 Task: Install themes from the Chrome Web Store to change the overall appearance of Chrome.
Action: Mouse moved to (1064, 27)
Screenshot: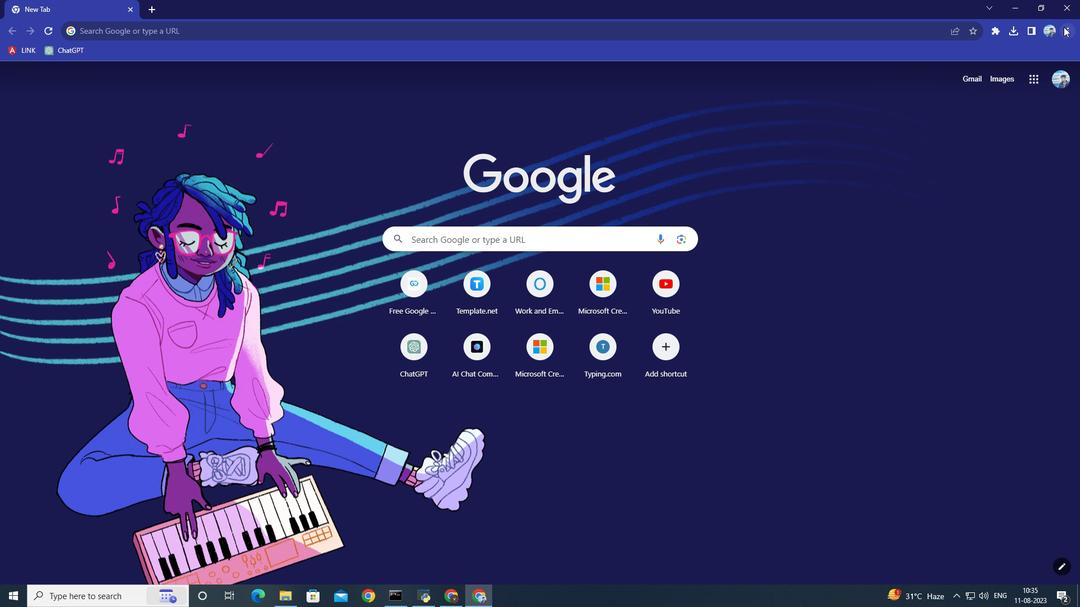 
Action: Mouse pressed left at (1064, 27)
Screenshot: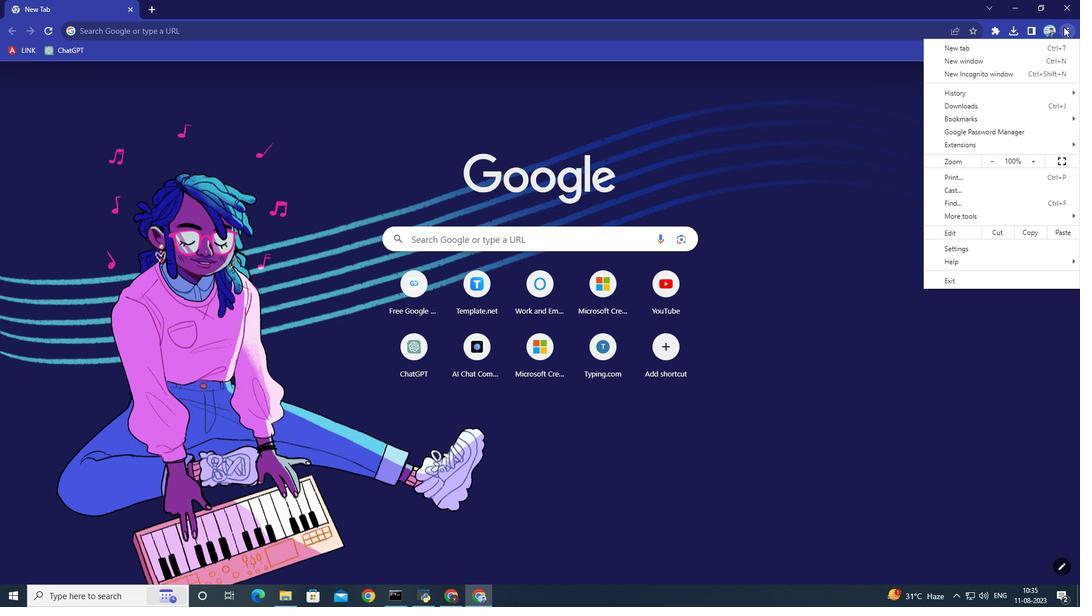 
Action: Mouse moved to (1005, 246)
Screenshot: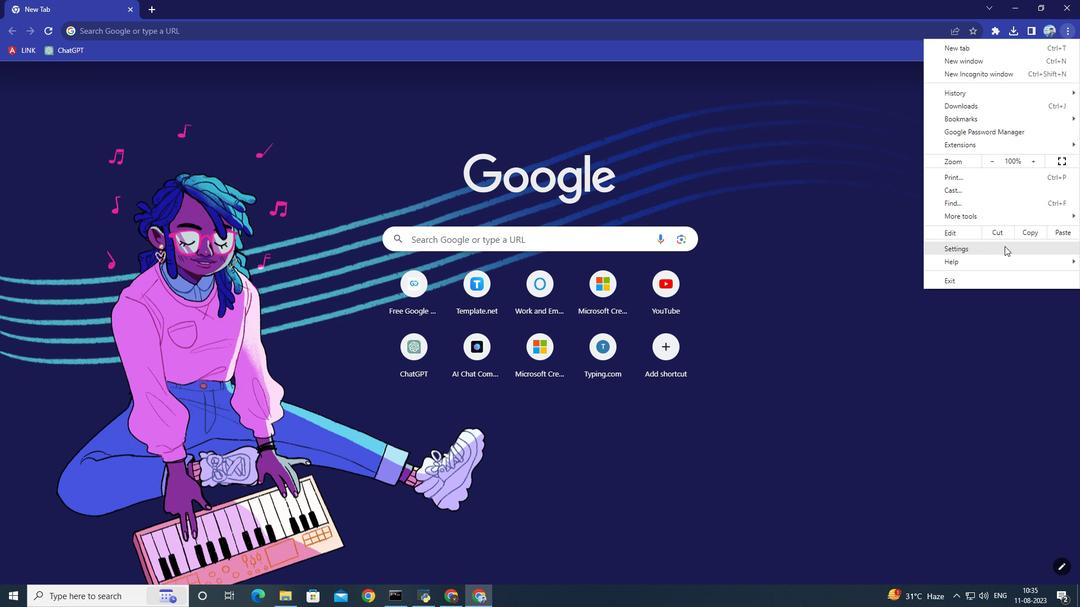
Action: Mouse pressed left at (1005, 246)
Screenshot: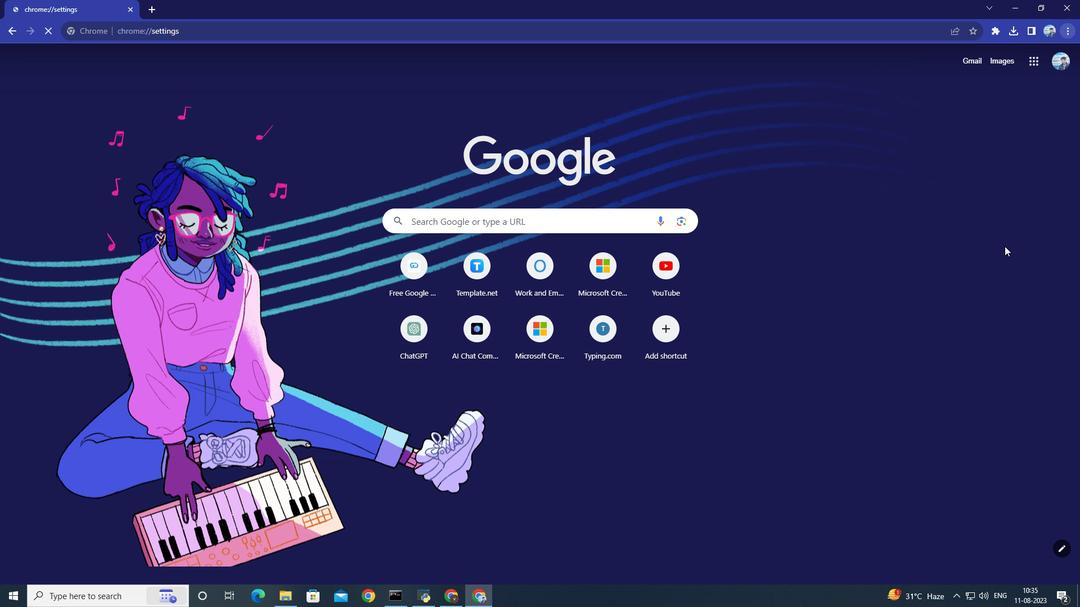 
Action: Mouse moved to (41, 180)
Screenshot: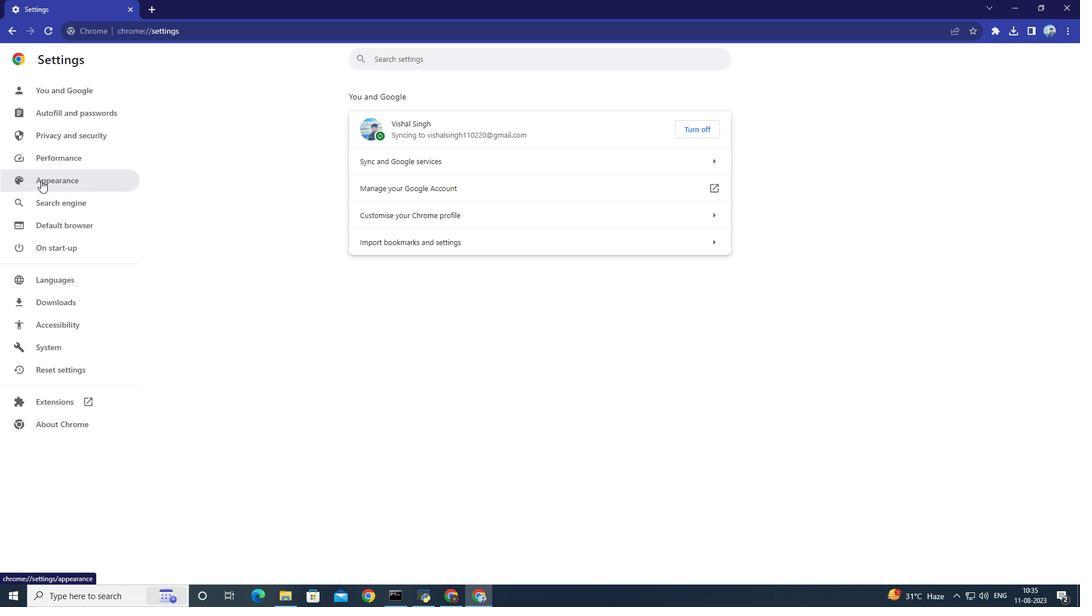 
Action: Mouse pressed left at (41, 180)
Screenshot: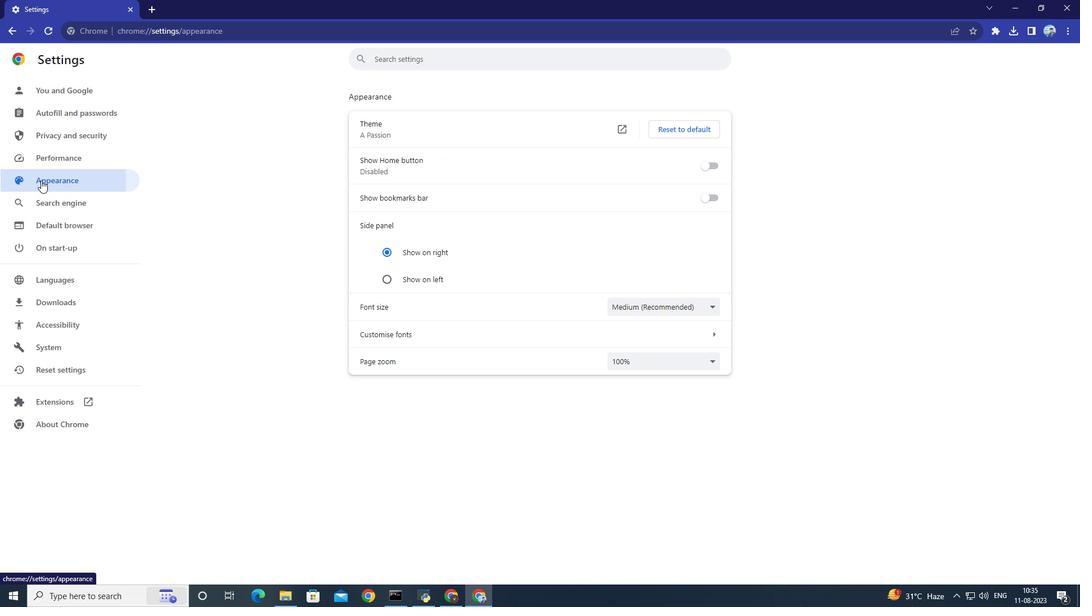 
Action: Mouse moved to (623, 123)
Screenshot: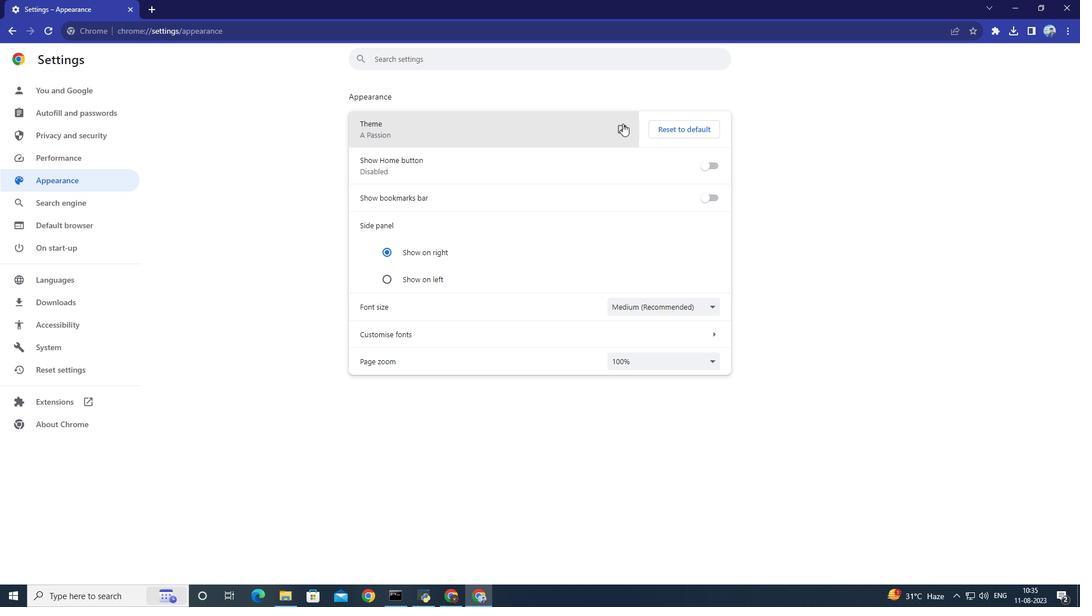 
Action: Mouse pressed left at (623, 123)
Screenshot: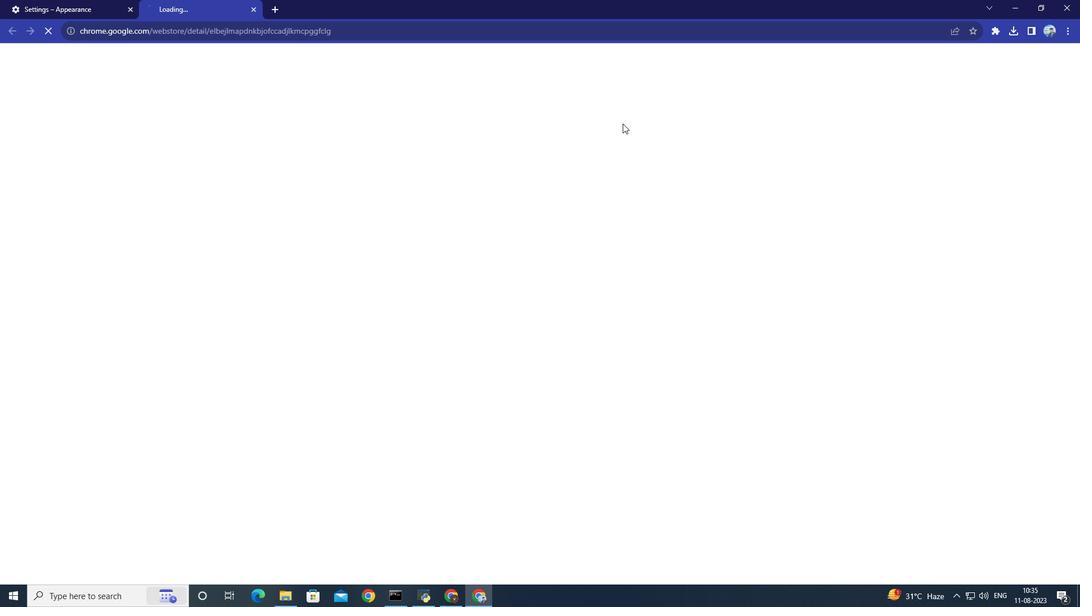 
Action: Mouse moved to (314, 100)
Screenshot: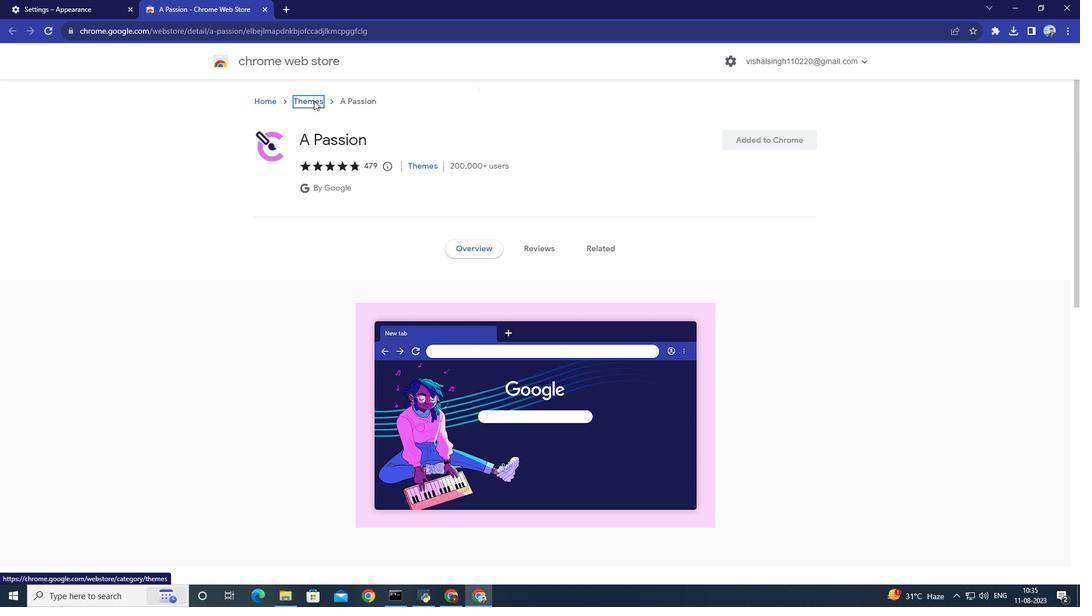 
Action: Mouse pressed left at (314, 100)
Screenshot: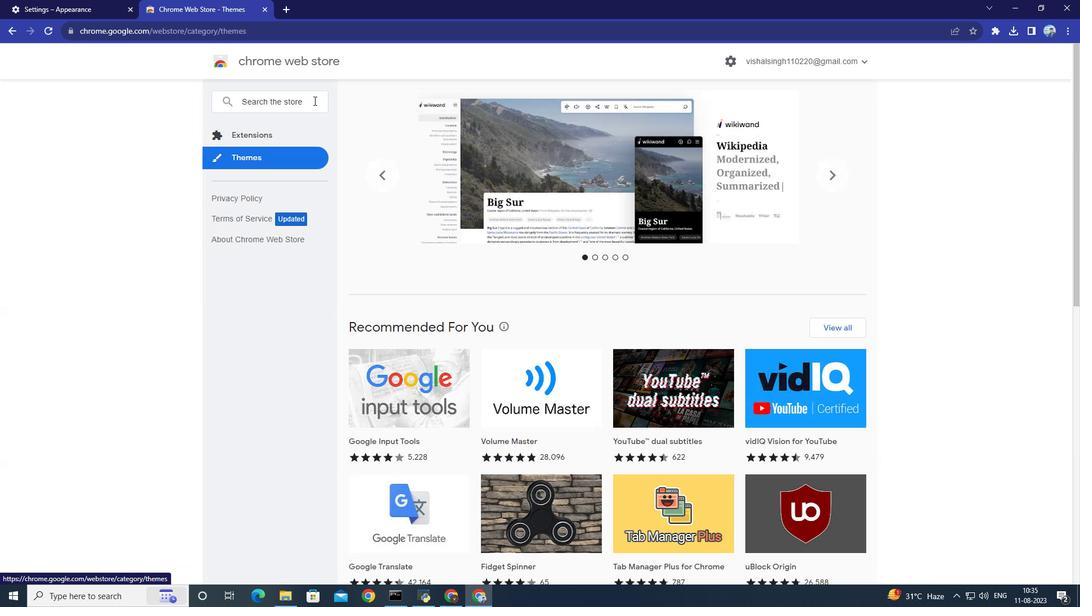 
Action: Mouse moved to (475, 243)
Screenshot: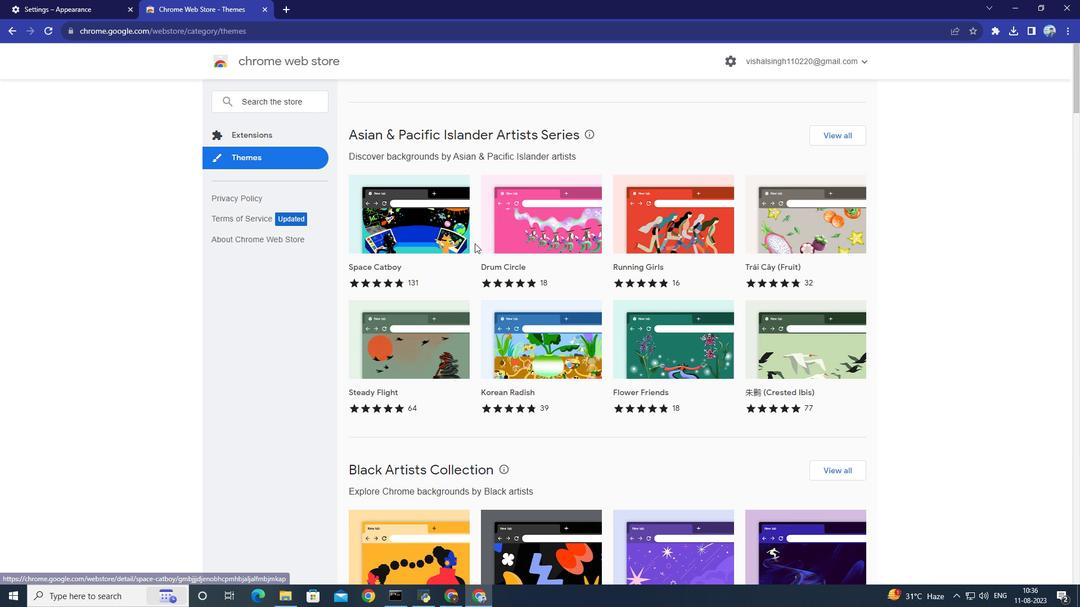 
Action: Mouse scrolled (475, 243) with delta (0, 0)
Screenshot: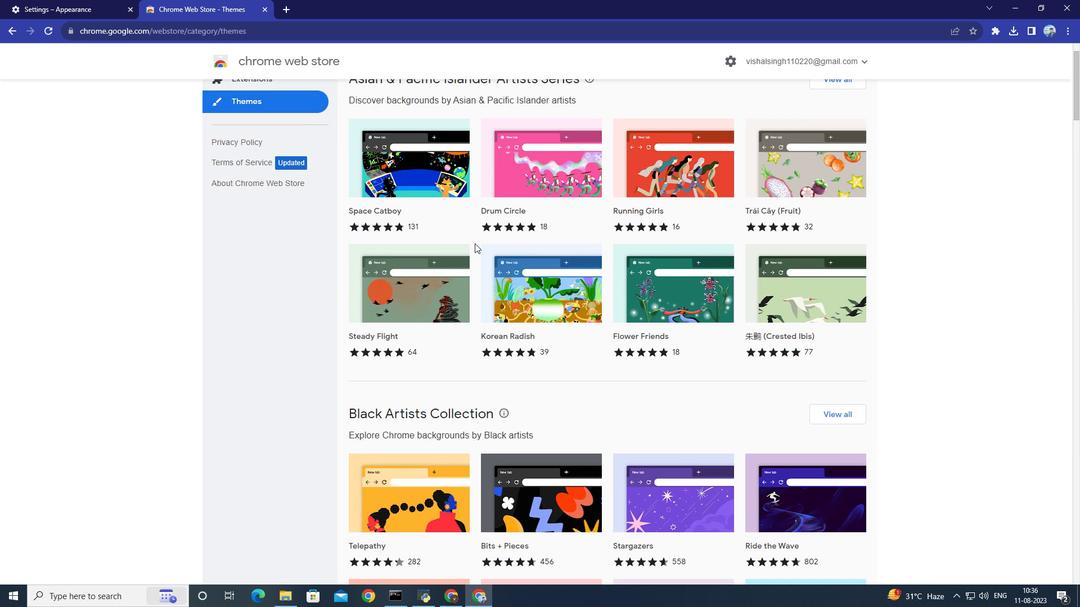 
Action: Mouse scrolled (475, 243) with delta (0, 0)
Screenshot: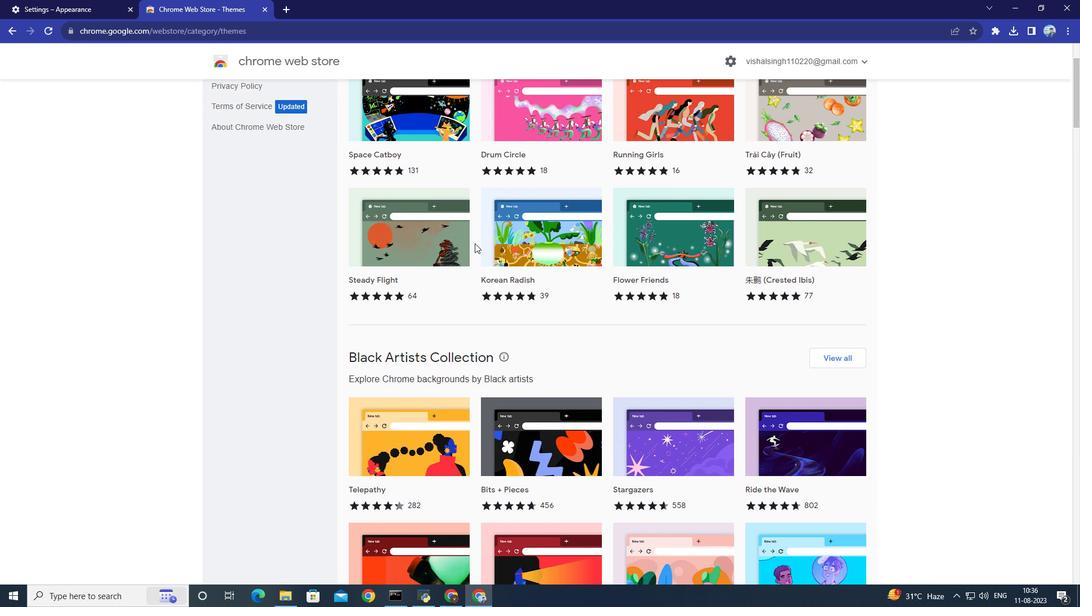 
Action: Mouse scrolled (475, 243) with delta (0, 0)
Screenshot: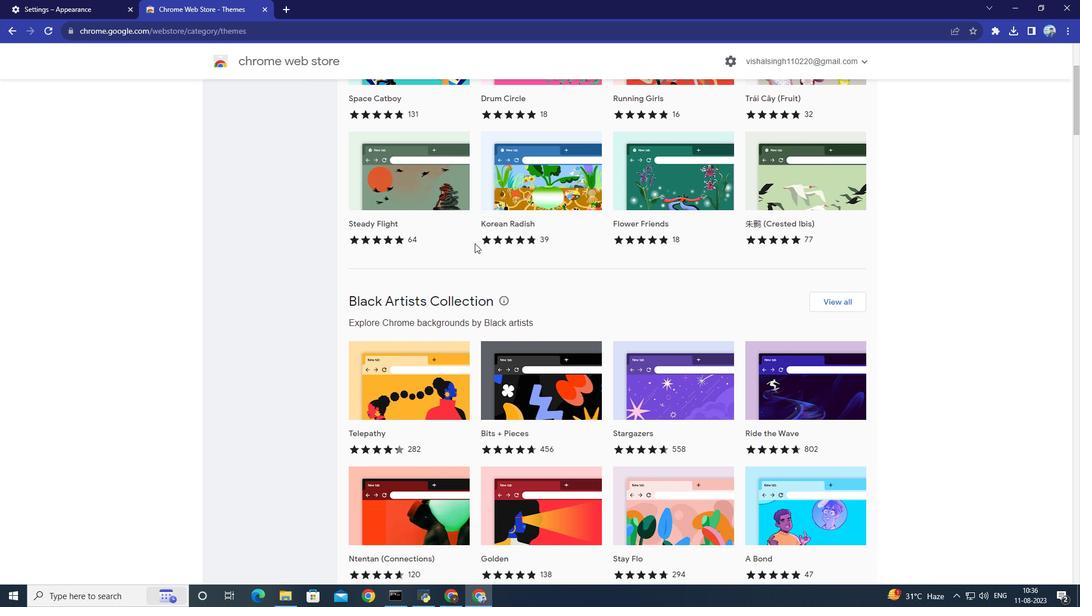 
Action: Mouse scrolled (475, 243) with delta (0, 0)
Screenshot: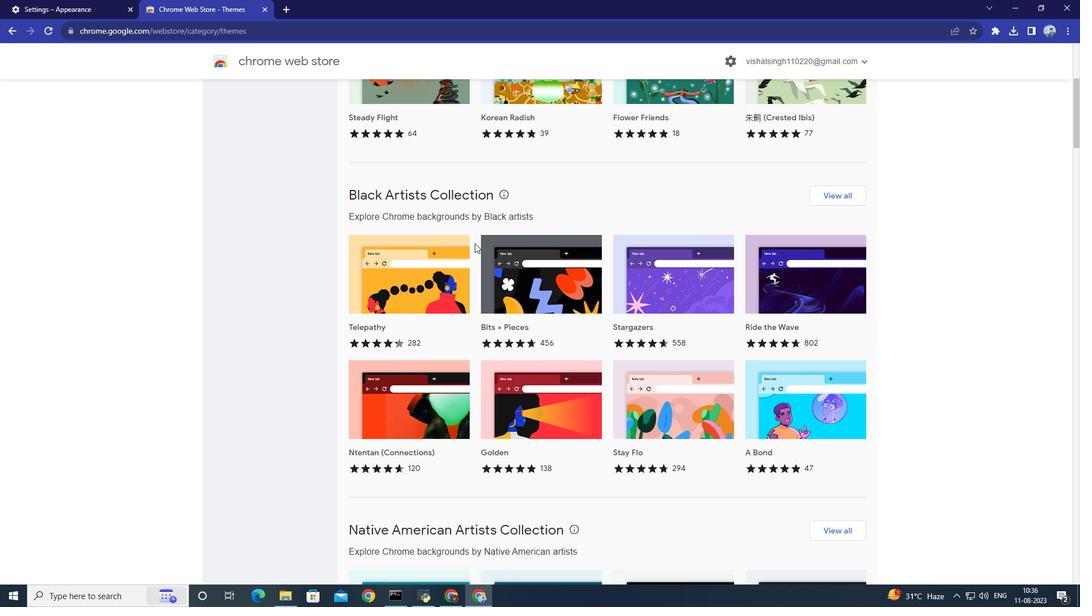 
Action: Mouse scrolled (475, 243) with delta (0, 0)
Screenshot: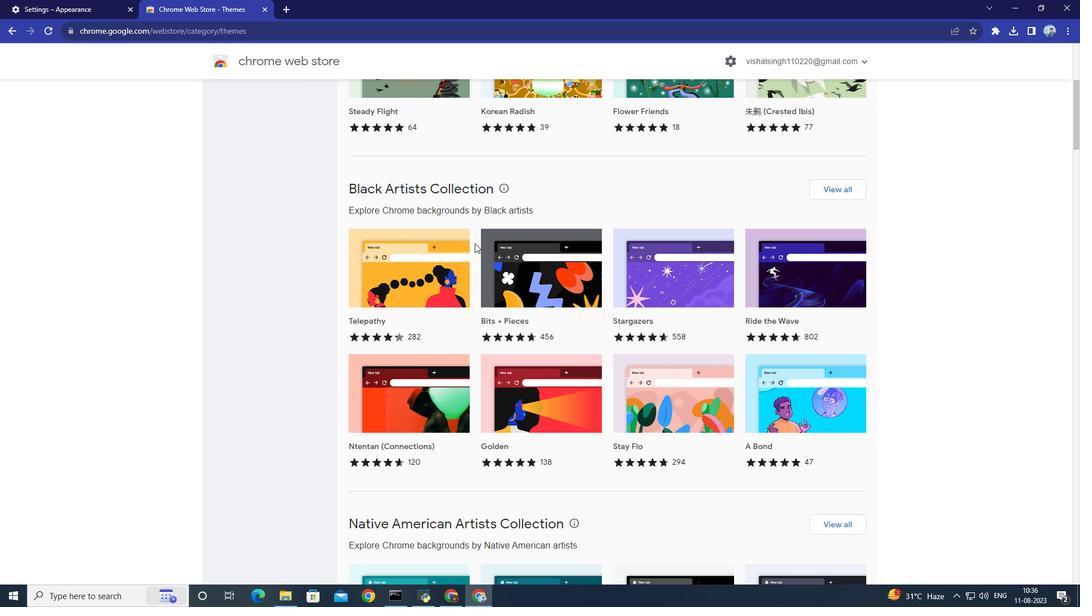 
Action: Mouse scrolled (475, 243) with delta (0, 0)
Screenshot: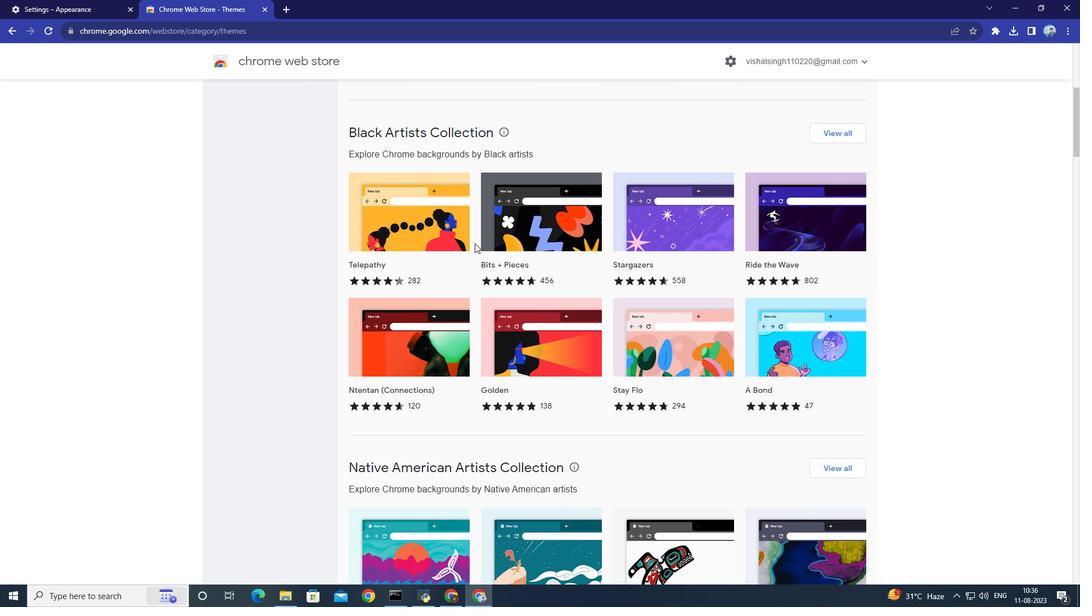 
Action: Mouse scrolled (475, 243) with delta (0, 0)
Screenshot: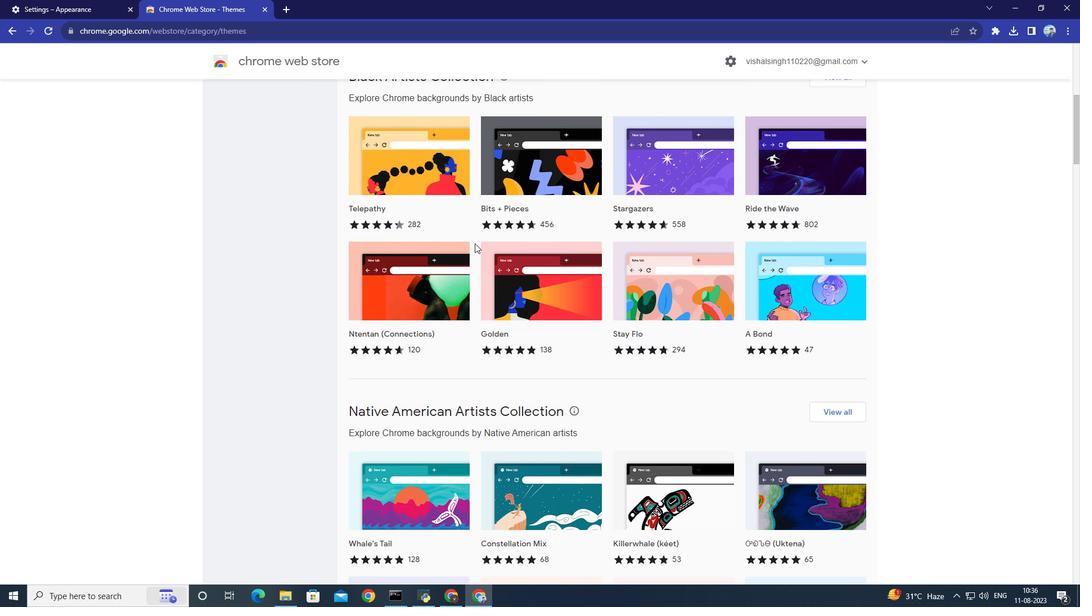 
Action: Mouse scrolled (475, 243) with delta (0, 0)
Screenshot: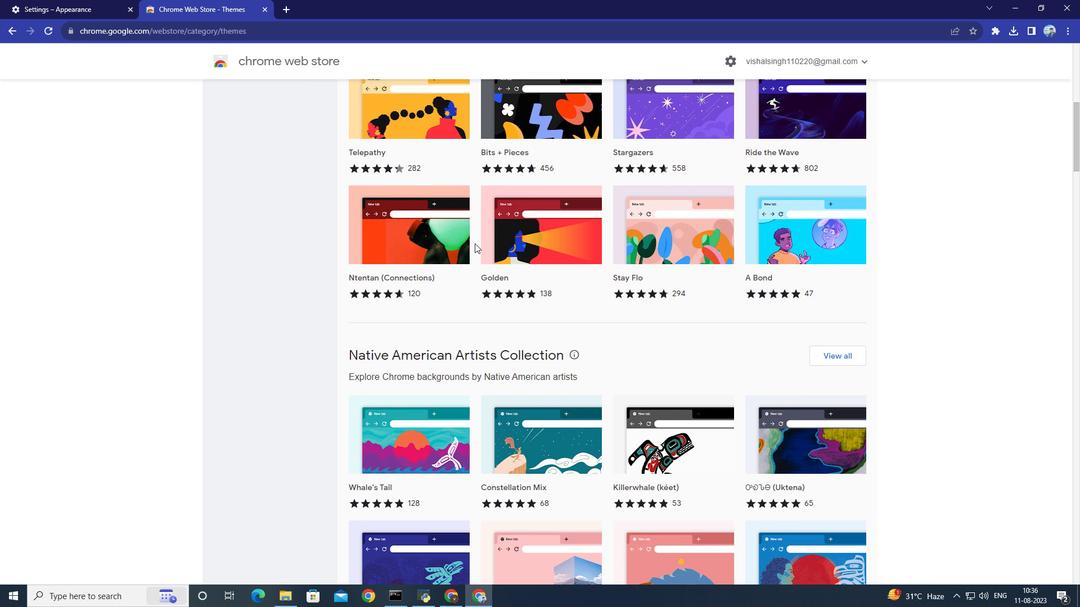 
Action: Mouse scrolled (475, 243) with delta (0, 0)
Screenshot: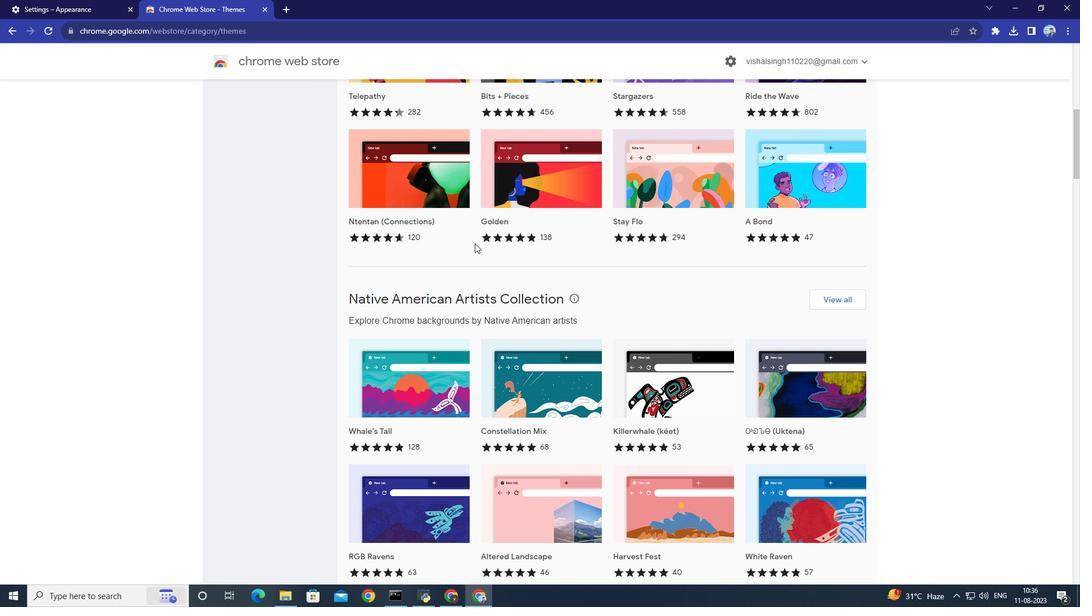 
Action: Mouse scrolled (475, 243) with delta (0, 0)
Screenshot: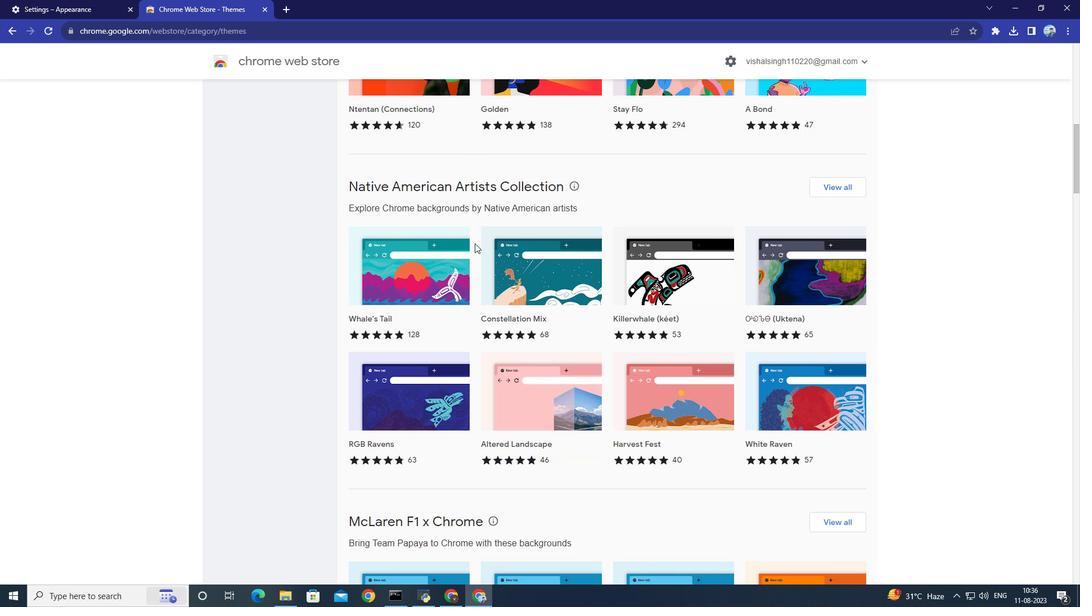 
Action: Mouse scrolled (475, 243) with delta (0, 0)
Screenshot: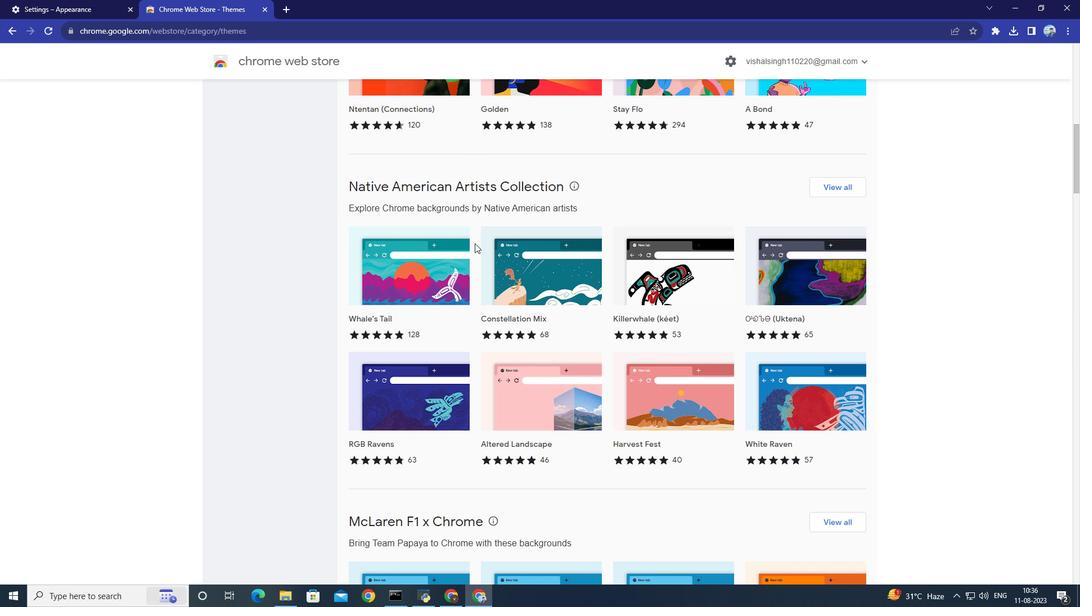 
Action: Mouse scrolled (475, 243) with delta (0, 0)
Screenshot: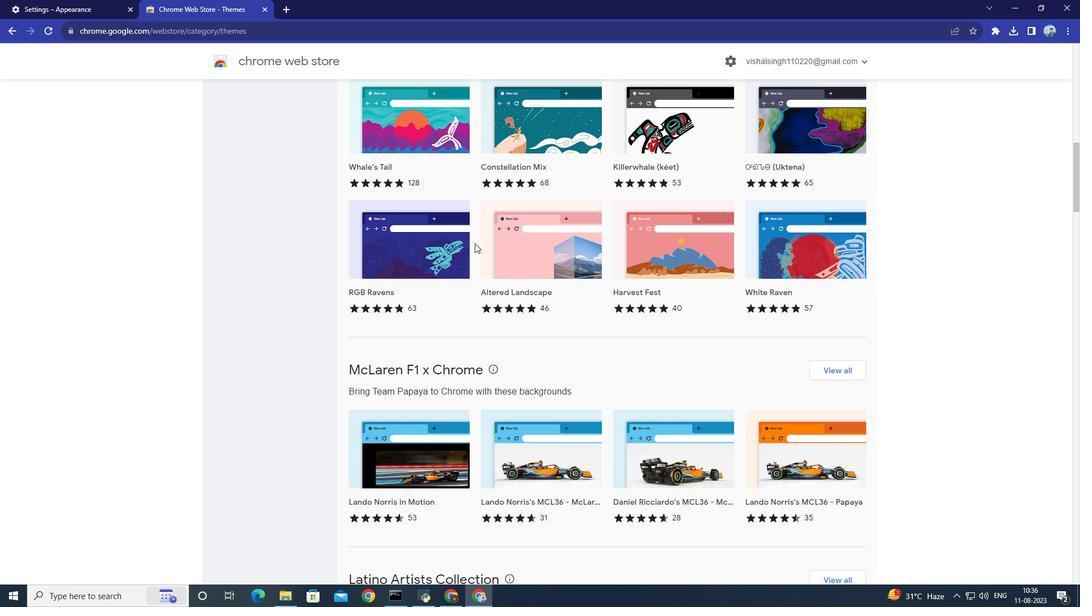 
Action: Mouse scrolled (475, 243) with delta (0, 0)
Screenshot: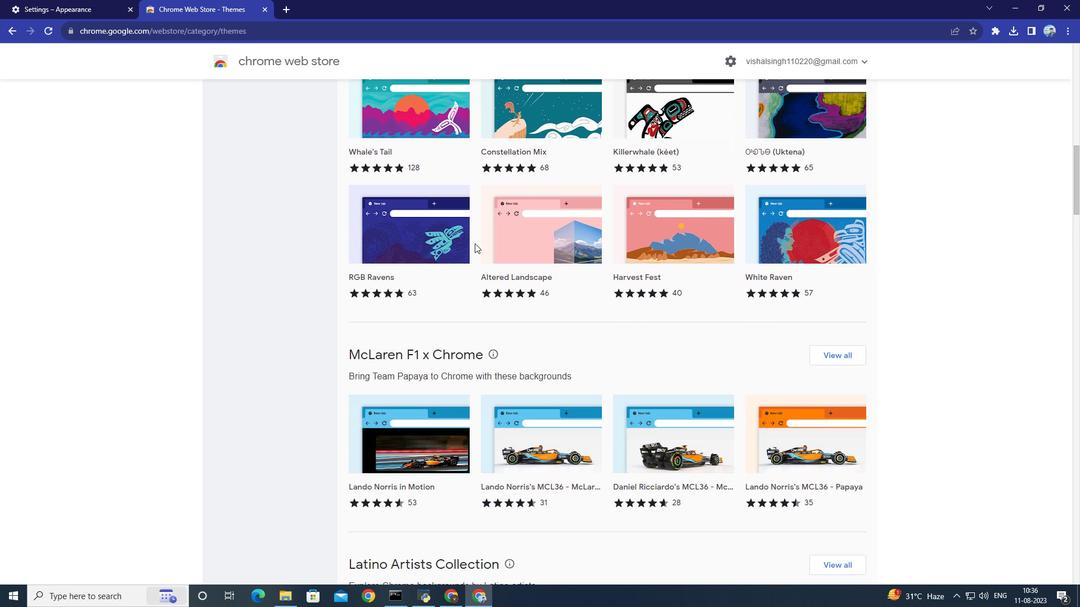 
Action: Mouse scrolled (475, 243) with delta (0, 0)
Screenshot: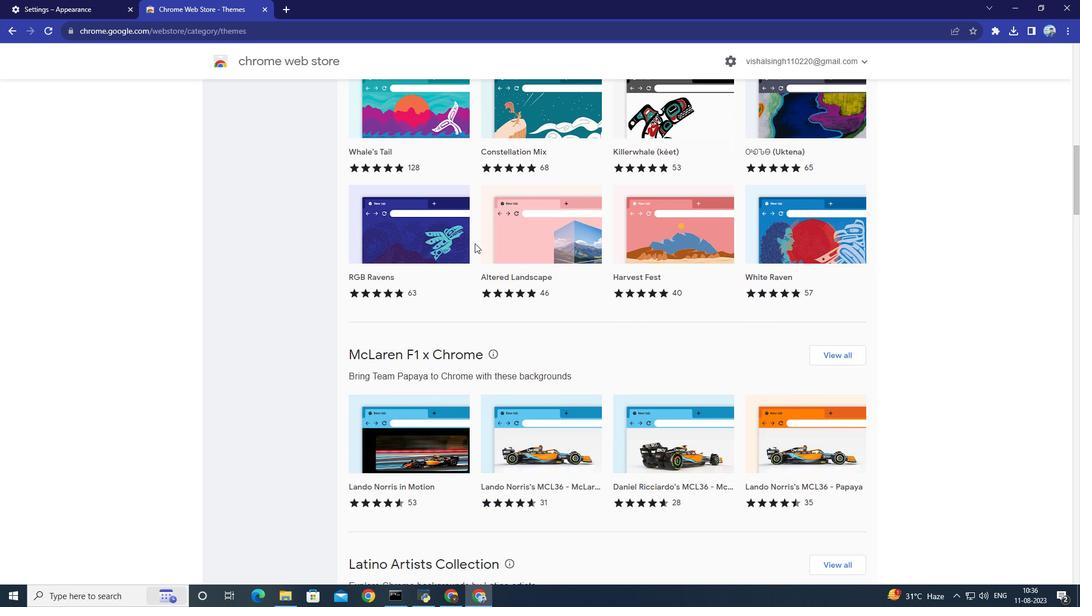 
Action: Mouse scrolled (475, 243) with delta (0, 0)
Screenshot: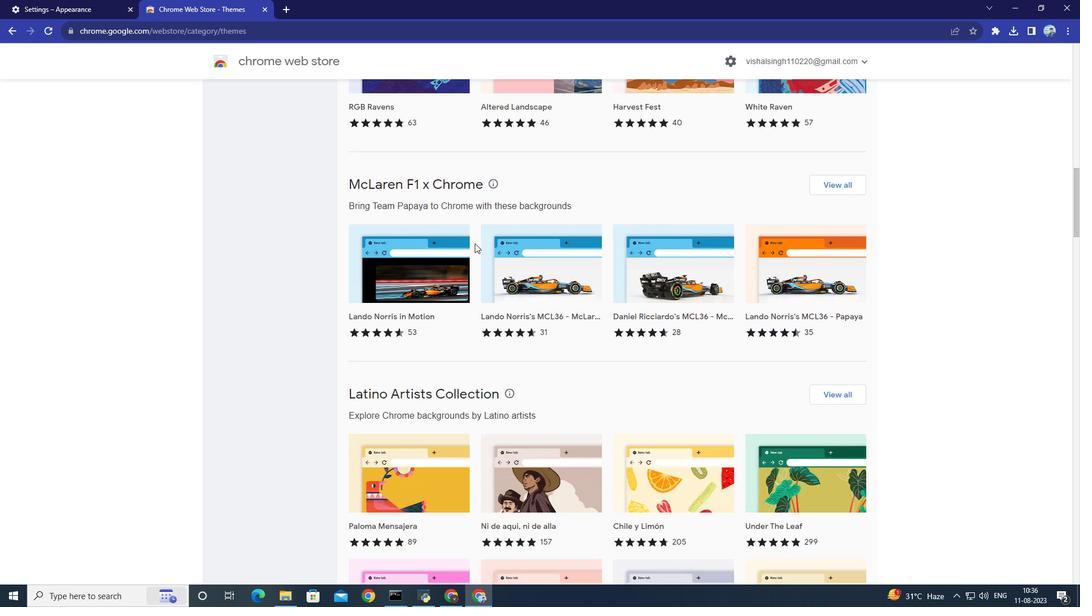 
Action: Mouse scrolled (475, 243) with delta (0, 0)
Screenshot: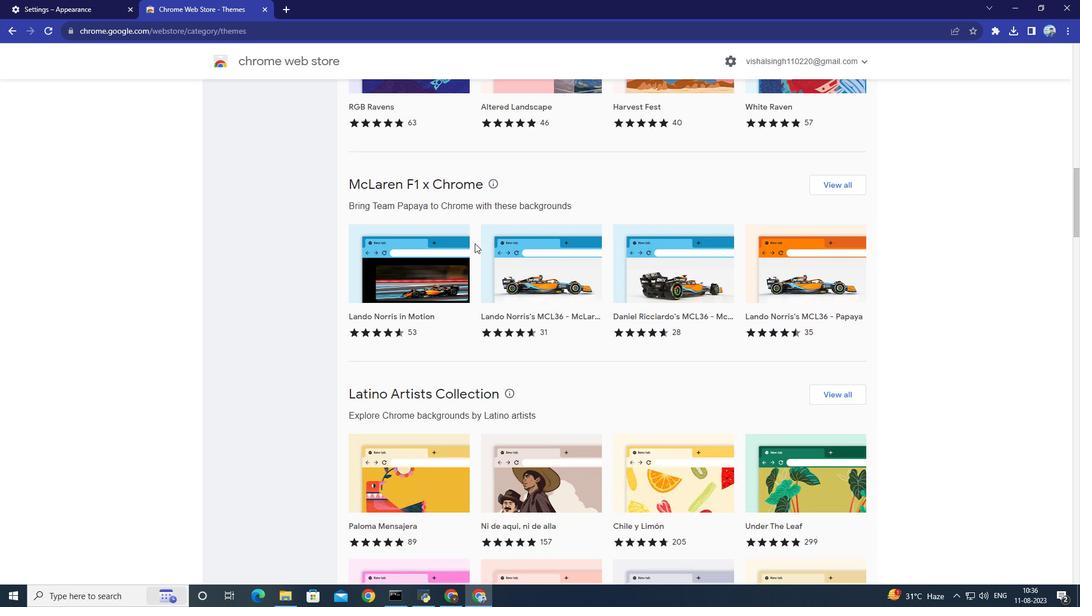 
Action: Mouse scrolled (475, 243) with delta (0, 0)
Screenshot: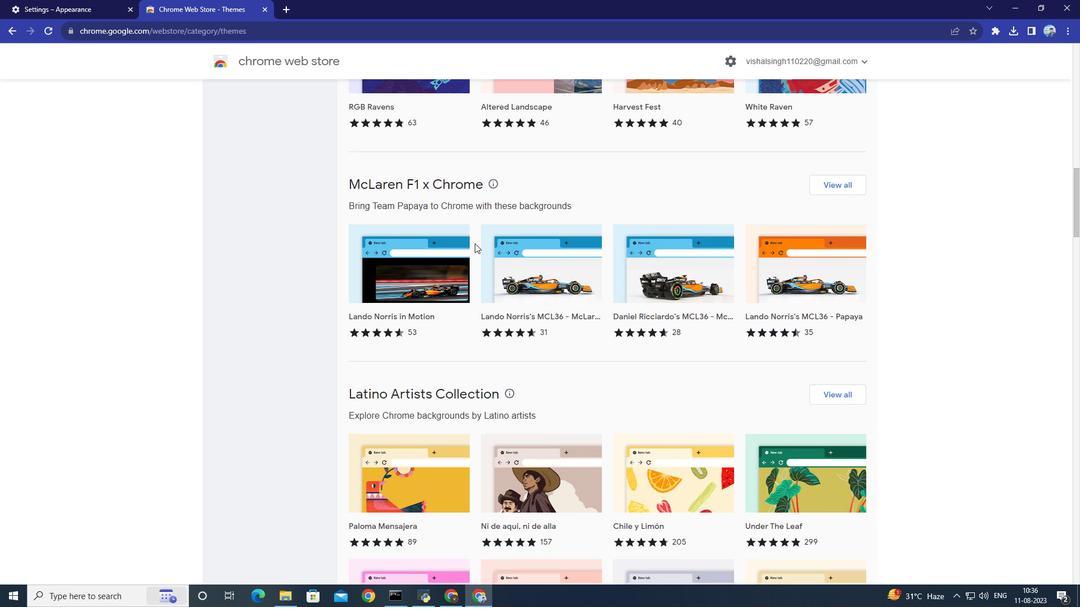 
Action: Mouse scrolled (475, 243) with delta (0, 0)
Screenshot: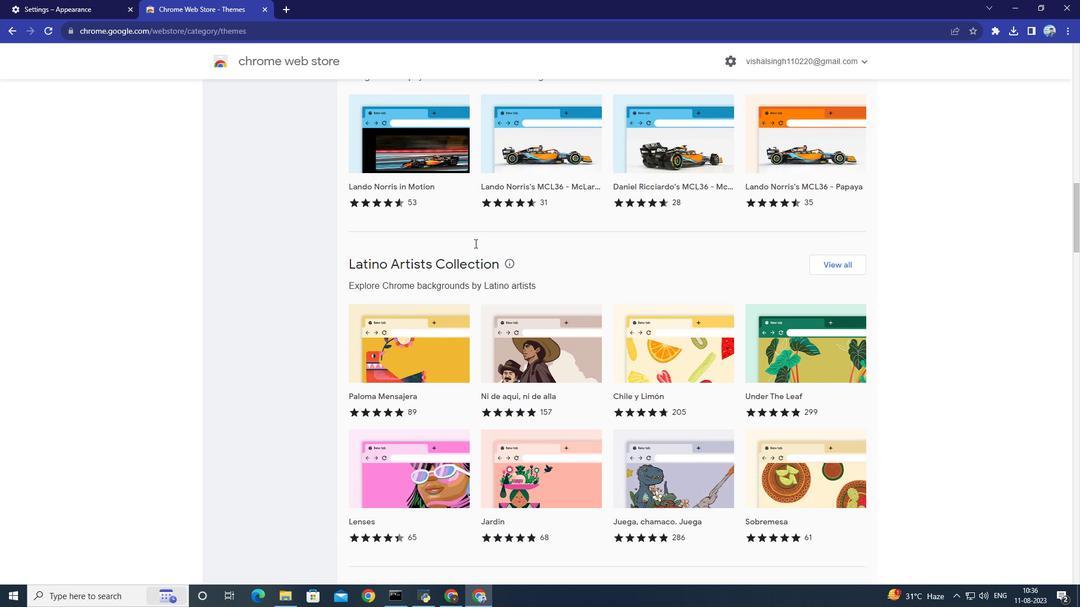 
Action: Mouse scrolled (475, 243) with delta (0, 0)
Screenshot: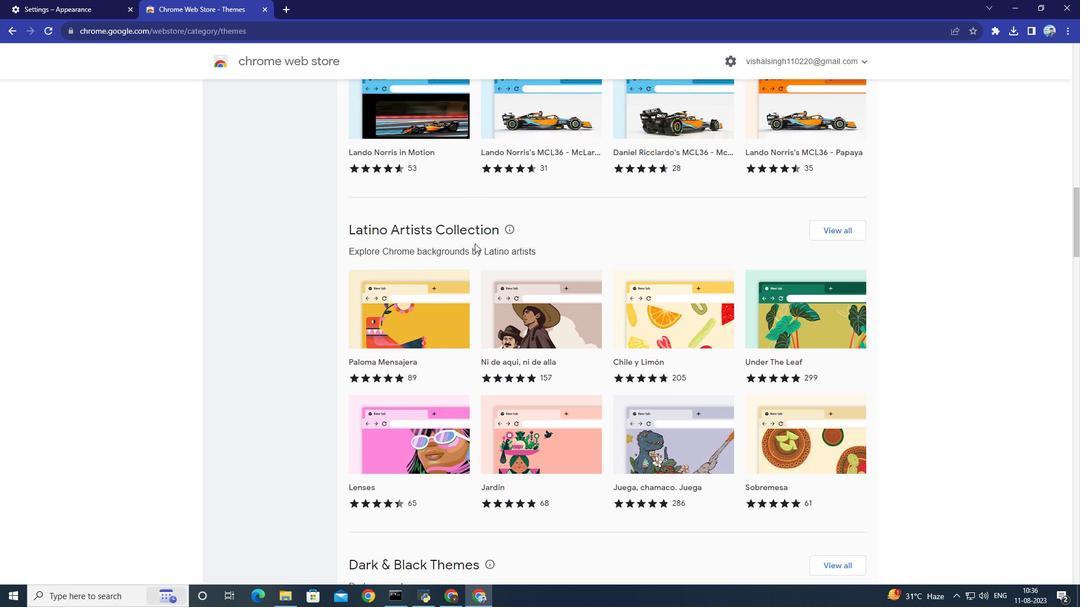 
Action: Mouse scrolled (475, 243) with delta (0, 0)
Screenshot: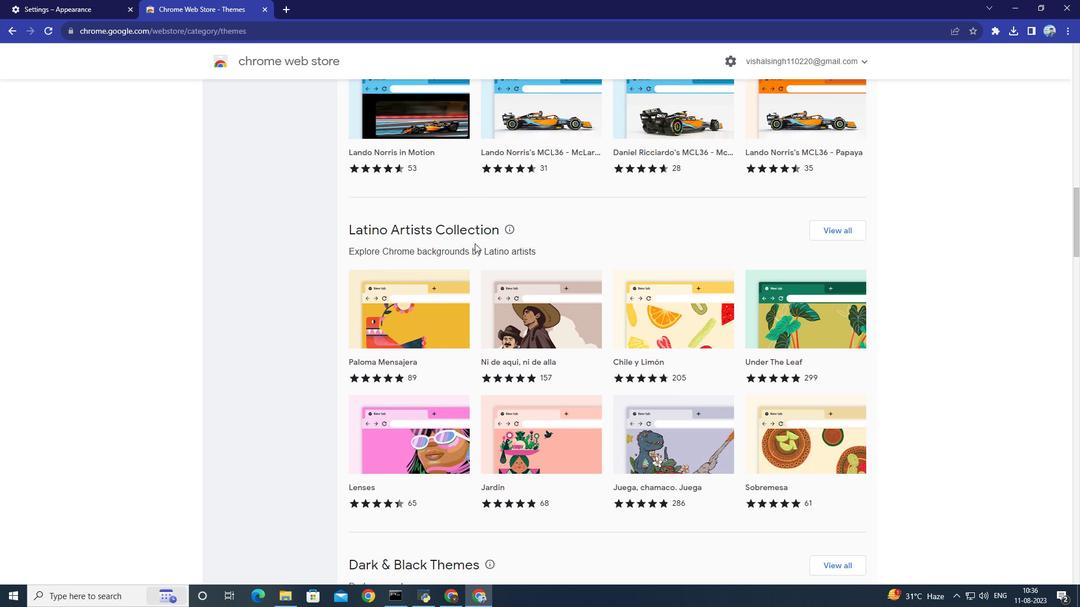 
Action: Mouse scrolled (475, 243) with delta (0, 0)
Screenshot: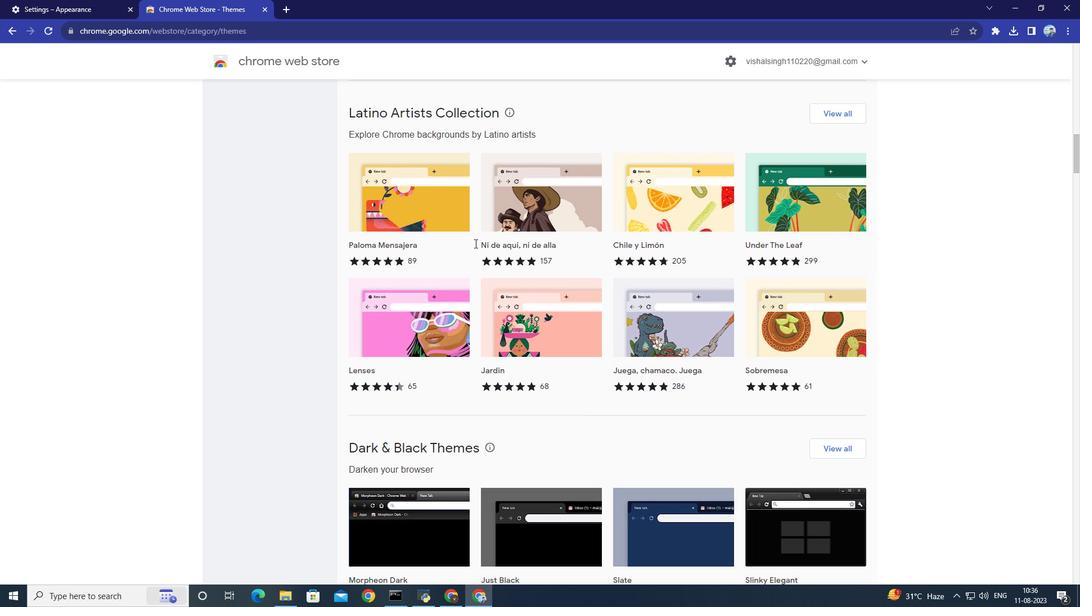 
Action: Mouse scrolled (475, 243) with delta (0, 0)
Screenshot: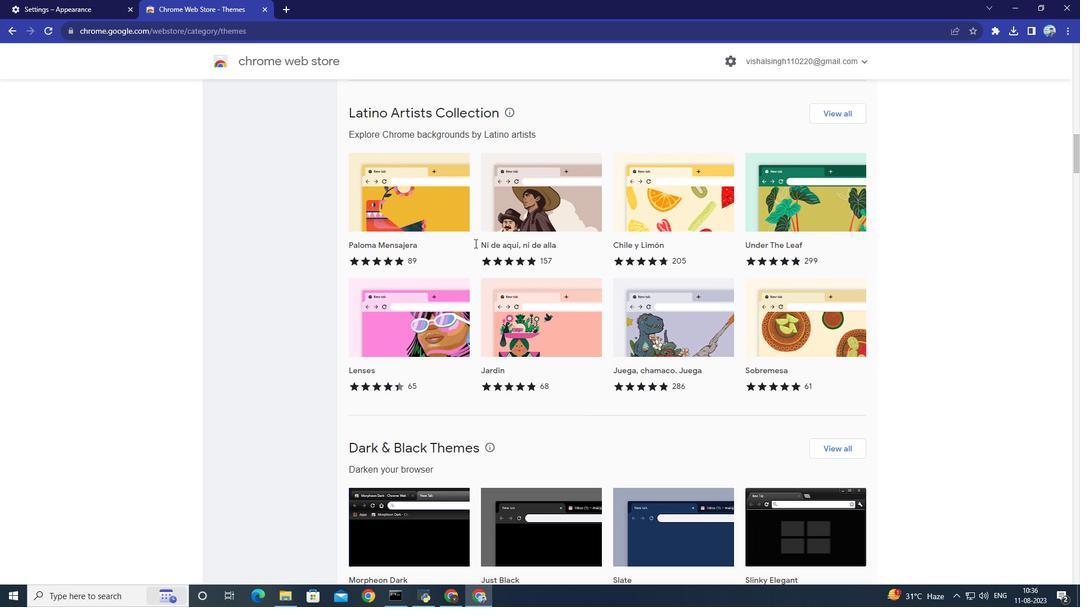 
Action: Mouse scrolled (475, 243) with delta (0, 0)
Screenshot: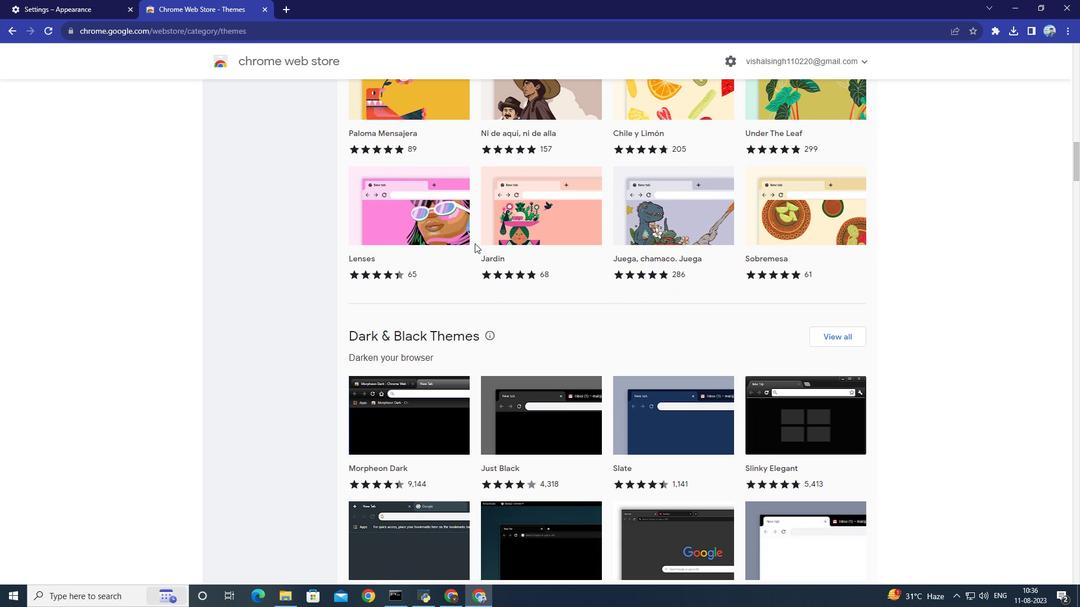 
Action: Mouse scrolled (475, 243) with delta (0, 0)
Screenshot: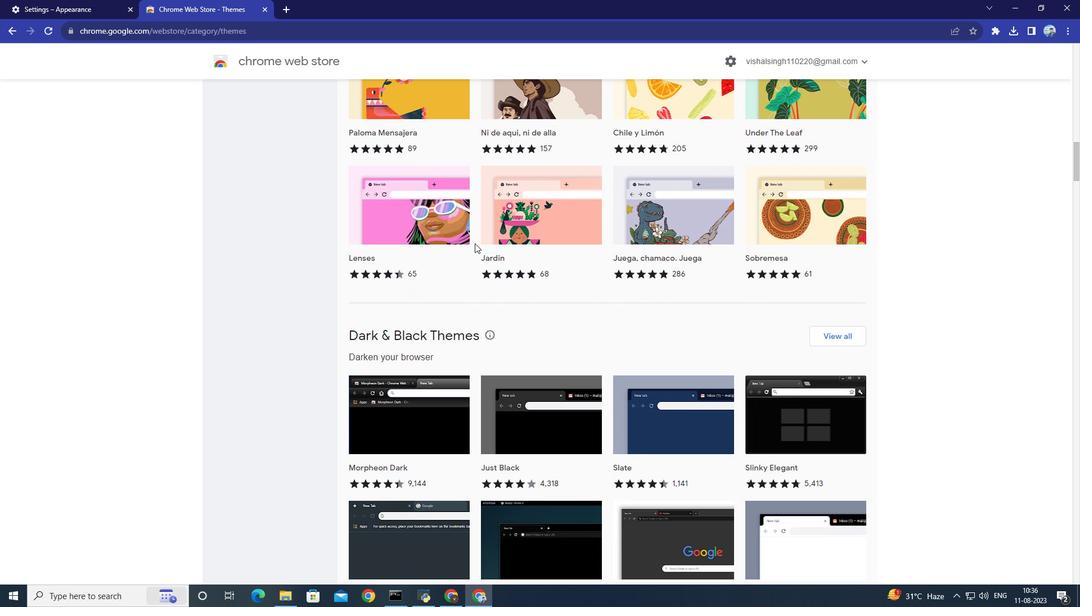 
Action: Mouse scrolled (475, 243) with delta (0, 0)
Screenshot: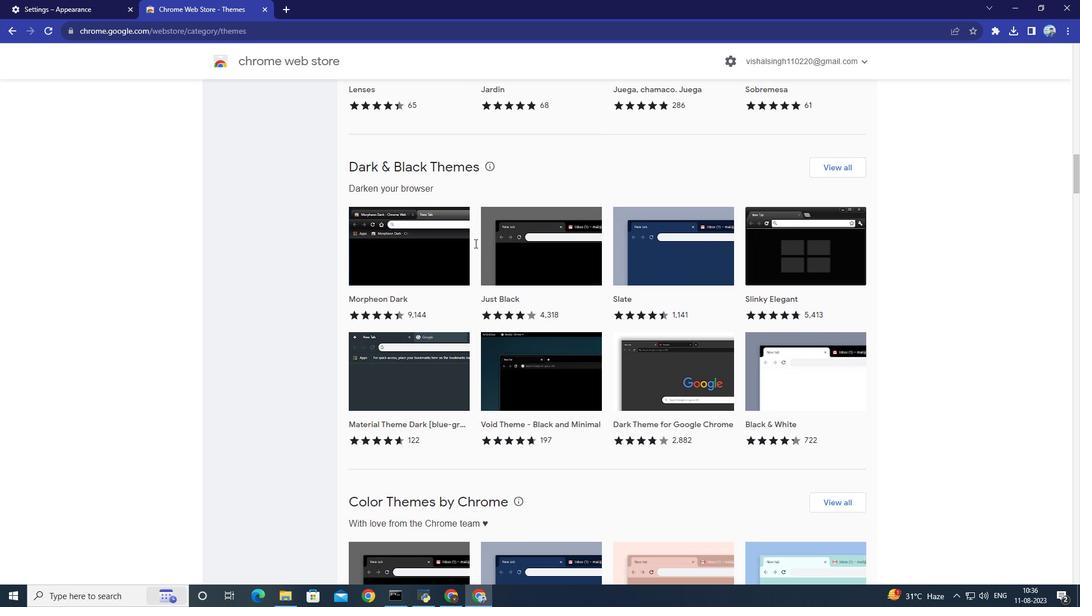 
Action: Mouse moved to (475, 243)
Screenshot: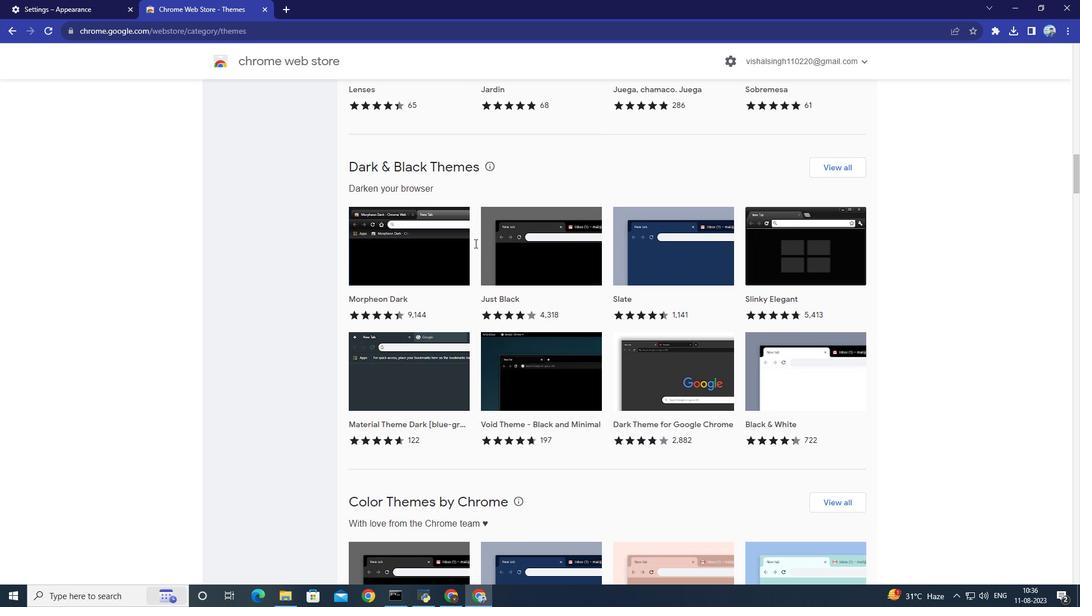 
Action: Mouse scrolled (475, 243) with delta (0, 0)
Screenshot: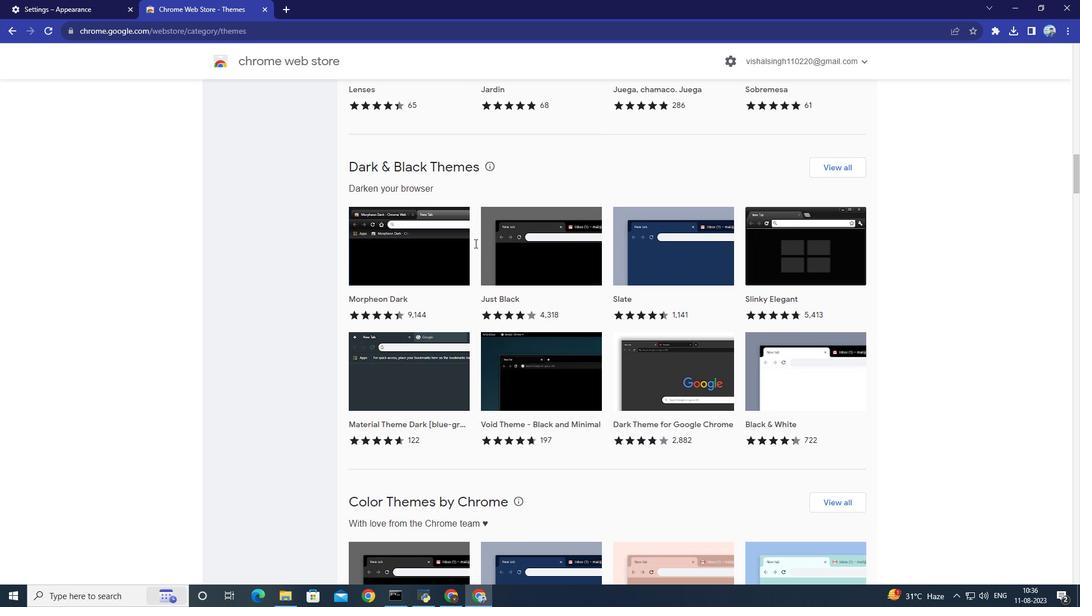 
Action: Mouse scrolled (475, 243) with delta (0, 0)
Screenshot: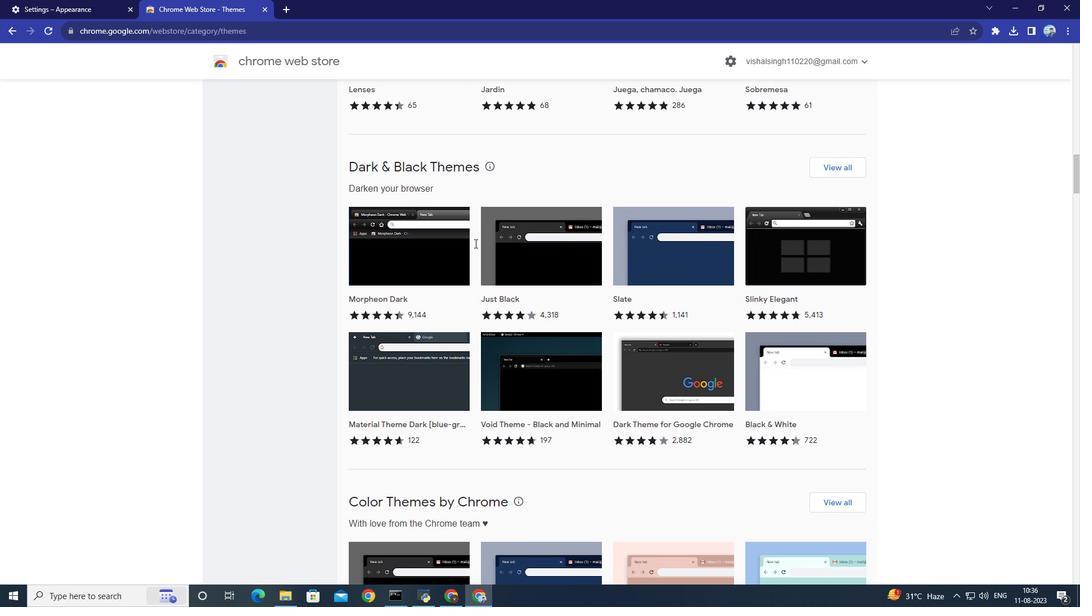 
Action: Mouse scrolled (475, 243) with delta (0, 0)
Screenshot: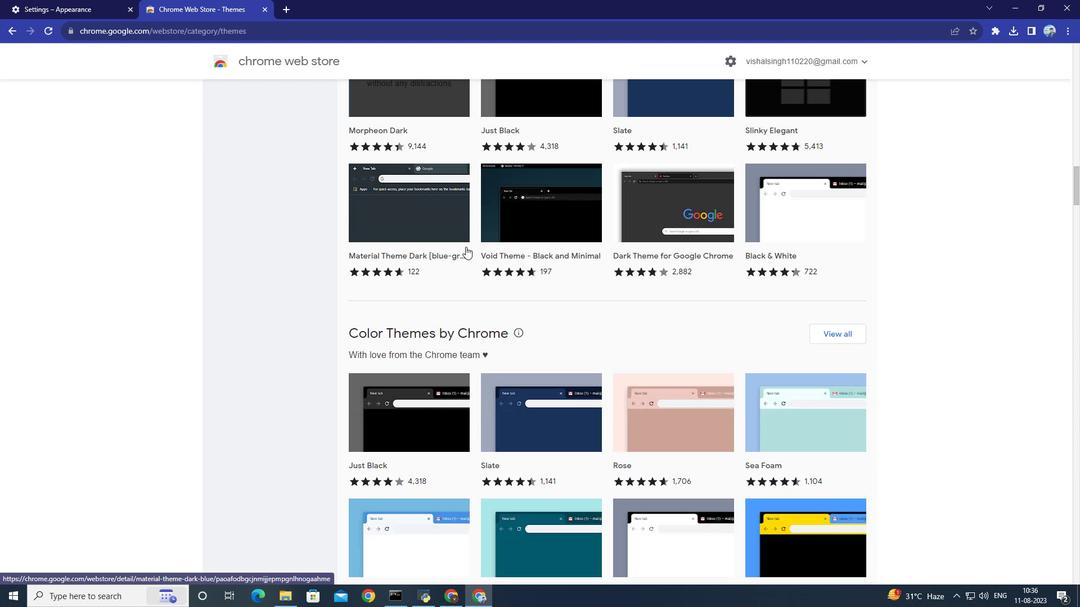 
Action: Mouse moved to (466, 247)
Screenshot: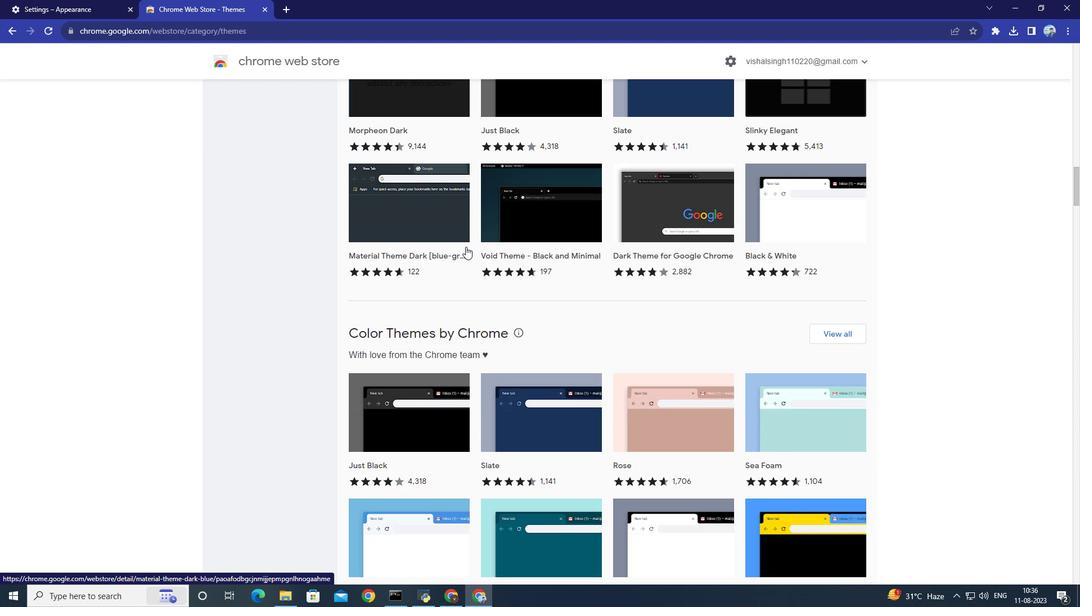 
Action: Mouse scrolled (472, 244) with delta (0, 0)
Screenshot: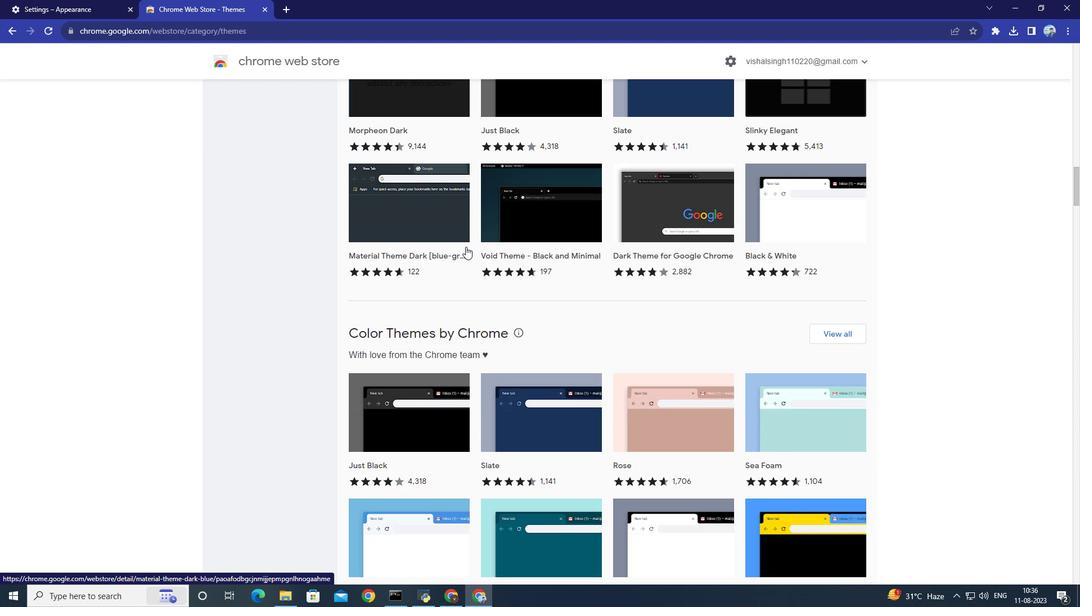 
Action: Mouse scrolled (466, 246) with delta (0, 0)
Screenshot: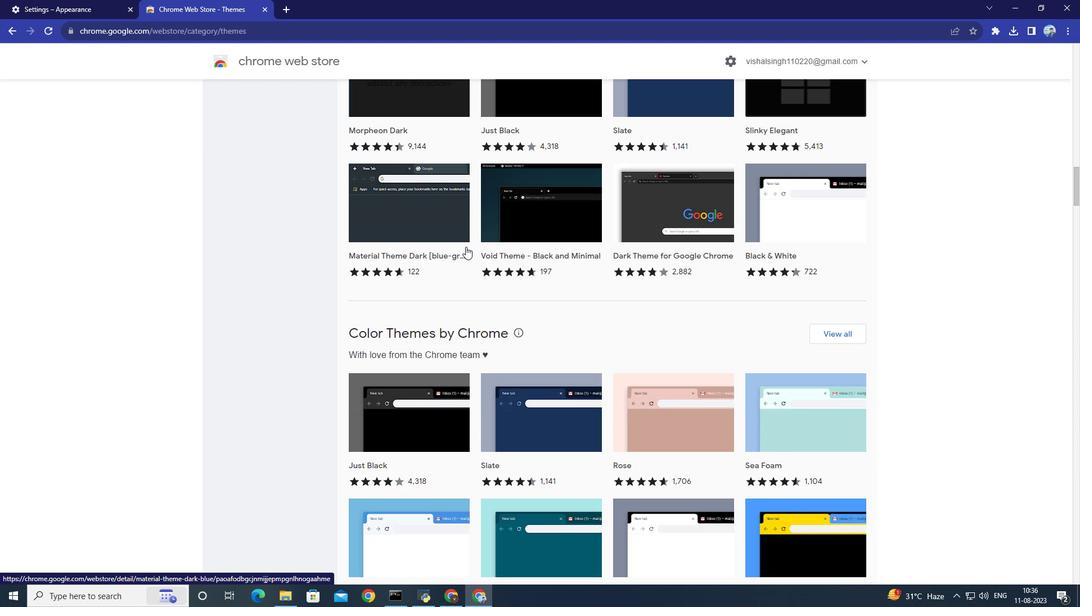 
Action: Mouse scrolled (466, 246) with delta (0, 0)
Screenshot: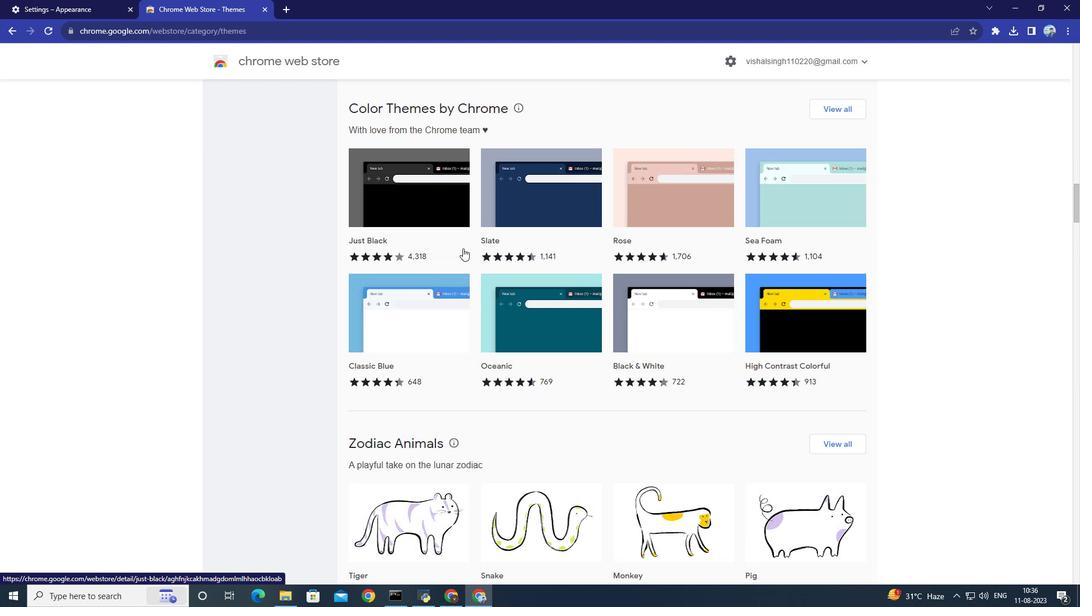 
Action: Mouse moved to (466, 247)
Screenshot: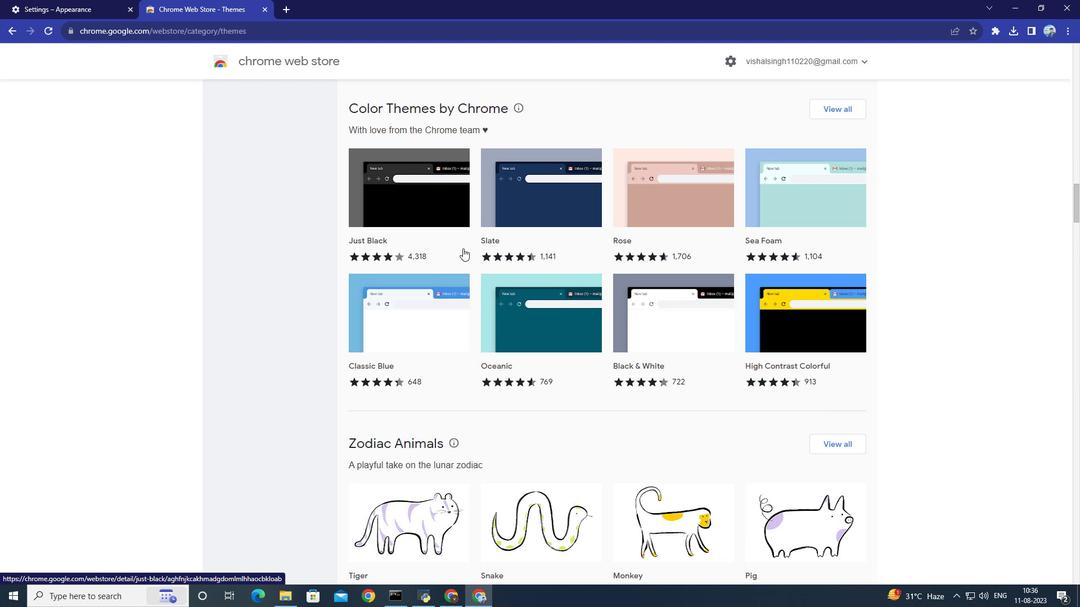 
Action: Mouse scrolled (466, 247) with delta (0, 0)
Screenshot: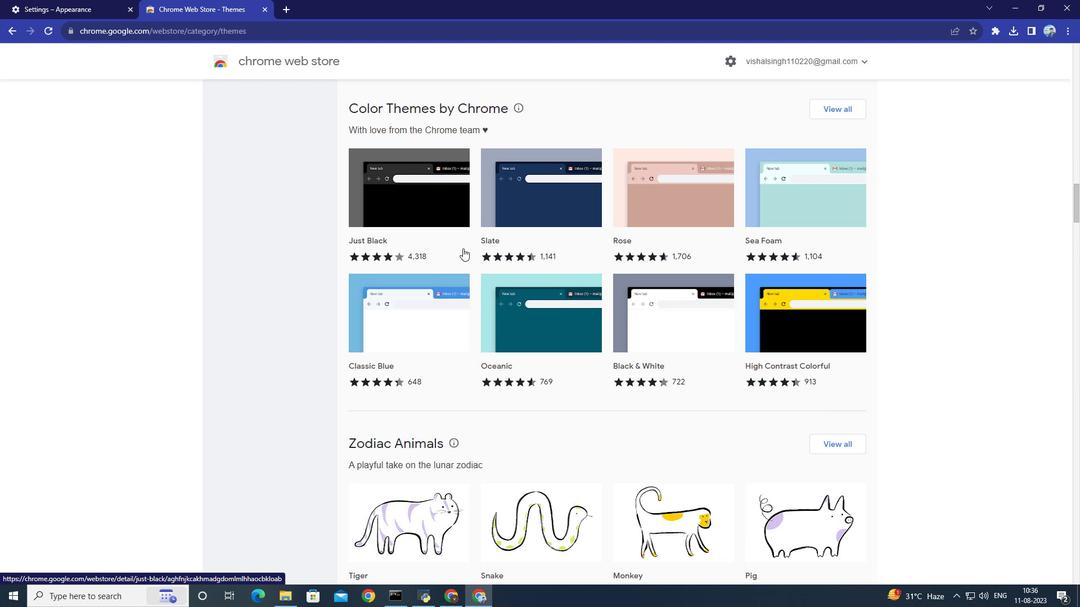 
Action: Mouse moved to (464, 248)
Screenshot: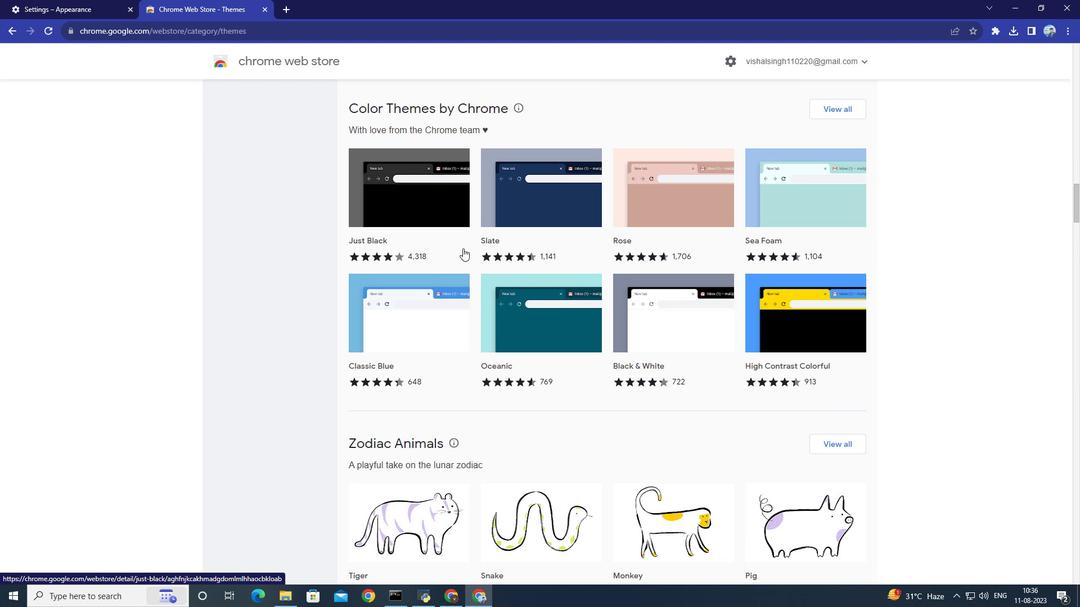 
Action: Mouse scrolled (464, 247) with delta (0, 0)
Screenshot: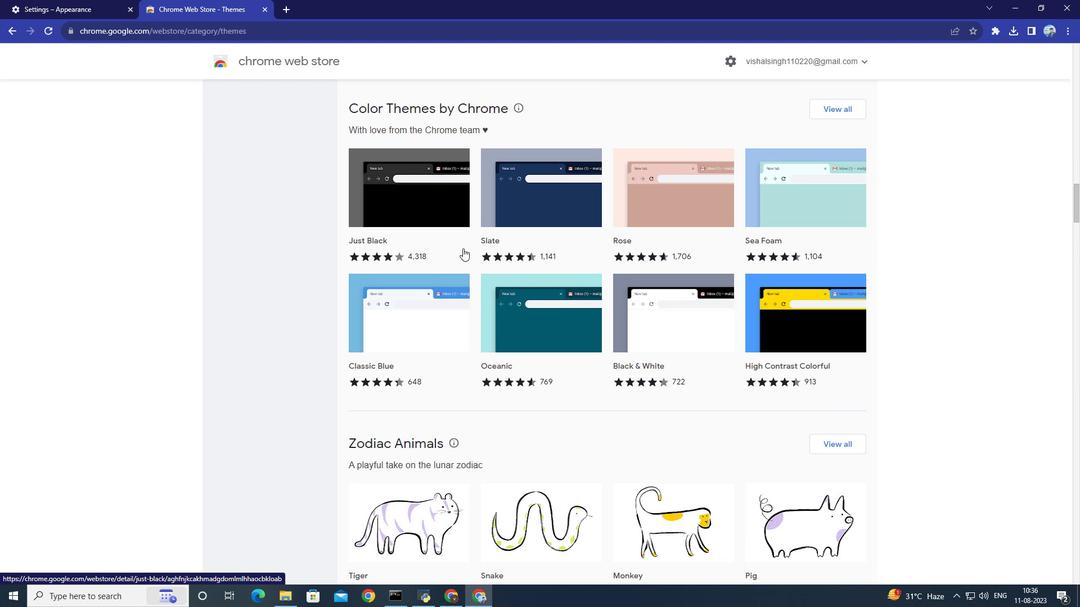 
Action: Mouse moved to (463, 248)
Screenshot: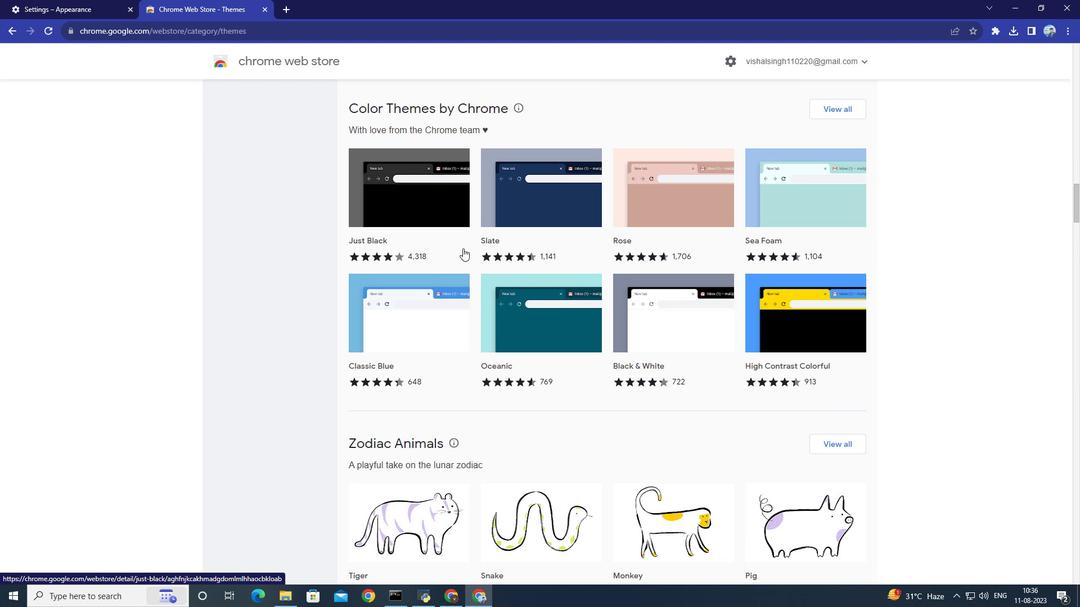 
Action: Mouse scrolled (463, 247) with delta (0, 0)
Screenshot: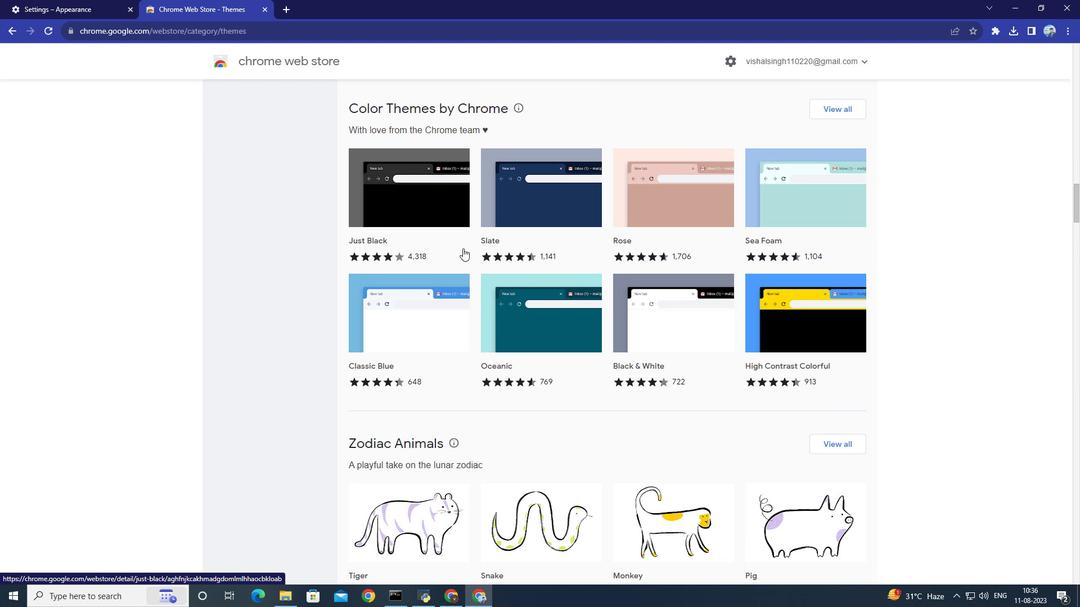 
Action: Mouse moved to (463, 248)
Screenshot: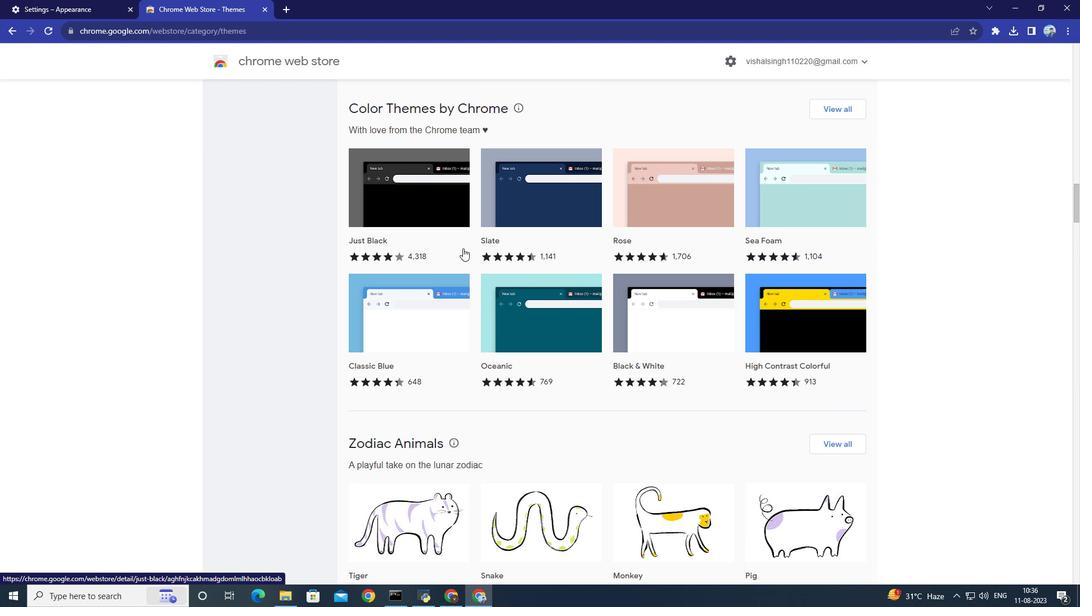 
Action: Mouse scrolled (463, 248) with delta (0, 0)
Screenshot: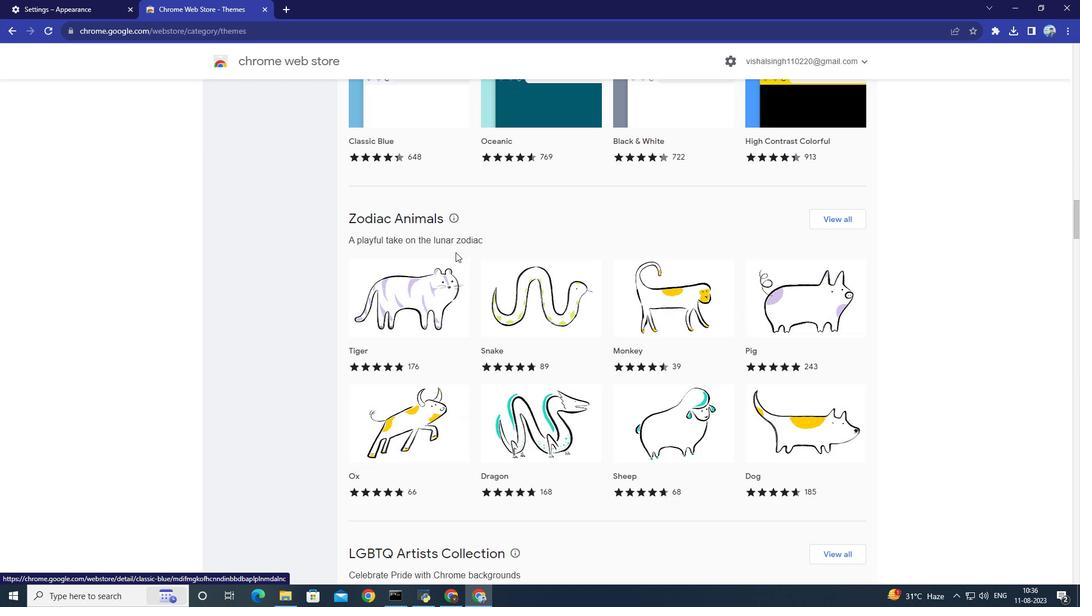 
Action: Mouse moved to (458, 251)
Screenshot: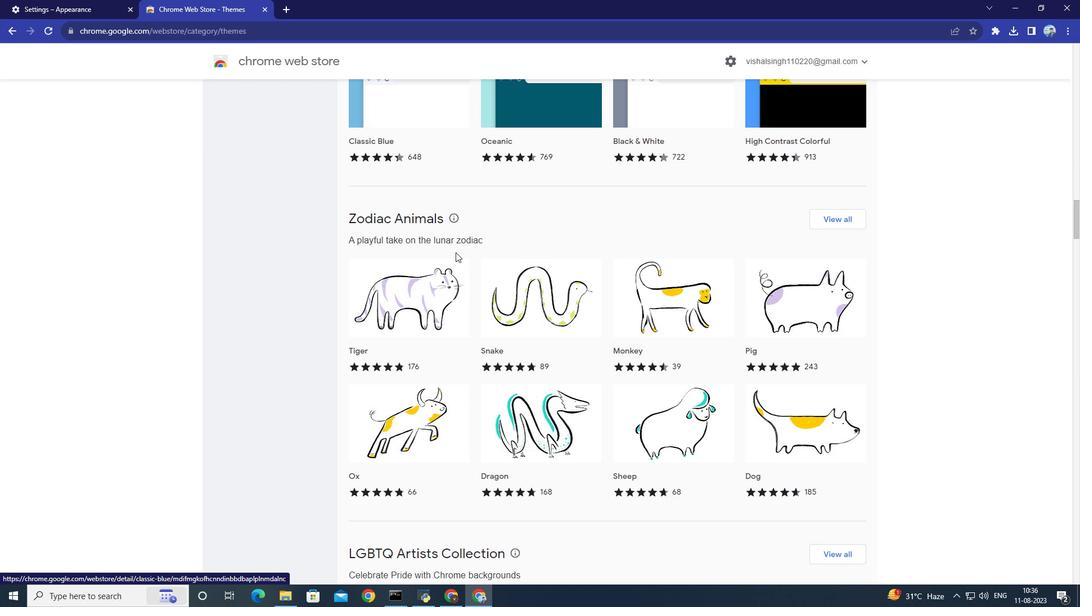 
Action: Mouse scrolled (458, 250) with delta (0, 0)
Screenshot: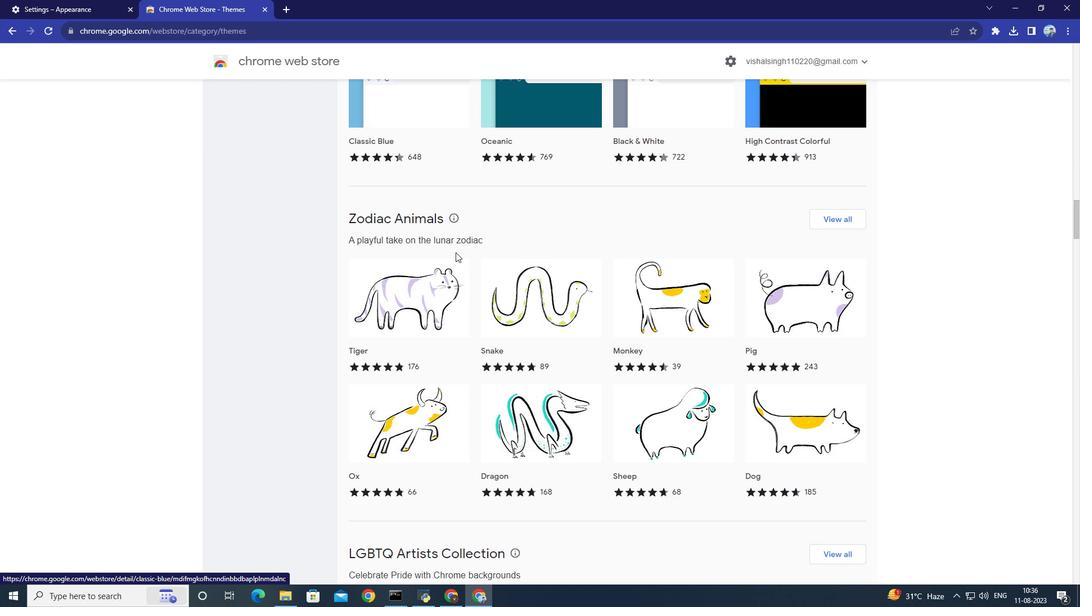 
Action: Mouse moved to (456, 252)
Screenshot: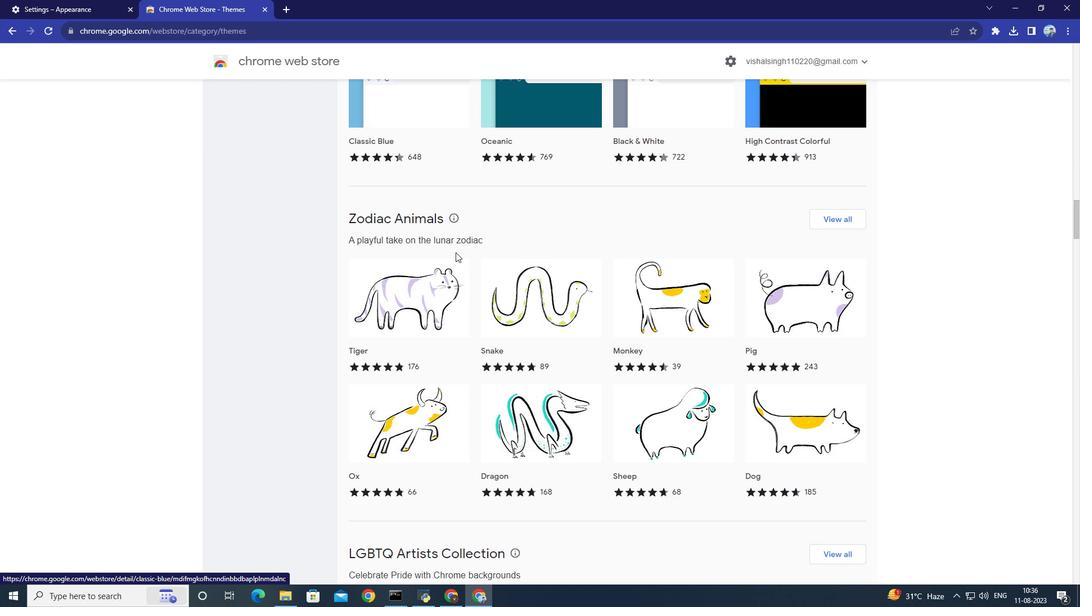 
Action: Mouse scrolled (456, 251) with delta (0, 0)
Screenshot: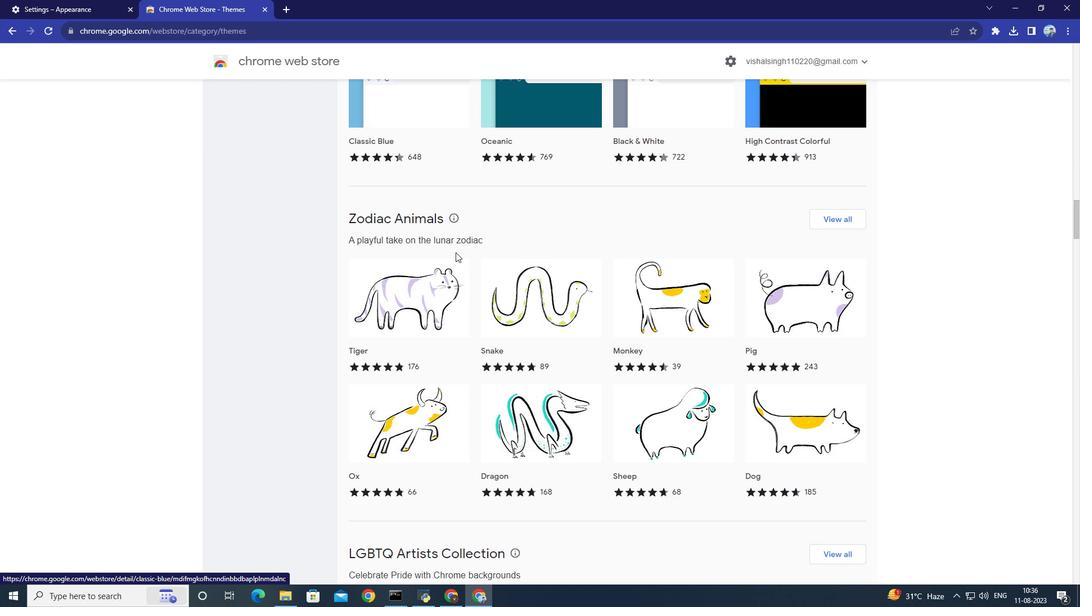 
Action: Mouse moved to (455, 252)
Screenshot: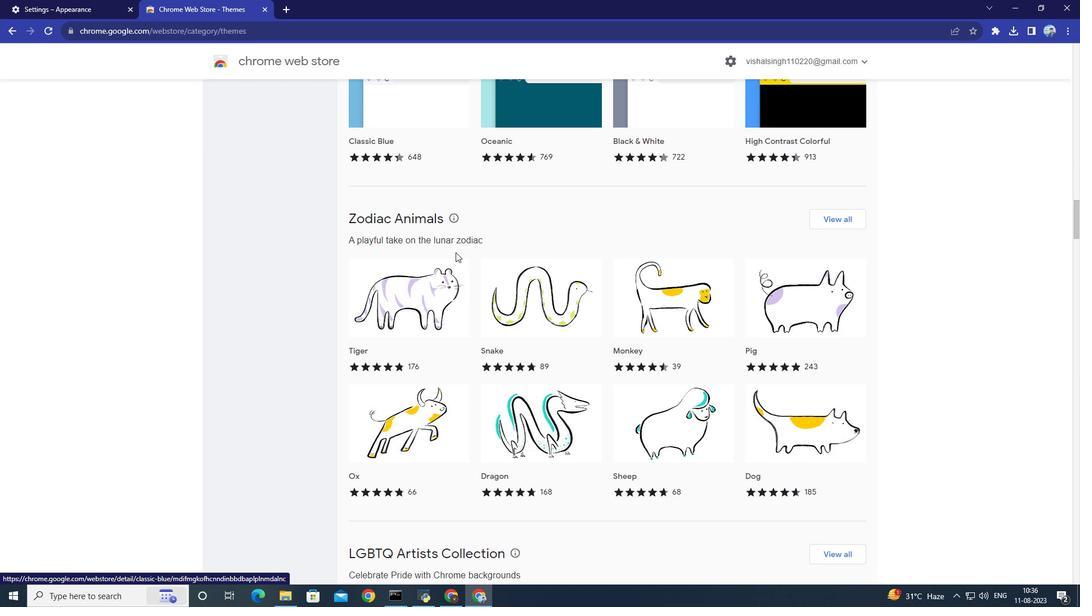 
Action: Mouse scrolled (455, 252) with delta (0, 0)
Screenshot: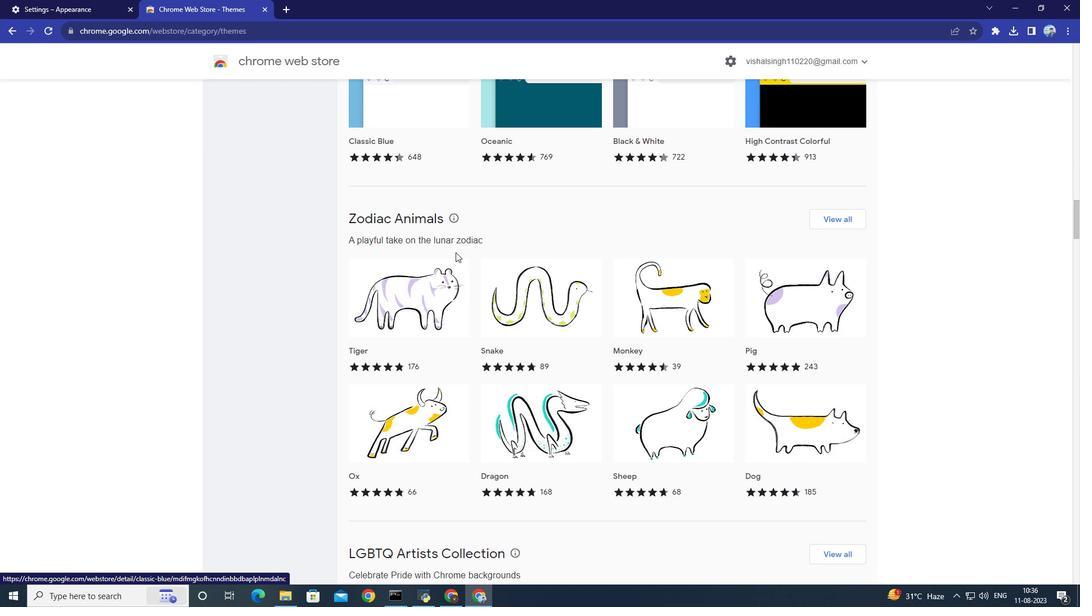 
Action: Mouse scrolled (455, 252) with delta (0, 0)
Screenshot: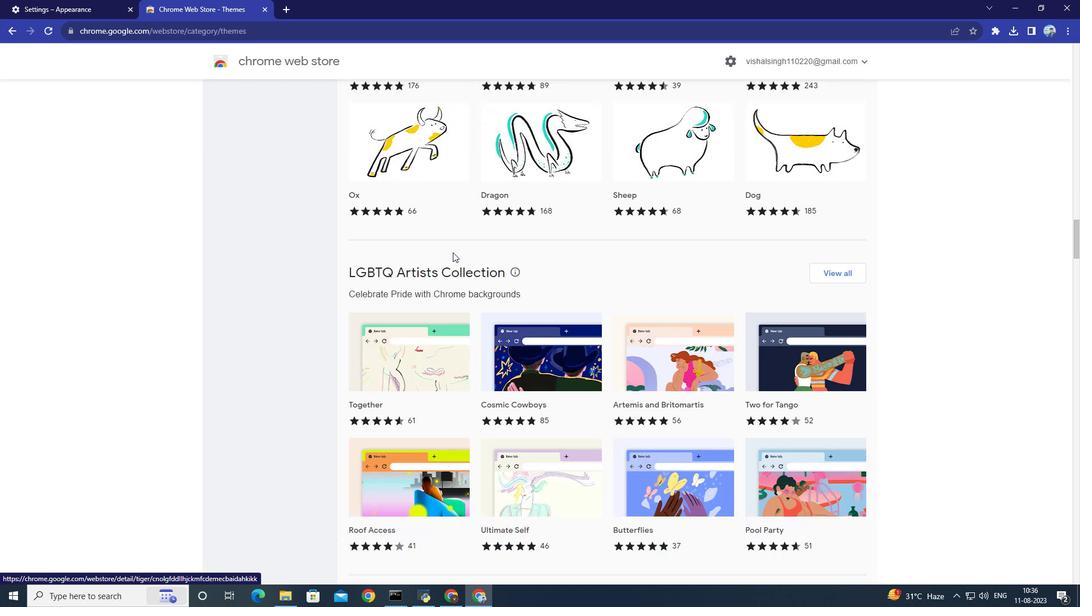 
Action: Mouse scrolled (455, 252) with delta (0, 0)
Screenshot: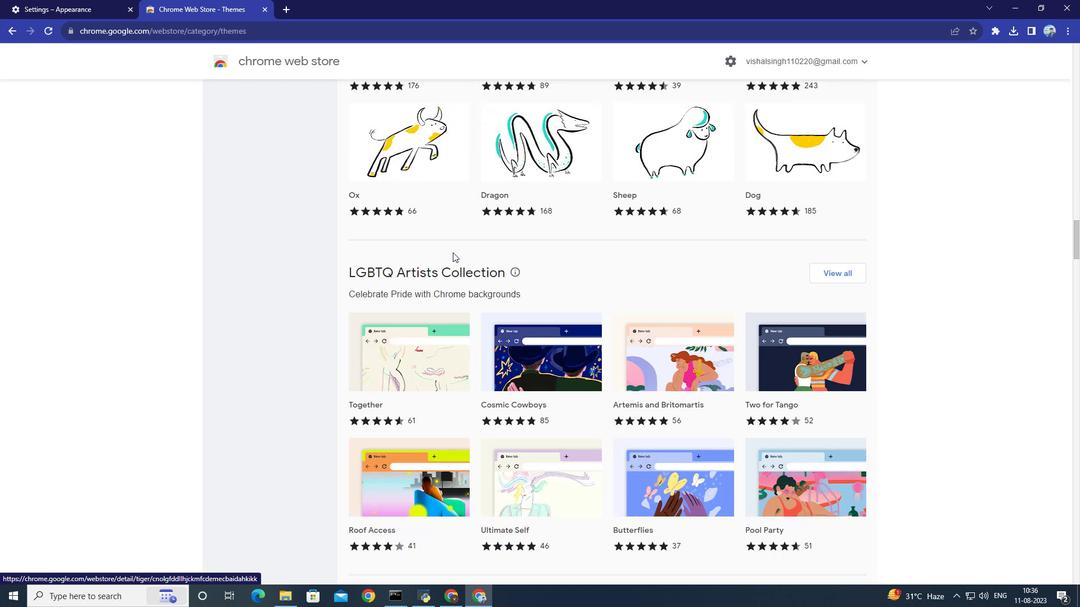 
Action: Mouse scrolled (455, 252) with delta (0, 0)
Screenshot: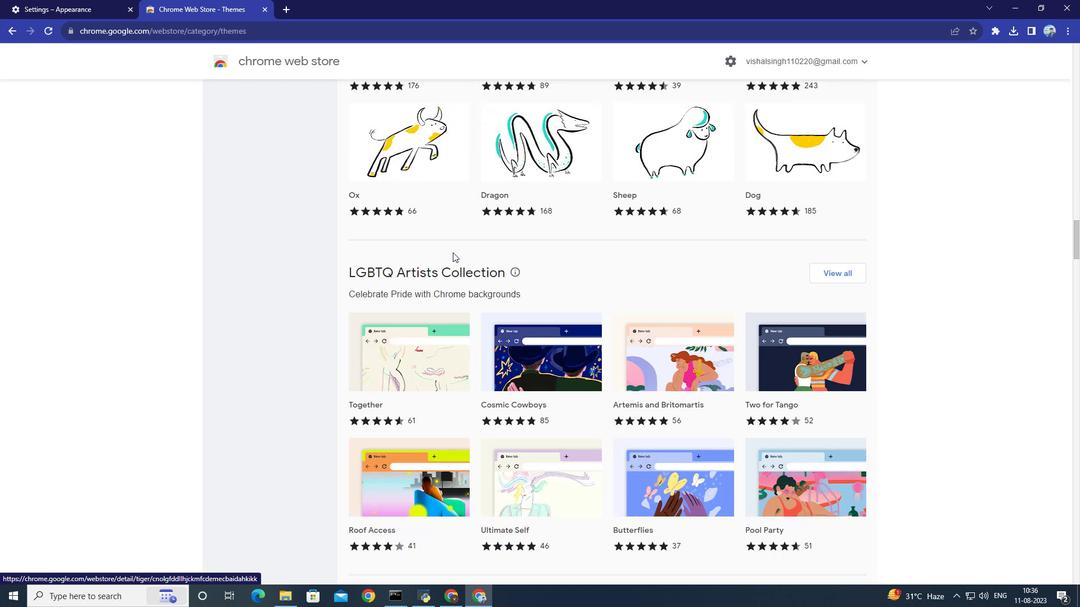 
Action: Mouse moved to (455, 252)
Screenshot: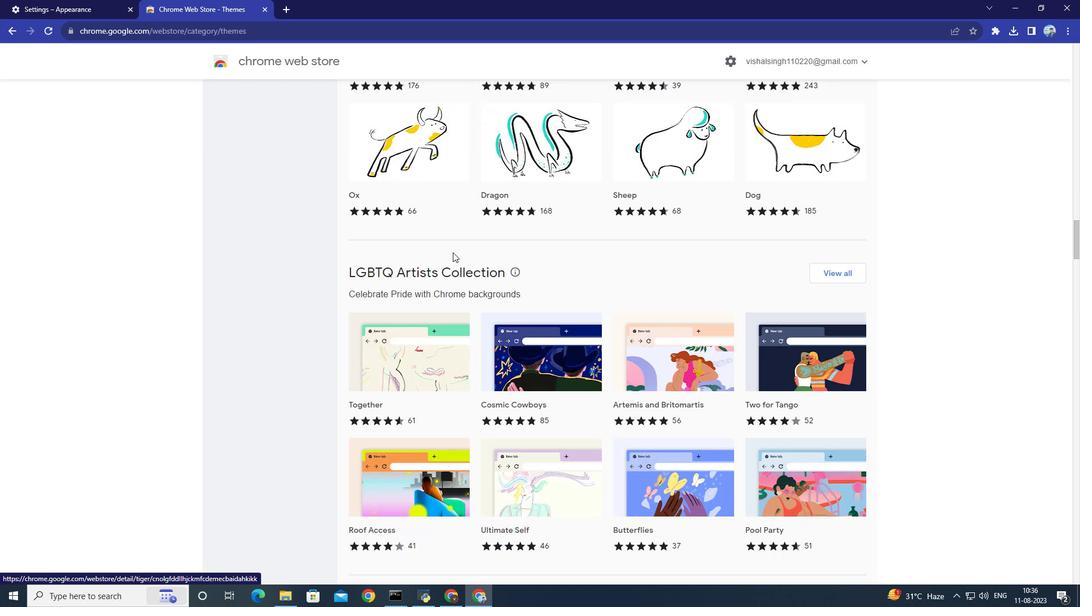 
Action: Mouse scrolled (455, 252) with delta (0, 0)
Screenshot: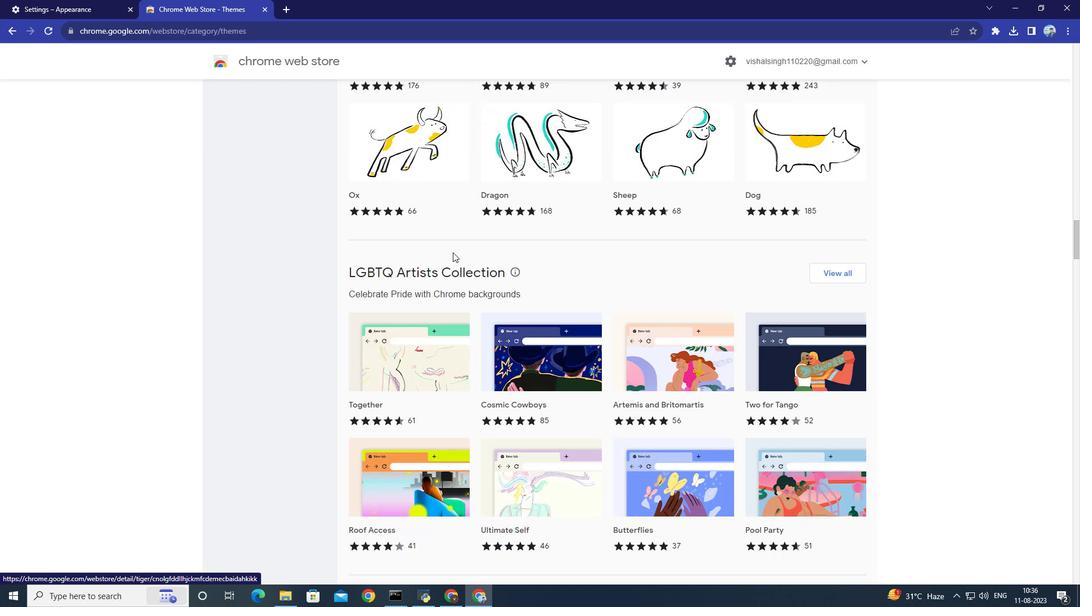 
Action: Mouse moved to (453, 252)
Screenshot: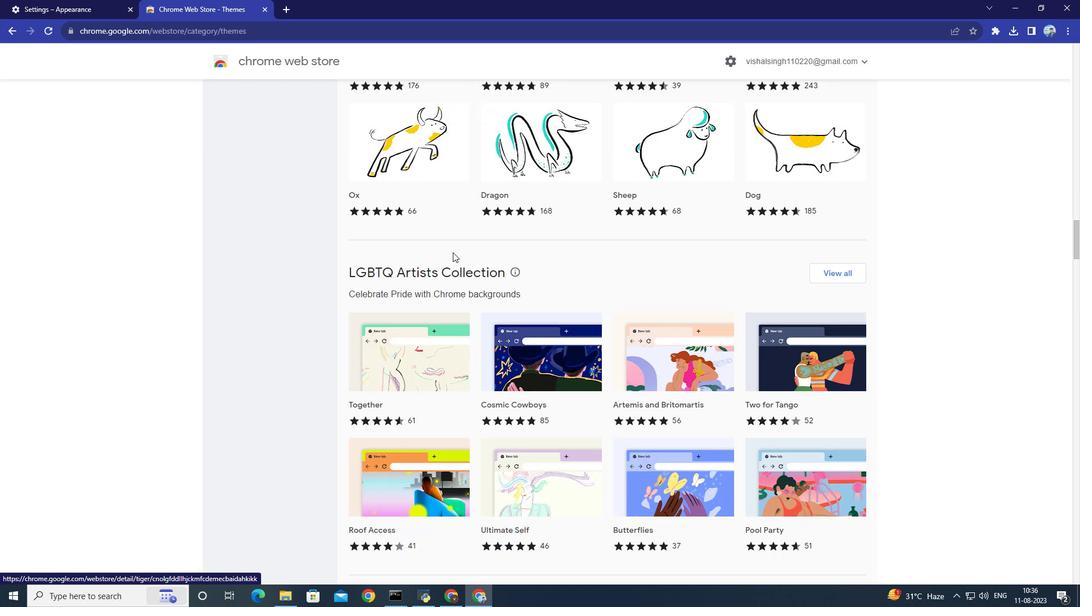 
Action: Mouse scrolled (453, 252) with delta (0, 0)
Screenshot: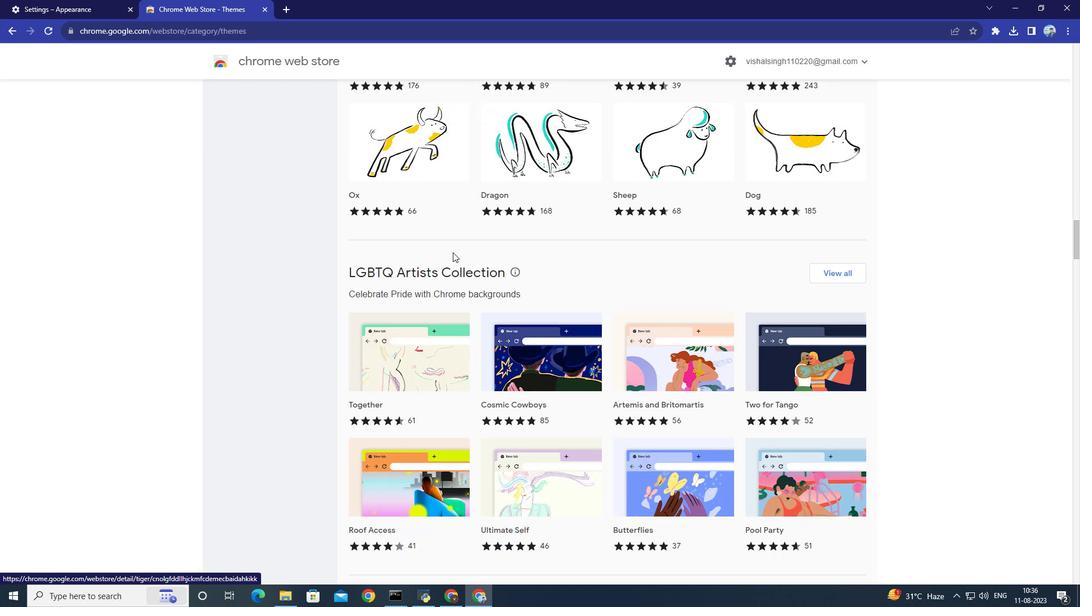 
Action: Mouse scrolled (453, 252) with delta (0, 0)
Screenshot: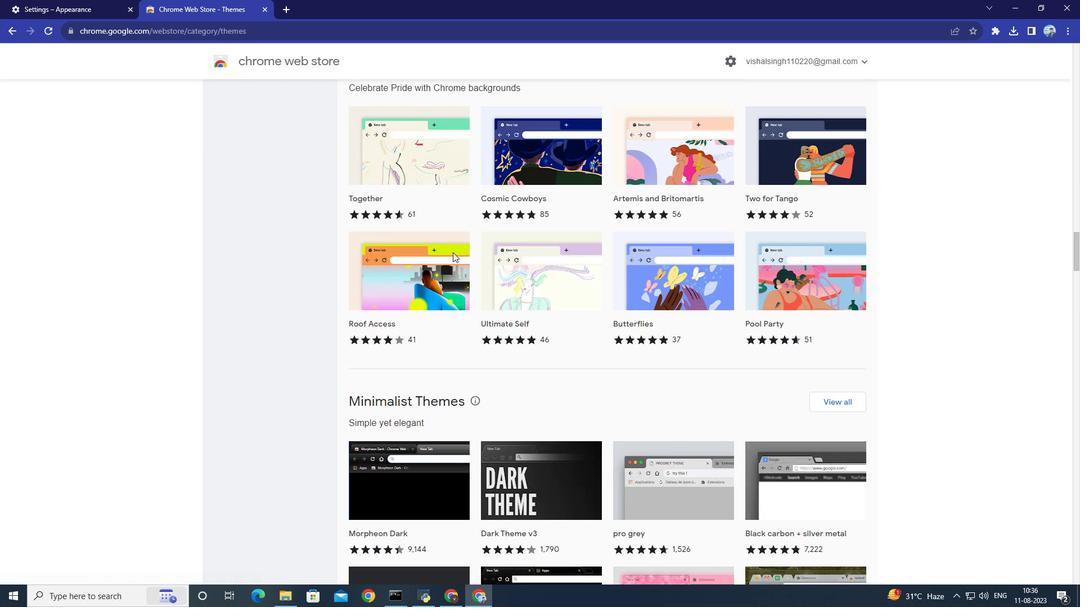 
Action: Mouse scrolled (453, 252) with delta (0, 0)
Screenshot: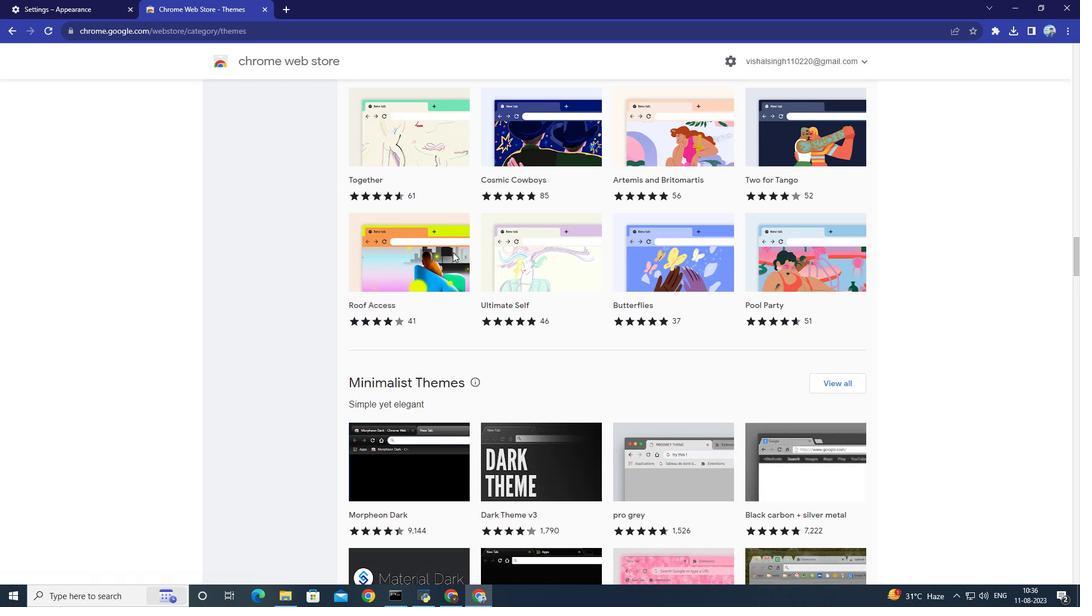 
Action: Mouse scrolled (453, 252) with delta (0, 0)
Screenshot: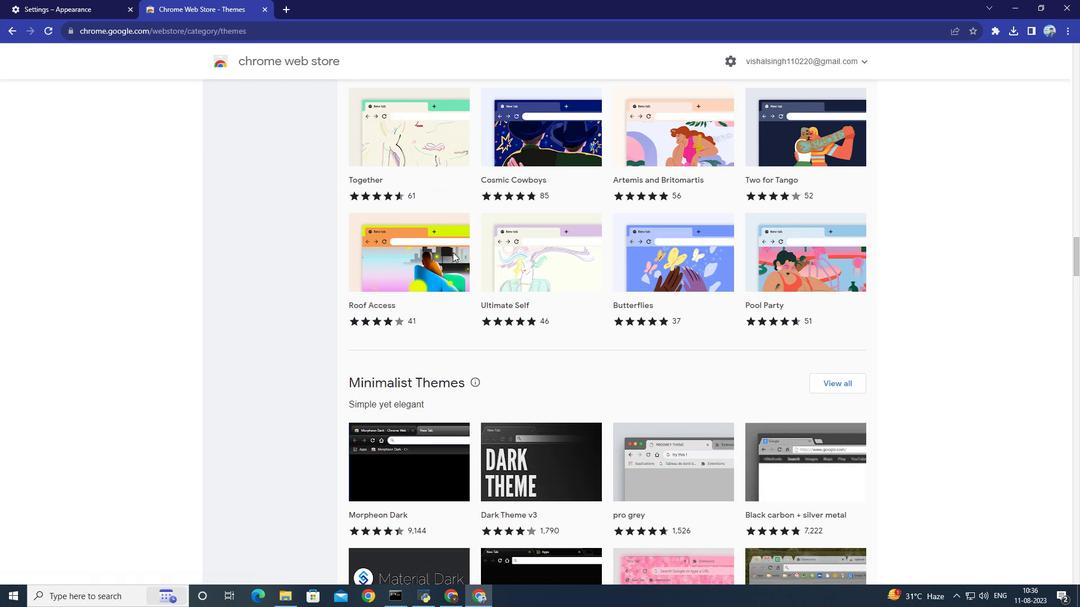 
Action: Mouse scrolled (453, 252) with delta (0, 0)
Screenshot: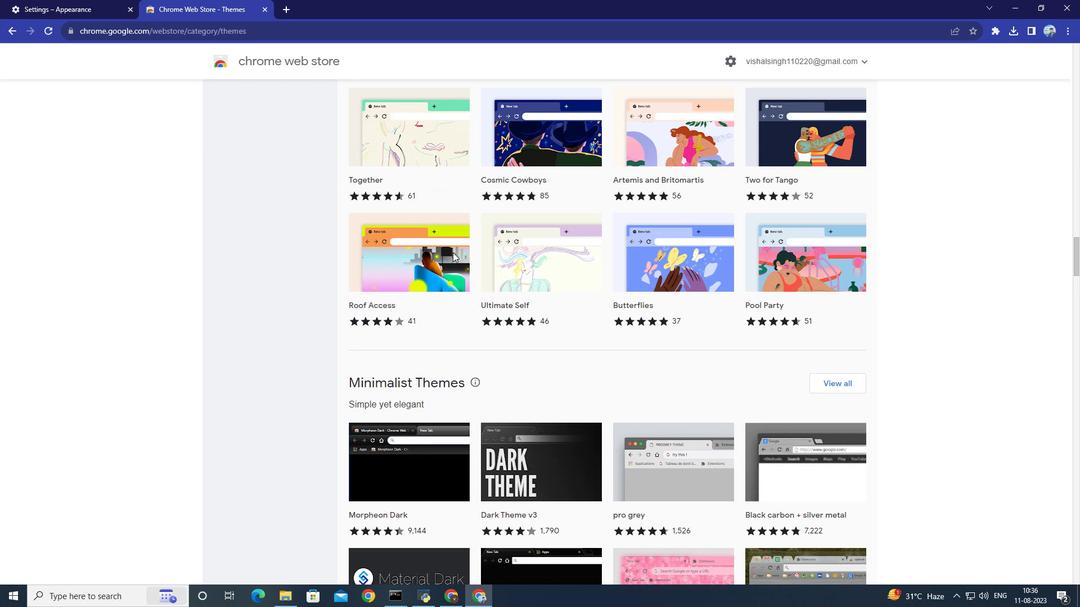 
Action: Mouse moved to (551, 208)
Screenshot: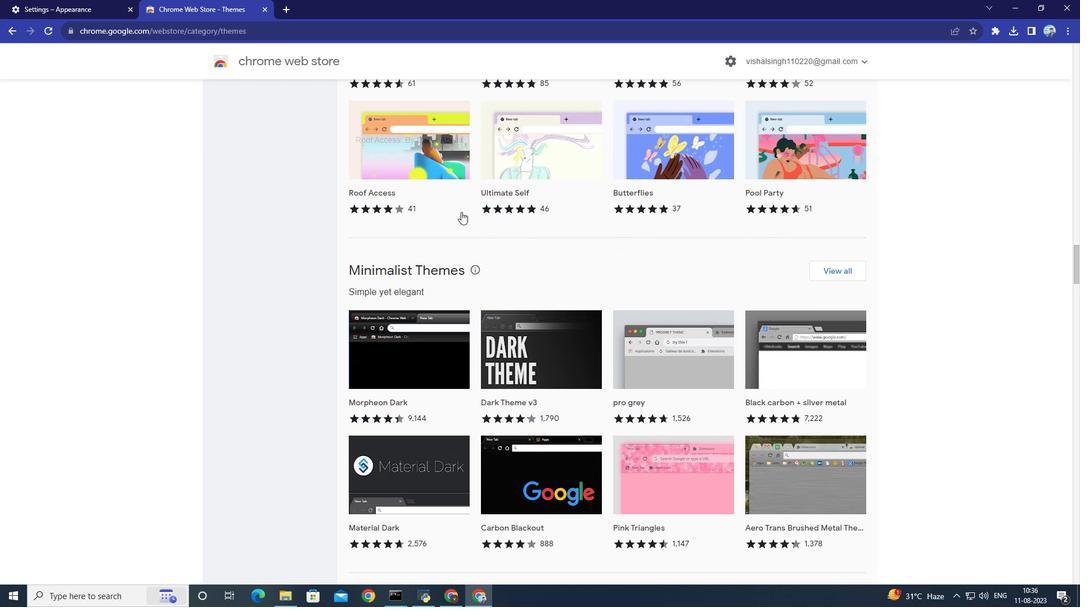 
Action: Mouse scrolled (551, 207) with delta (0, 0)
Screenshot: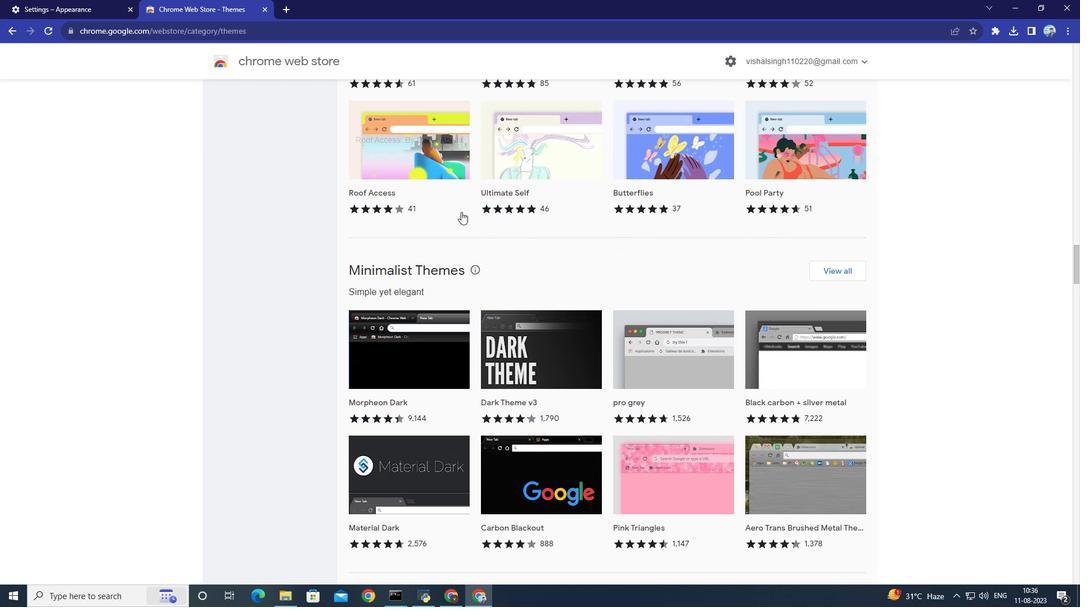 
Action: Mouse moved to (464, 212)
Screenshot: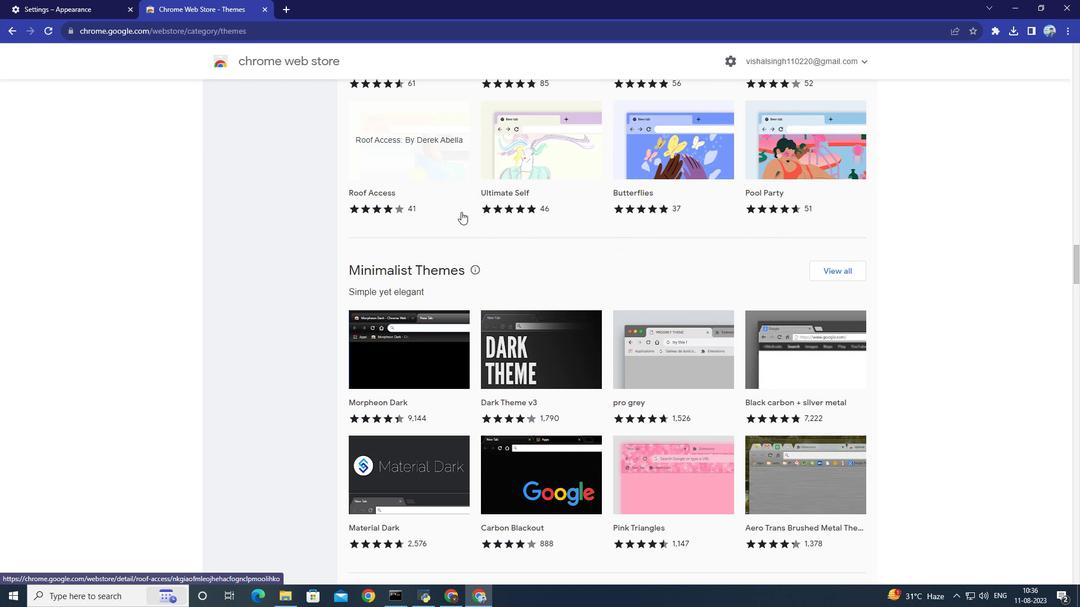 
Action: Mouse scrolled (464, 211) with delta (0, 0)
Screenshot: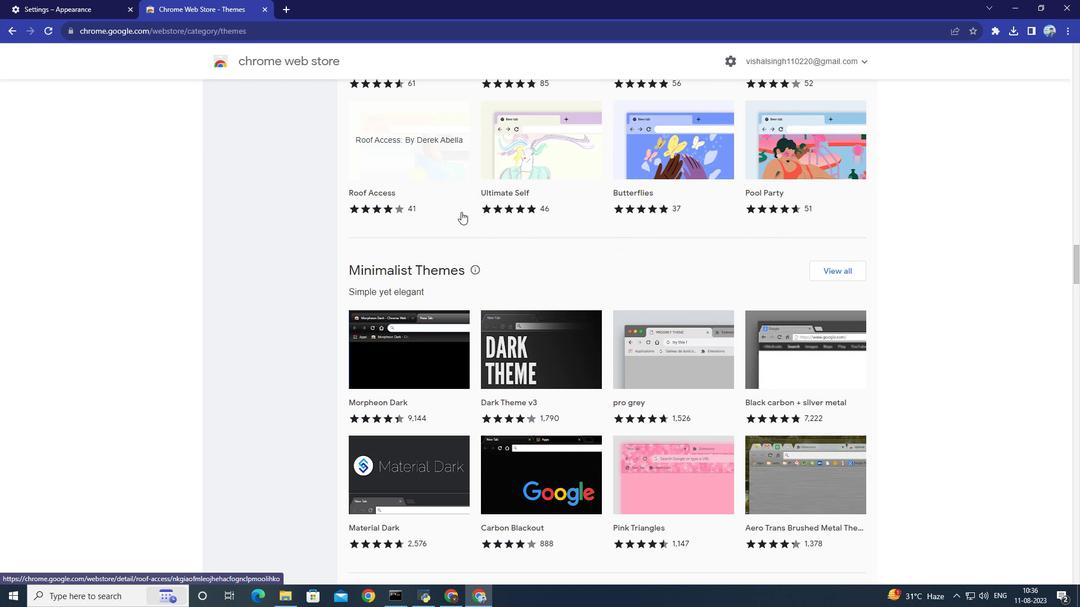 
Action: Mouse moved to (461, 212)
Screenshot: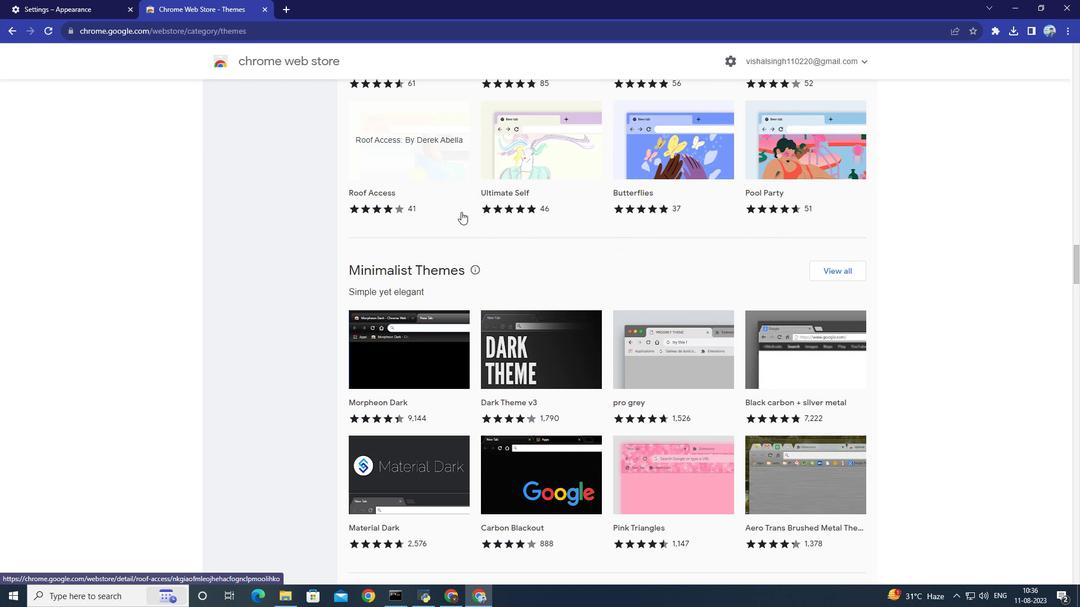 
Action: Mouse scrolled (461, 211) with delta (0, 0)
Screenshot: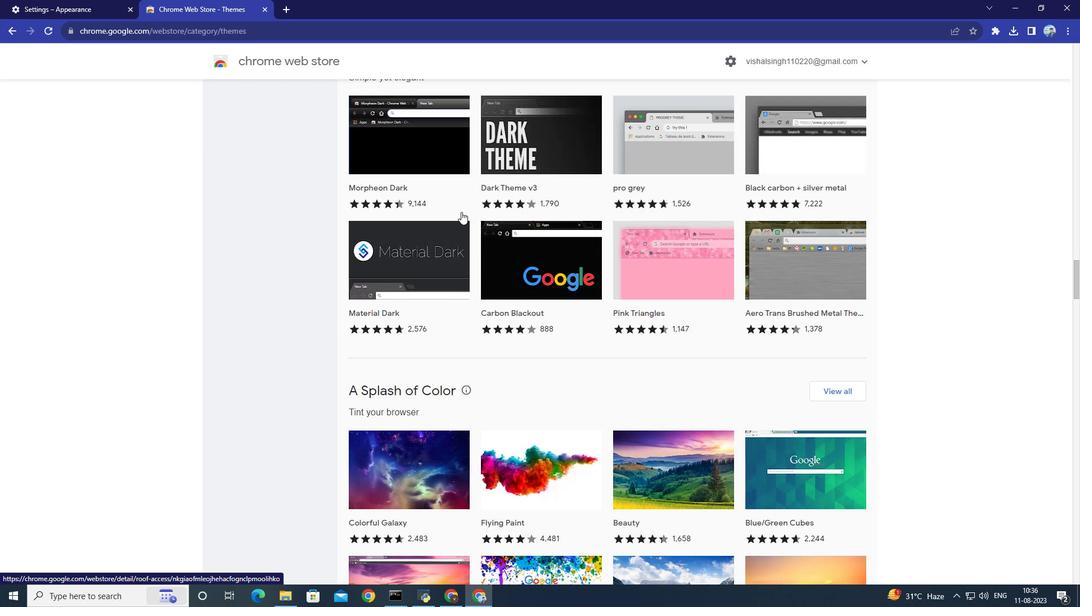 
Action: Mouse scrolled (461, 211) with delta (0, 0)
Screenshot: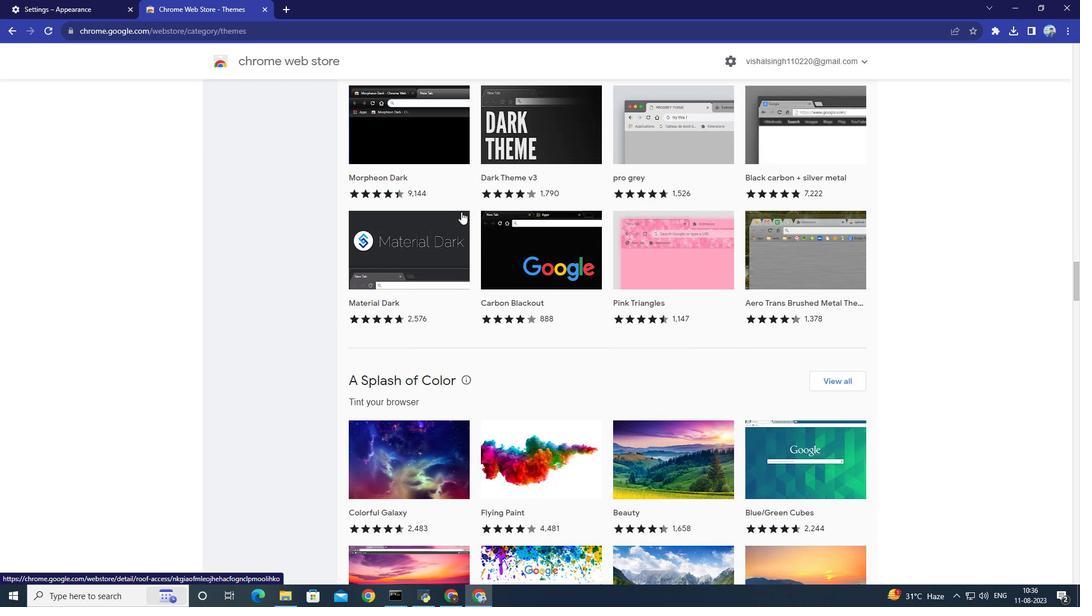 
Action: Mouse scrolled (461, 211) with delta (0, 0)
Screenshot: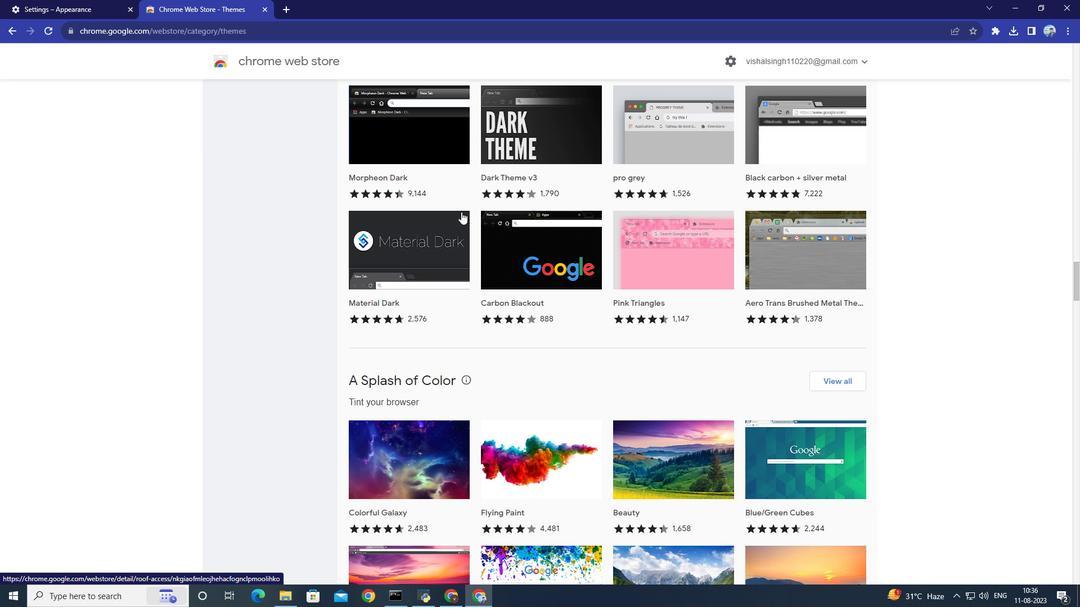 
Action: Mouse scrolled (461, 211) with delta (0, 0)
Screenshot: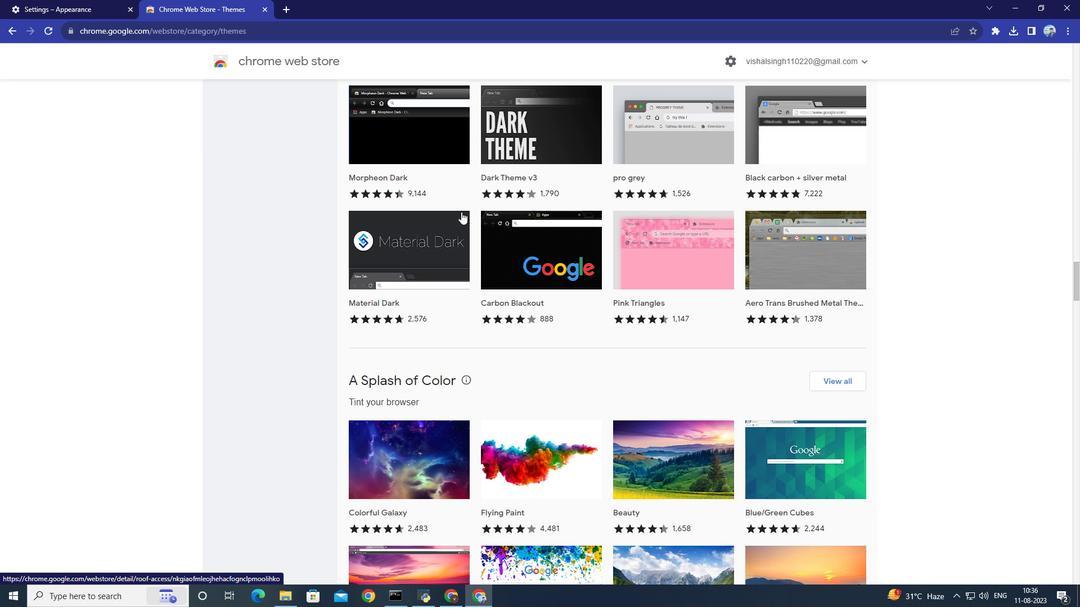 
Action: Mouse scrolled (461, 211) with delta (0, 0)
Screenshot: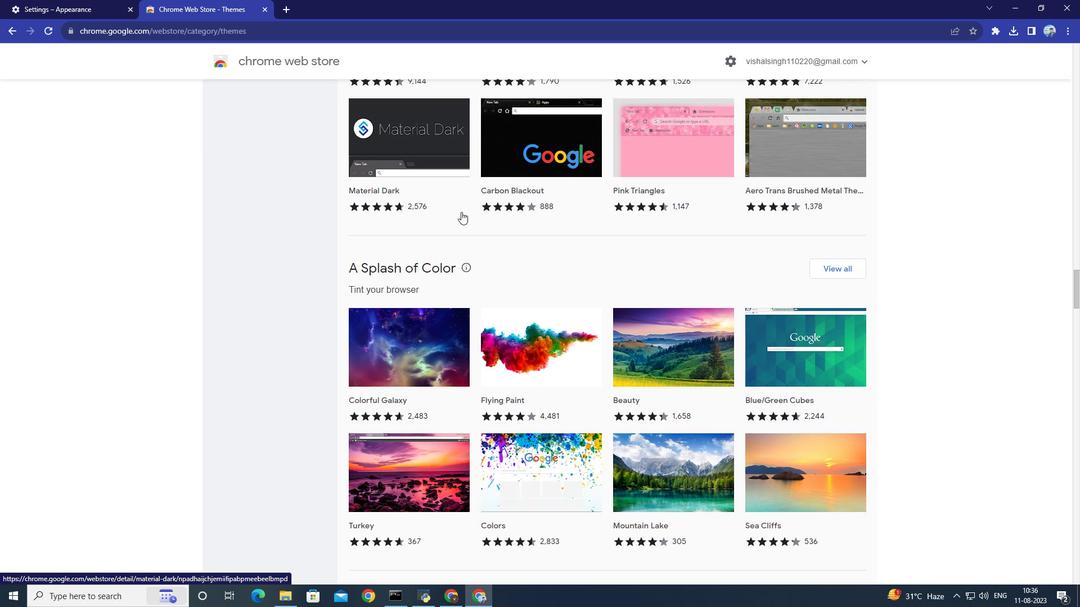 
Action: Mouse scrolled (461, 211) with delta (0, 0)
Screenshot: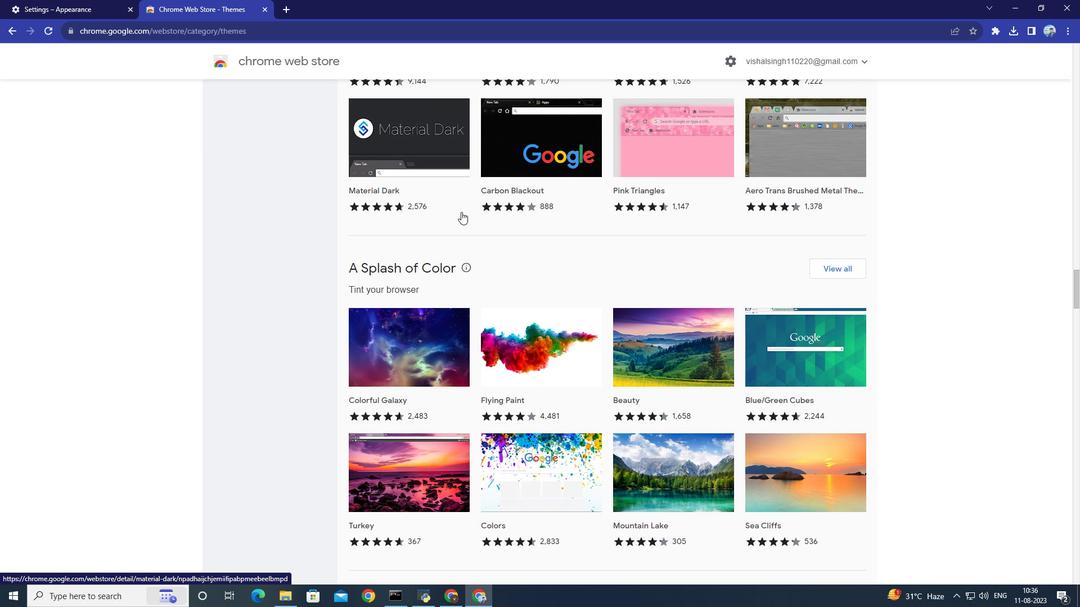 
Action: Mouse scrolled (461, 211) with delta (0, 0)
Screenshot: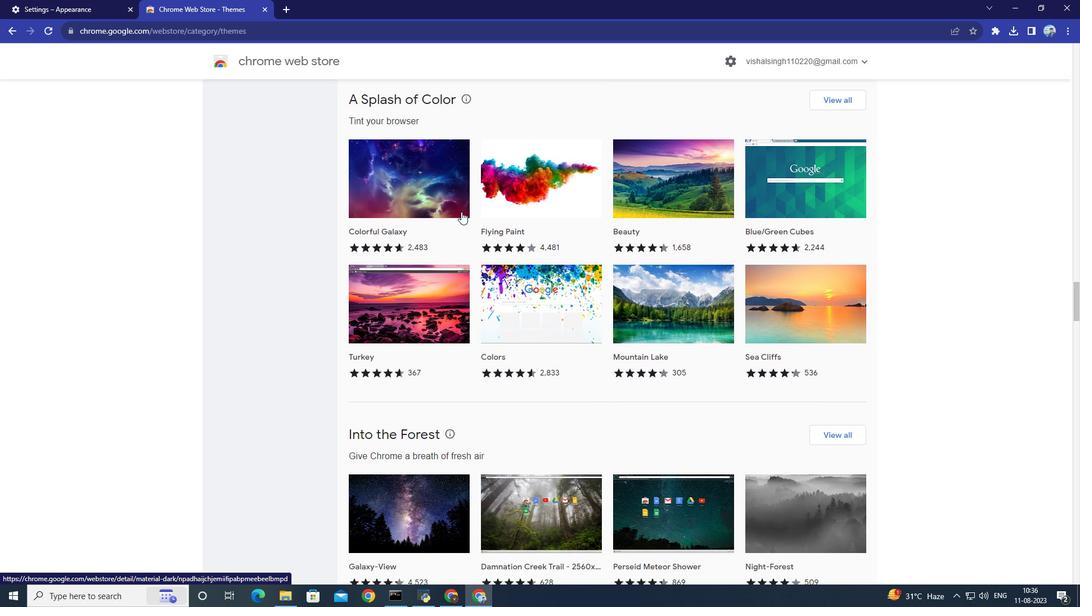 
Action: Mouse scrolled (461, 211) with delta (0, 0)
Screenshot: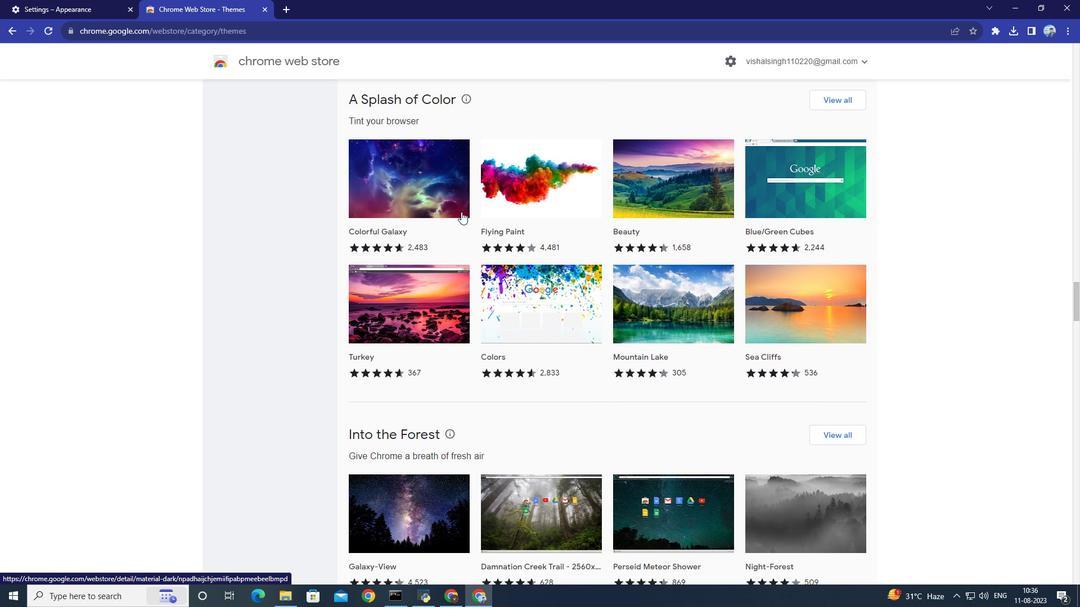 
Action: Mouse scrolled (461, 211) with delta (0, 0)
Screenshot: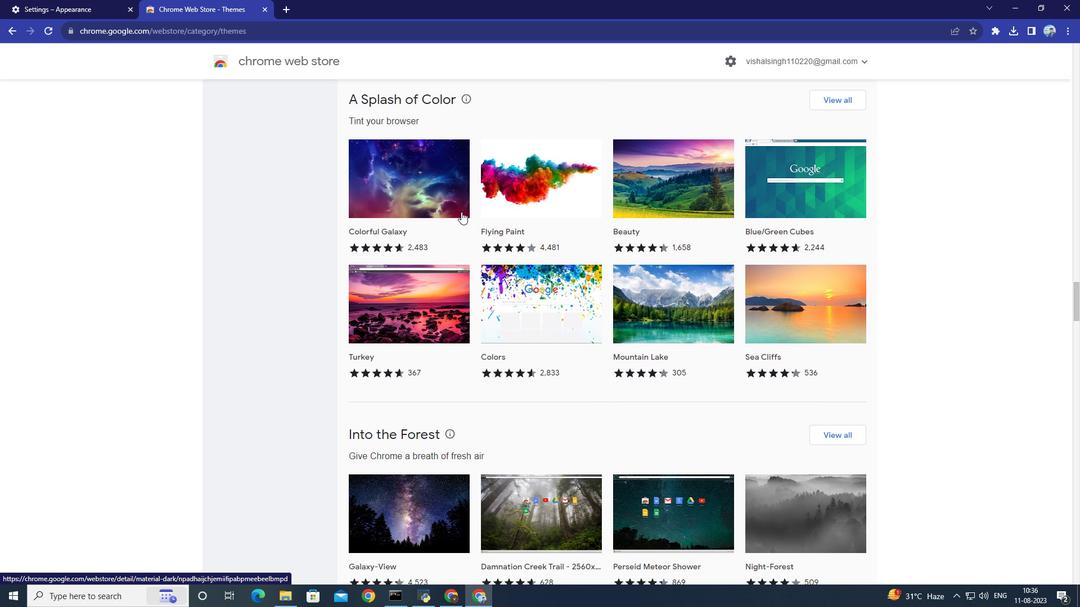 
Action: Mouse scrolled (461, 211) with delta (0, 0)
Screenshot: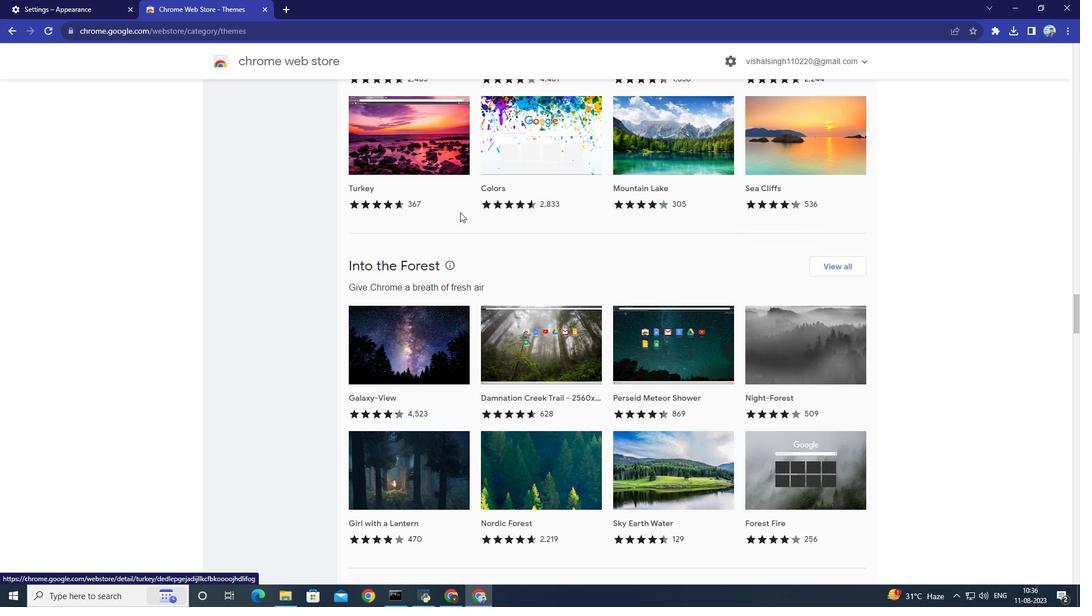 
Action: Mouse moved to (460, 212)
Screenshot: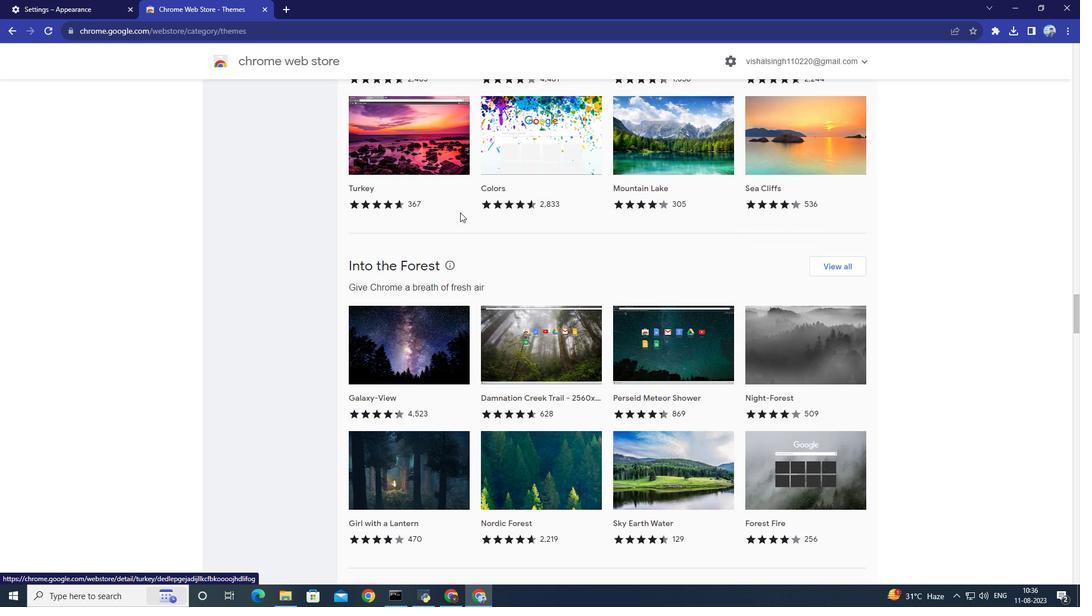 
Action: Mouse scrolled (460, 211) with delta (0, 0)
Screenshot: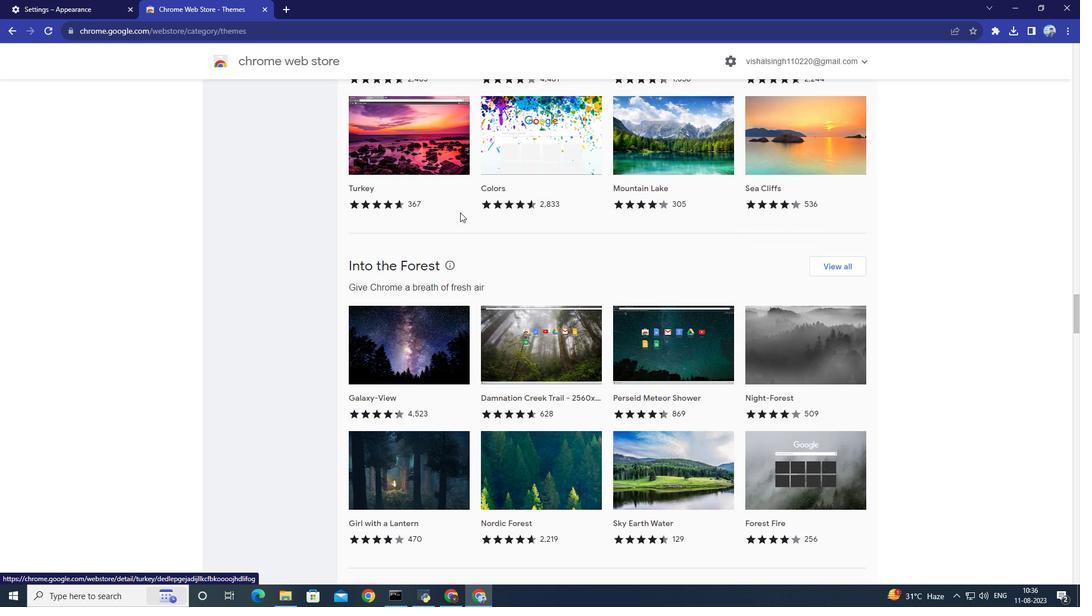 
Action: Mouse moved to (460, 212)
Screenshot: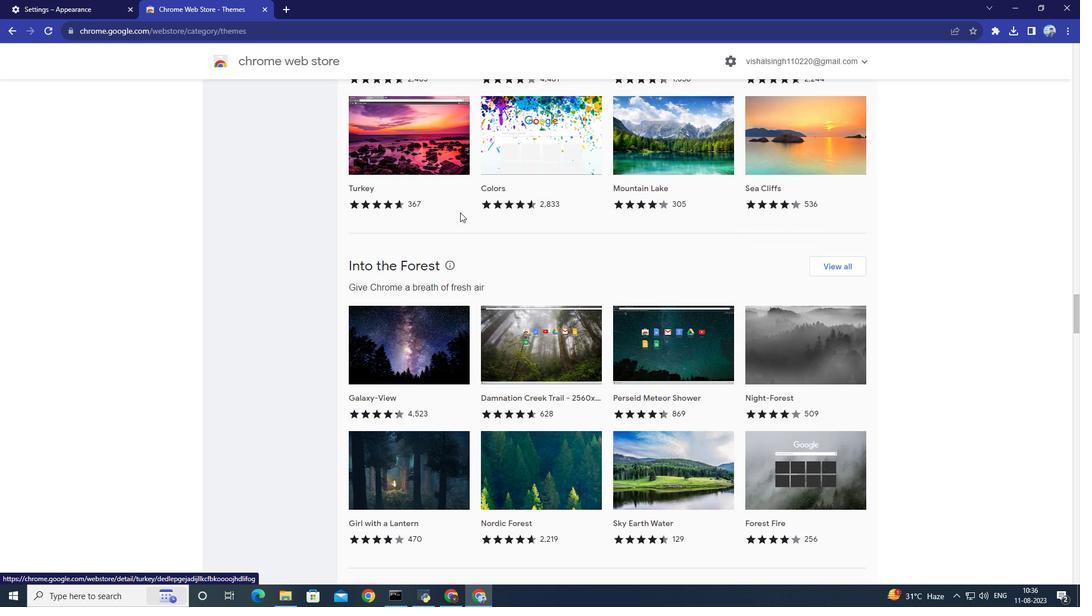 
Action: Mouse scrolled (460, 211) with delta (0, 0)
Screenshot: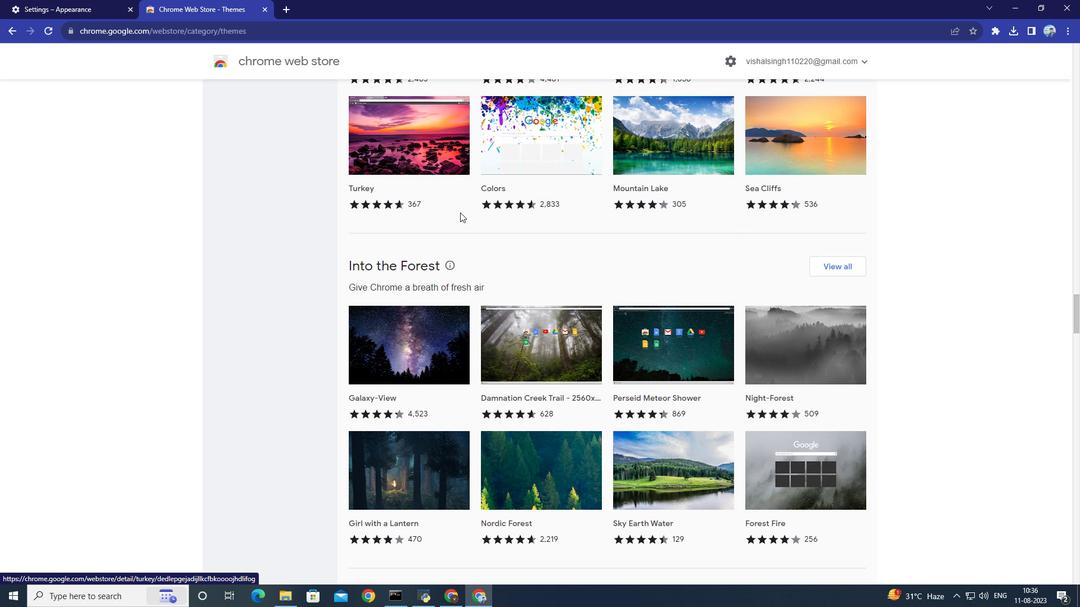 
Action: Mouse moved to (460, 212)
Screenshot: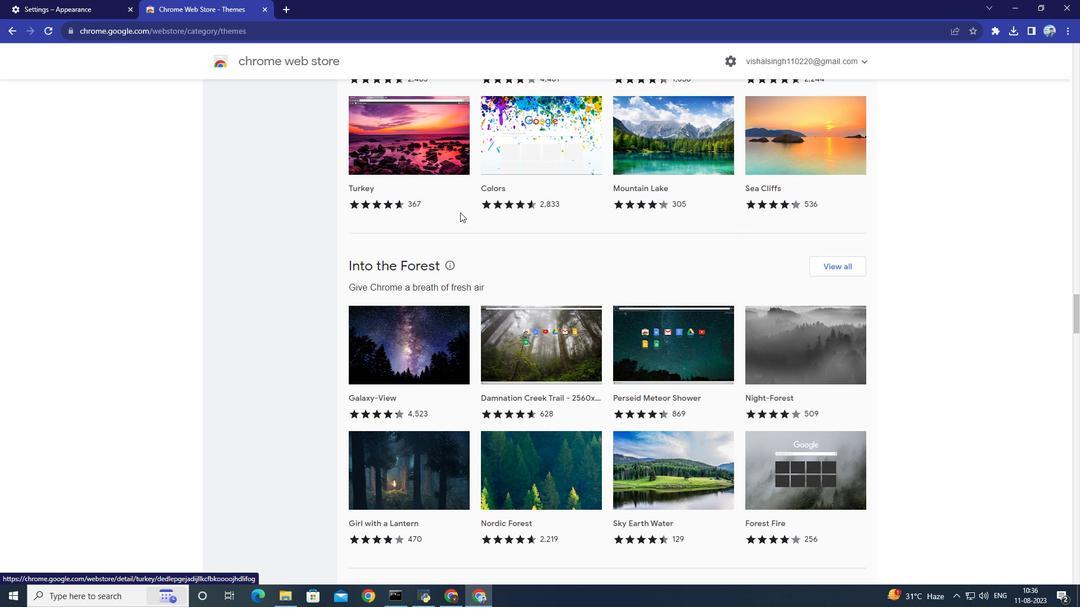 
Action: Mouse scrolled (460, 212) with delta (0, 0)
Screenshot: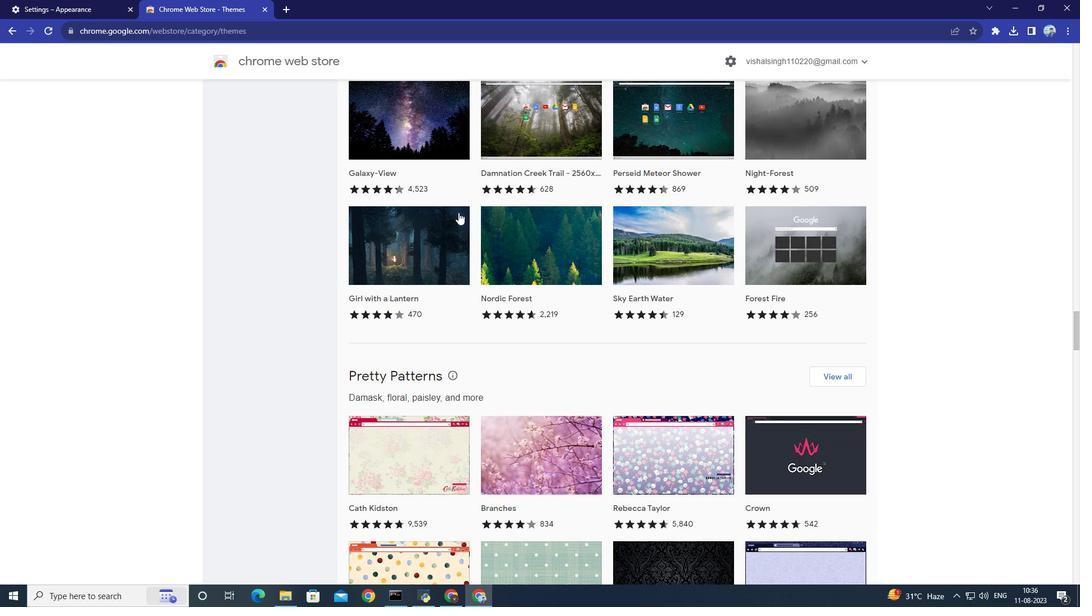 
Action: Mouse scrolled (460, 212) with delta (0, 0)
Screenshot: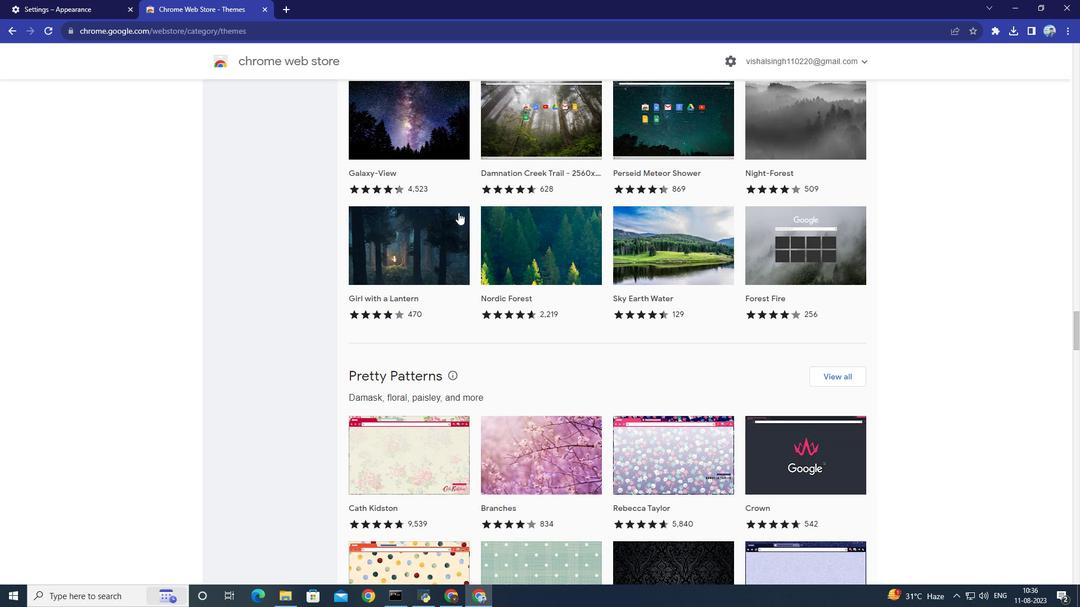 
Action: Mouse scrolled (460, 212) with delta (0, 0)
Screenshot: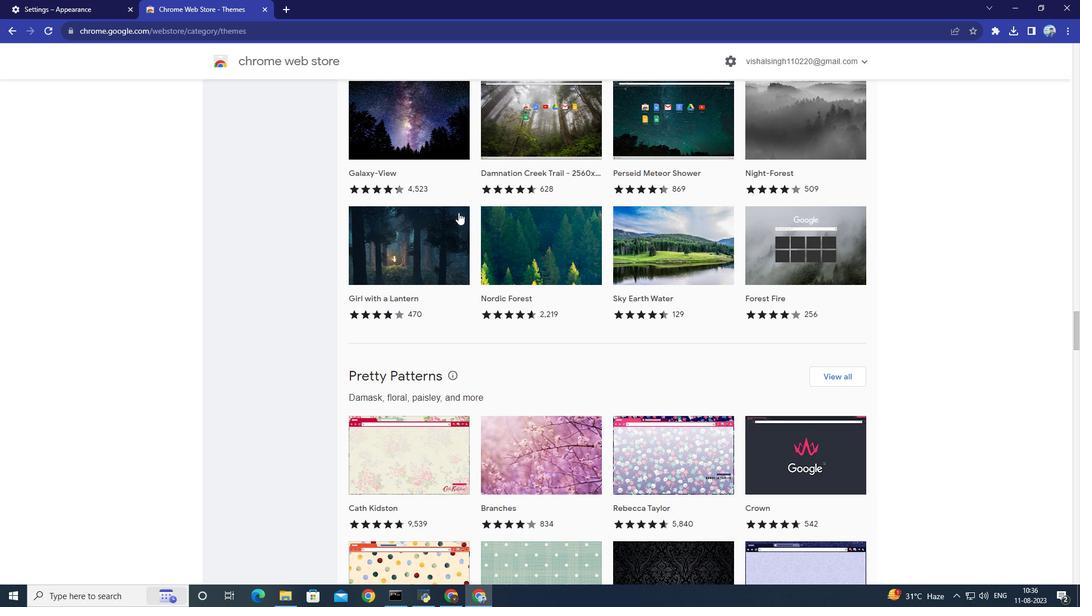 
Action: Mouse scrolled (460, 212) with delta (0, 0)
Screenshot: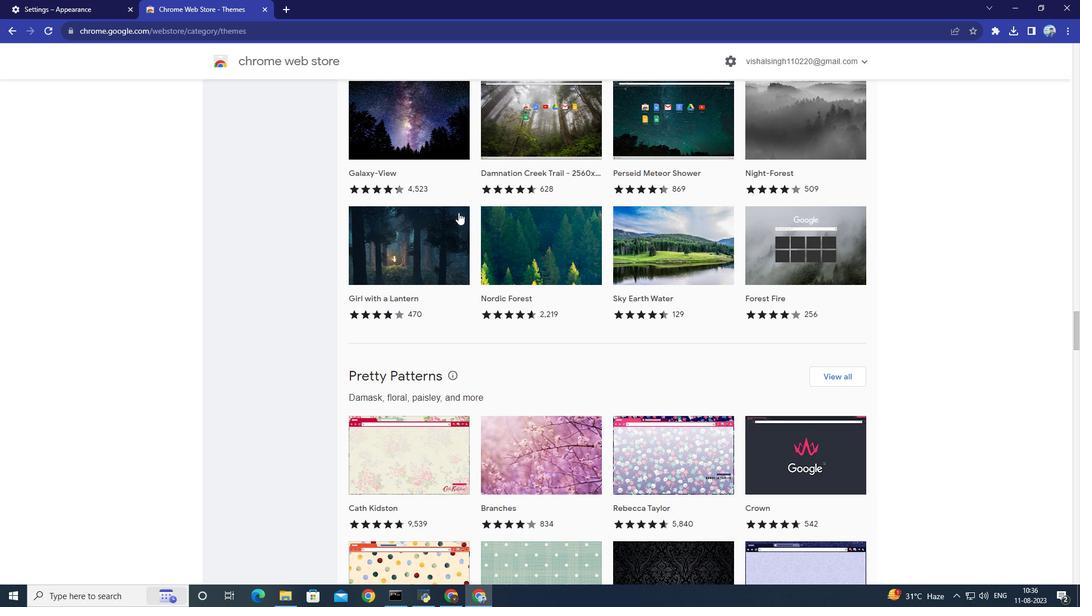 
Action: Mouse moved to (458, 212)
Screenshot: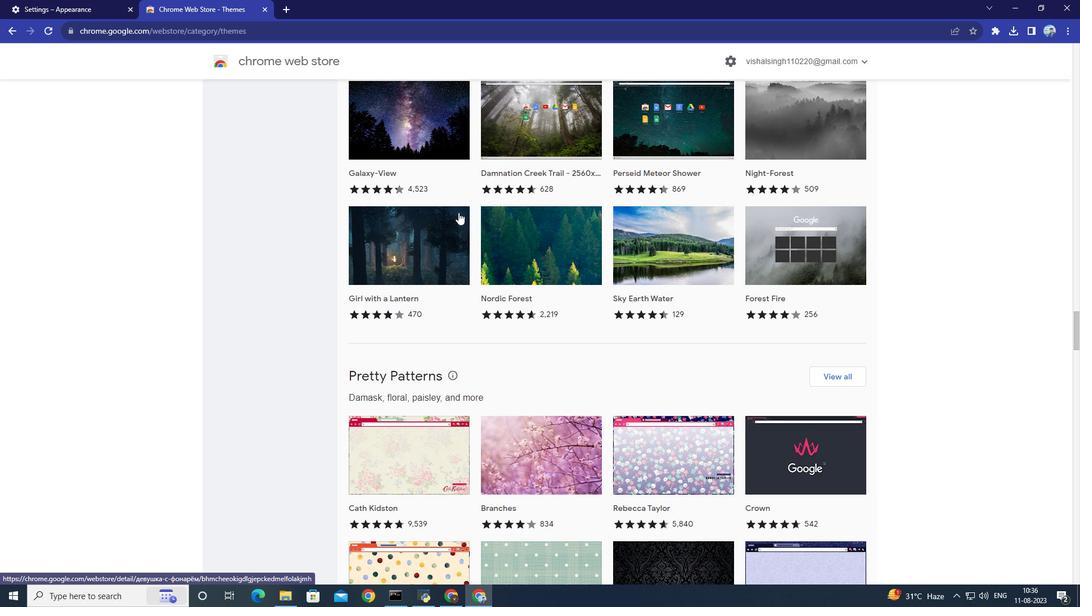 
Action: Mouse scrolled (458, 212) with delta (0, 0)
Screenshot: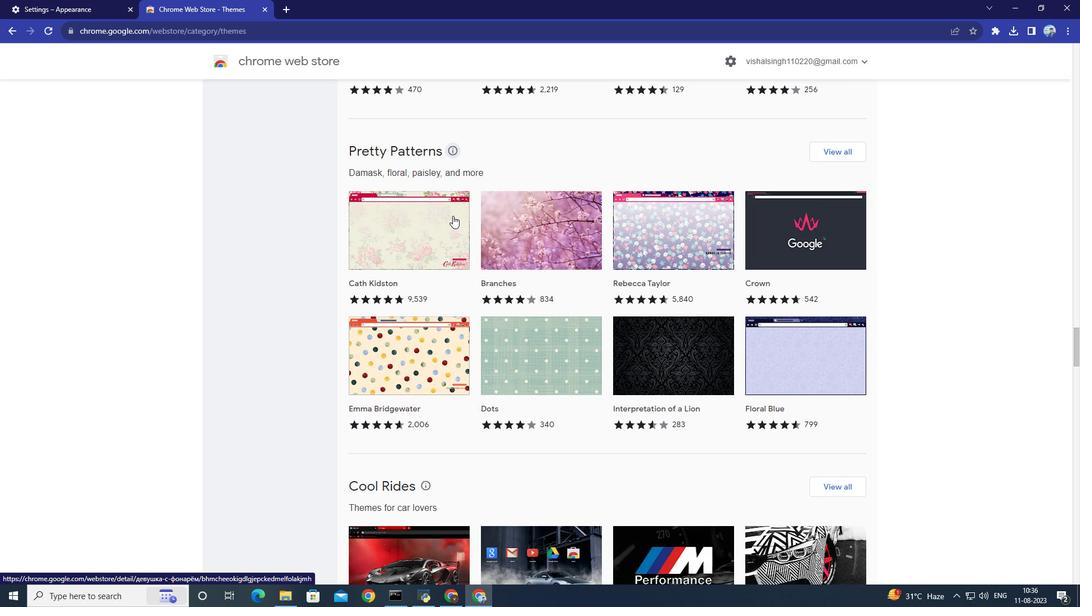 
Action: Mouse scrolled (458, 212) with delta (0, 0)
Screenshot: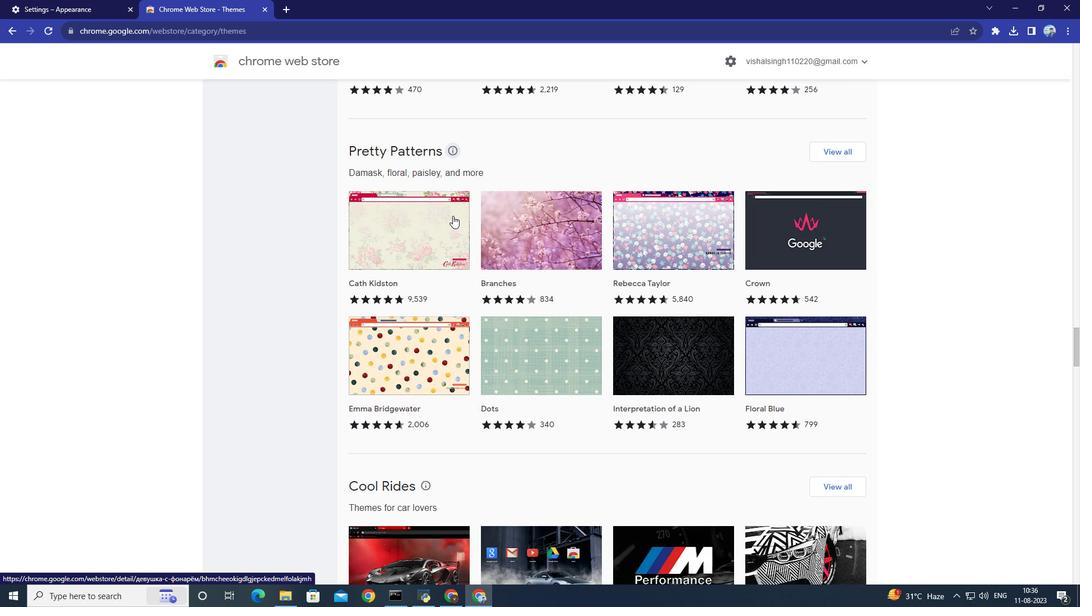 
Action: Mouse moved to (457, 214)
Screenshot: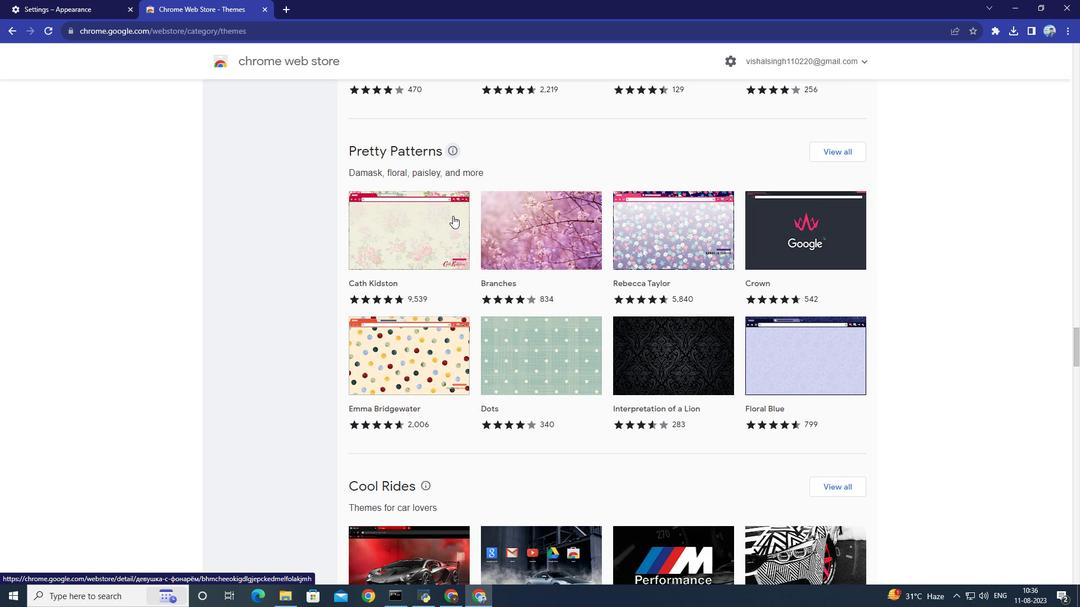 
Action: Mouse scrolled (457, 213) with delta (0, 0)
Screenshot: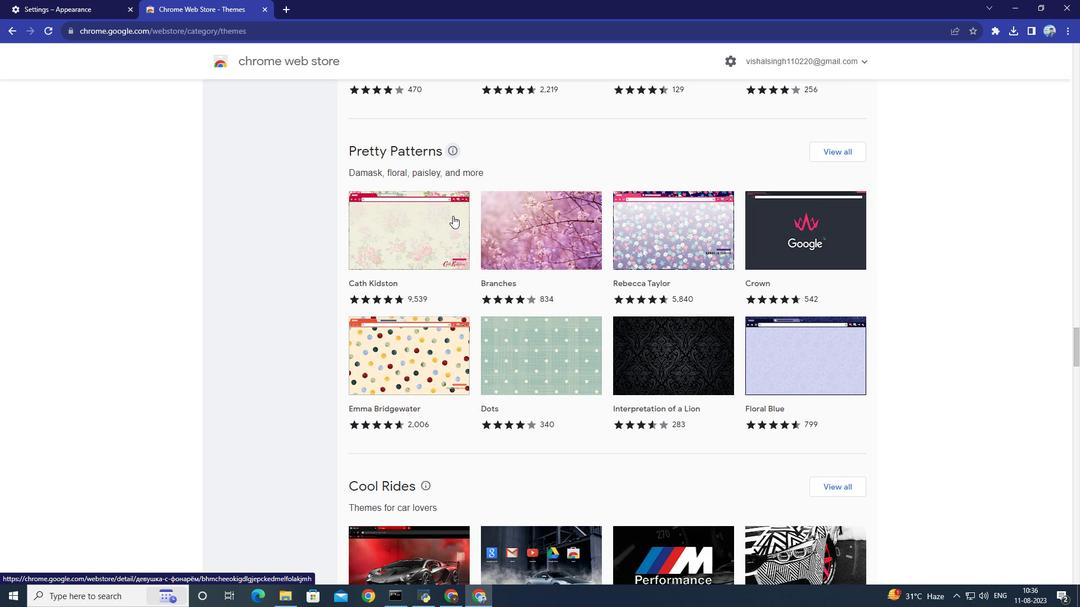 
Action: Mouse scrolled (457, 213) with delta (0, 0)
Screenshot: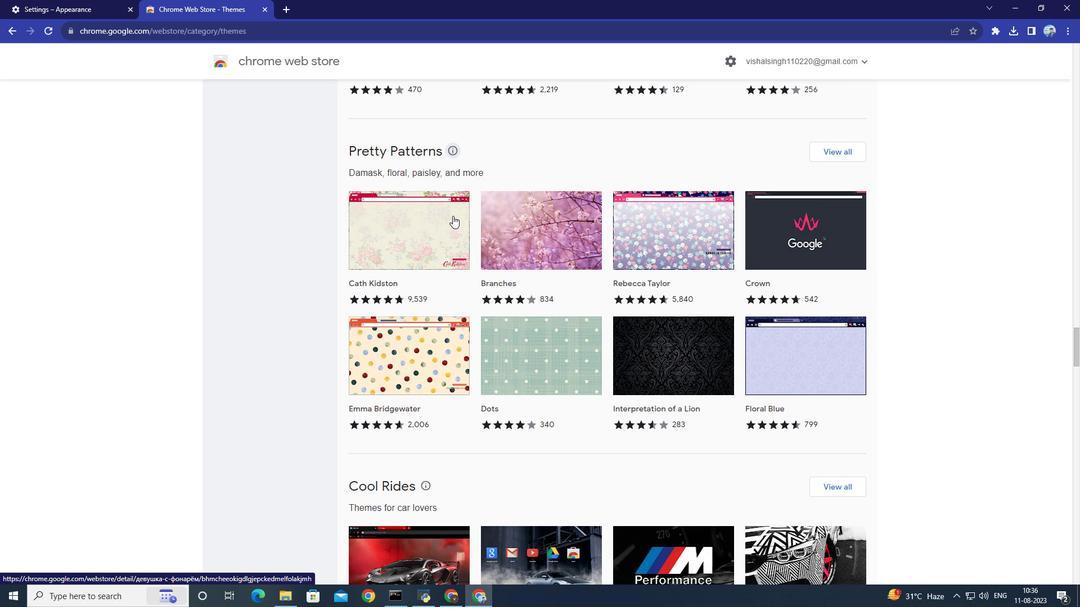 
Action: Mouse moved to (453, 216)
Screenshot: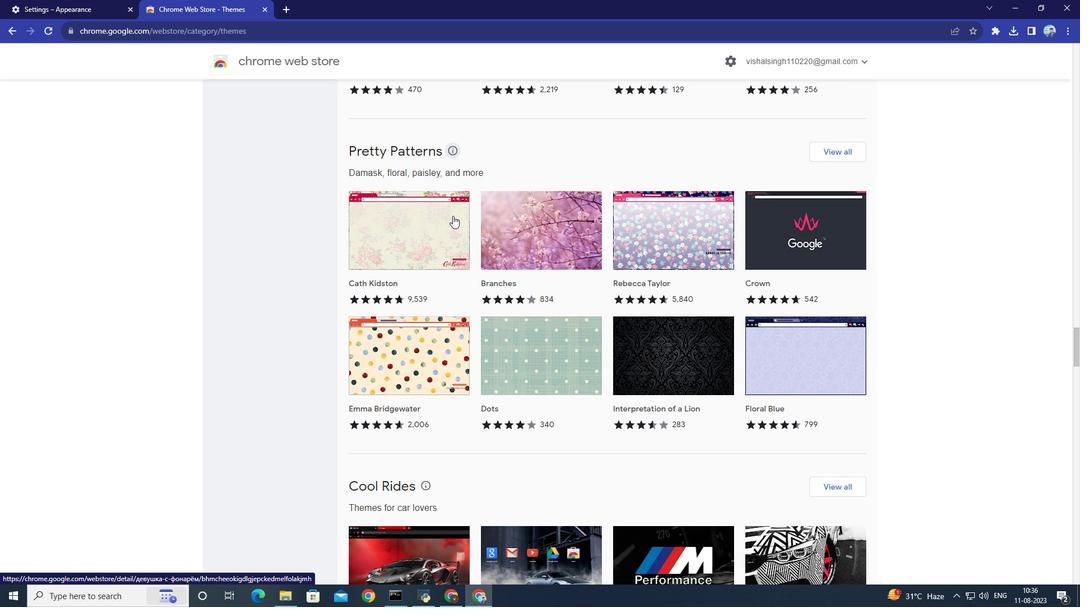
Action: Mouse scrolled (453, 215) with delta (0, 0)
Screenshot: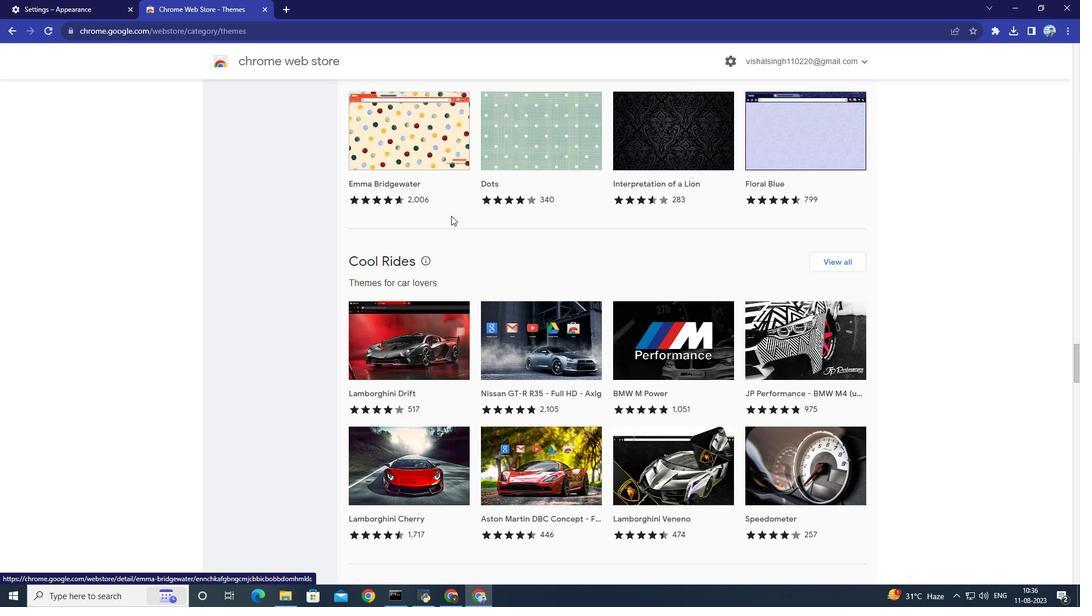 
Action: Mouse scrolled (453, 215) with delta (0, 0)
Screenshot: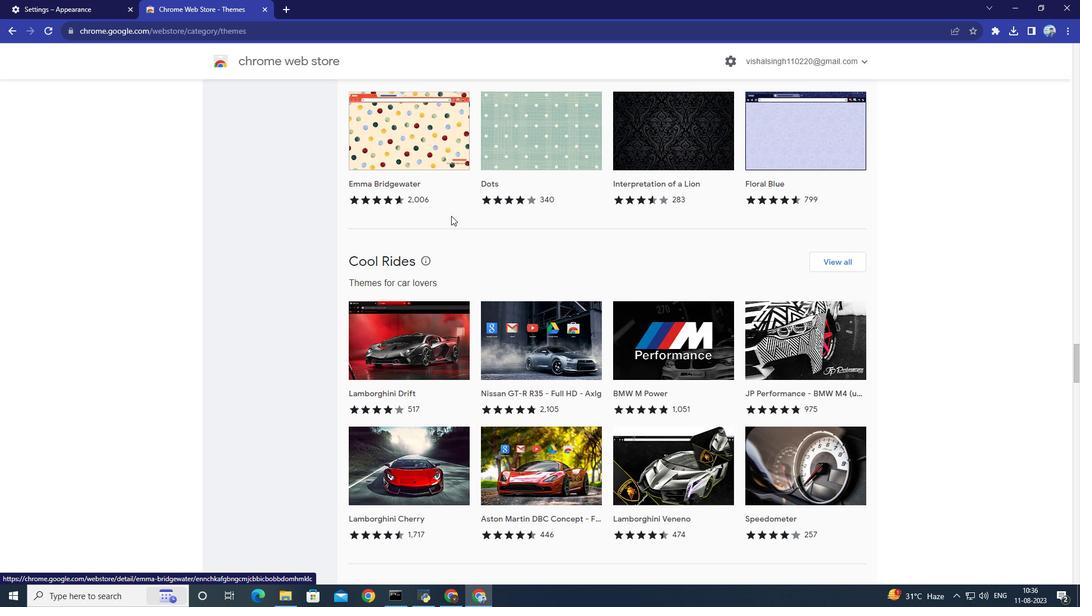 
Action: Mouse moved to (451, 216)
Screenshot: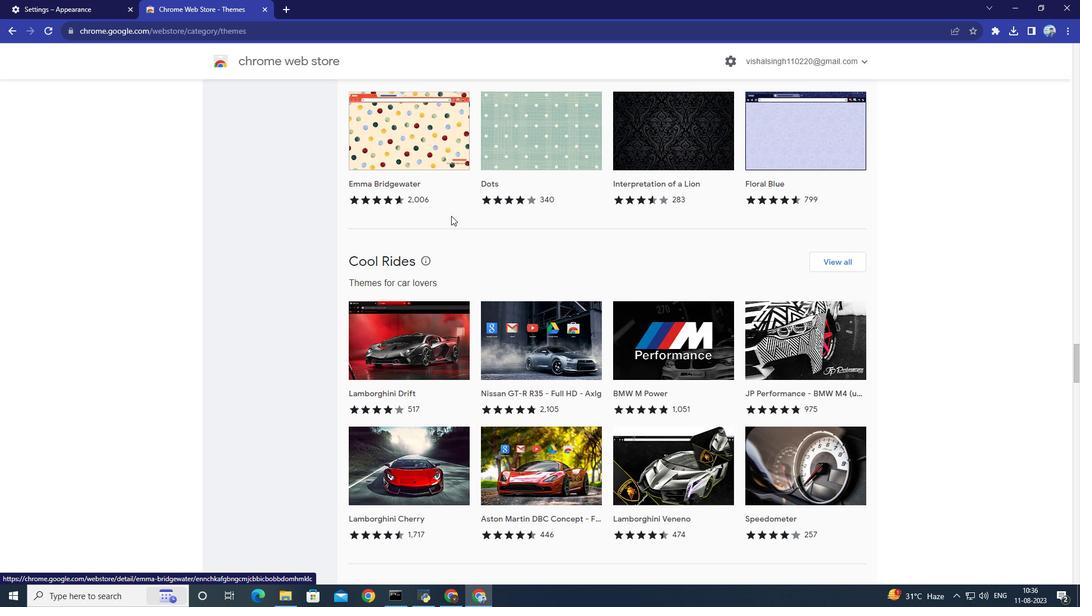 
Action: Mouse scrolled (451, 215) with delta (0, 0)
Screenshot: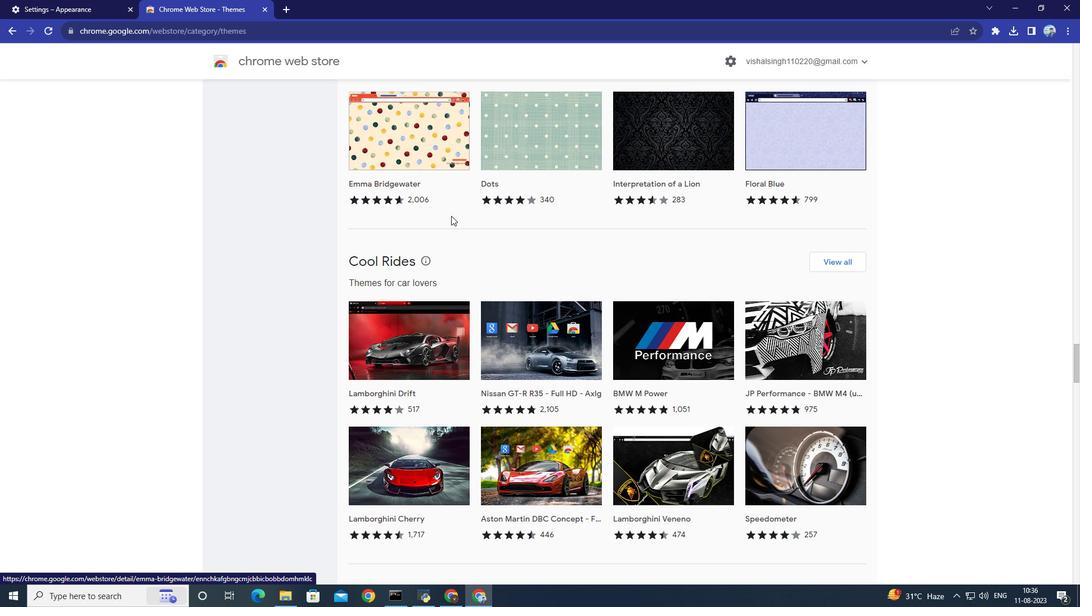
Action: Mouse scrolled (451, 215) with delta (0, 0)
Screenshot: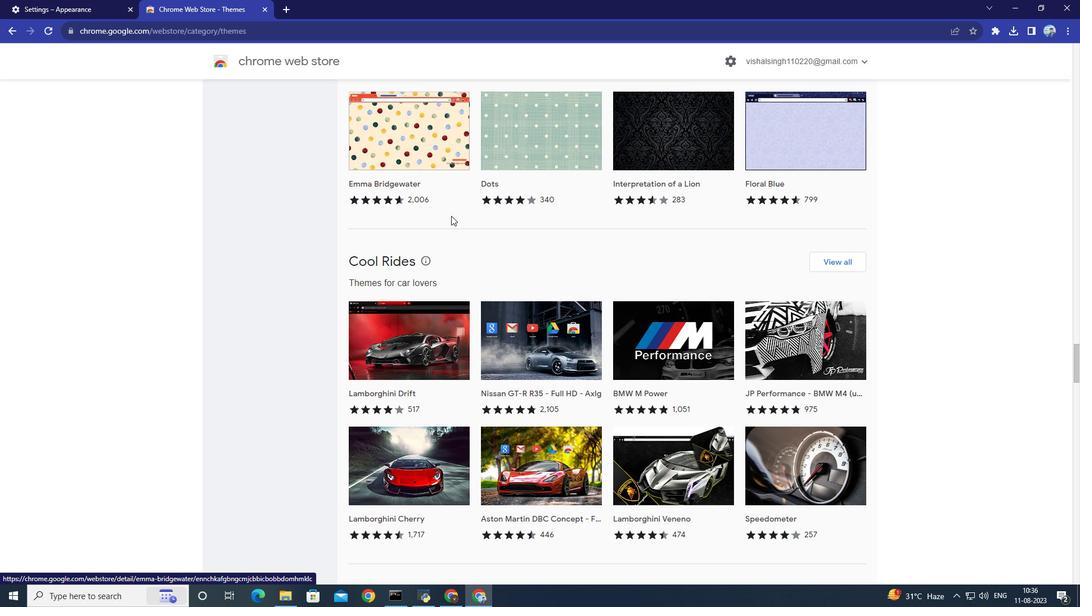 
Action: Mouse scrolled (451, 215) with delta (0, 0)
Screenshot: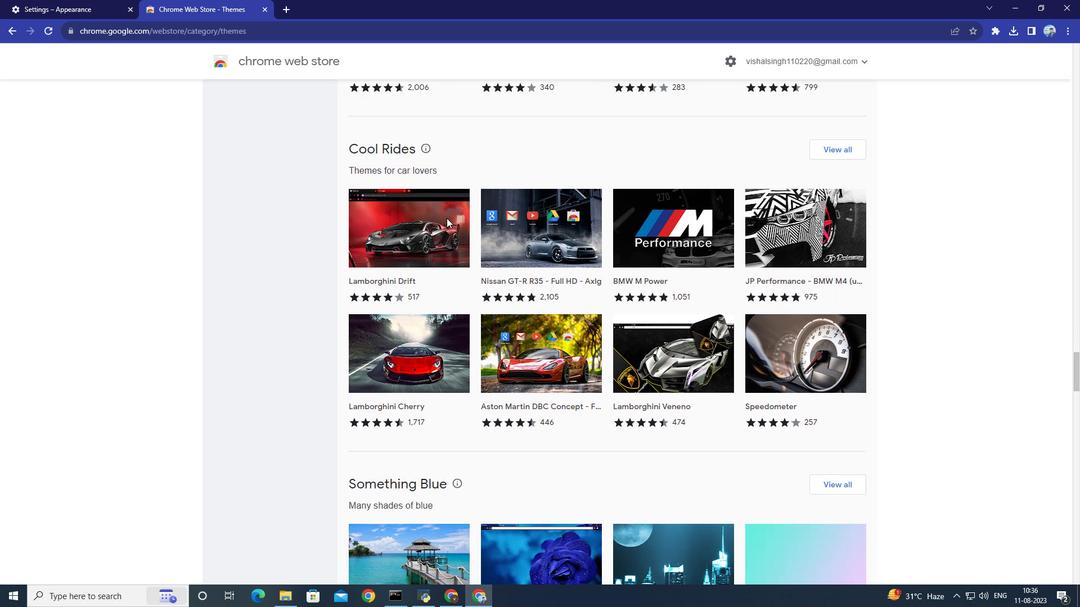 
Action: Mouse moved to (449, 217)
Screenshot: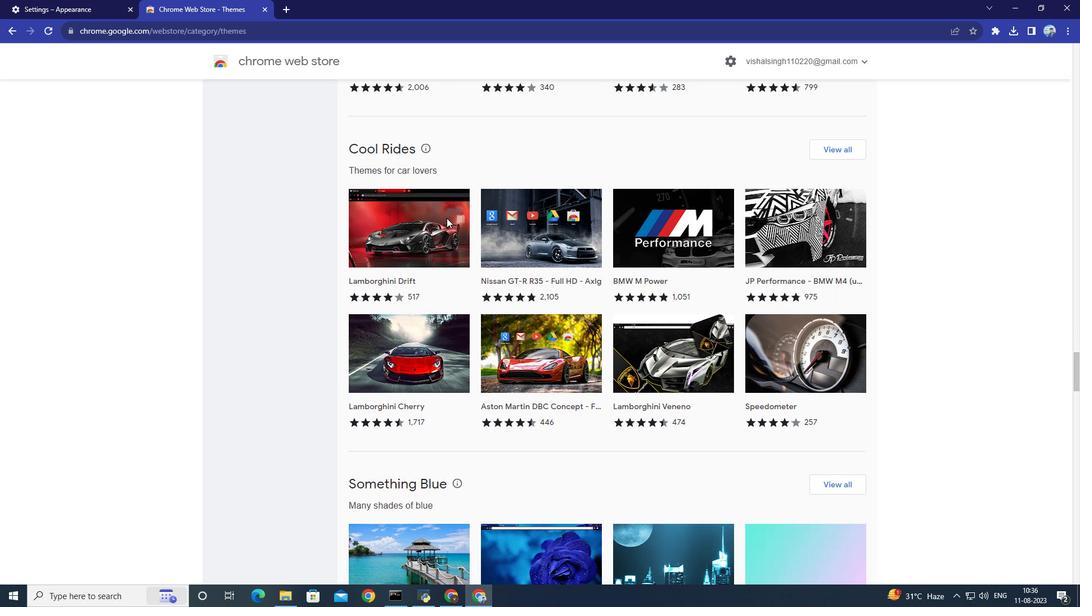 
Action: Mouse scrolled (449, 216) with delta (0, 0)
Screenshot: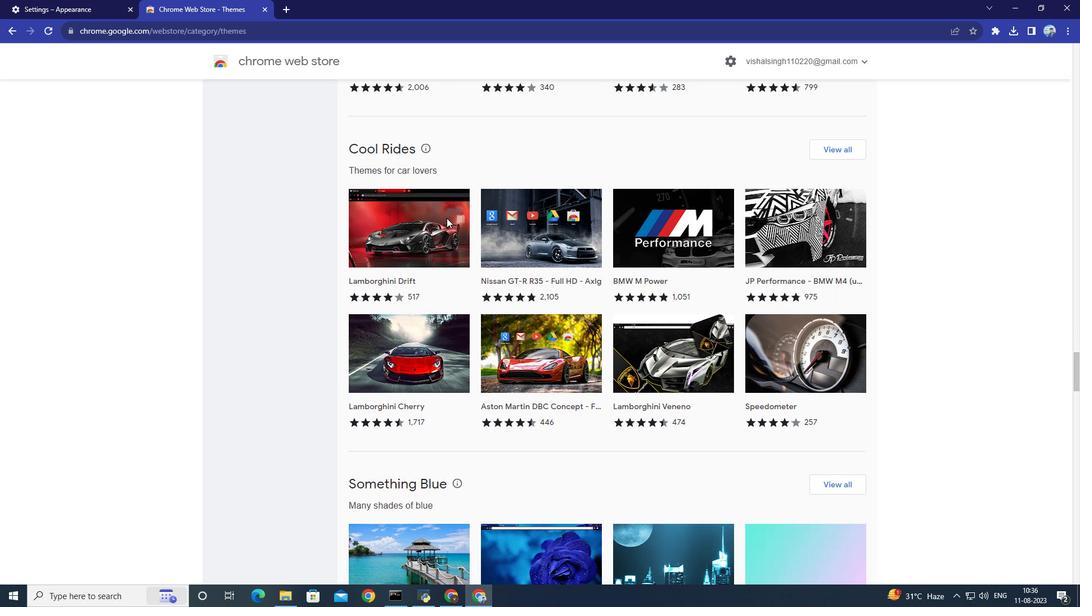
Action: Mouse moved to (446, 218)
Screenshot: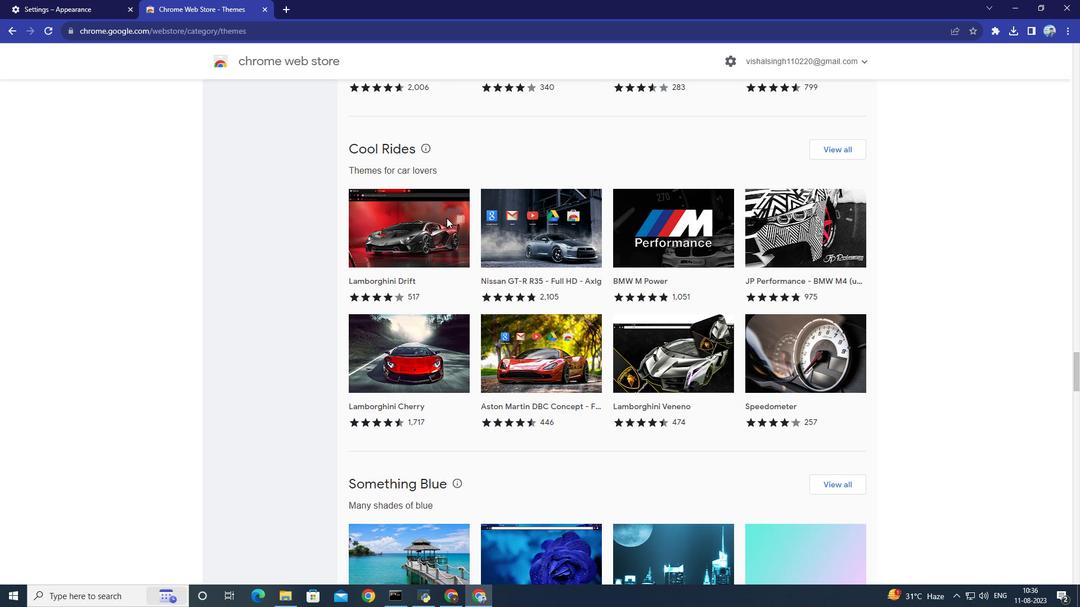 
Action: Mouse scrolled (446, 217) with delta (0, 0)
Screenshot: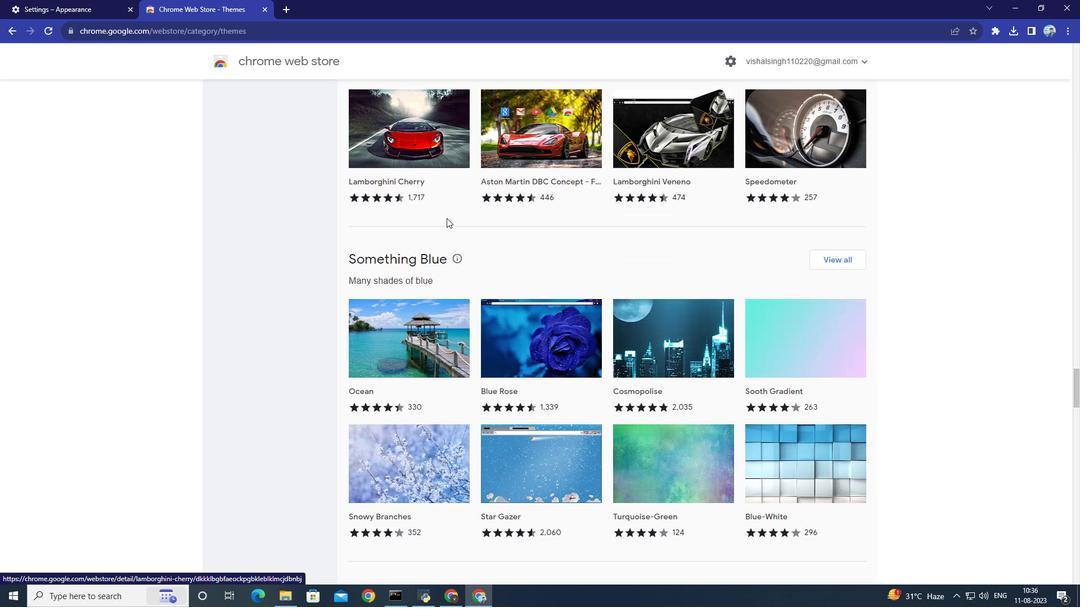 
Action: Mouse scrolled (446, 217) with delta (0, 0)
Screenshot: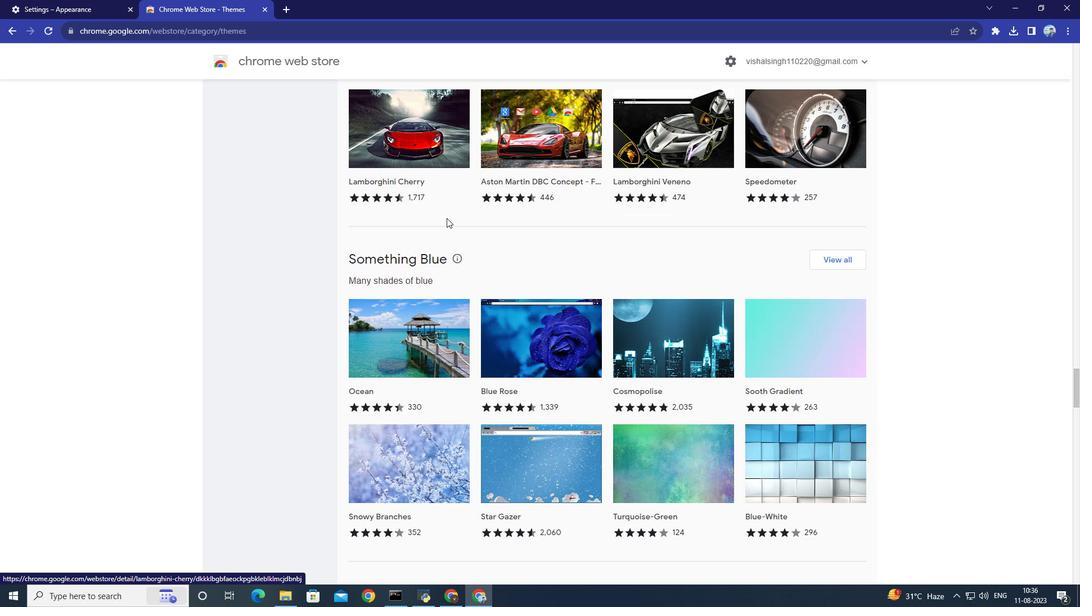 
Action: Mouse scrolled (446, 217) with delta (0, 0)
Screenshot: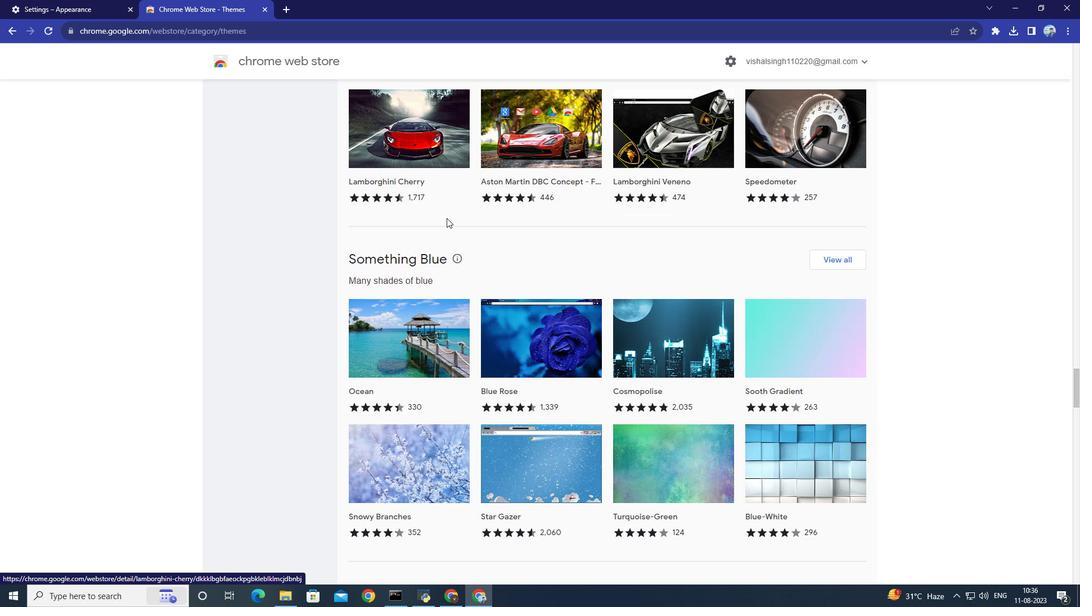 
Action: Mouse scrolled (446, 217) with delta (0, 0)
Screenshot: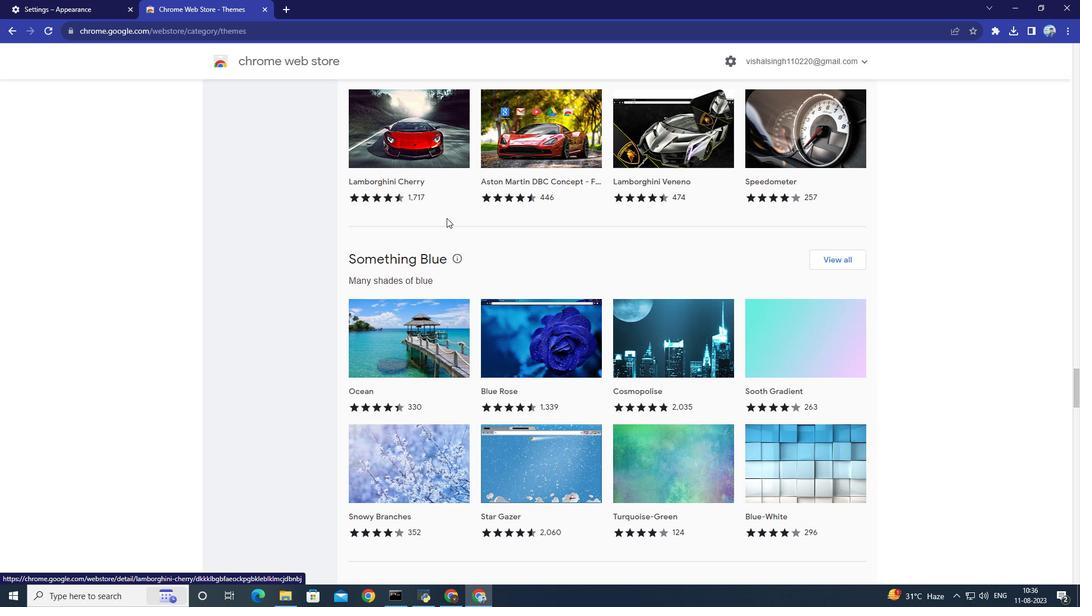
Action: Mouse scrolled (446, 217) with delta (0, 0)
Screenshot: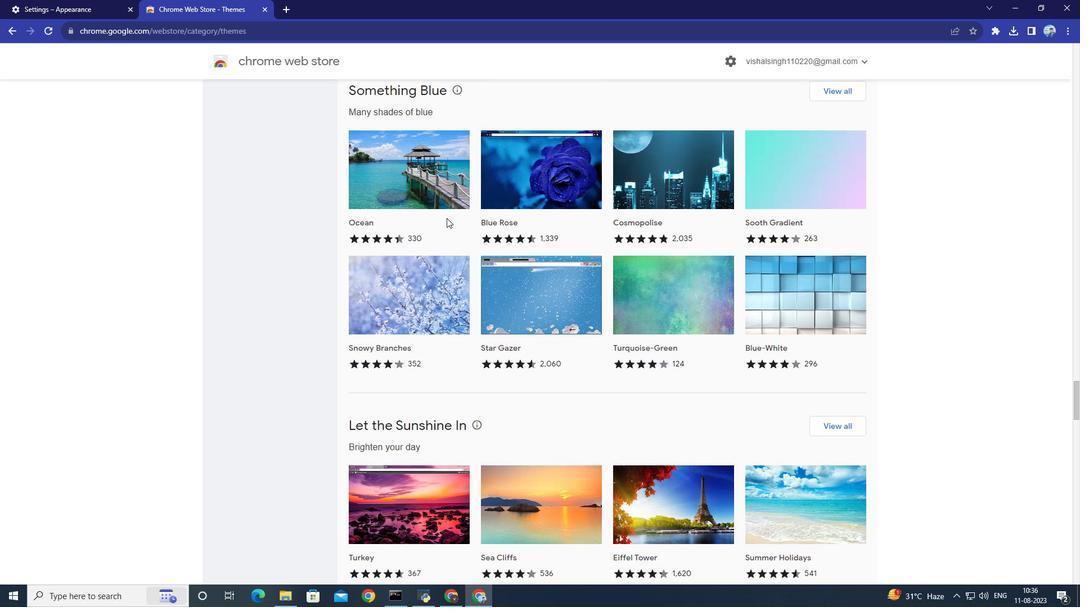 
Action: Mouse scrolled (446, 217) with delta (0, 0)
Screenshot: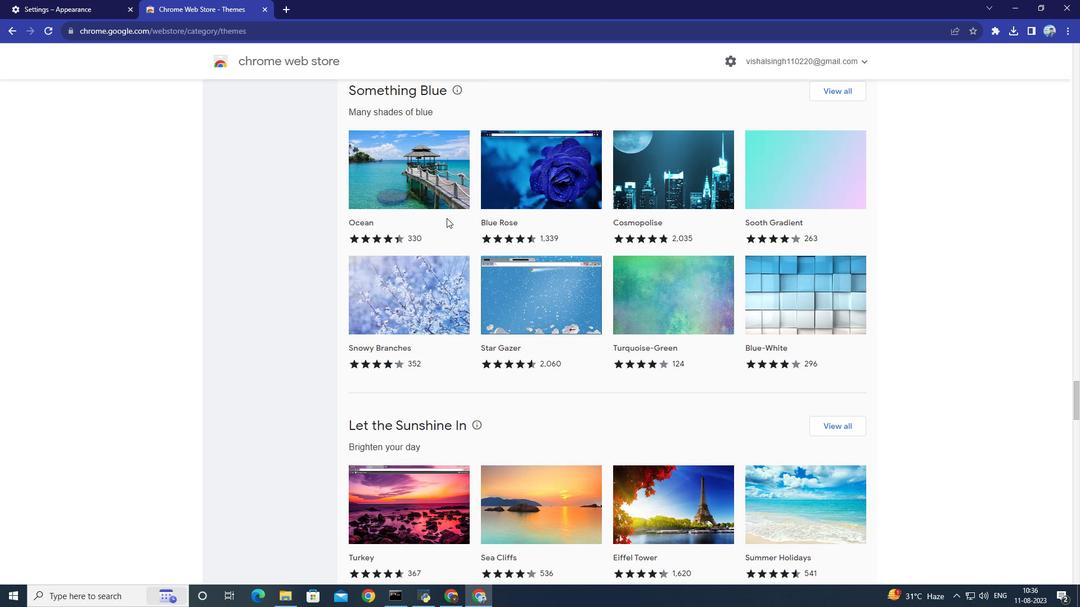 
Action: Mouse scrolled (446, 217) with delta (0, 0)
Screenshot: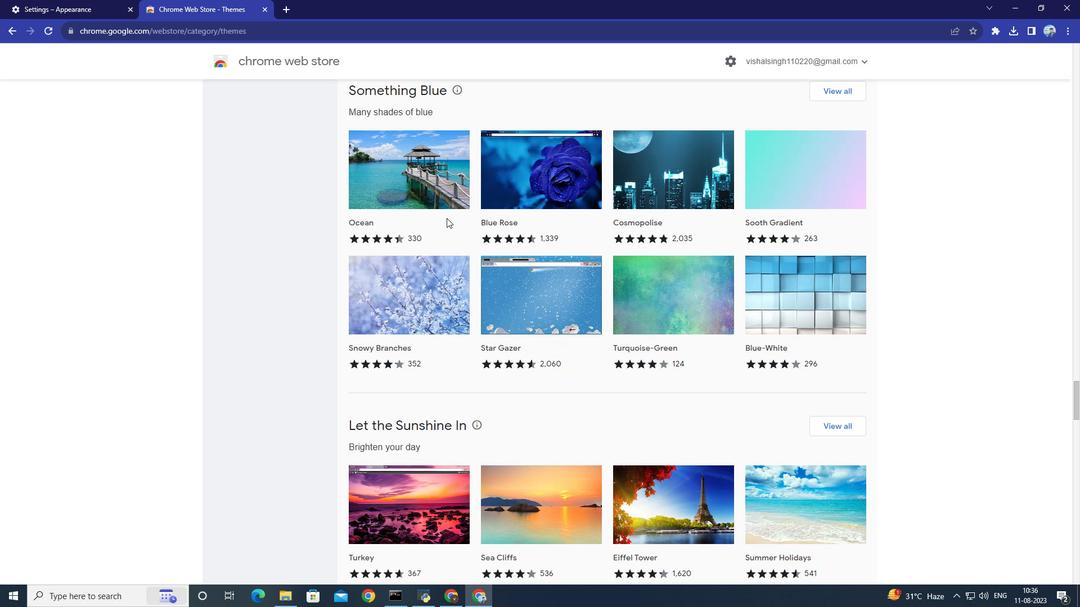 
Action: Mouse scrolled (446, 217) with delta (0, 0)
Screenshot: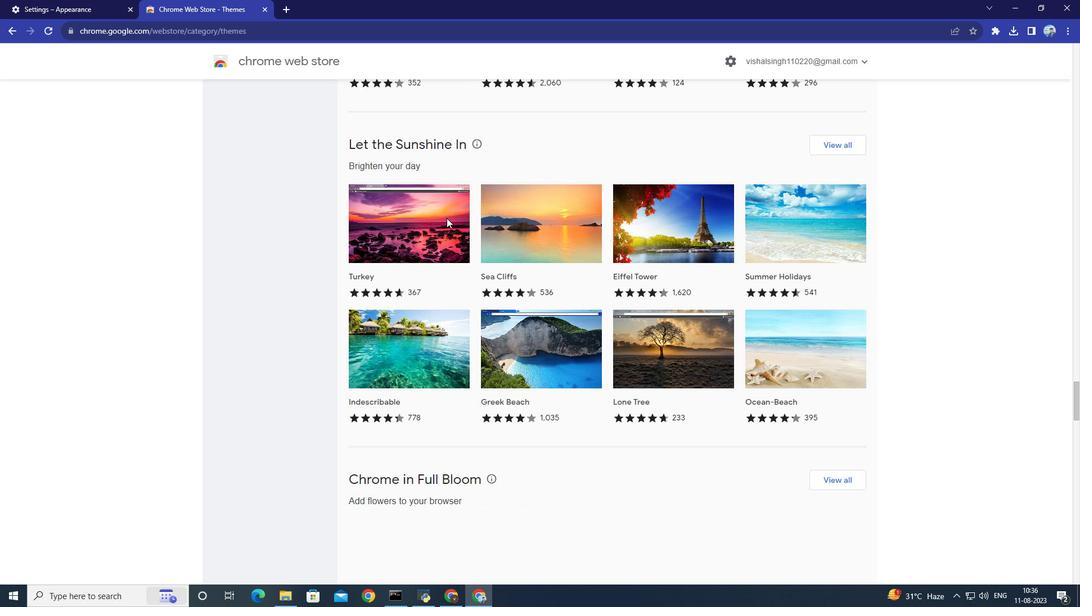 
Action: Mouse scrolled (446, 217) with delta (0, 0)
Screenshot: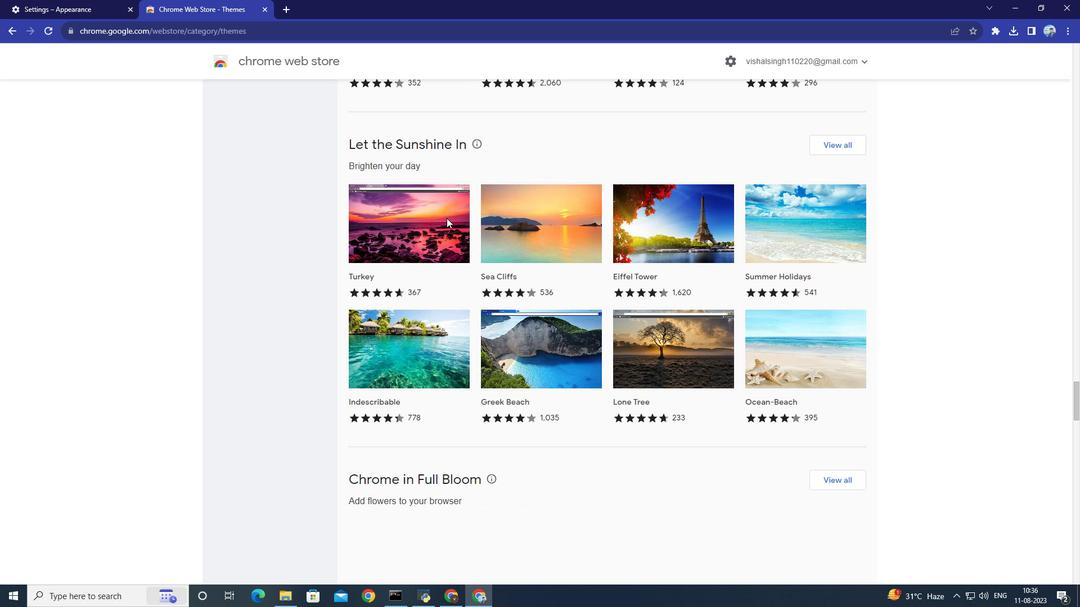 
Action: Mouse scrolled (446, 217) with delta (0, 0)
Screenshot: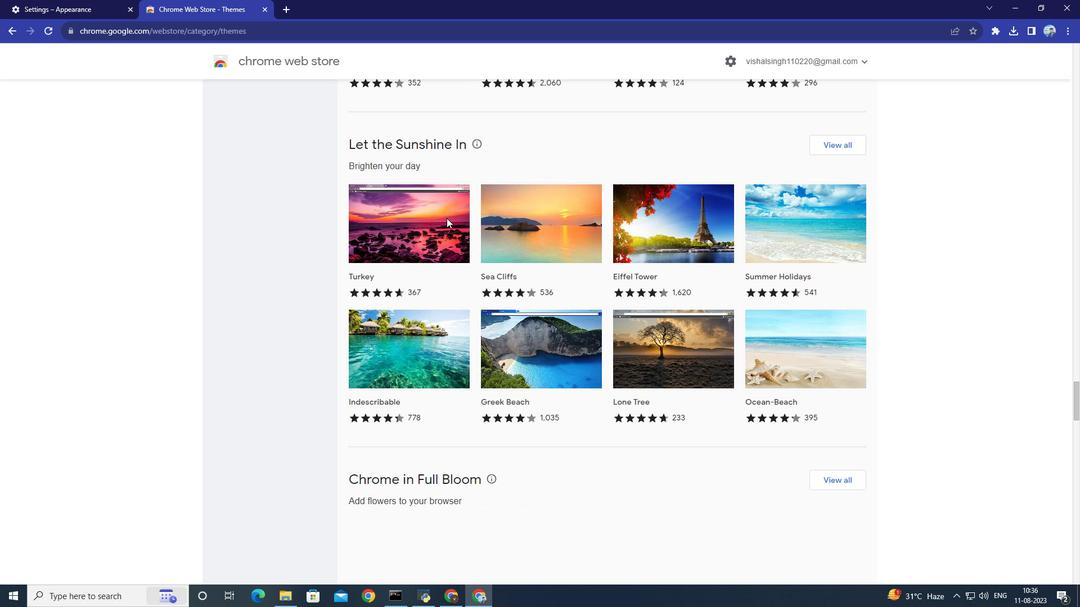 
Action: Mouse scrolled (446, 217) with delta (0, 0)
Screenshot: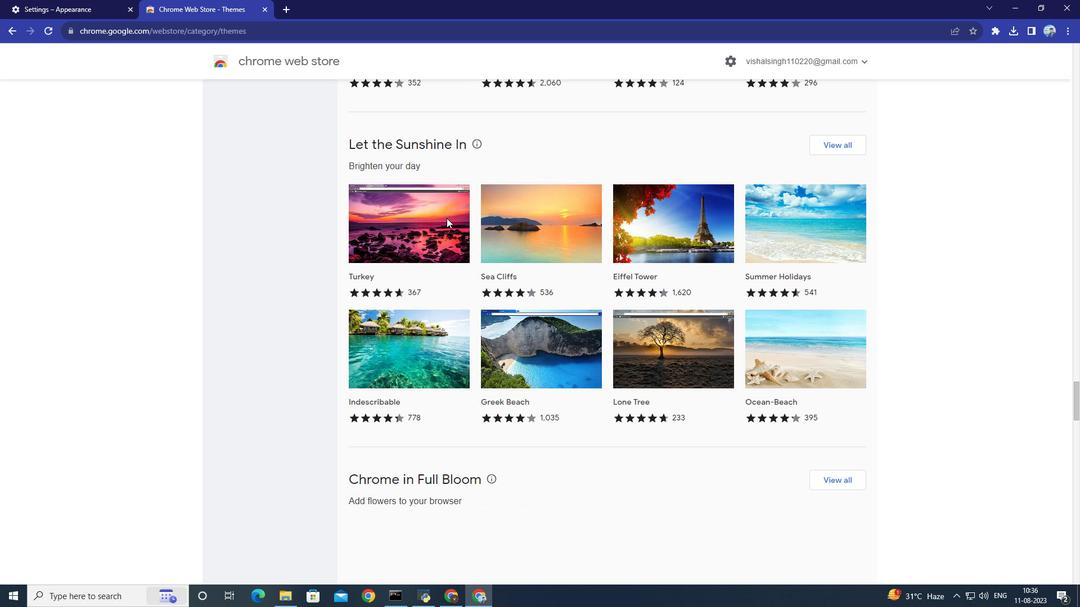 
Action: Mouse scrolled (446, 217) with delta (0, 0)
Screenshot: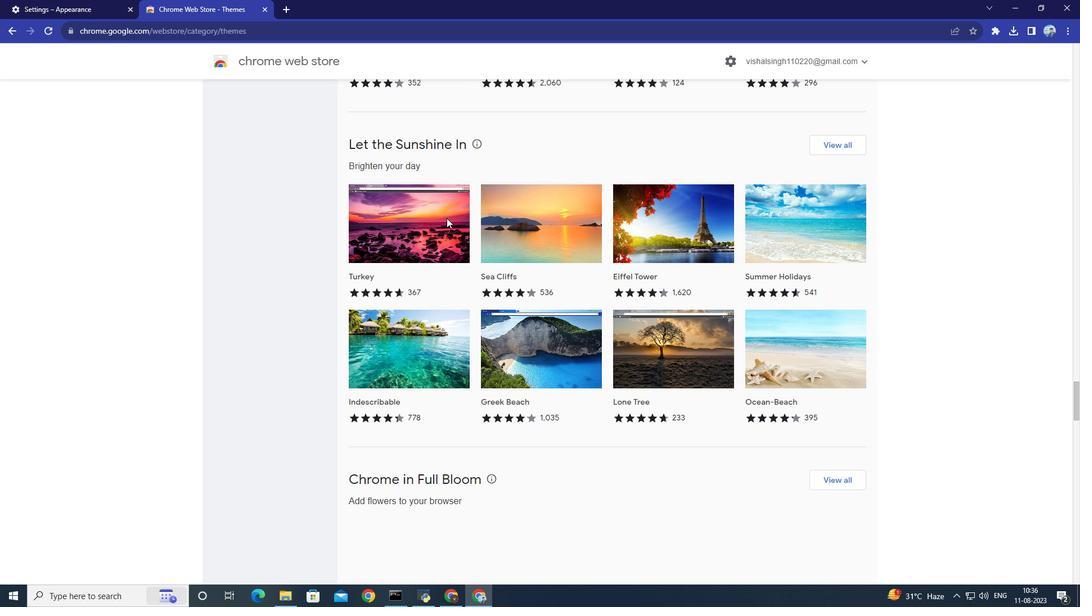 
Action: Mouse scrolled (446, 217) with delta (0, 0)
Screenshot: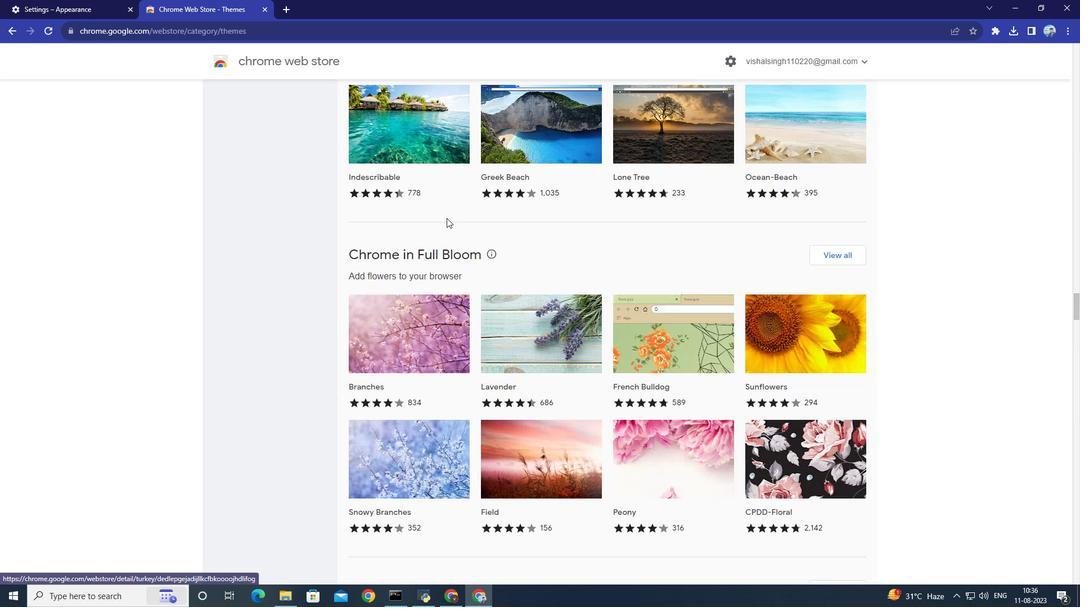 
Action: Mouse scrolled (446, 217) with delta (0, 0)
Screenshot: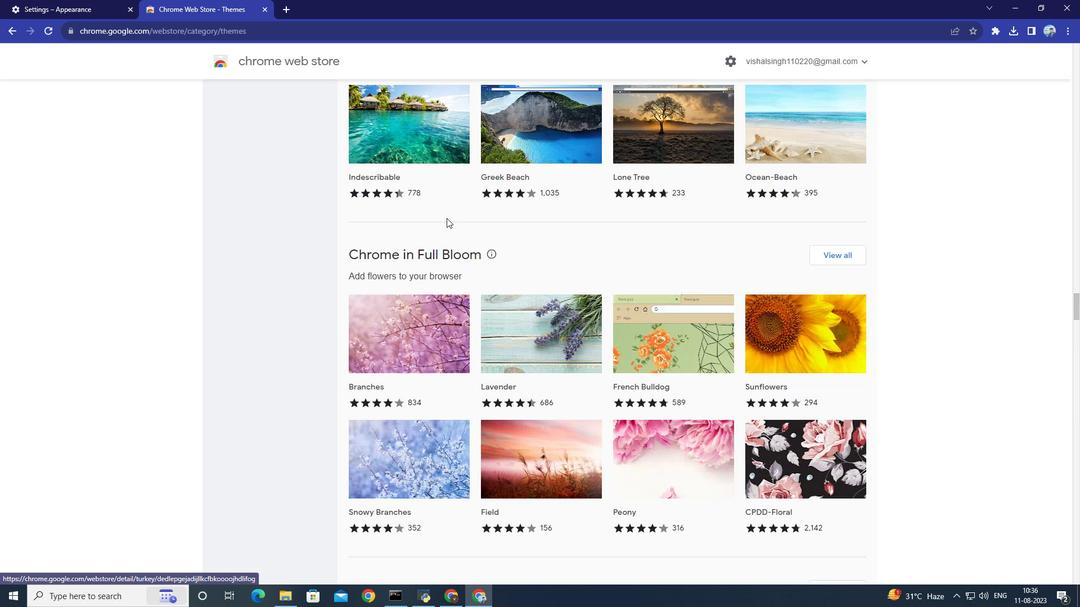 
Action: Mouse scrolled (446, 217) with delta (0, 0)
Screenshot: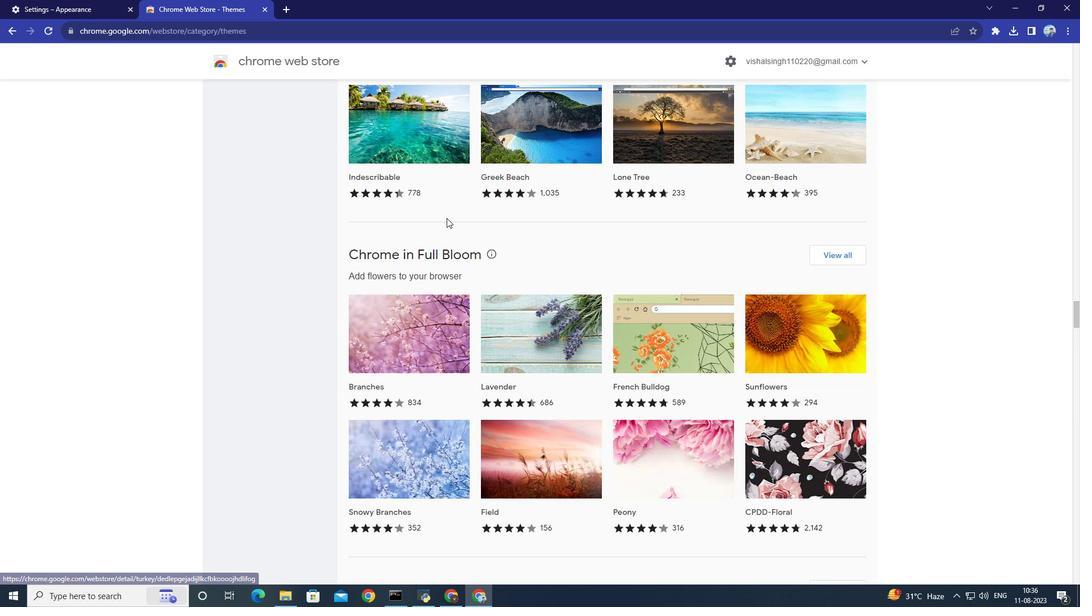 
Action: Mouse scrolled (446, 217) with delta (0, 0)
Screenshot: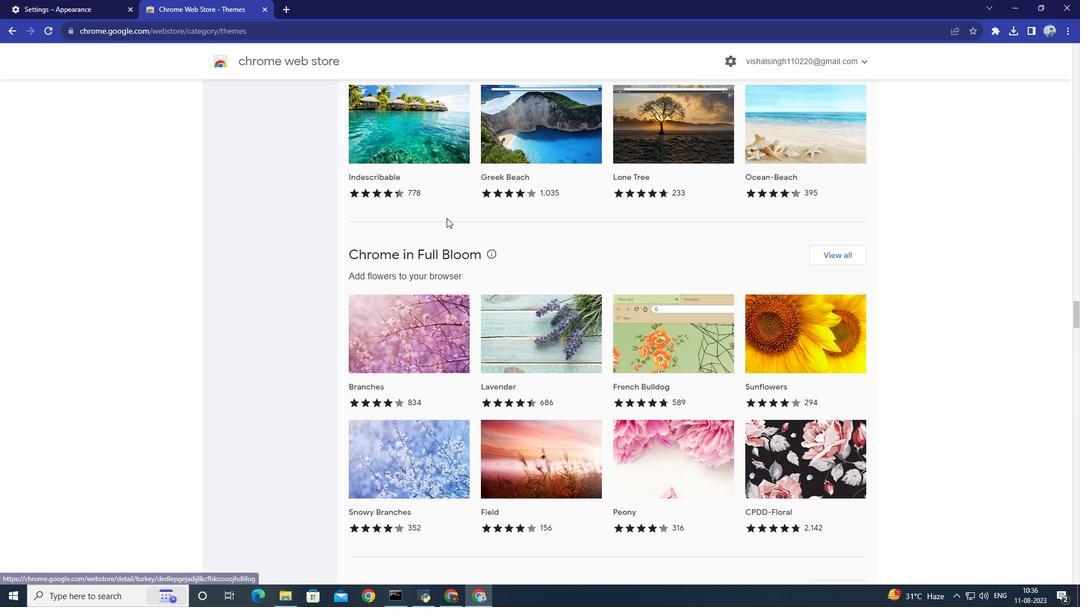 
Action: Mouse scrolled (446, 217) with delta (0, 0)
Screenshot: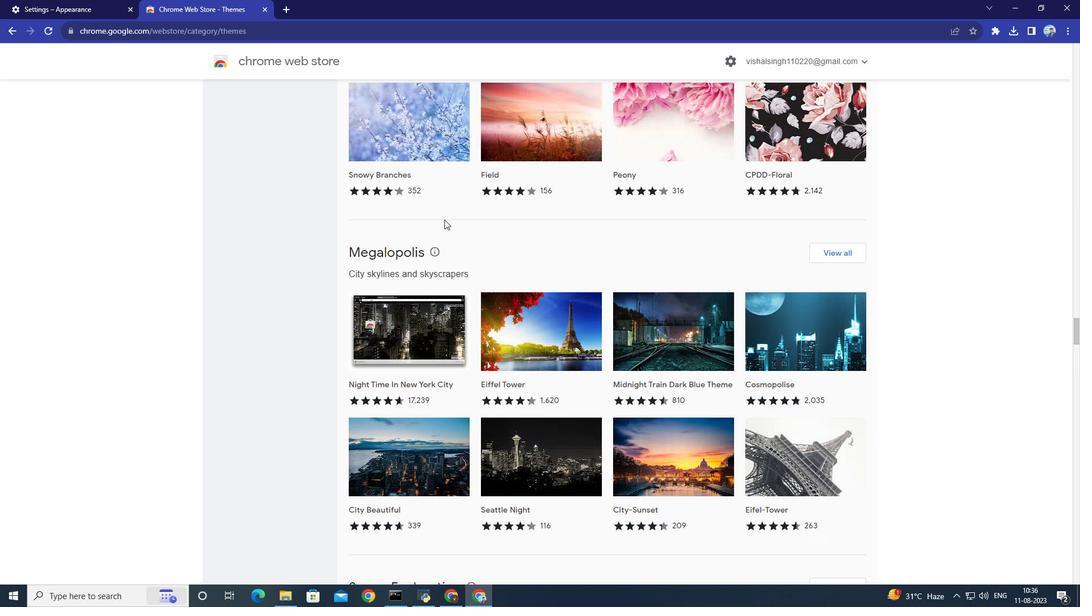 
Action: Mouse scrolled (446, 217) with delta (0, 0)
Screenshot: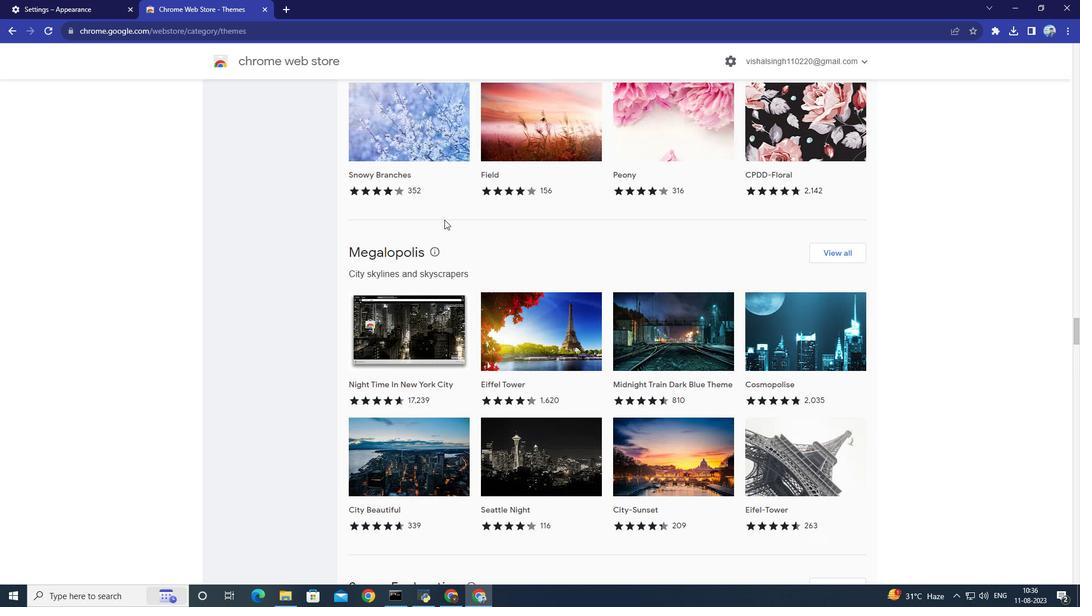 
Action: Mouse scrolled (446, 217) with delta (0, 0)
Screenshot: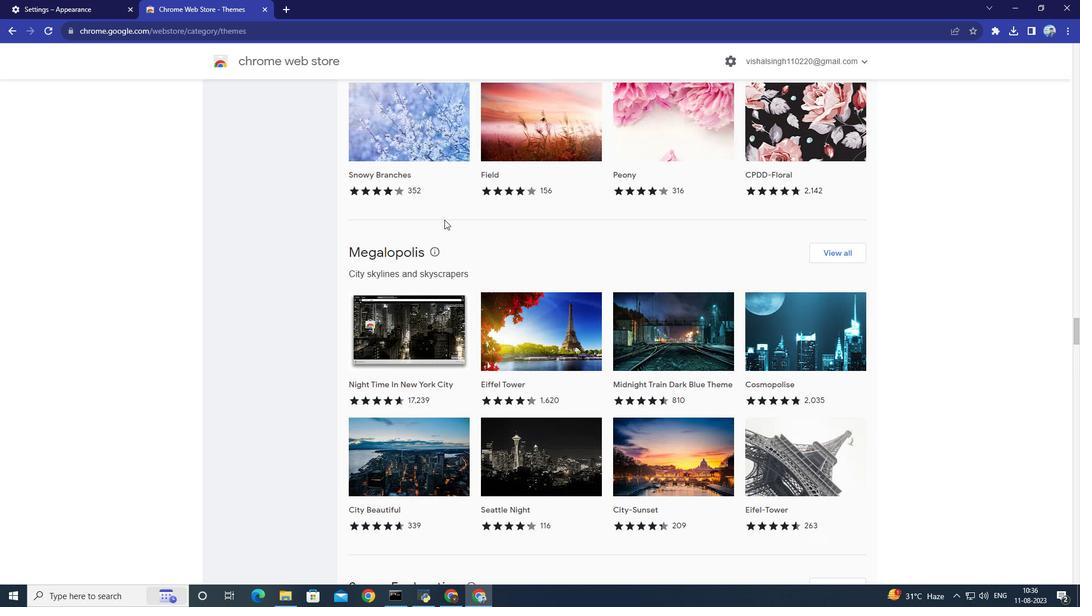 
Action: Mouse scrolled (446, 217) with delta (0, 0)
Screenshot: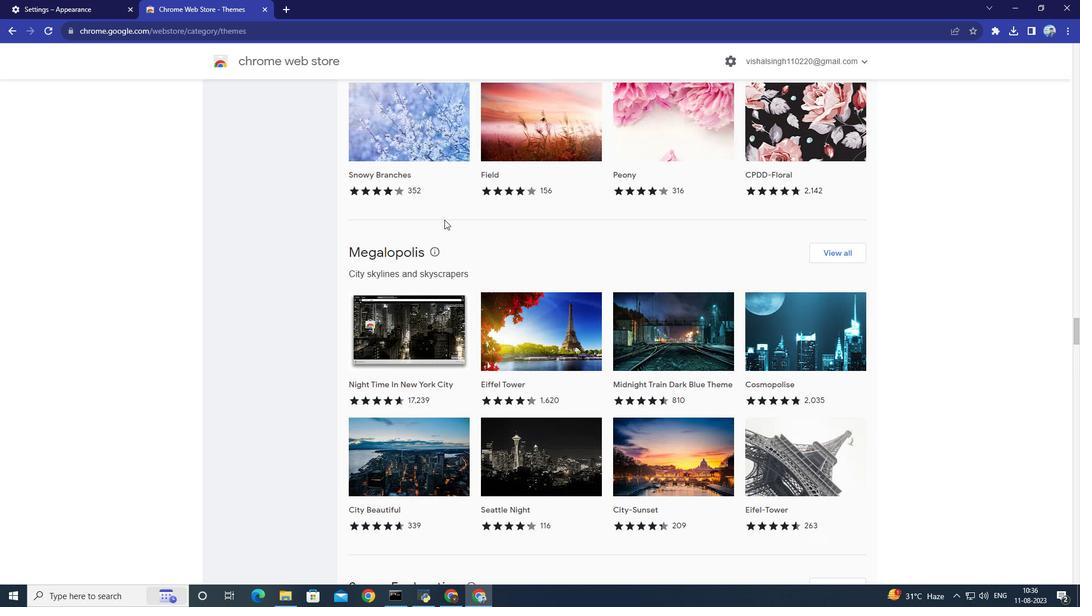
Action: Mouse scrolled (446, 217) with delta (0, 0)
Screenshot: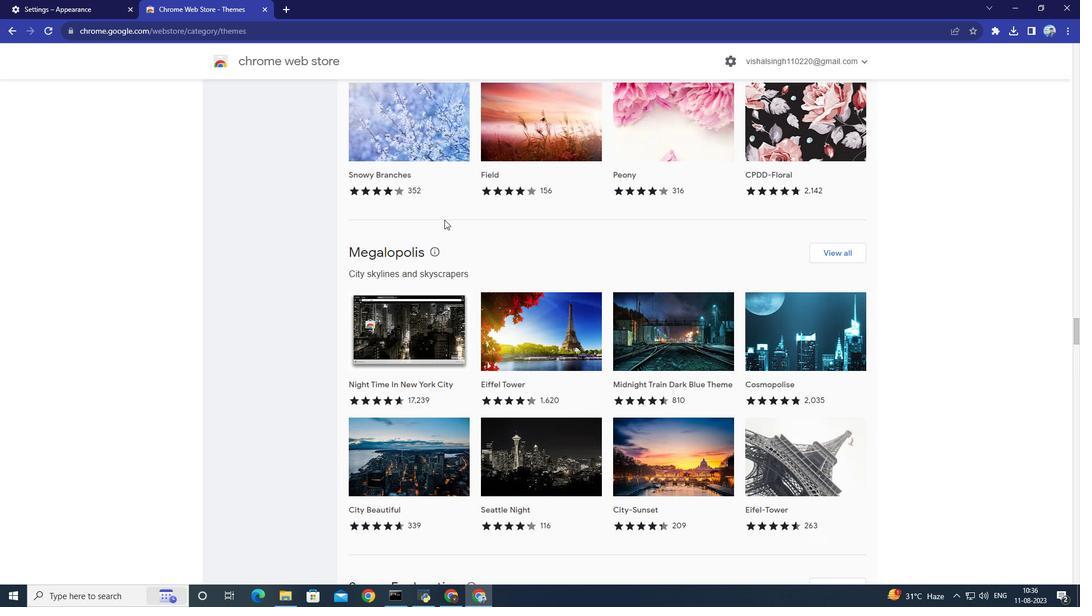 
Action: Mouse moved to (446, 218)
Screenshot: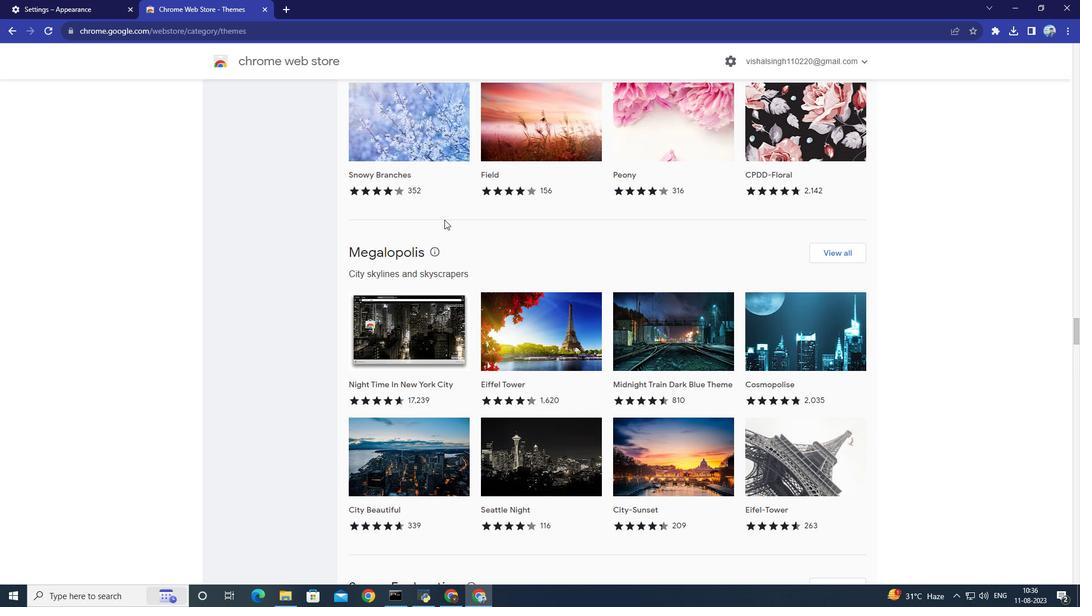 
Action: Mouse scrolled (446, 218) with delta (0, 0)
Screenshot: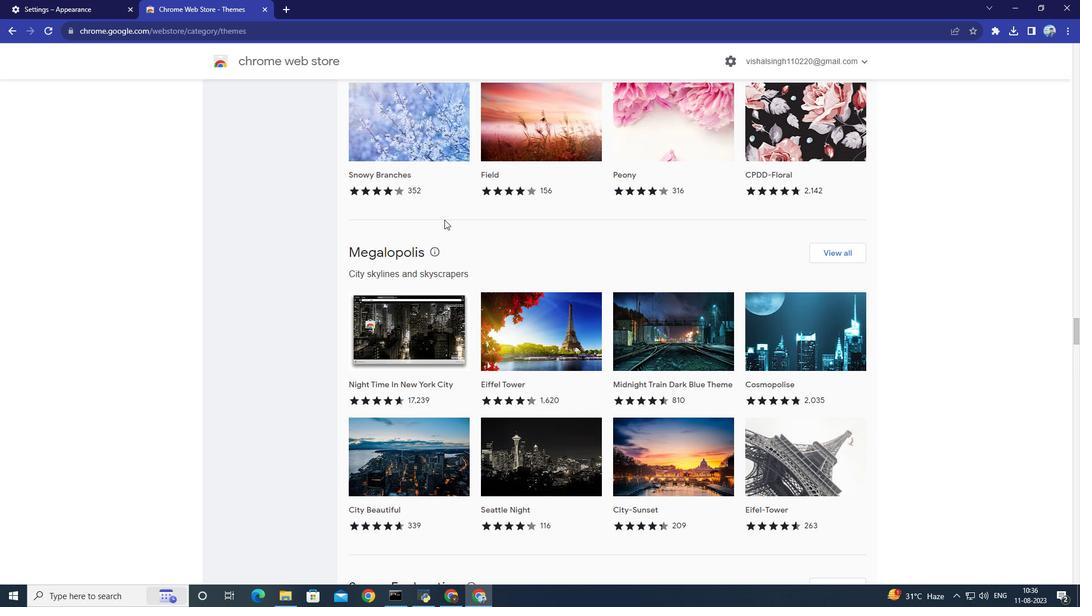 
Action: Mouse moved to (444, 220)
Screenshot: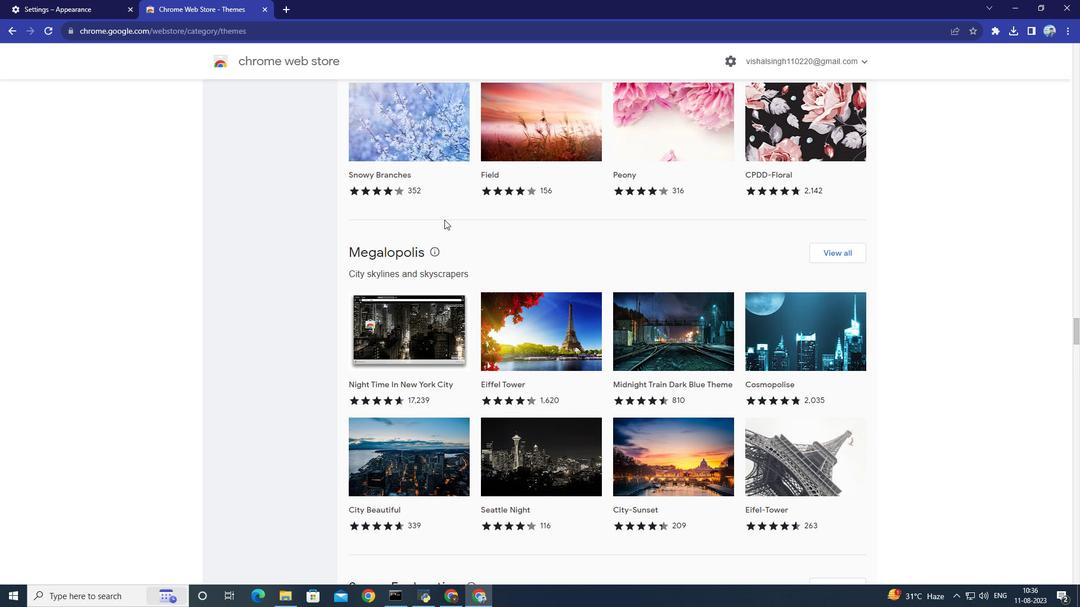 
Action: Mouse scrolled (444, 219) with delta (0, 0)
Screenshot: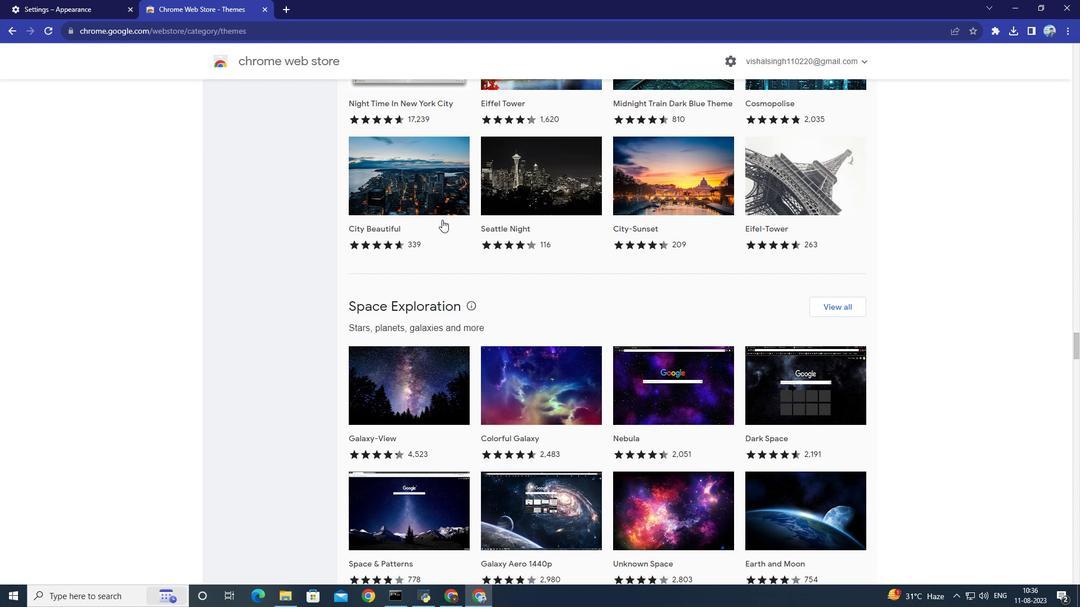 
Action: Mouse moved to (444, 220)
Screenshot: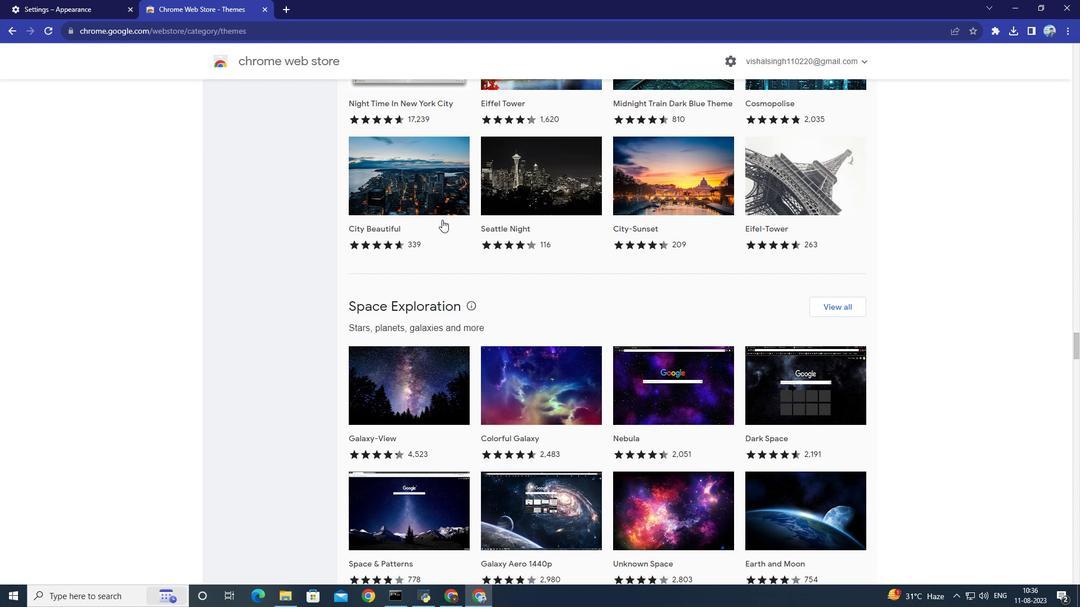 
Action: Mouse scrolled (444, 219) with delta (0, 0)
Screenshot: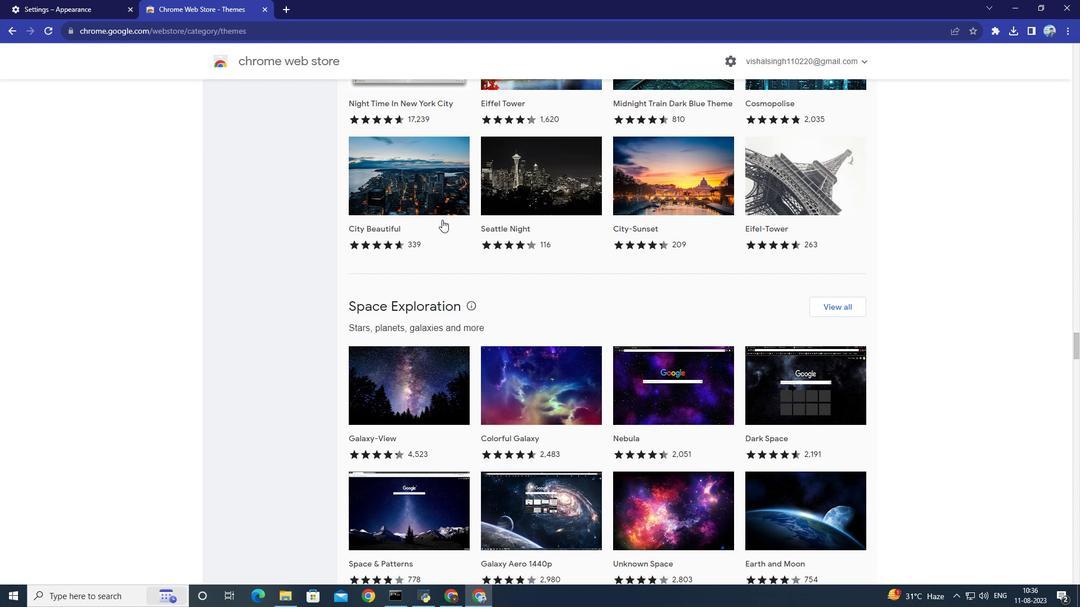 
Action: Mouse moved to (442, 220)
Screenshot: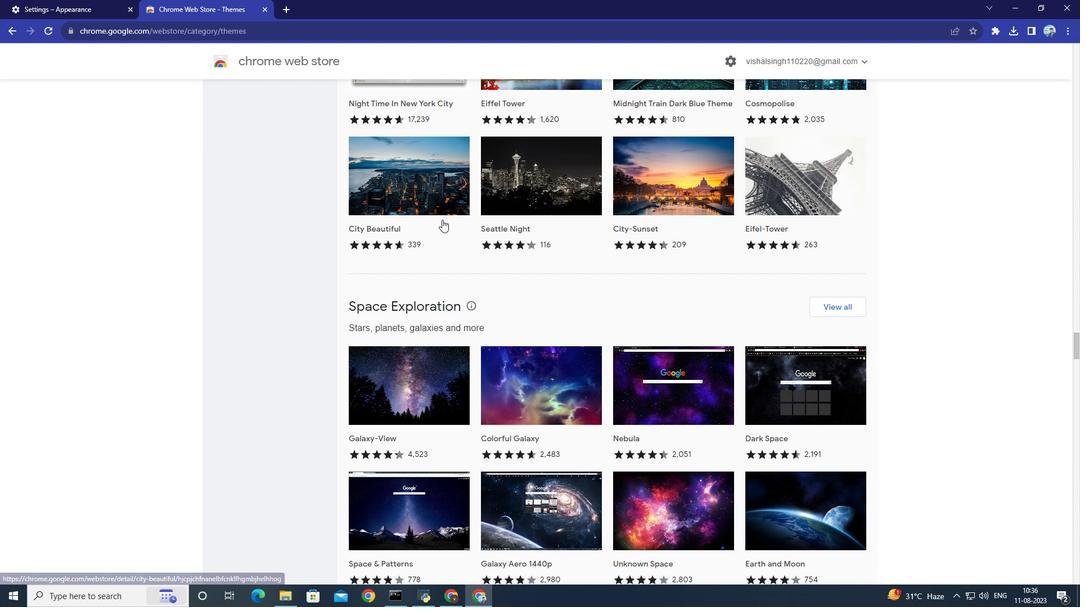 
Action: Mouse scrolled (442, 219) with delta (0, 0)
Screenshot: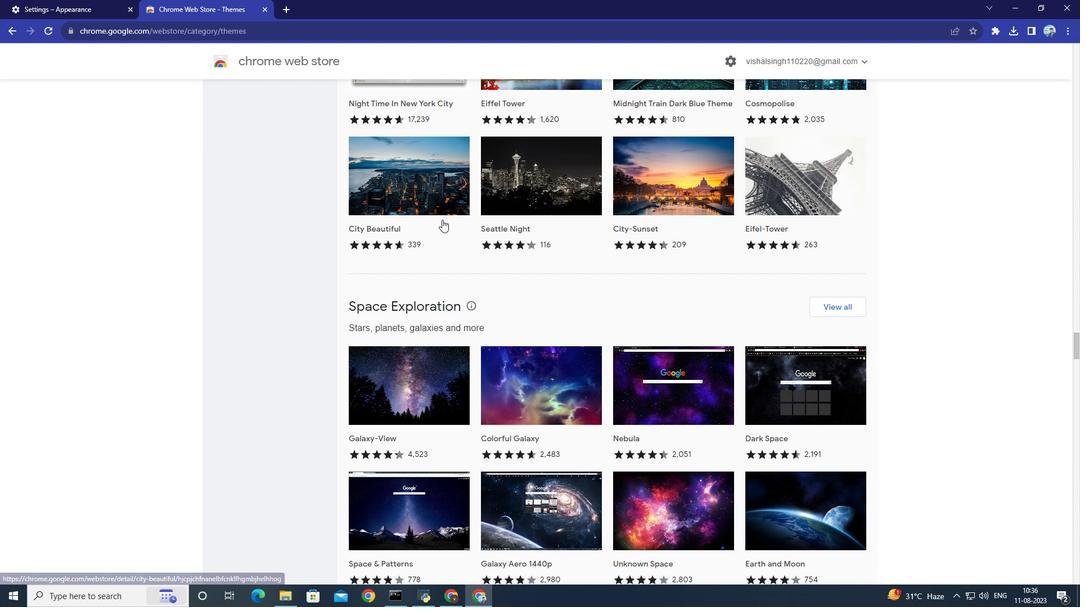 
Action: Mouse scrolled (442, 219) with delta (0, 0)
Screenshot: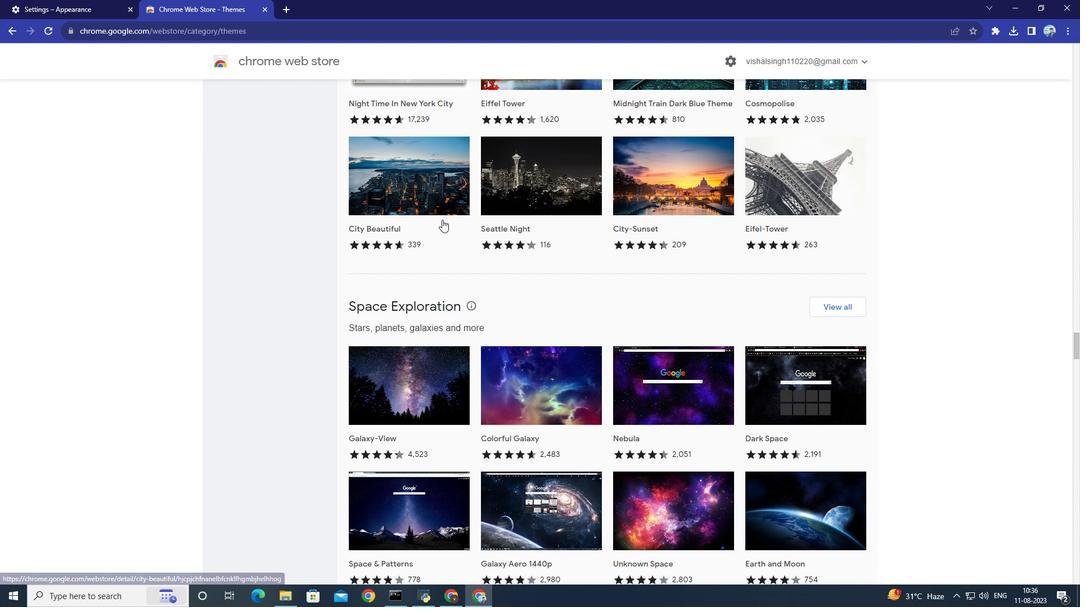 
Action: Mouse scrolled (442, 219) with delta (0, 0)
Screenshot: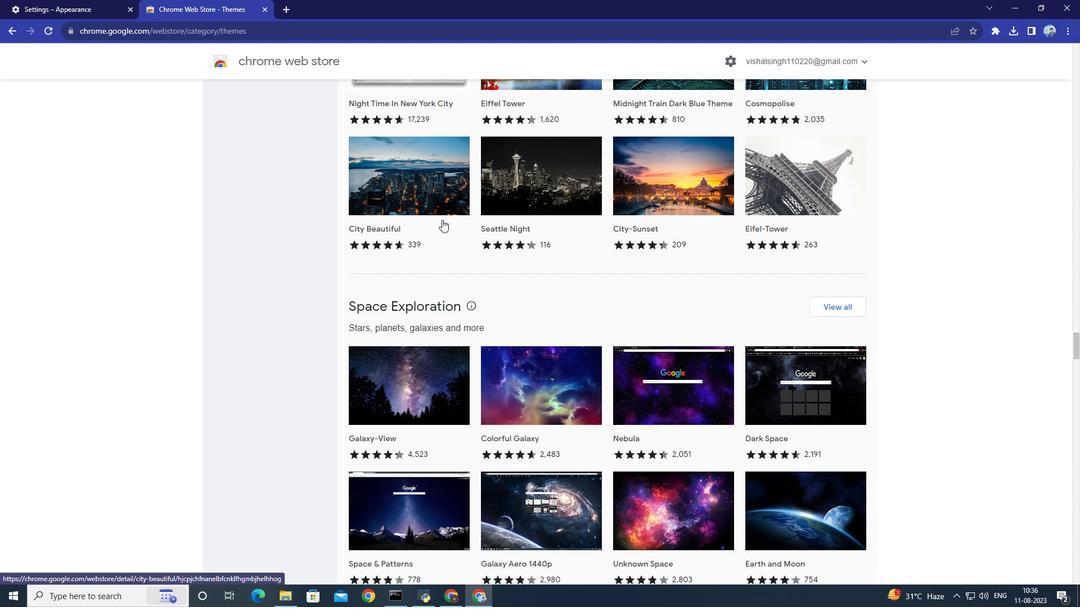 
Action: Mouse scrolled (442, 219) with delta (0, 0)
Screenshot: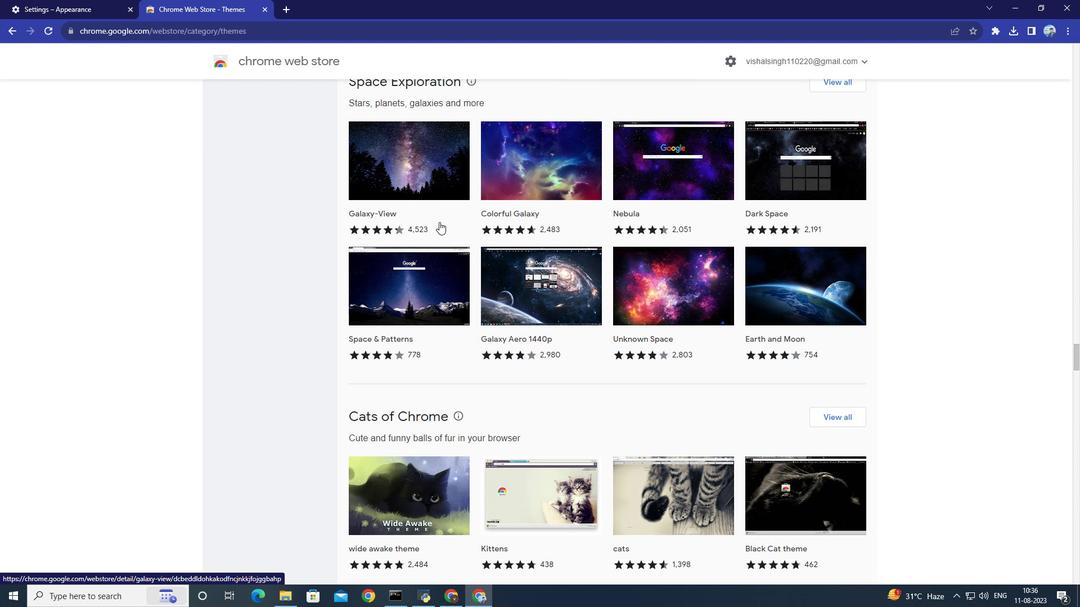 
Action: Mouse moved to (441, 220)
Screenshot: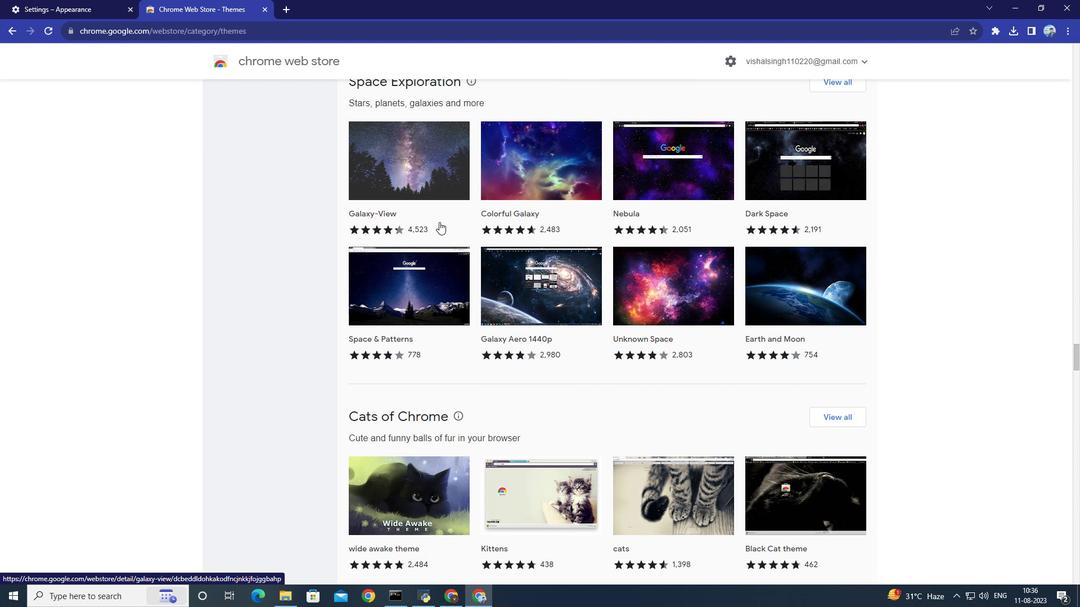 
Action: Mouse scrolled (441, 219) with delta (0, 0)
Screenshot: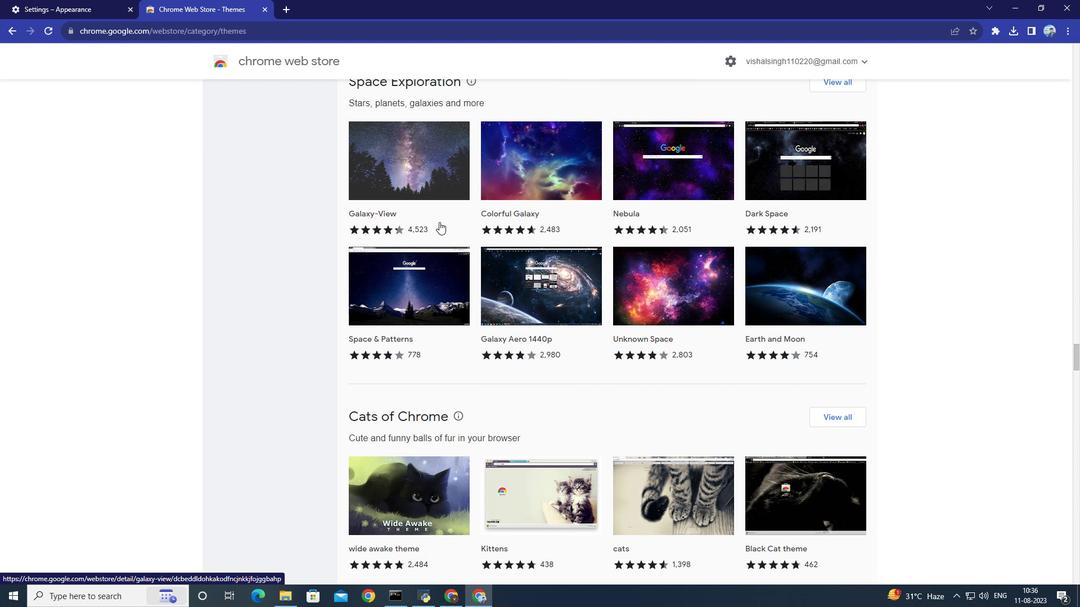 
Action: Mouse moved to (440, 222)
Screenshot: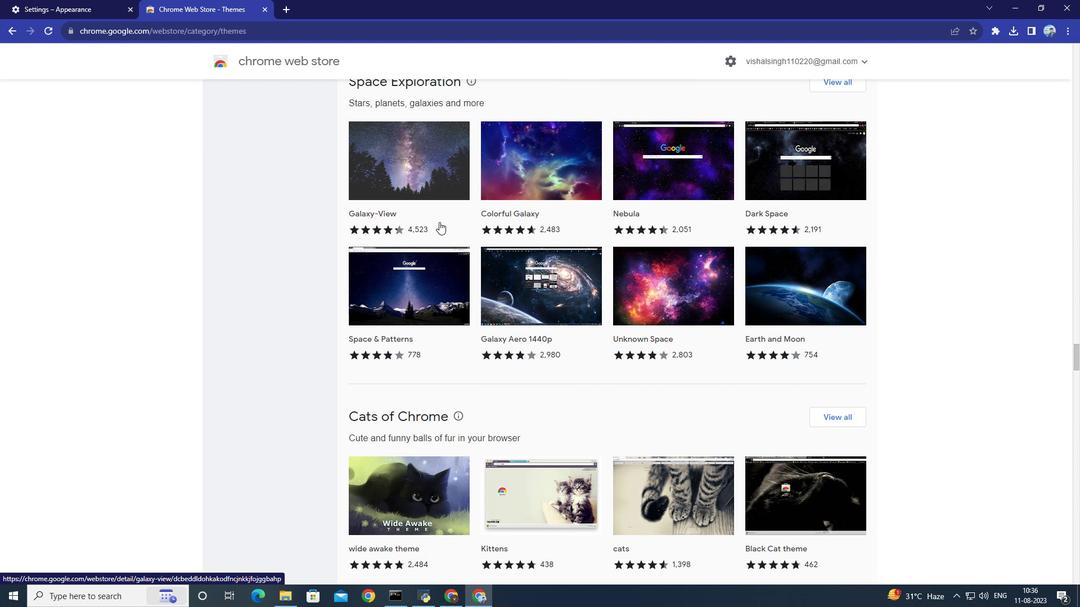 
Action: Mouse scrolled (440, 221) with delta (0, 0)
Screenshot: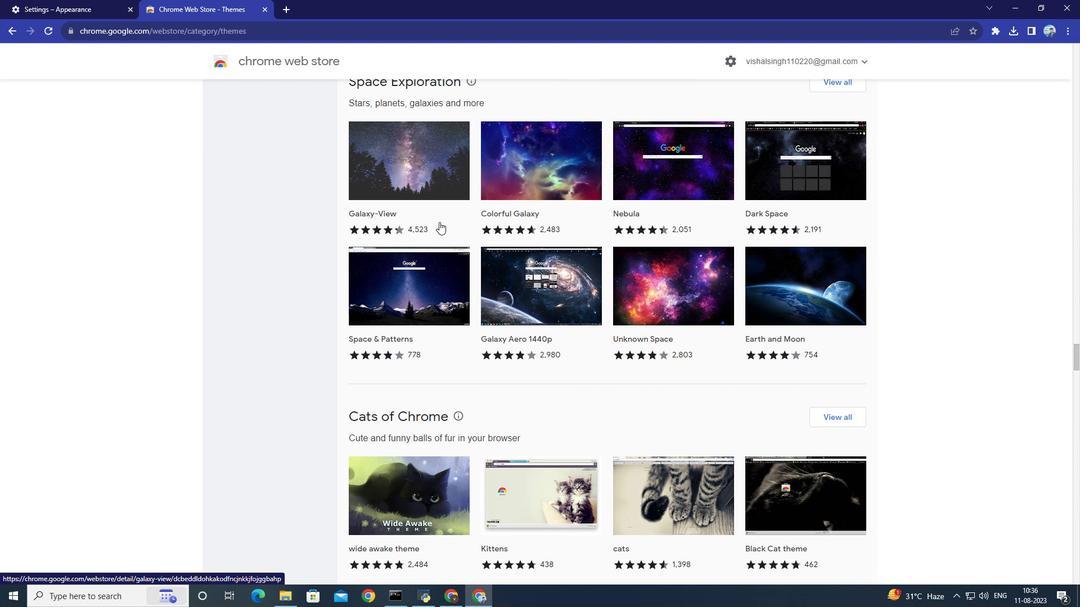 
Action: Mouse scrolled (440, 221) with delta (0, 0)
Screenshot: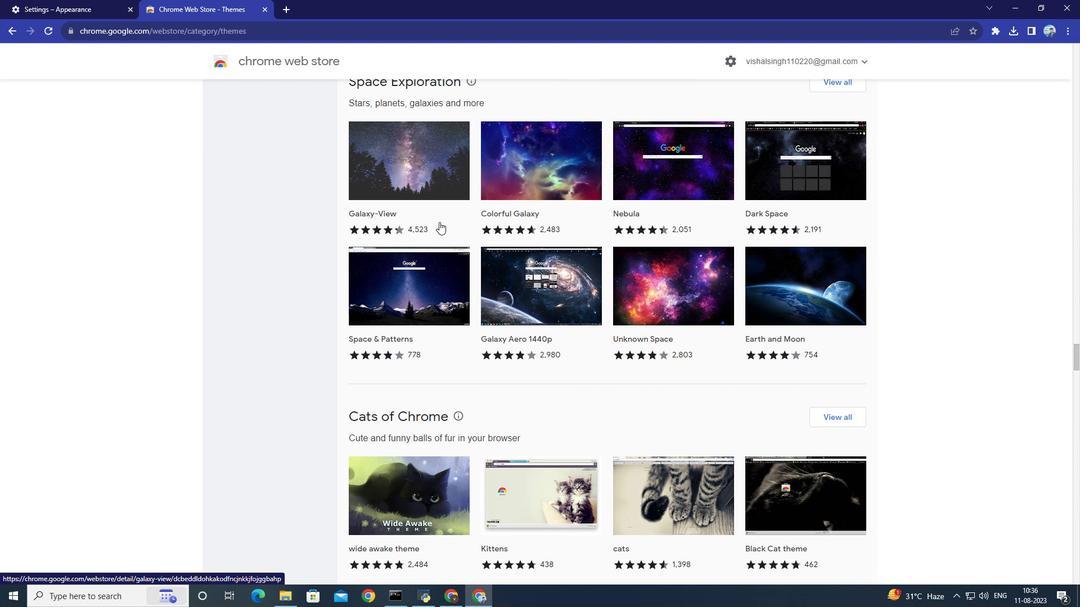 
Action: Mouse moved to (439, 222)
Screenshot: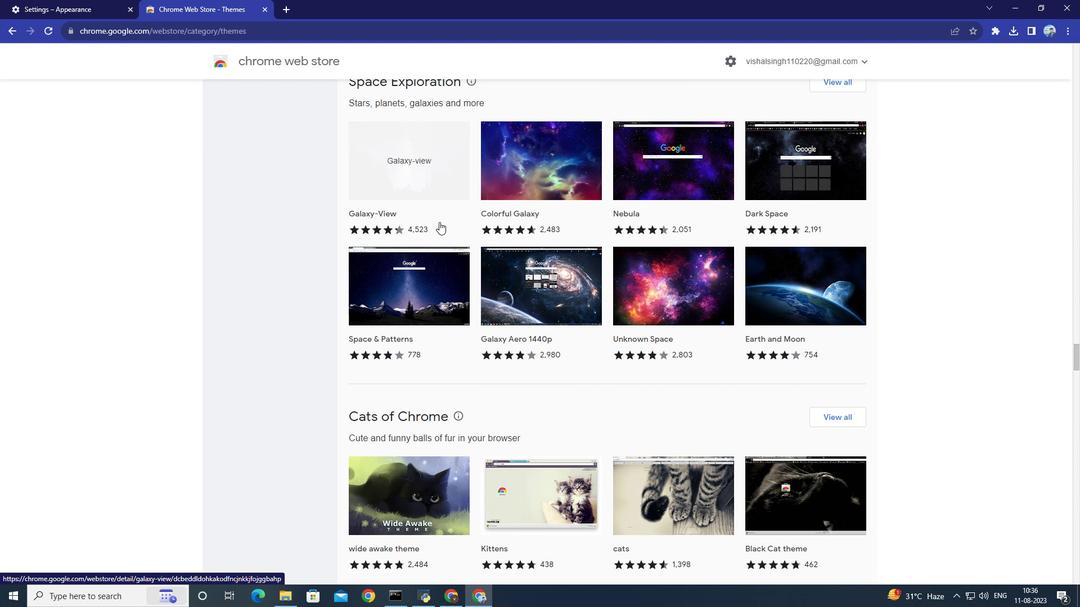 
Action: Mouse scrolled (439, 221) with delta (0, 0)
Screenshot: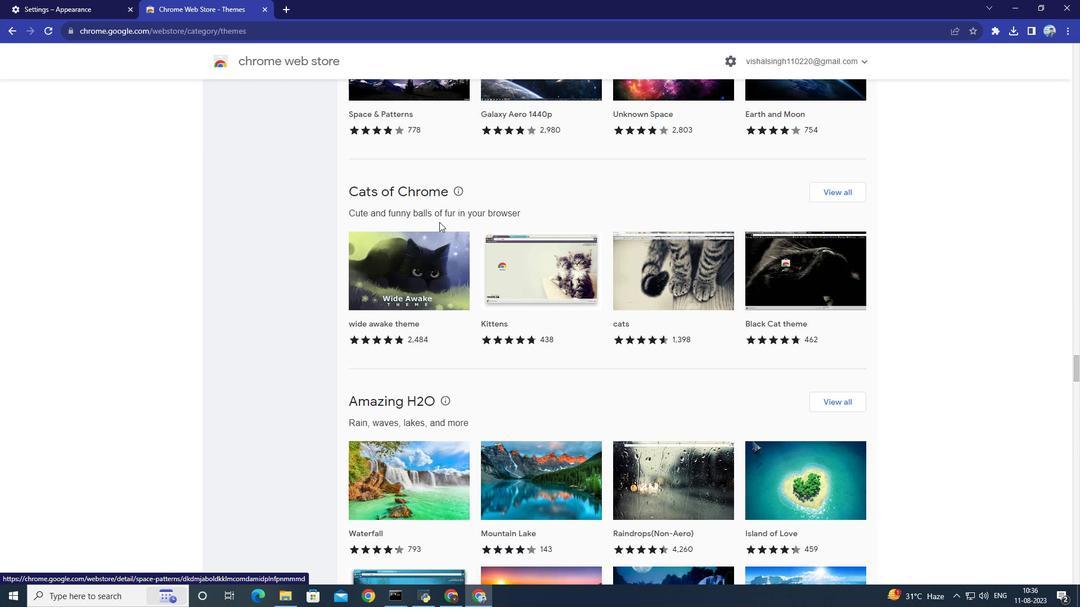
Action: Mouse scrolled (439, 221) with delta (0, 0)
Screenshot: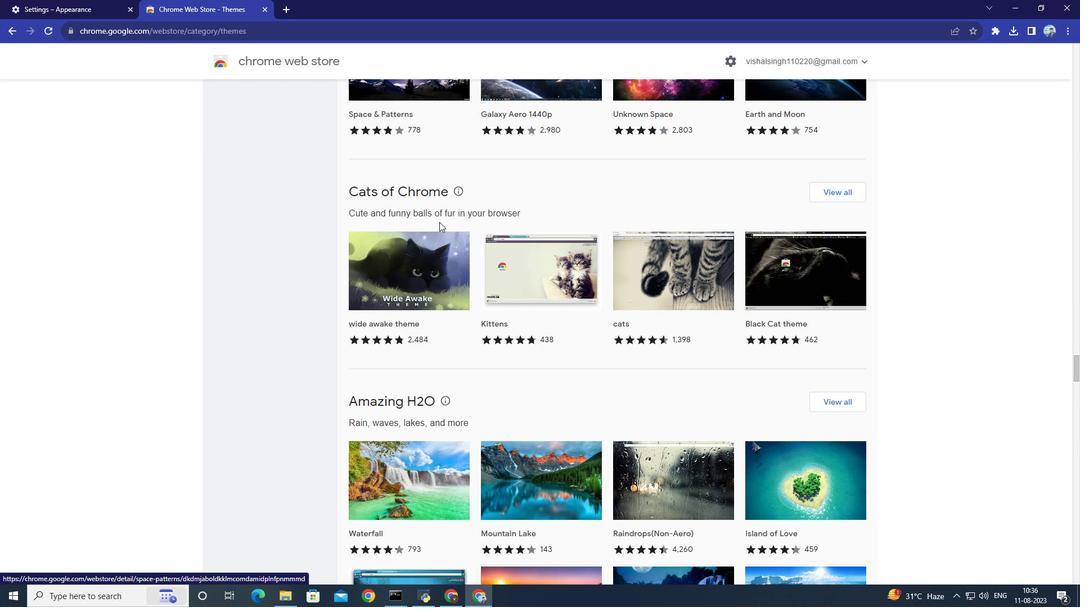 
Action: Mouse scrolled (439, 221) with delta (0, 0)
Screenshot: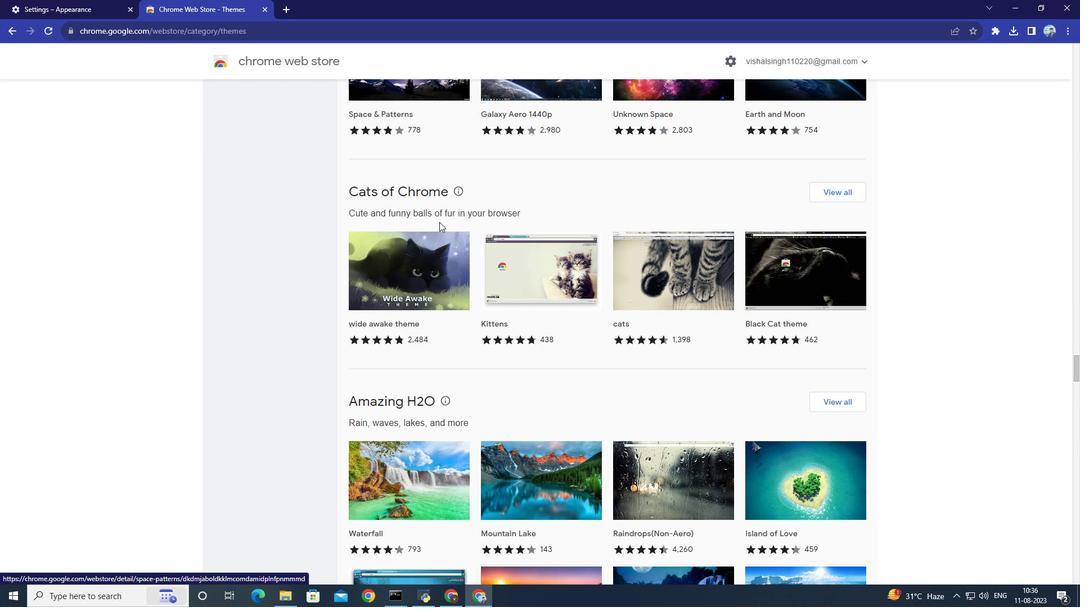 
Action: Mouse scrolled (439, 221) with delta (0, 0)
Screenshot: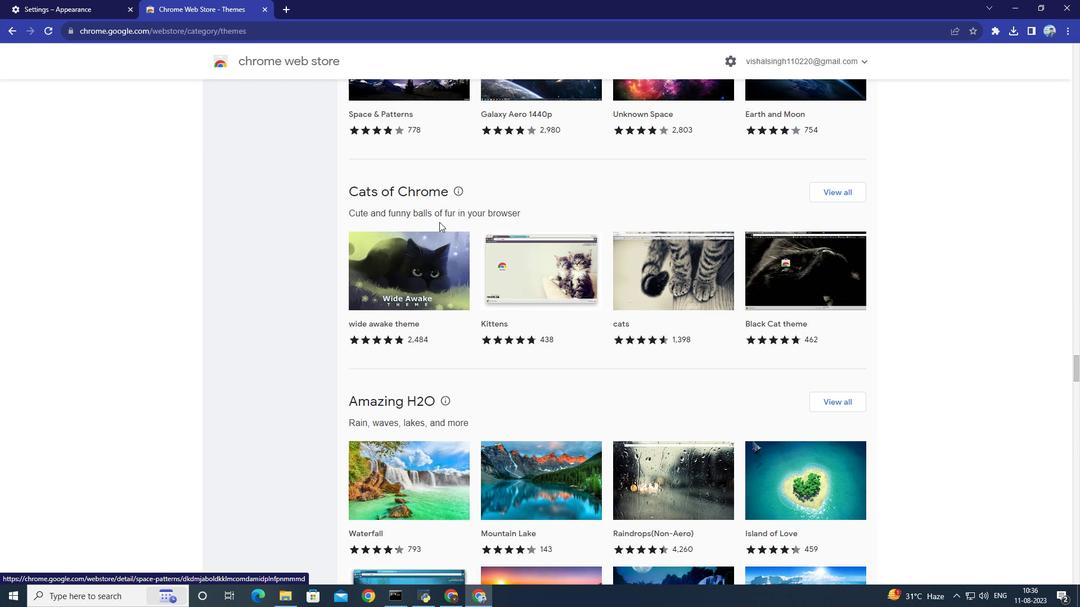 
Action: Mouse scrolled (439, 221) with delta (0, 0)
Screenshot: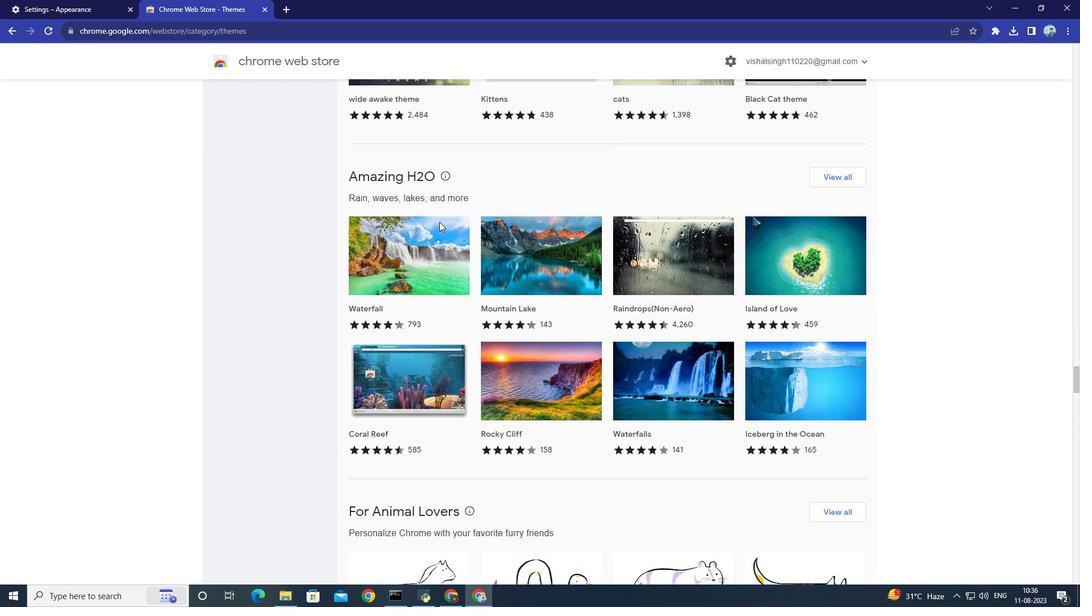 
Action: Mouse scrolled (439, 221) with delta (0, 0)
Screenshot: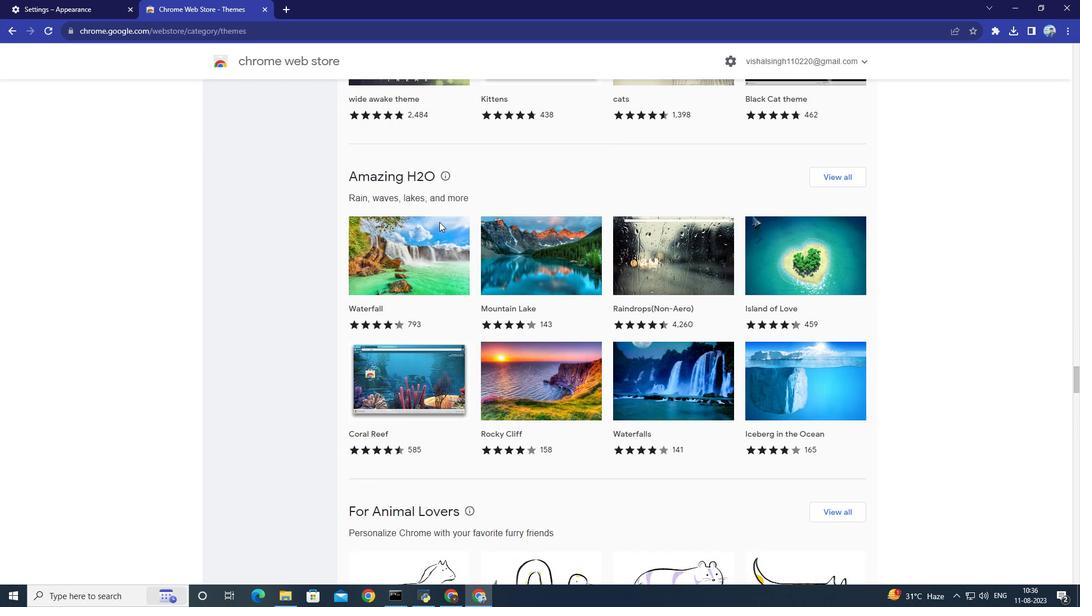 
Action: Mouse scrolled (439, 221) with delta (0, 0)
Screenshot: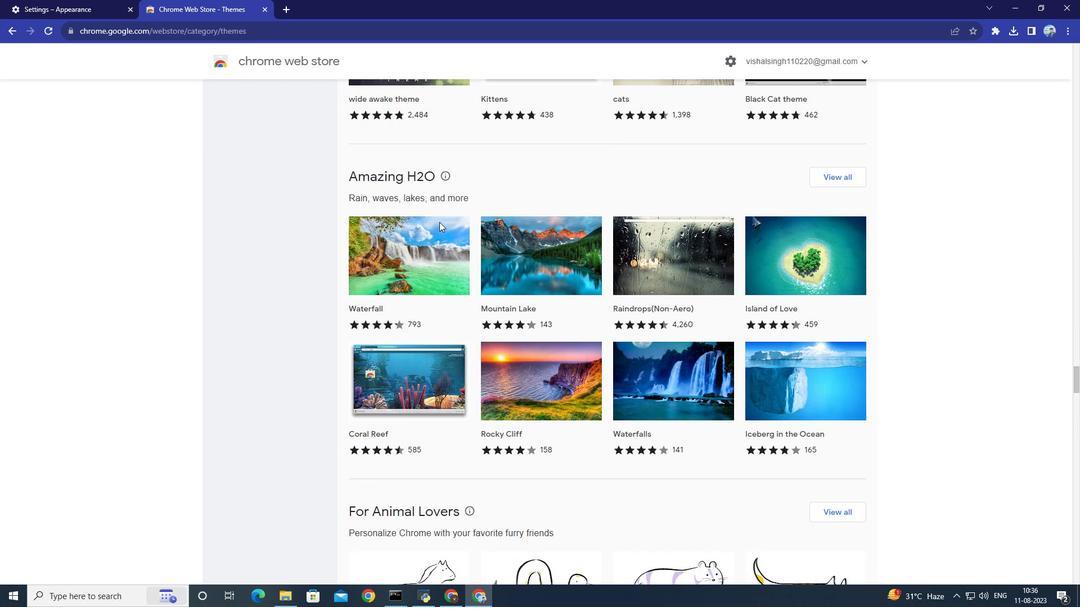 
Action: Mouse scrolled (439, 221) with delta (0, 0)
Screenshot: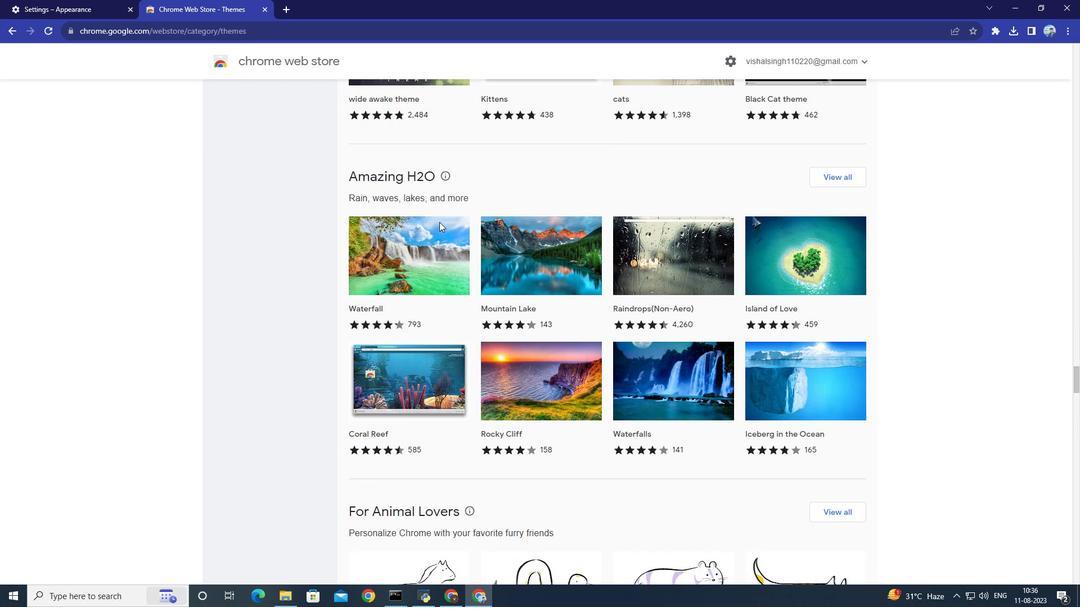 
Action: Mouse scrolled (439, 221) with delta (0, 0)
Screenshot: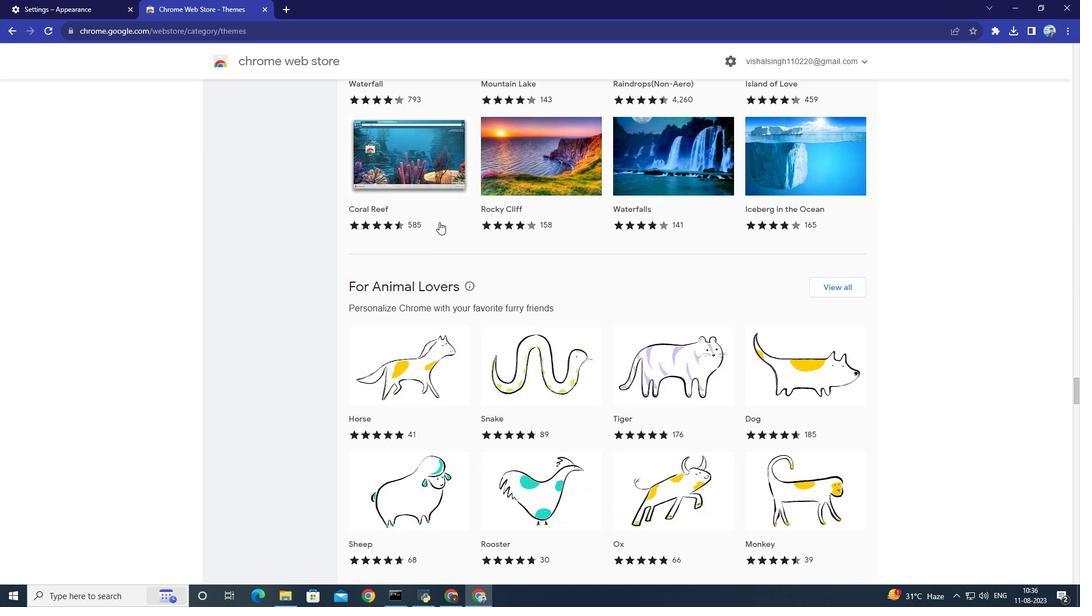 
Action: Mouse scrolled (439, 221) with delta (0, 0)
Screenshot: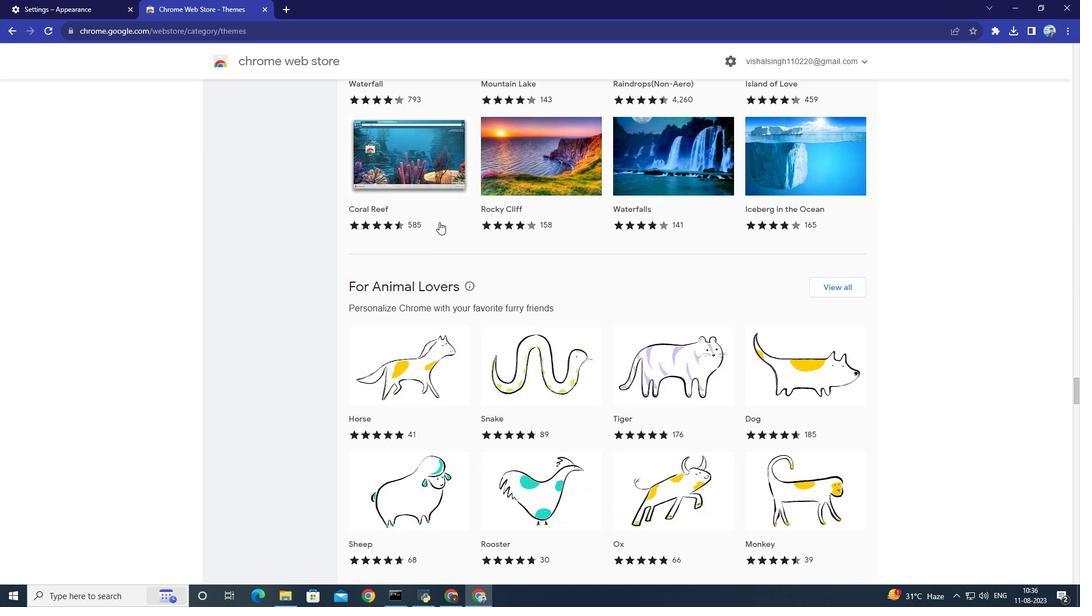 
Action: Mouse scrolled (439, 221) with delta (0, 0)
Screenshot: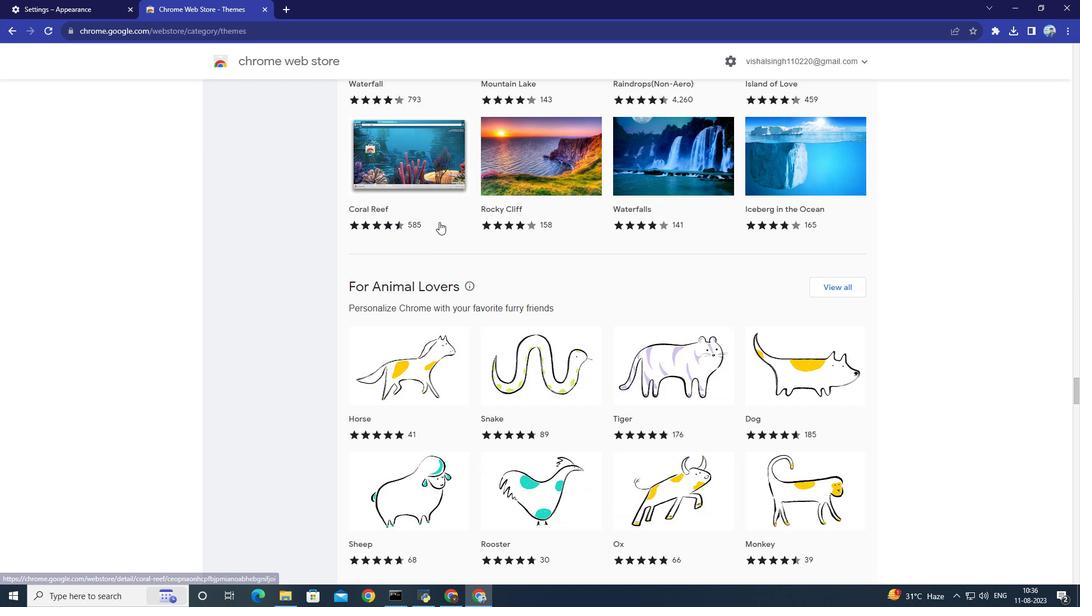 
Action: Mouse scrolled (439, 221) with delta (0, 0)
Screenshot: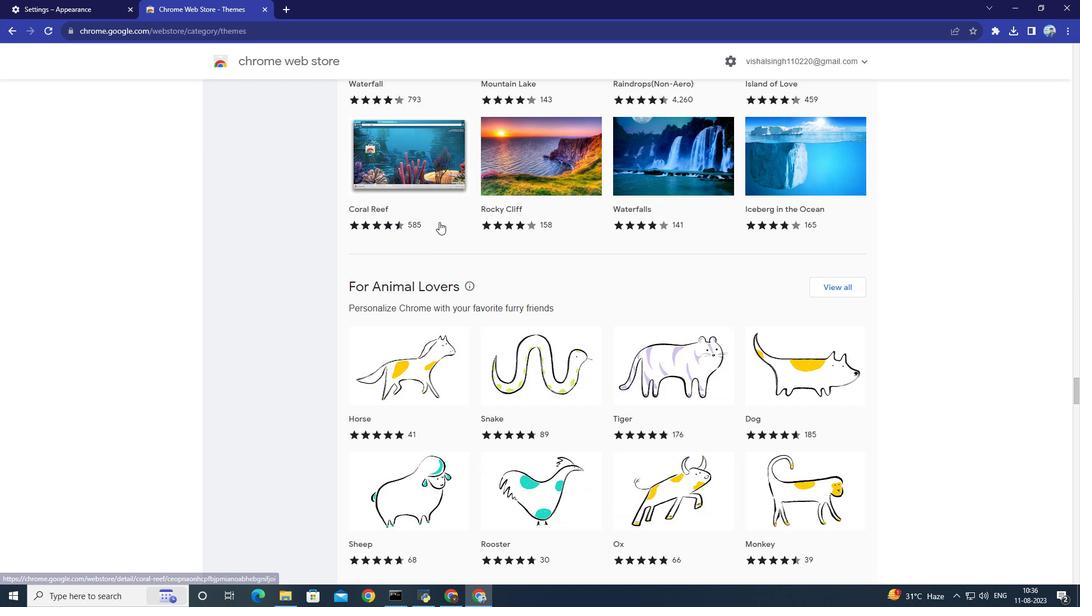 
Action: Mouse scrolled (439, 221) with delta (0, 0)
Screenshot: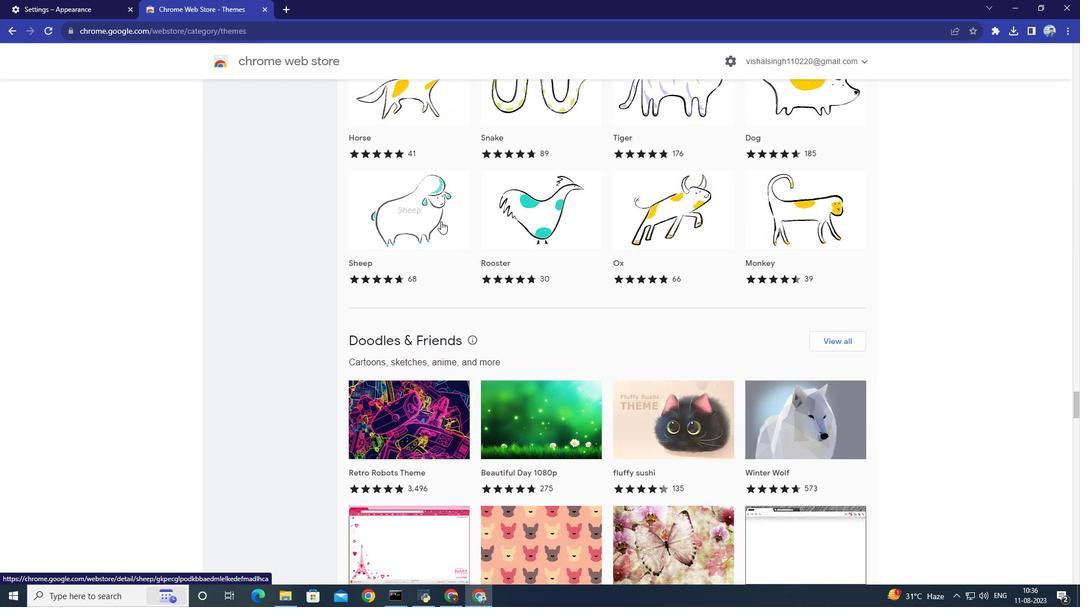 
Action: Mouse scrolled (439, 221) with delta (0, 0)
Screenshot: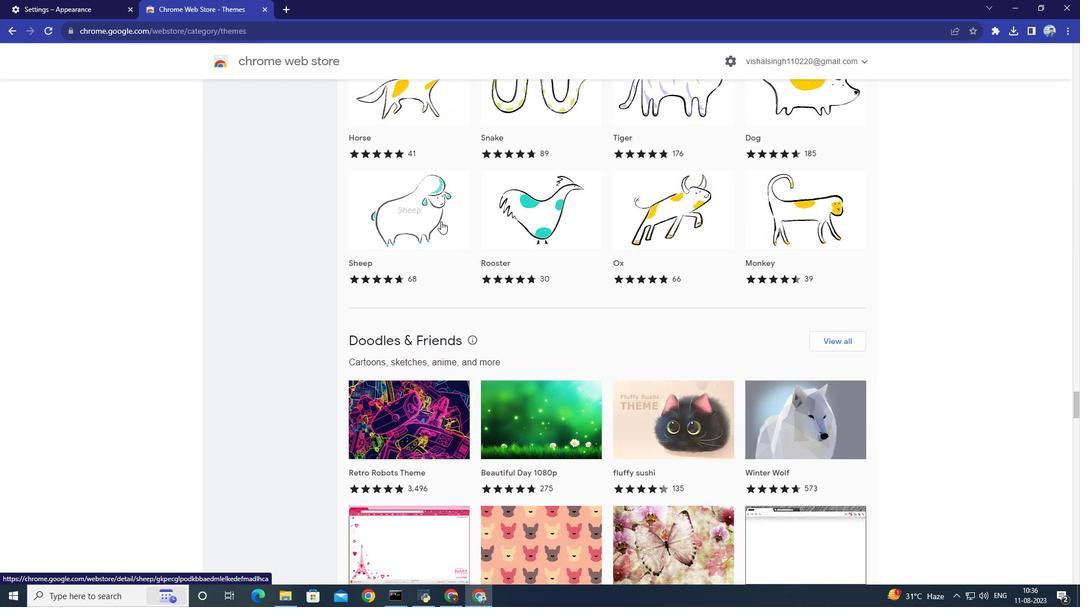 
Action: Mouse scrolled (439, 221) with delta (0, 0)
Screenshot: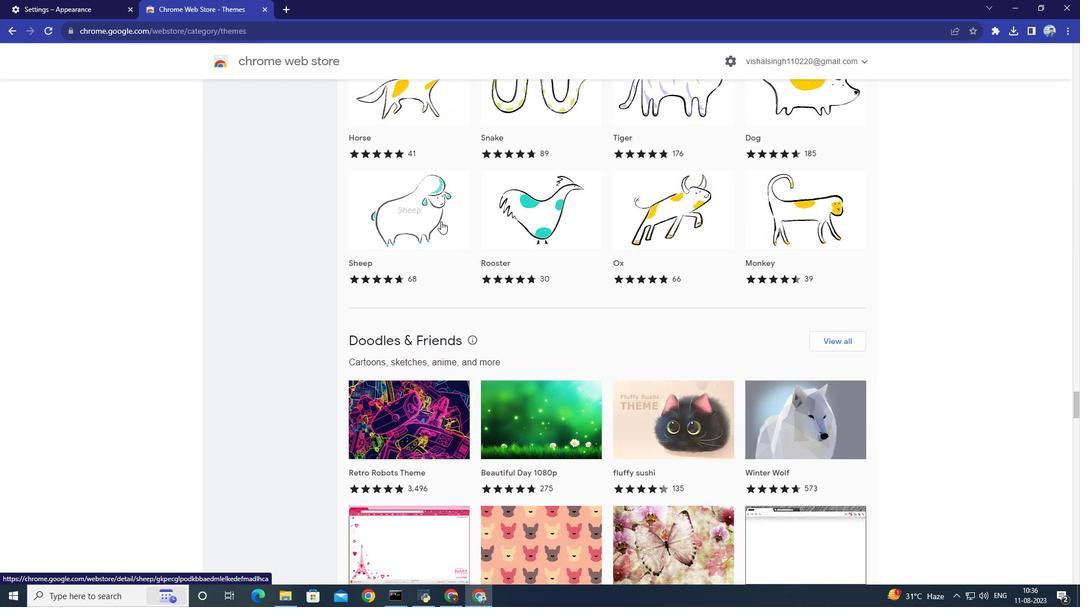 
Action: Mouse scrolled (439, 221) with delta (0, 0)
Screenshot: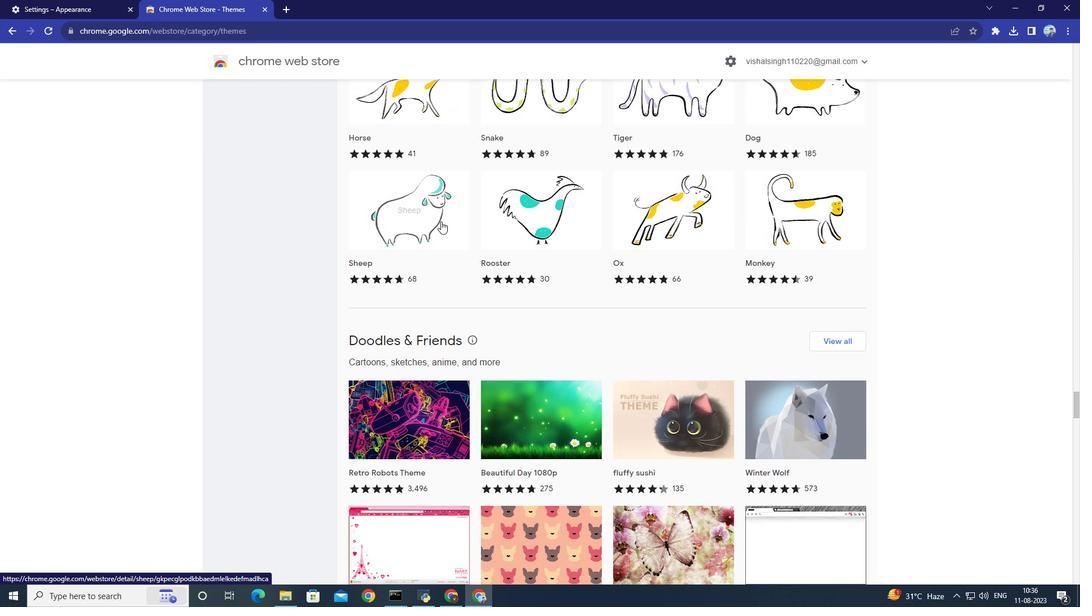 
Action: Mouse scrolled (439, 221) with delta (0, 0)
Screenshot: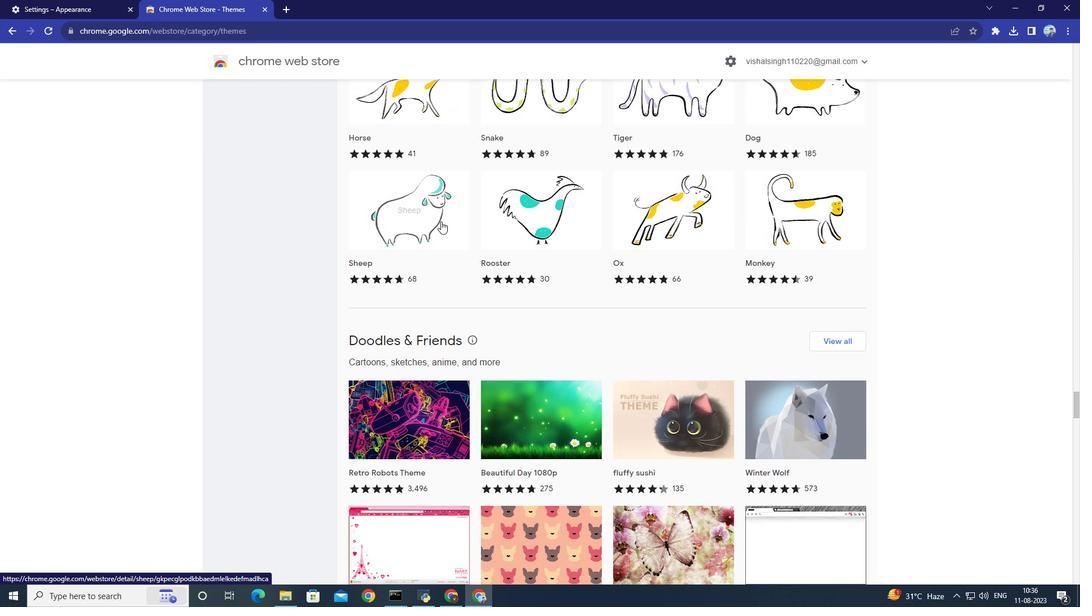 
Action: Mouse moved to (441, 221)
Screenshot: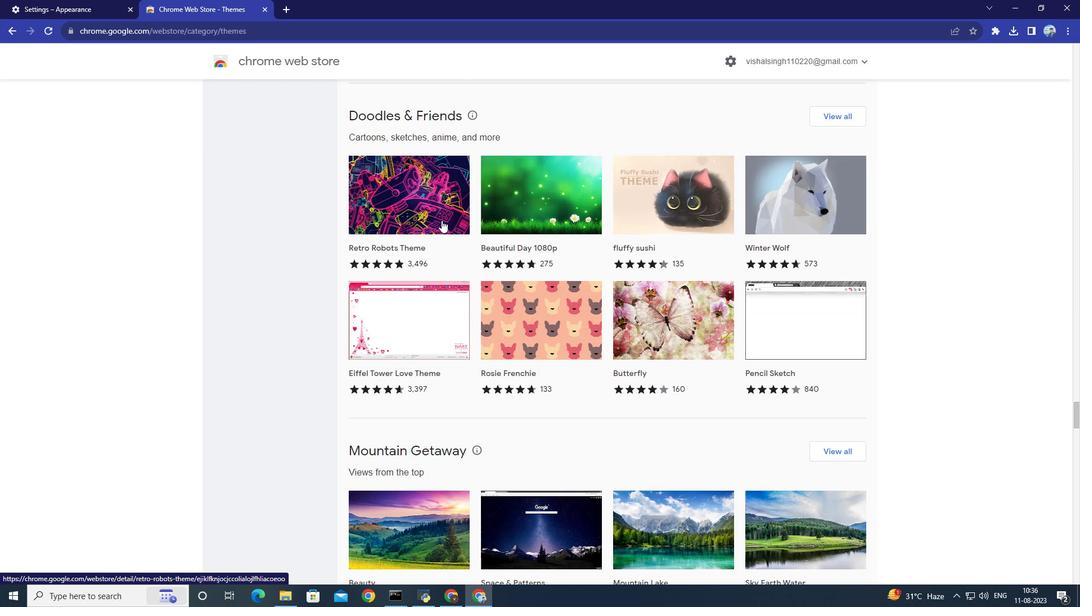 
Action: Mouse scrolled (441, 221) with delta (0, 0)
Screenshot: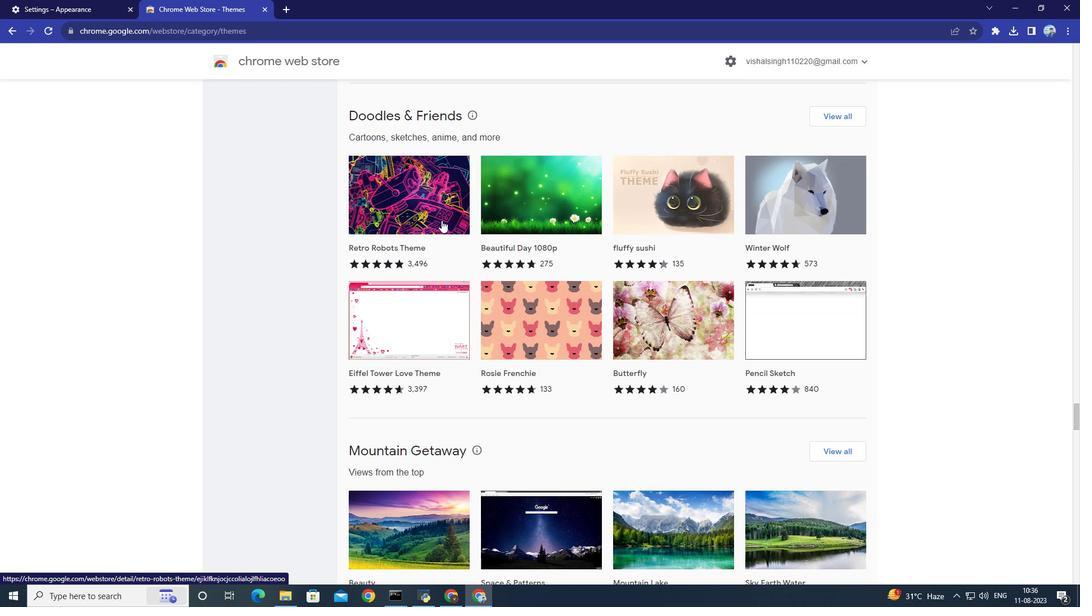 
Action: Mouse scrolled (441, 221) with delta (0, 0)
Screenshot: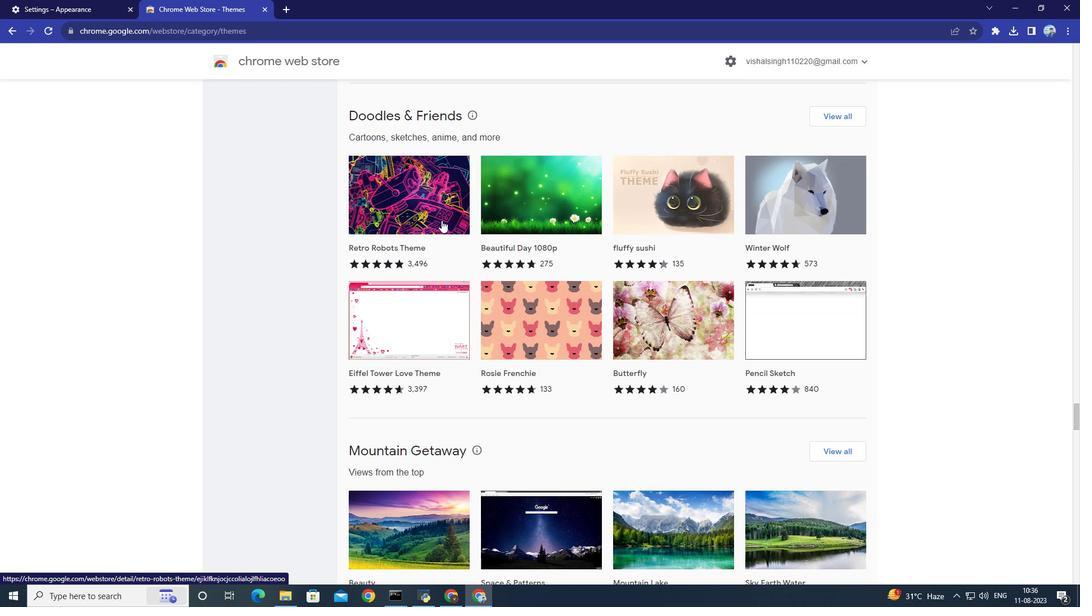 
Action: Mouse scrolled (441, 221) with delta (0, 0)
Screenshot: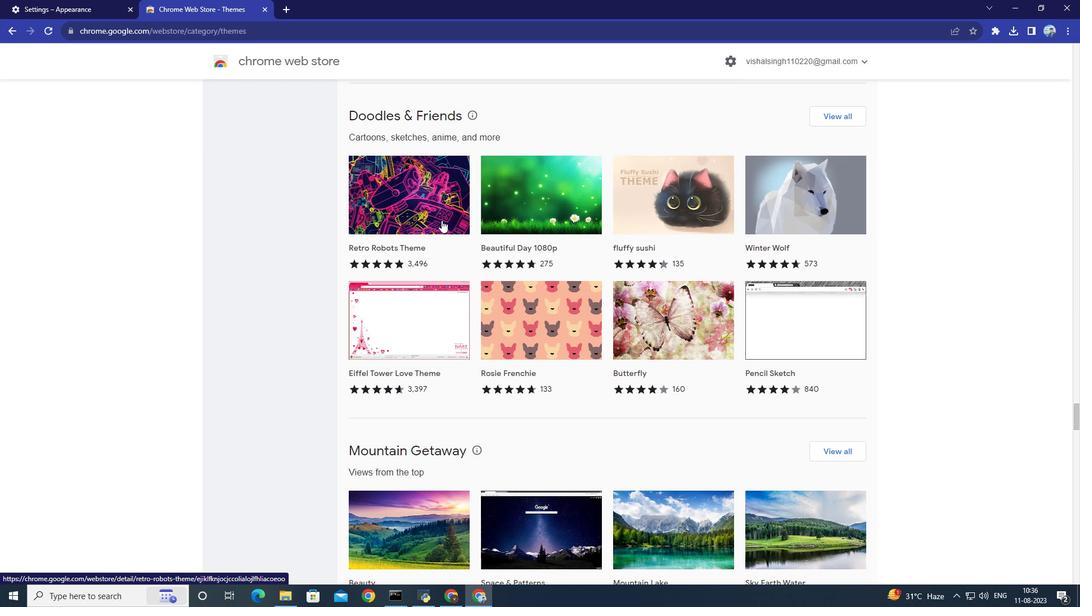 
Action: Mouse scrolled (441, 221) with delta (0, 0)
Screenshot: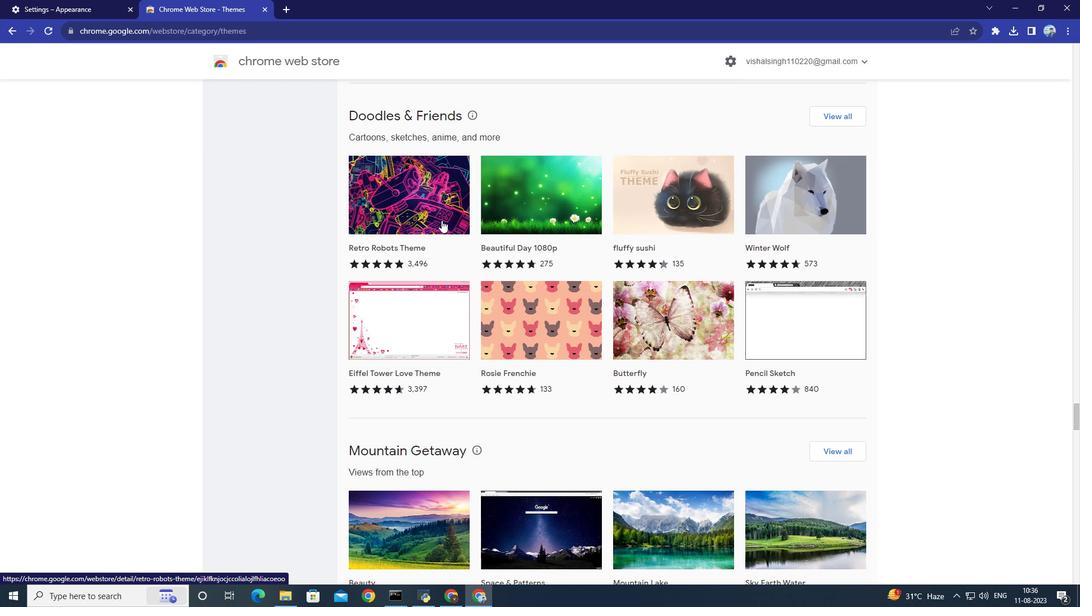 
Action: Mouse moved to (441, 220)
Screenshot: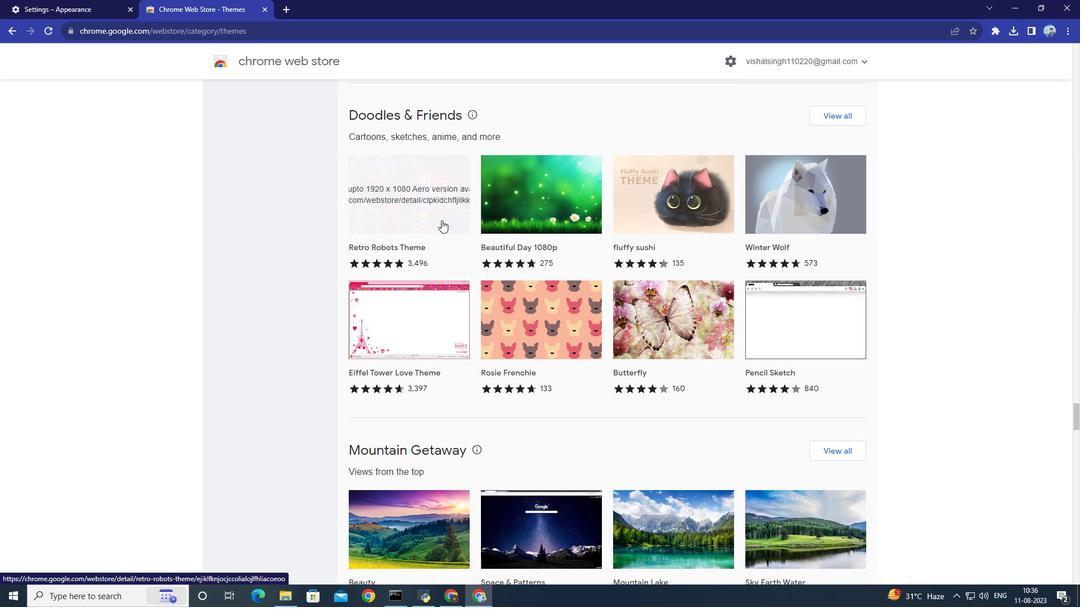 
Action: Mouse scrolled (441, 220) with delta (0, 0)
Screenshot: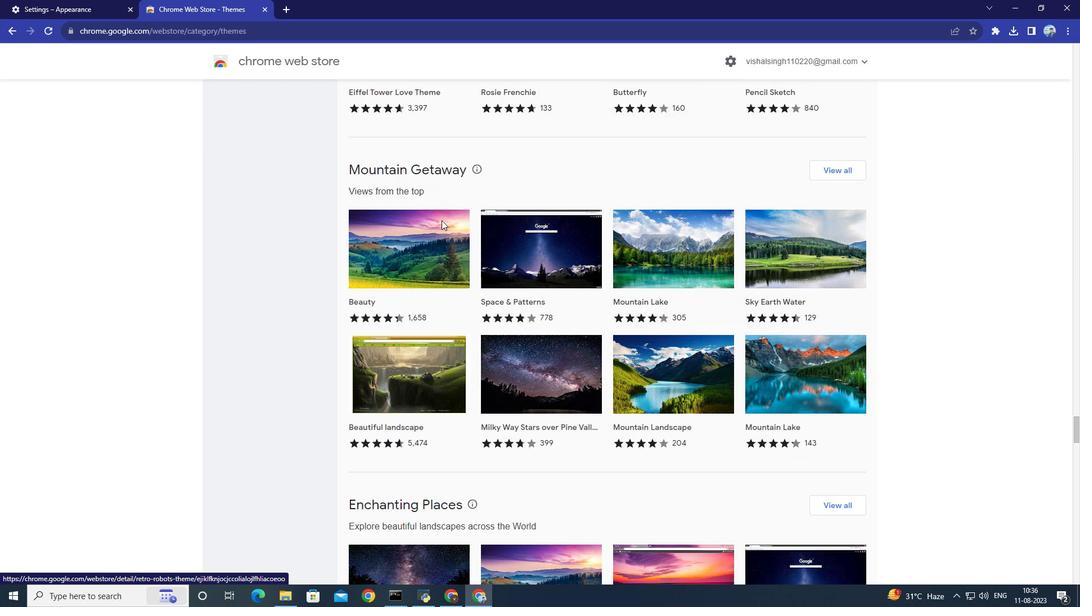 
Action: Mouse scrolled (441, 220) with delta (0, 0)
Screenshot: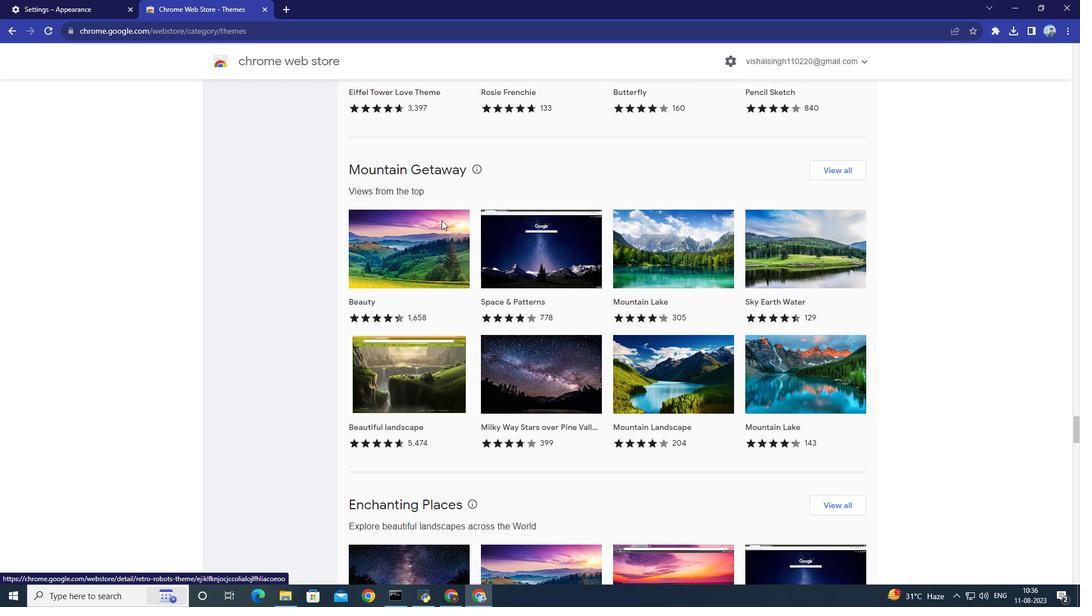 
Action: Mouse scrolled (441, 220) with delta (0, 0)
Screenshot: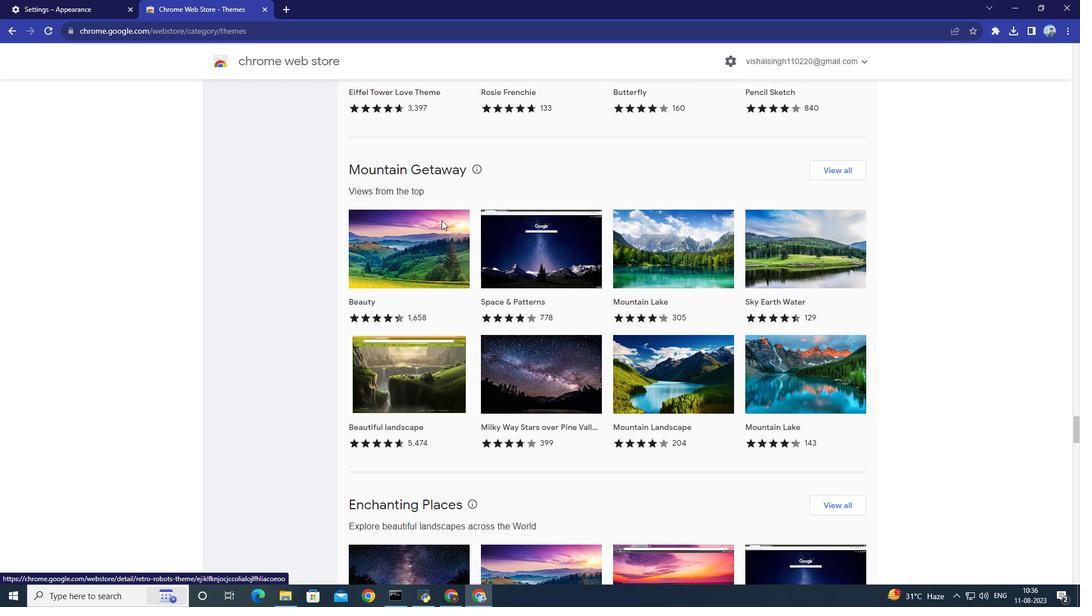 
Action: Mouse scrolled (441, 220) with delta (0, 0)
Screenshot: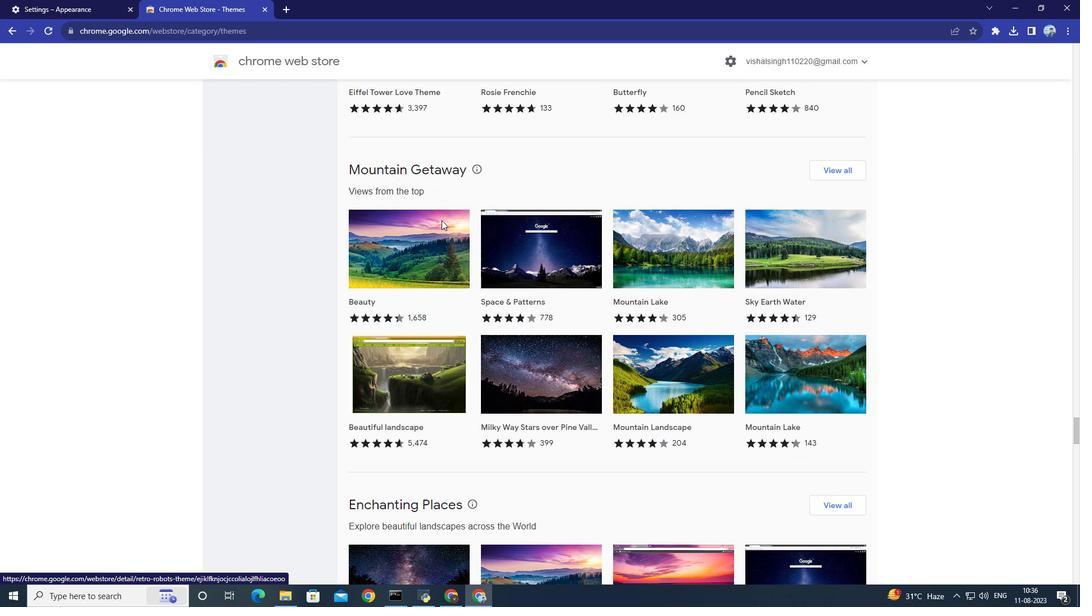
Action: Mouse scrolled (441, 220) with delta (0, 0)
Screenshot: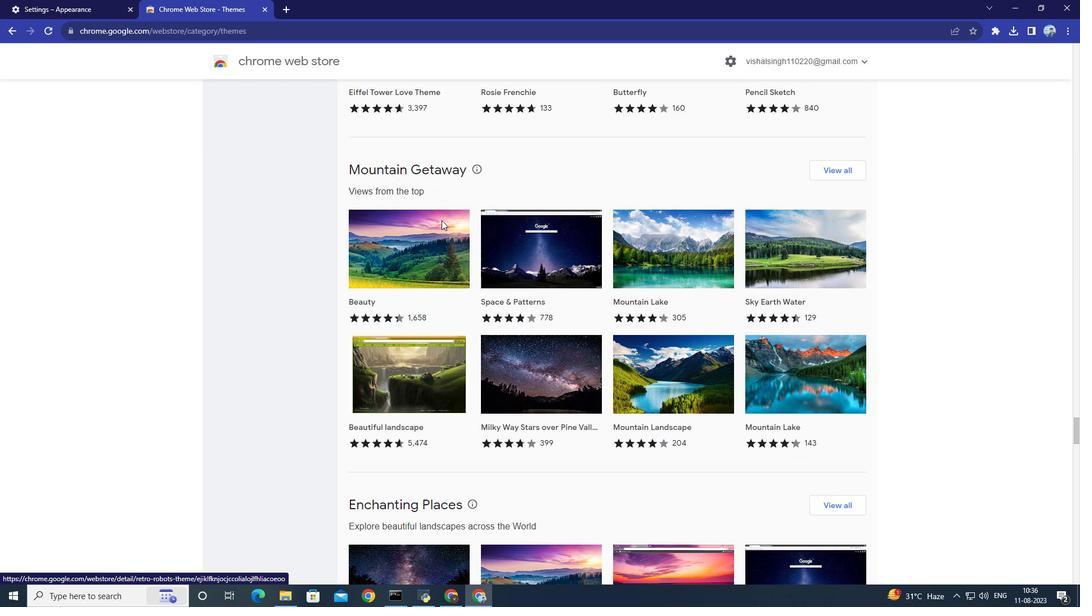
Action: Mouse moved to (443, 219)
Screenshot: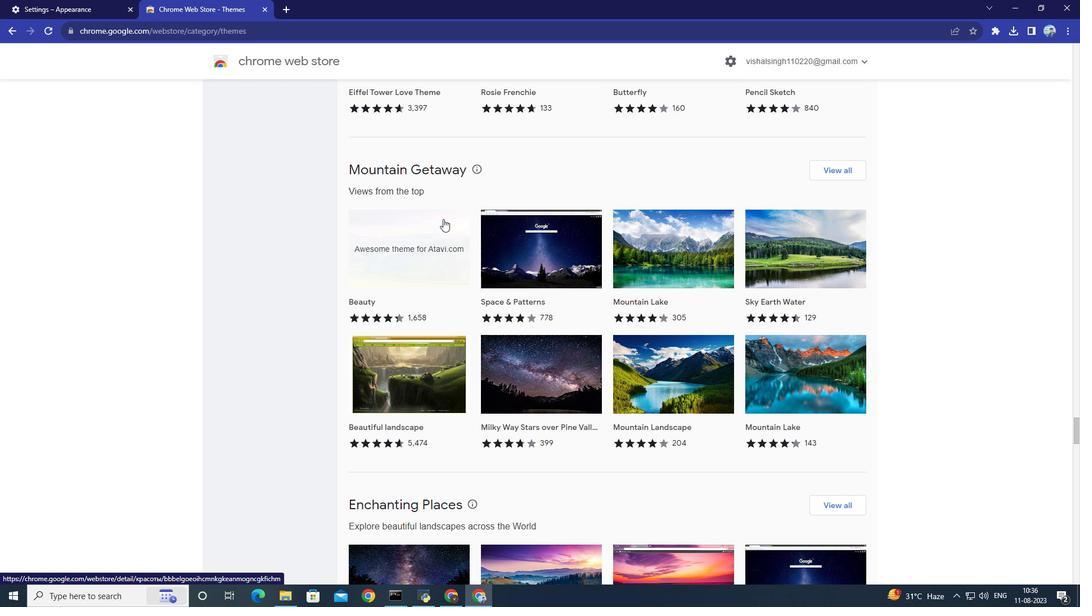 
Action: Mouse scrolled (443, 218) with delta (0, 0)
Screenshot: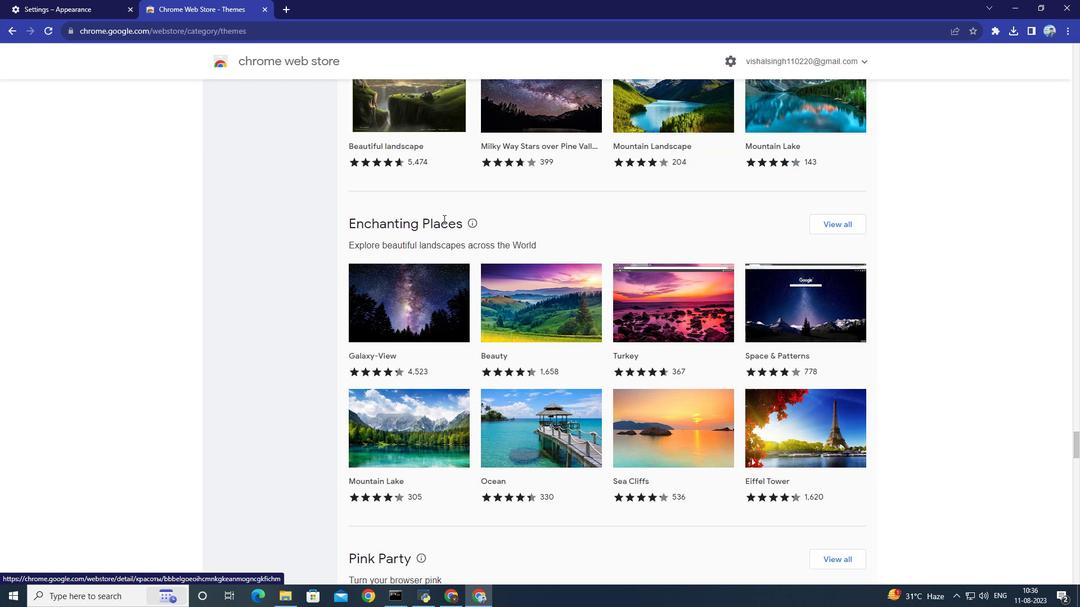 
Action: Mouse scrolled (443, 218) with delta (0, 0)
Screenshot: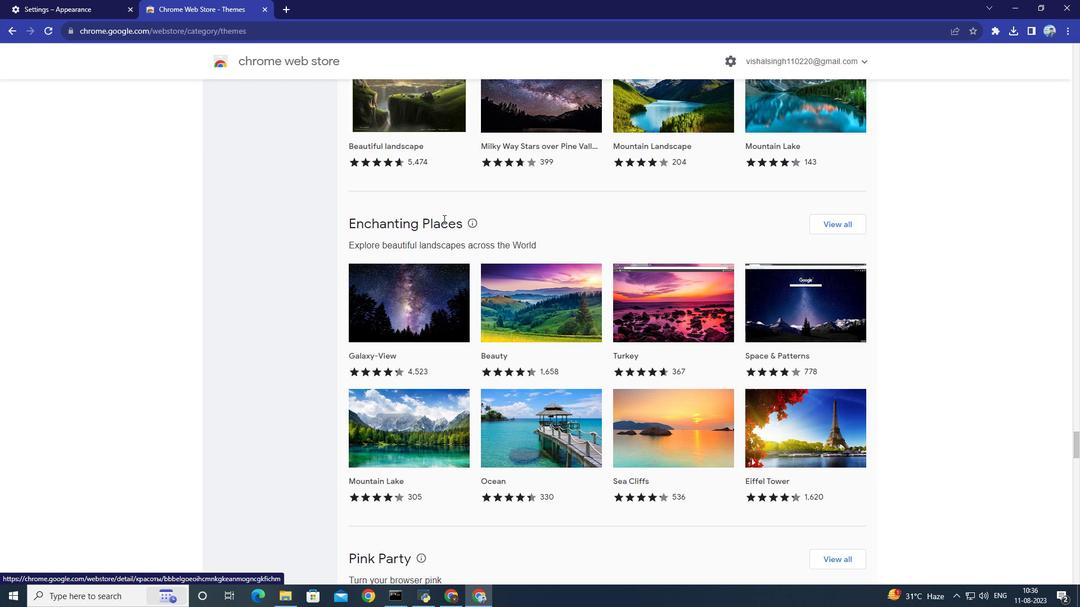 
Action: Mouse scrolled (443, 218) with delta (0, 0)
Screenshot: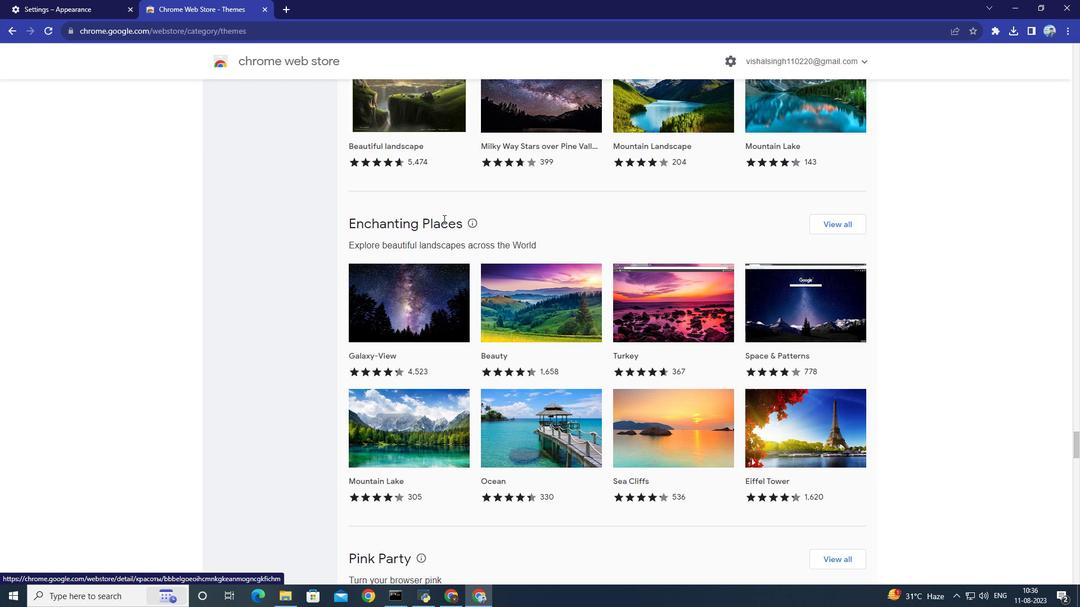 
Action: Mouse scrolled (443, 218) with delta (0, 0)
Screenshot: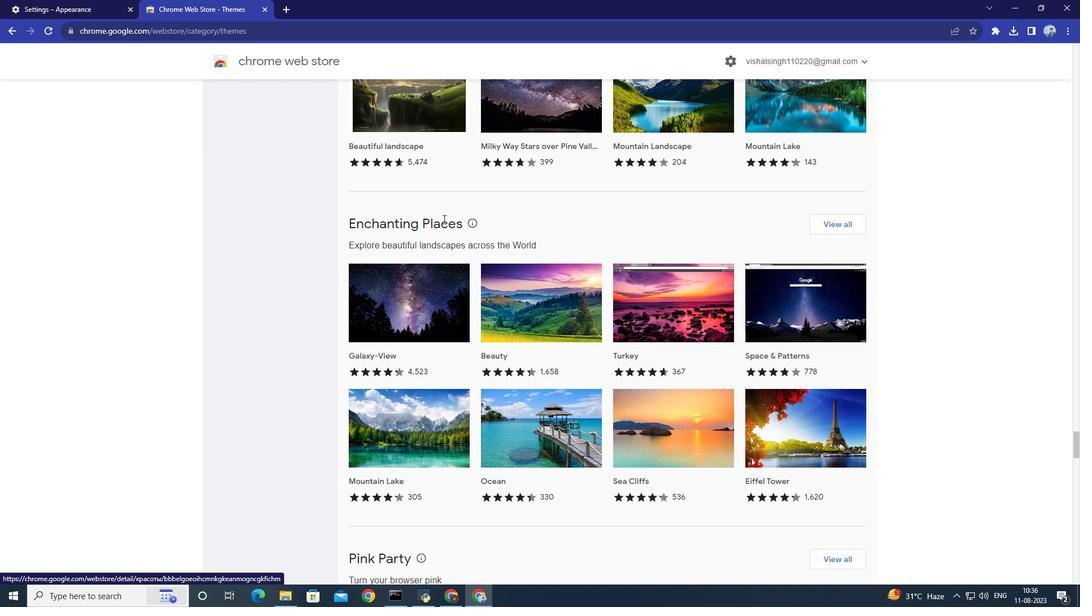 
Action: Mouse scrolled (443, 218) with delta (0, 0)
Screenshot: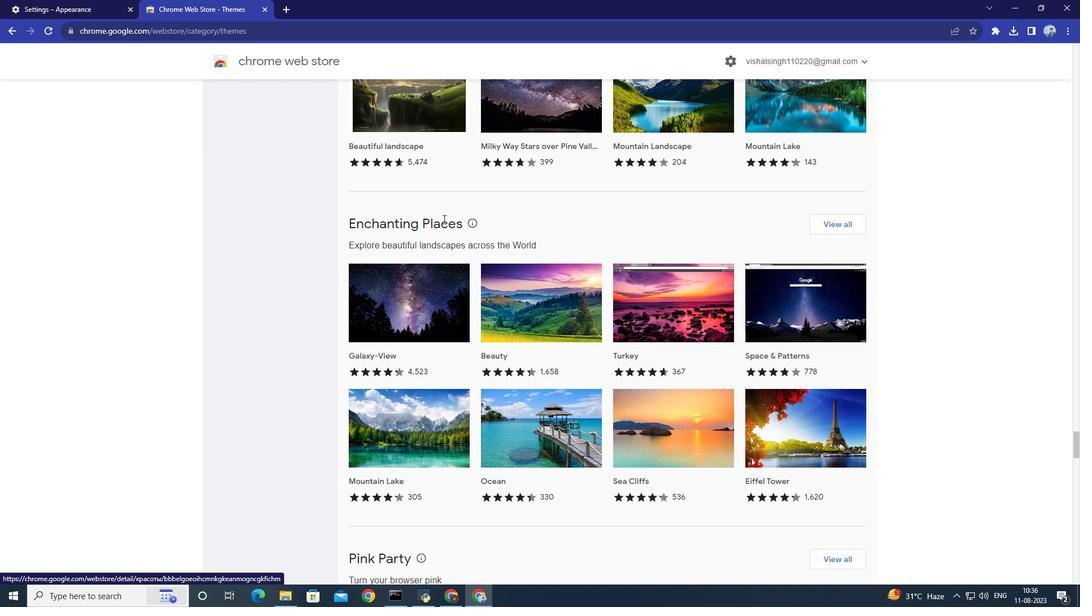 
Action: Mouse scrolled (443, 218) with delta (0, 0)
Screenshot: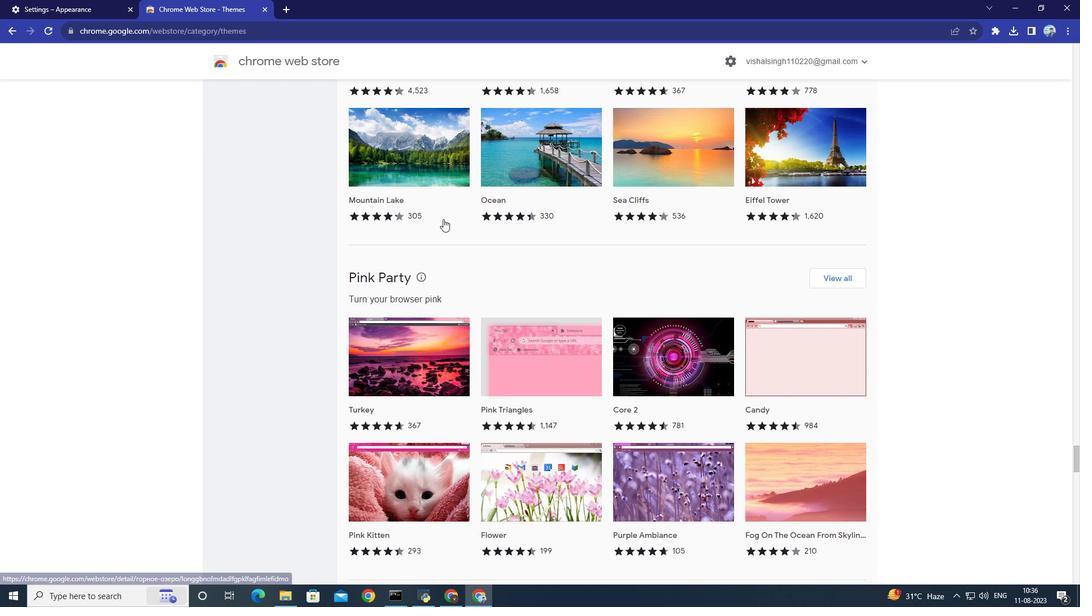 
Action: Mouse scrolled (443, 218) with delta (0, 0)
Screenshot: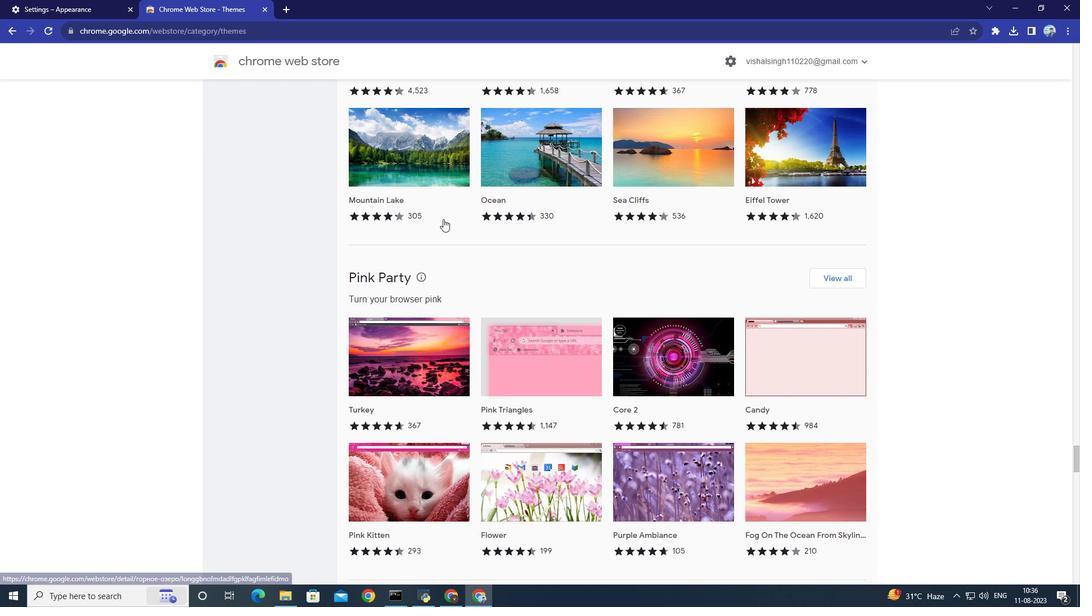 
Action: Mouse scrolled (443, 218) with delta (0, 0)
Screenshot: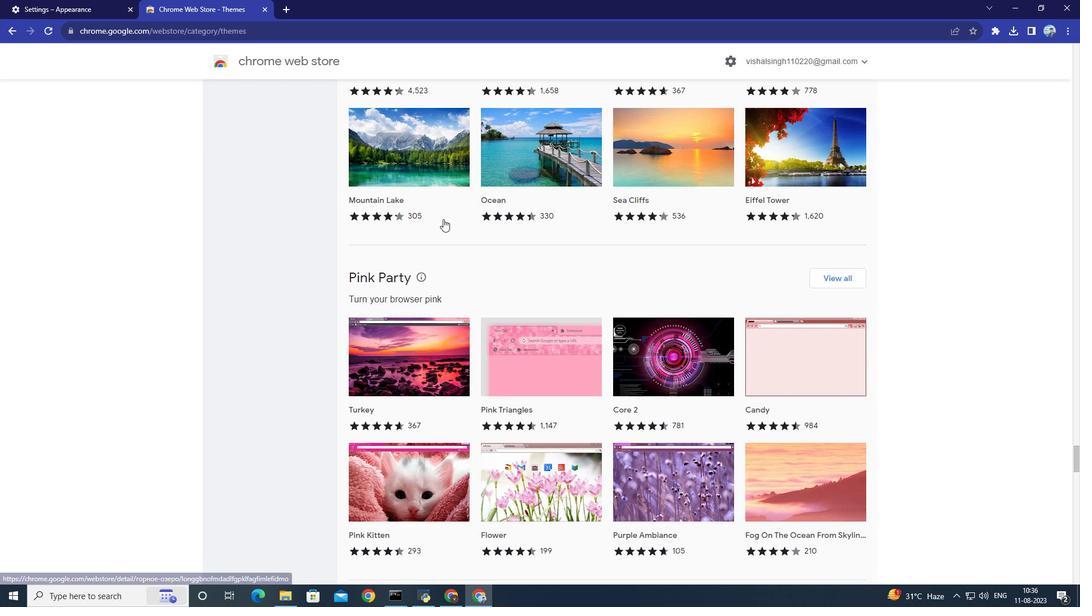 
Action: Mouse scrolled (443, 218) with delta (0, 0)
Screenshot: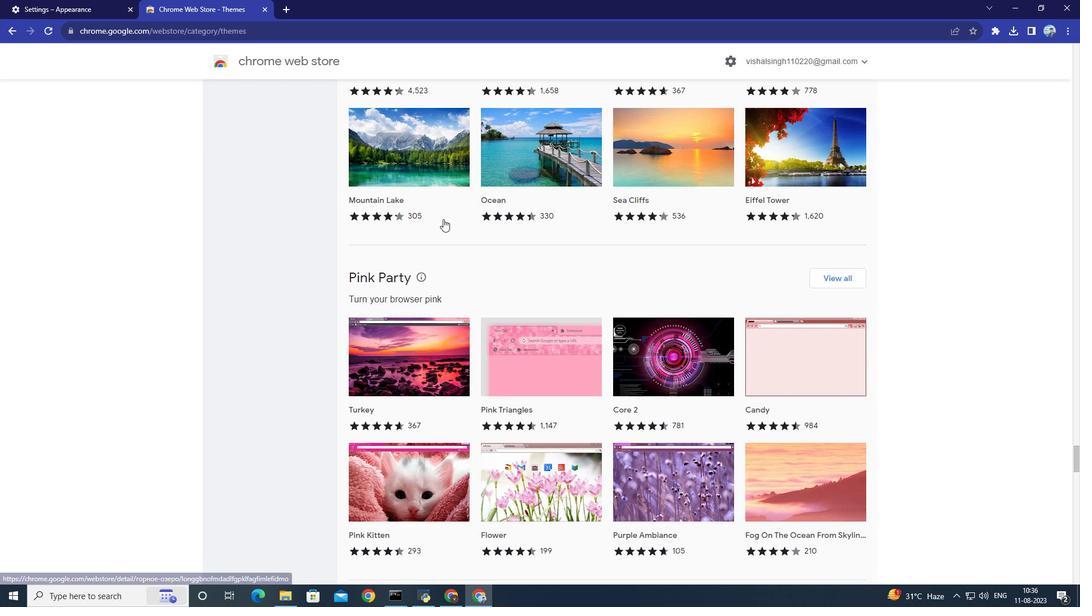 
Action: Mouse scrolled (443, 218) with delta (0, 0)
Screenshot: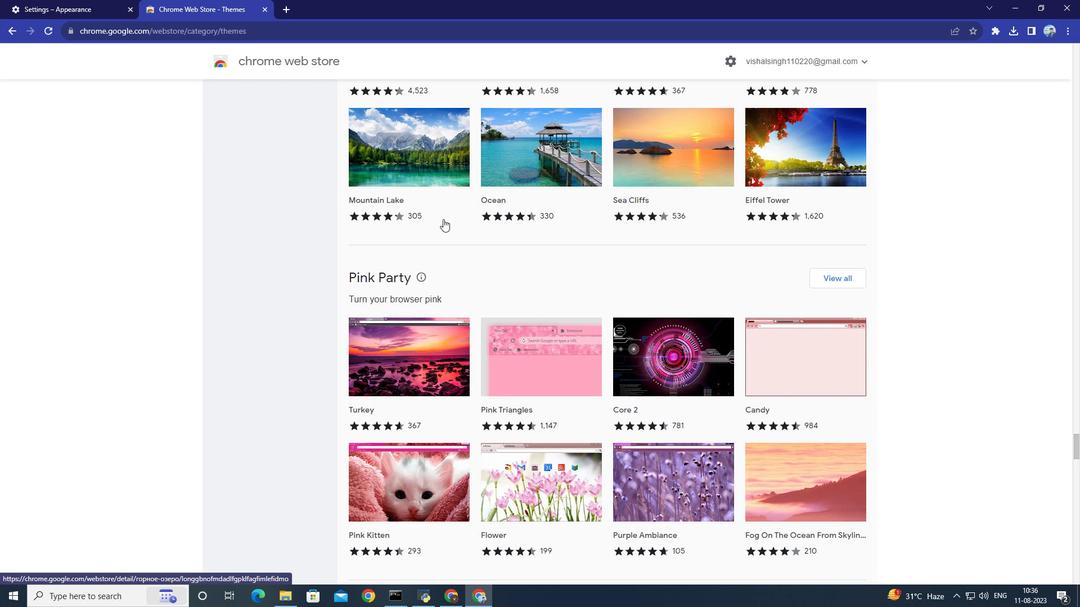 
Action: Mouse scrolled (443, 218) with delta (0, 0)
Screenshot: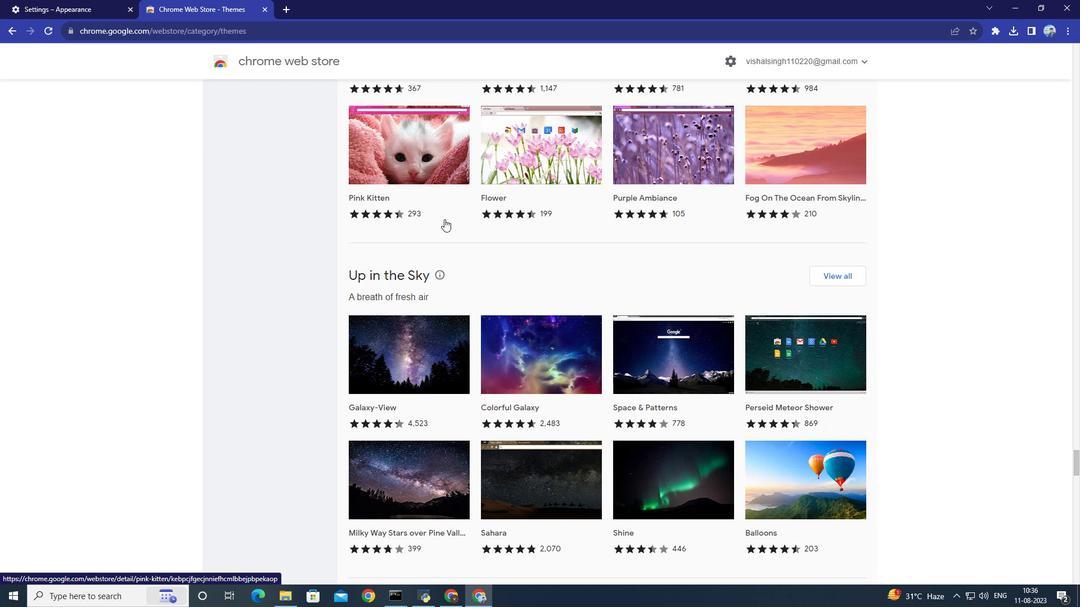 
Action: Mouse scrolled (443, 218) with delta (0, 0)
Screenshot: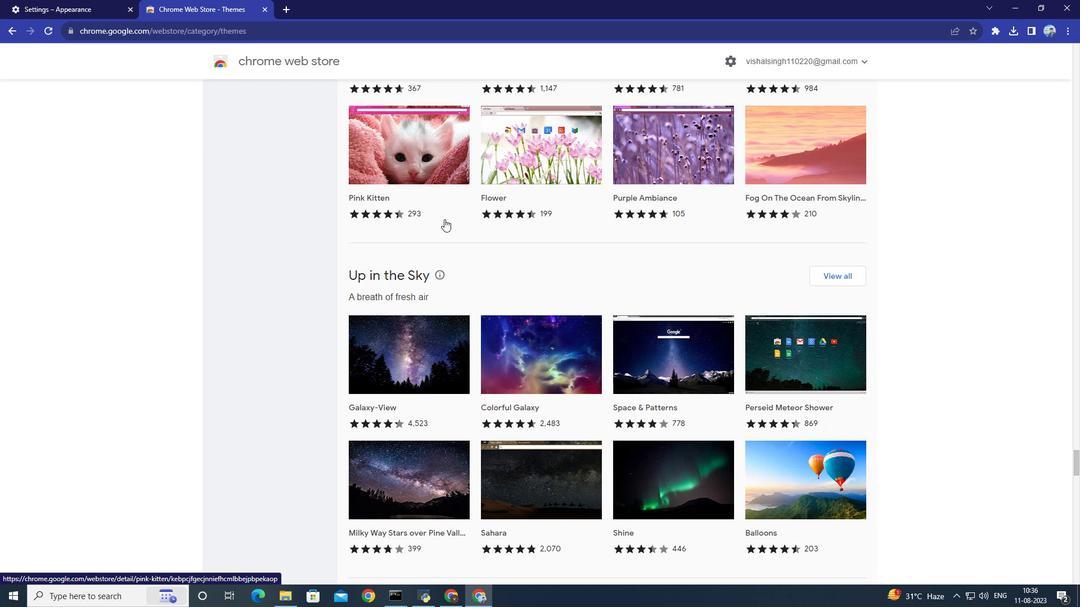 
Action: Mouse scrolled (443, 218) with delta (0, 0)
Screenshot: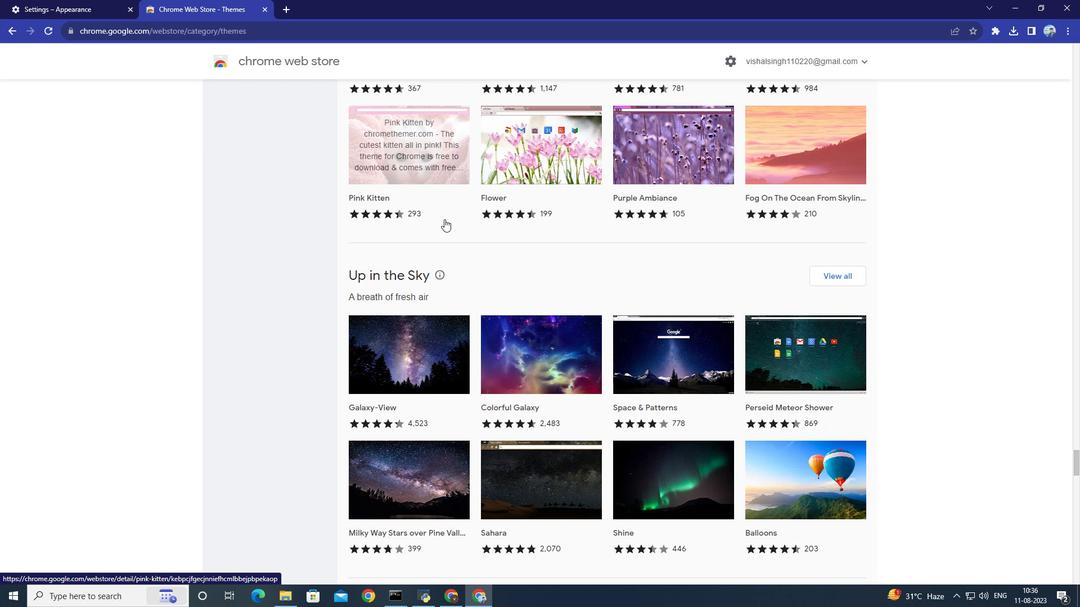 
Action: Mouse scrolled (443, 218) with delta (0, 0)
Screenshot: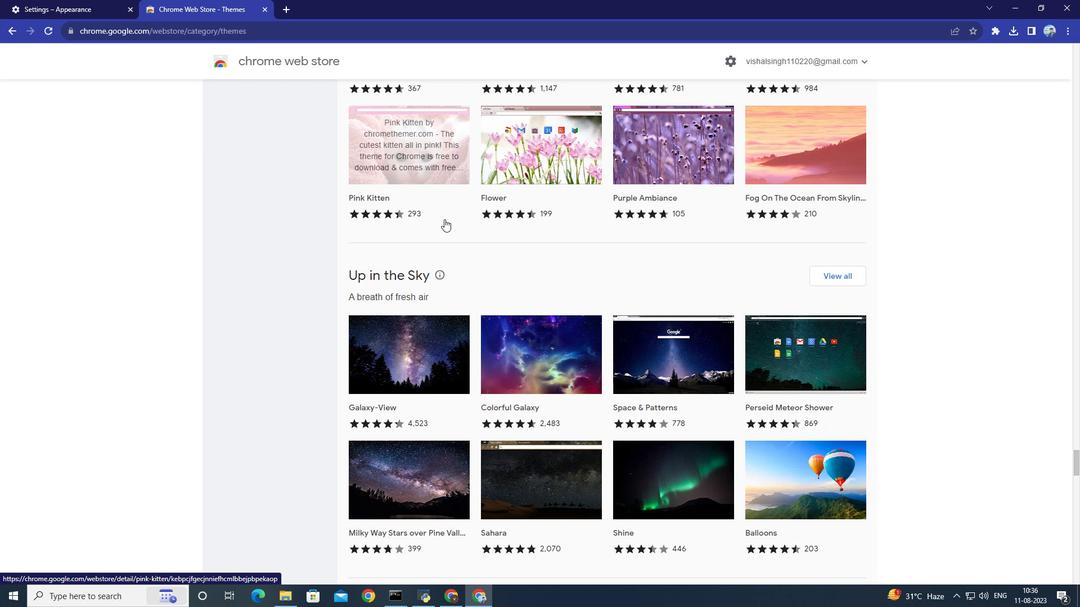 
Action: Mouse scrolled (443, 218) with delta (0, 0)
Screenshot: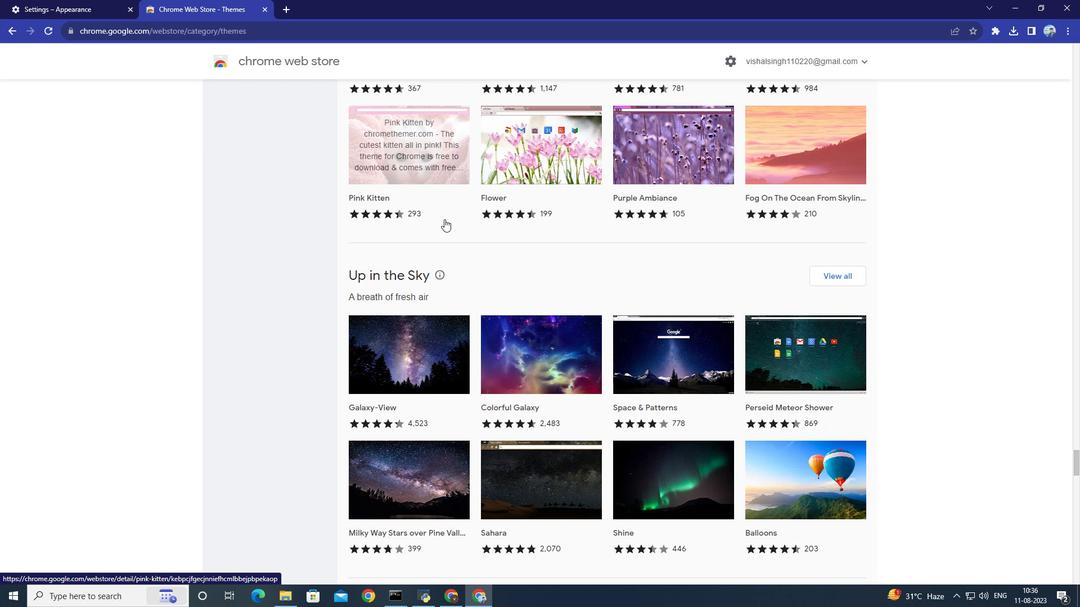 
Action: Mouse scrolled (443, 218) with delta (0, 0)
Screenshot: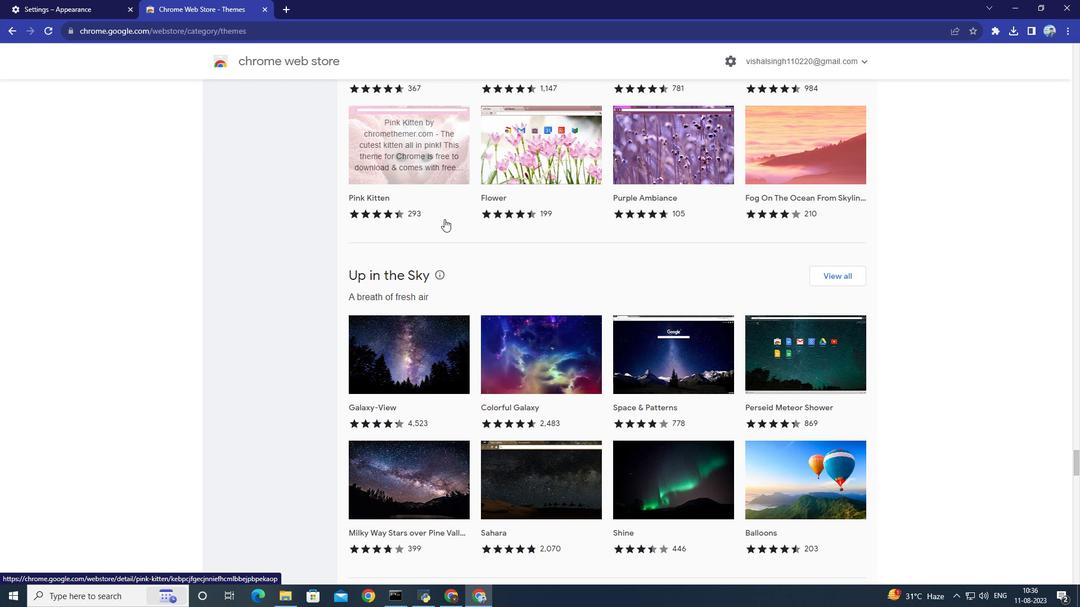 
Action: Mouse moved to (444, 219)
Screenshot: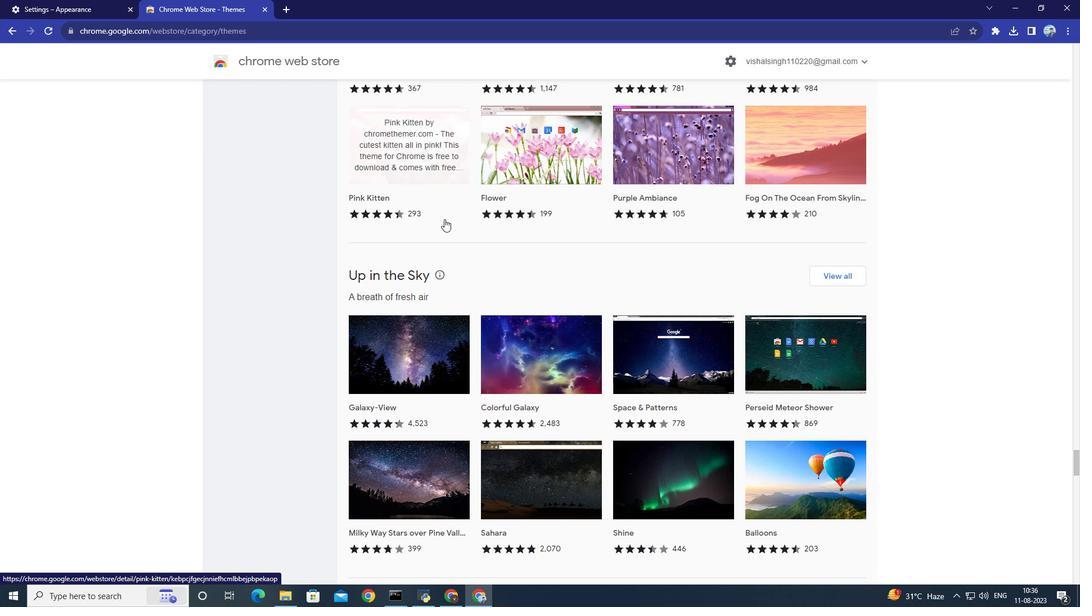 
Action: Mouse scrolled (444, 218) with delta (0, 0)
Screenshot: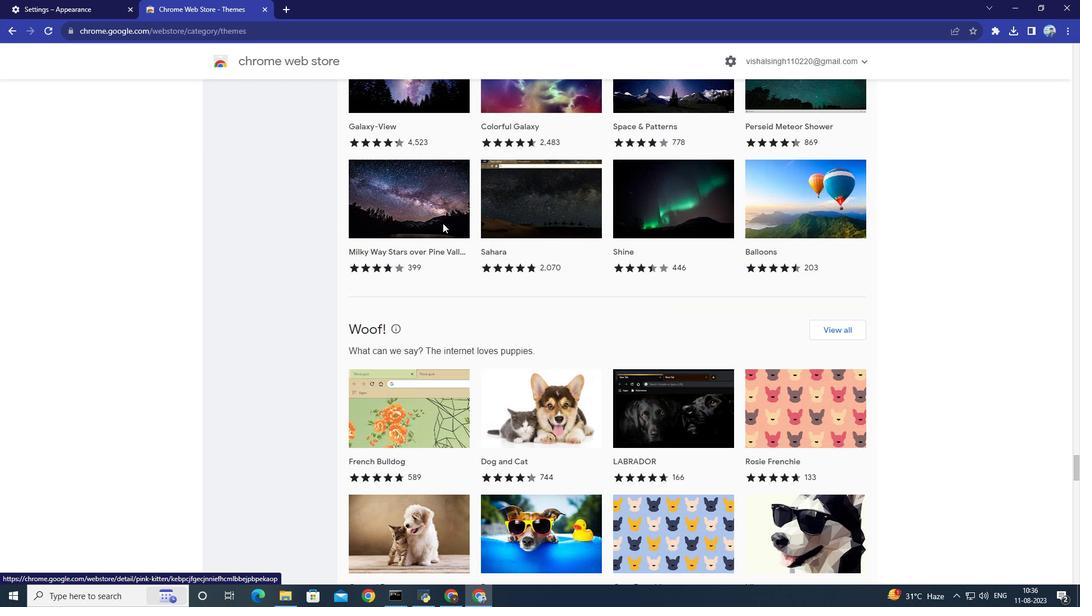 
Action: Mouse moved to (444, 220)
Screenshot: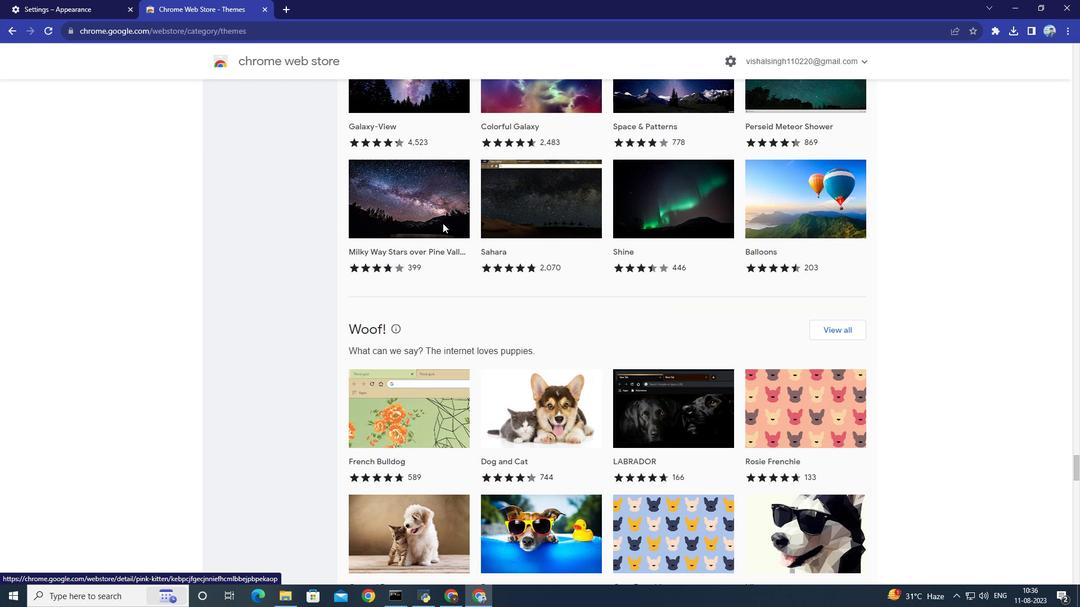 
Action: Mouse scrolled (444, 220) with delta (0, 0)
Screenshot: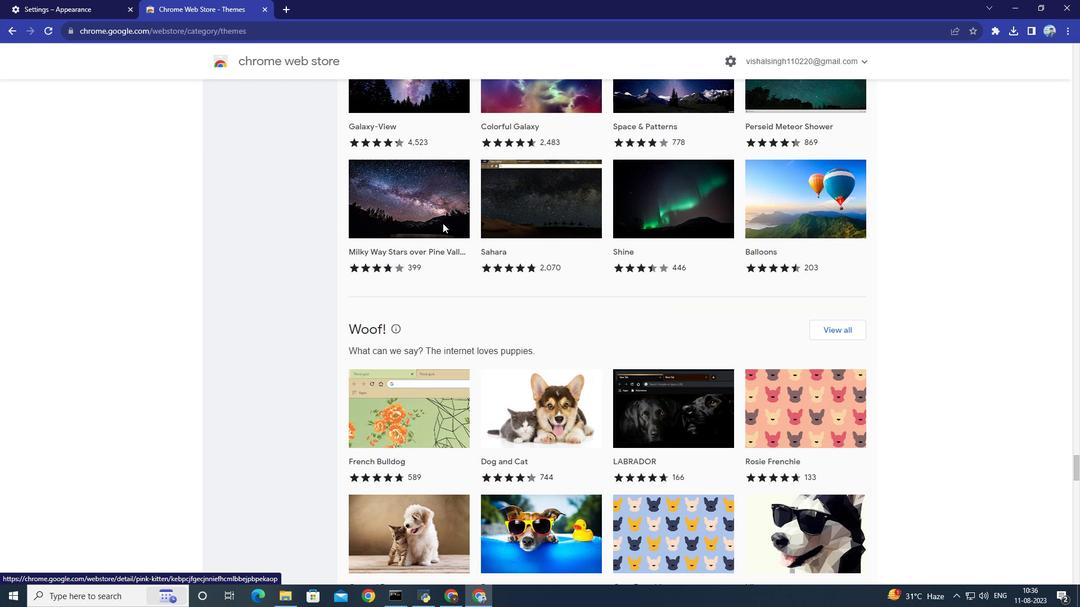 
Action: Mouse moved to (442, 223)
Screenshot: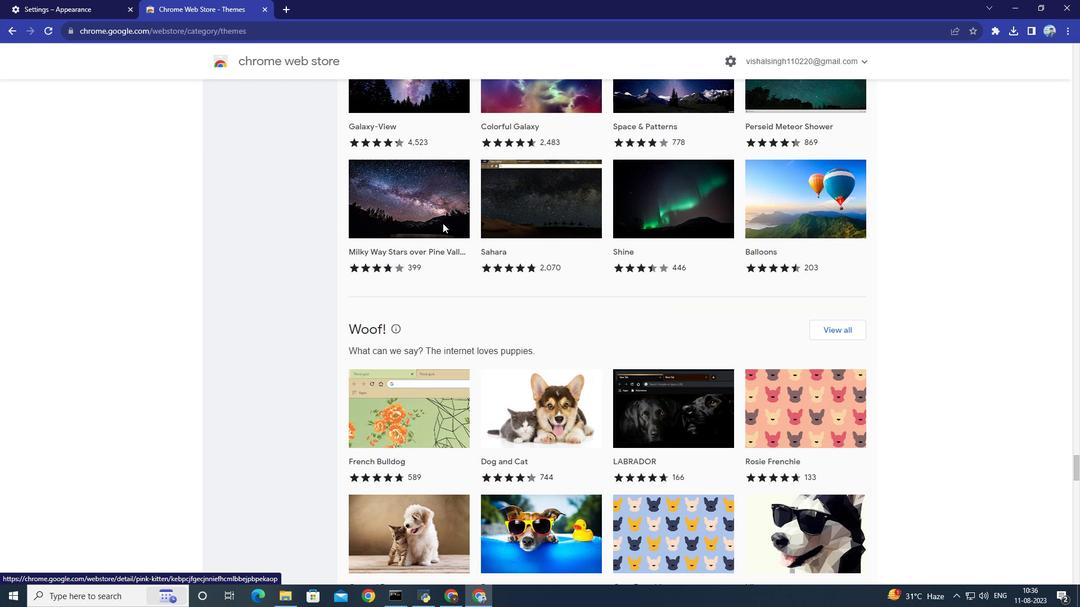 
Action: Mouse scrolled (442, 222) with delta (0, 0)
Screenshot: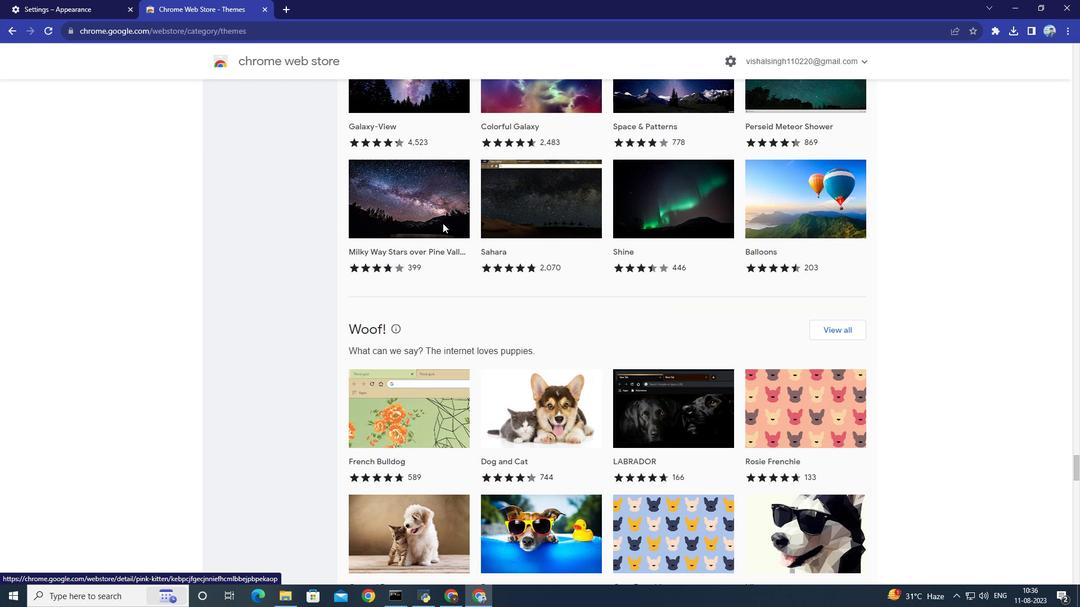 
Action: Mouse scrolled (442, 222) with delta (0, 0)
Screenshot: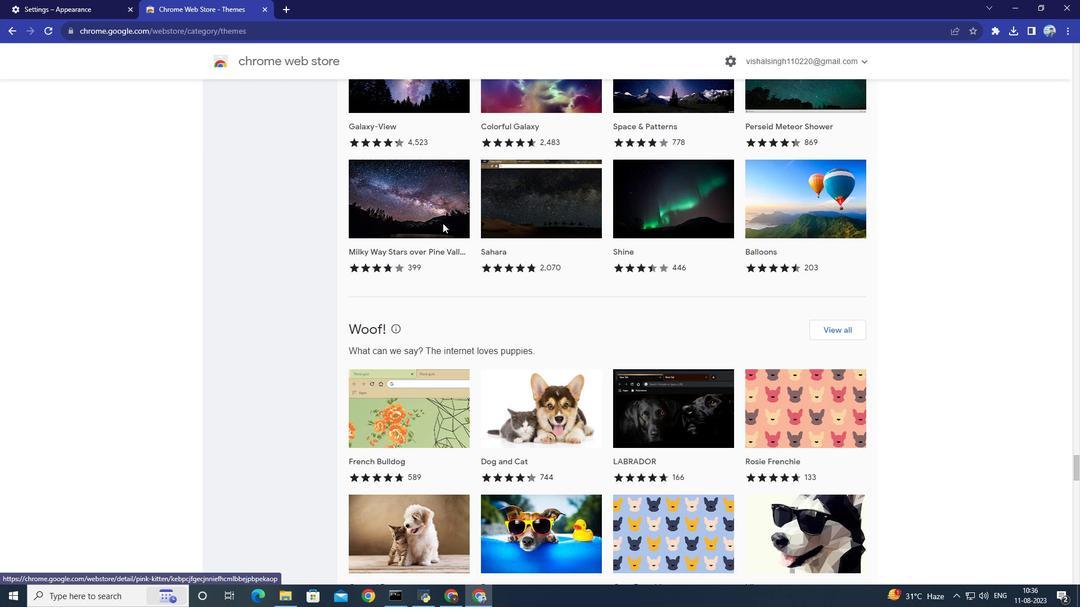 
Action: Mouse scrolled (442, 222) with delta (0, 0)
Screenshot: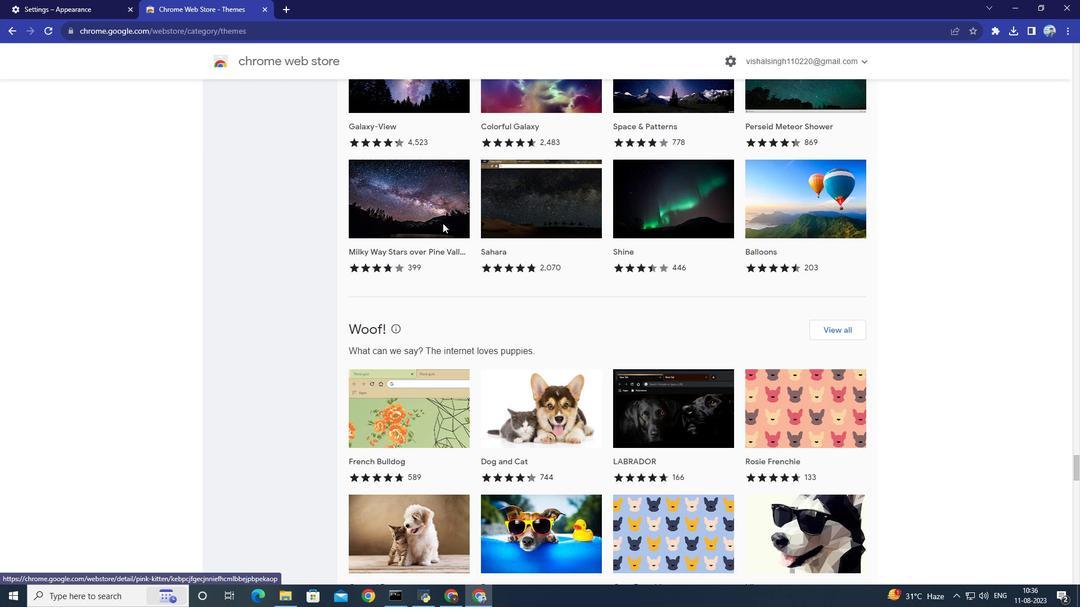 
Action: Mouse scrolled (442, 222) with delta (0, 0)
Screenshot: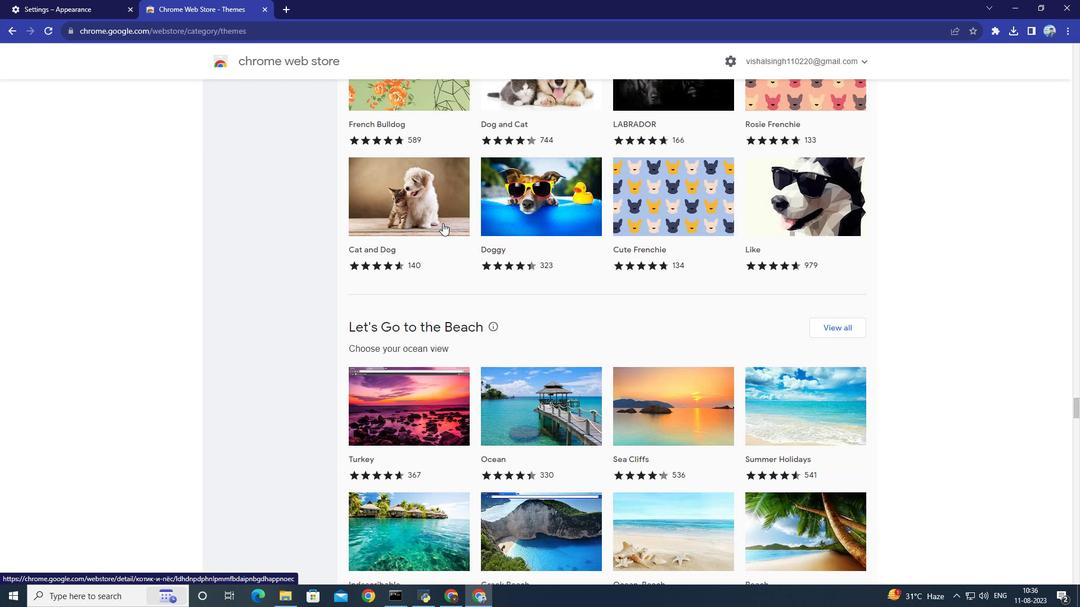 
Action: Mouse scrolled (442, 222) with delta (0, 0)
Screenshot: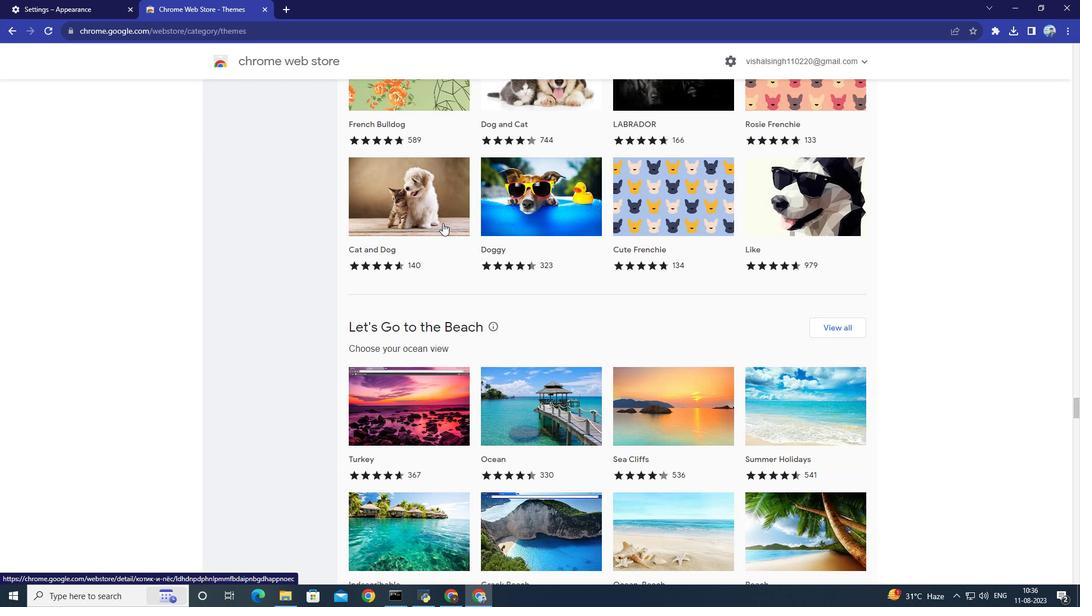 
Action: Mouse scrolled (442, 222) with delta (0, 0)
Screenshot: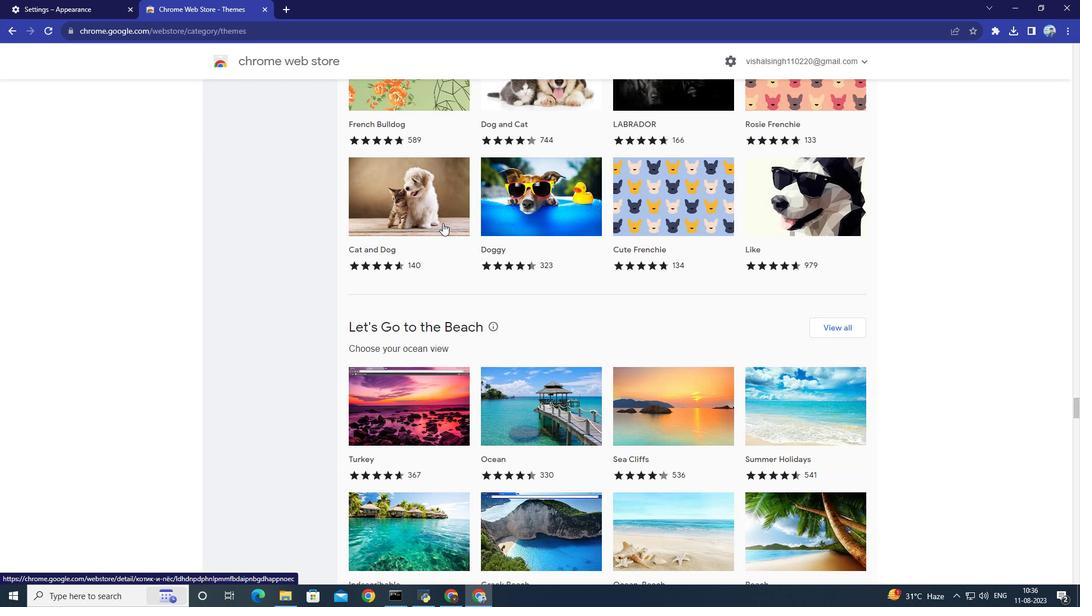 
Action: Mouse scrolled (442, 222) with delta (0, 0)
Screenshot: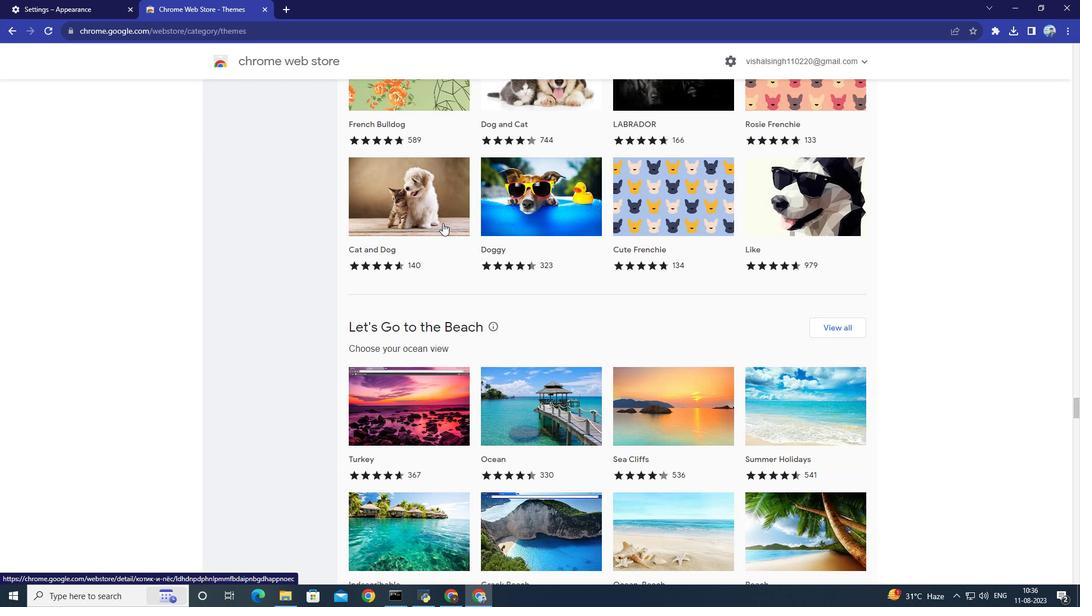 
Action: Mouse scrolled (442, 222) with delta (0, 0)
Screenshot: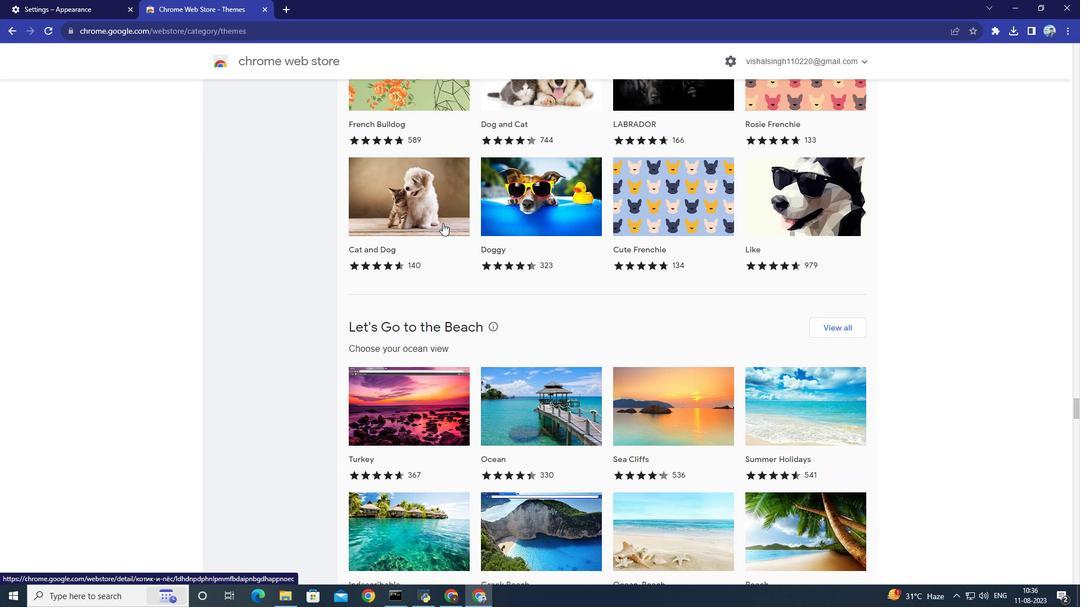 
Action: Mouse scrolled (442, 222) with delta (0, 0)
Screenshot: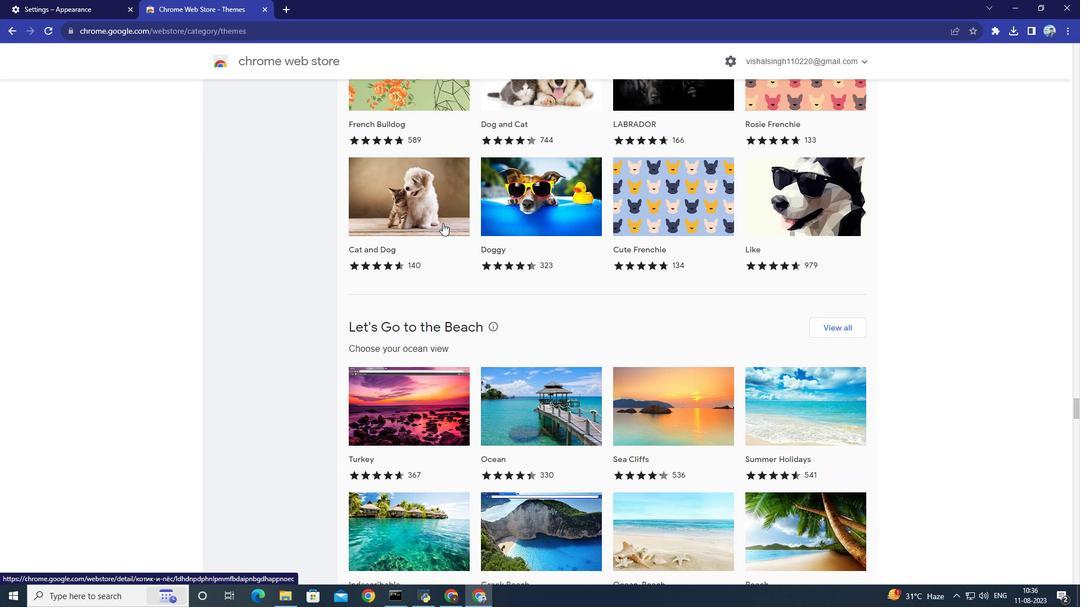 
Action: Mouse scrolled (442, 222) with delta (0, 0)
Screenshot: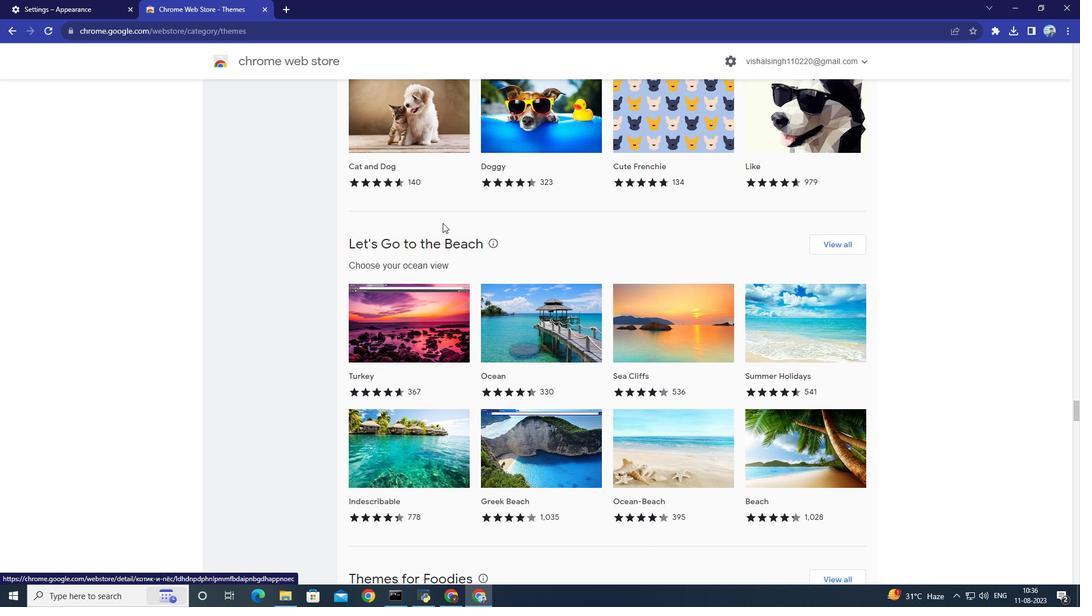 
Action: Mouse scrolled (442, 222) with delta (0, 0)
Screenshot: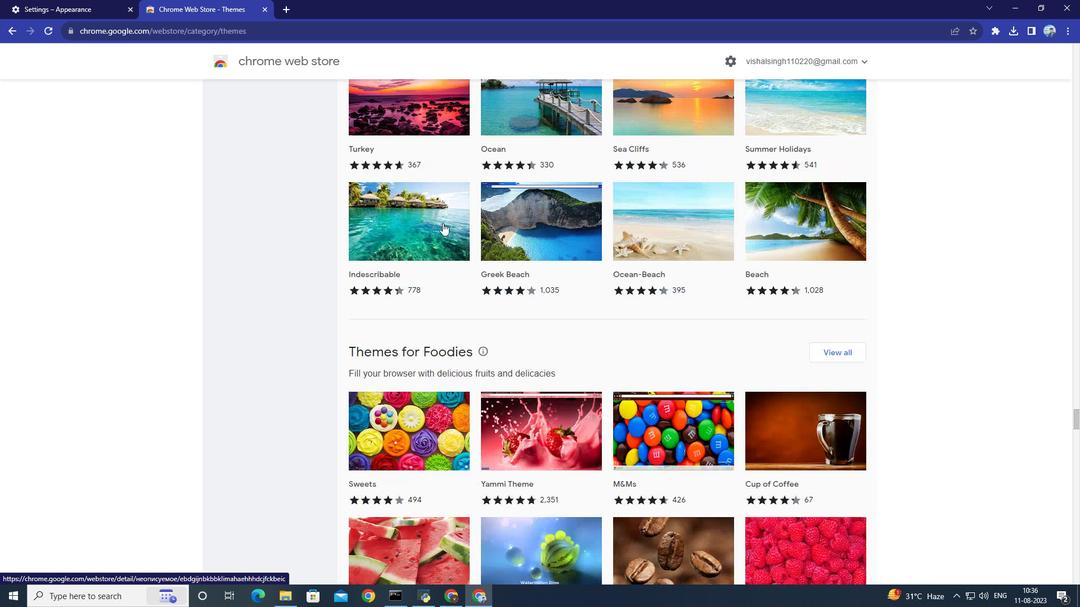 
Action: Mouse scrolled (442, 222) with delta (0, 0)
Screenshot: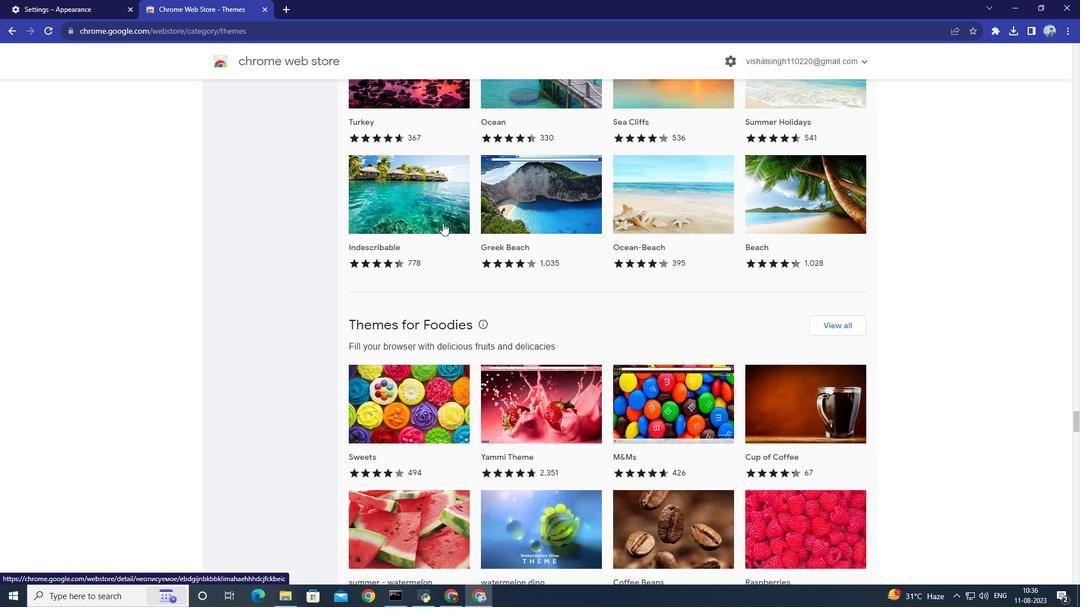 
Action: Mouse scrolled (442, 222) with delta (0, 0)
Screenshot: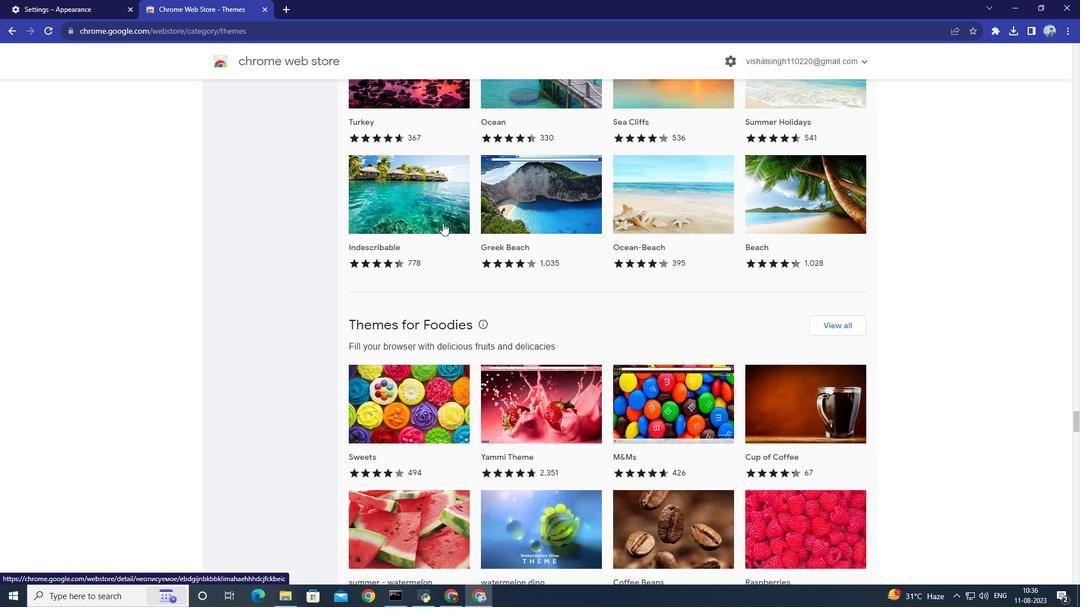 
Action: Mouse scrolled (442, 222) with delta (0, 0)
Screenshot: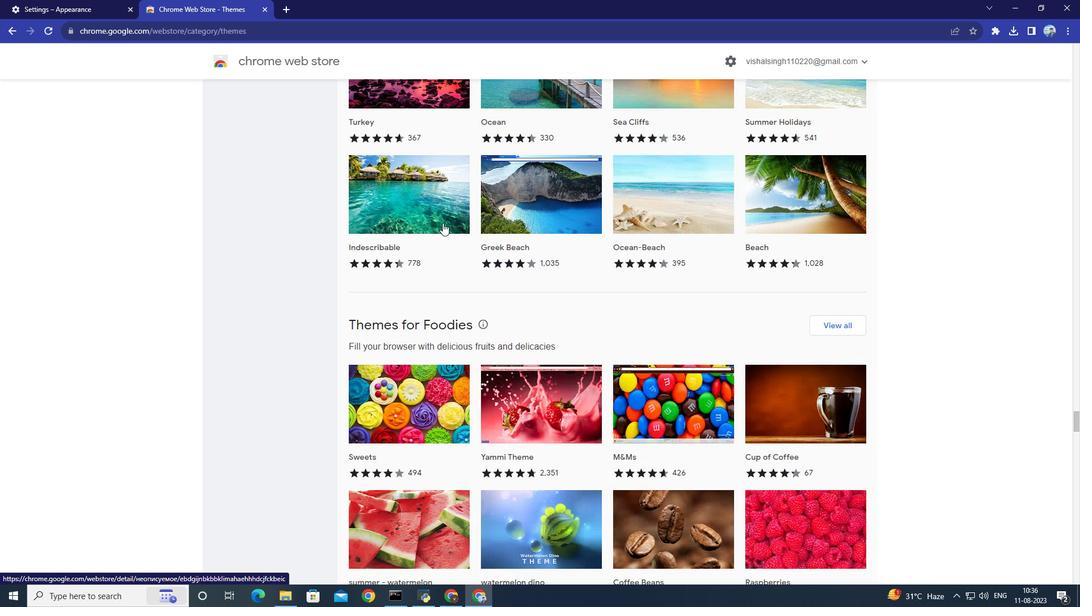 
Action: Mouse scrolled (442, 222) with delta (0, 0)
Screenshot: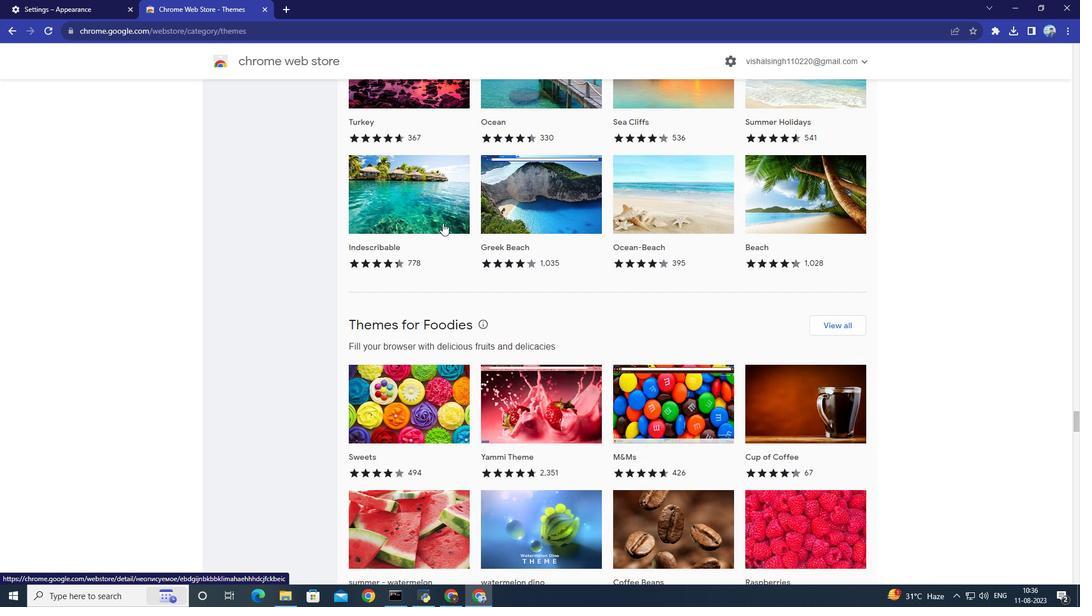 
Action: Mouse scrolled (442, 222) with delta (0, 0)
Screenshot: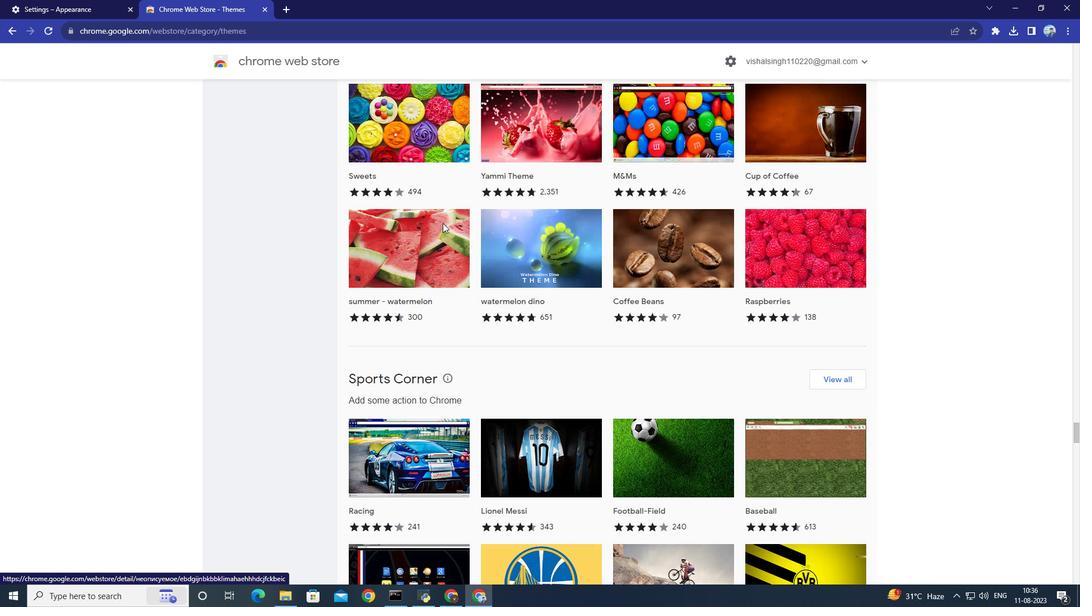 
Action: Mouse scrolled (442, 222) with delta (0, 0)
Screenshot: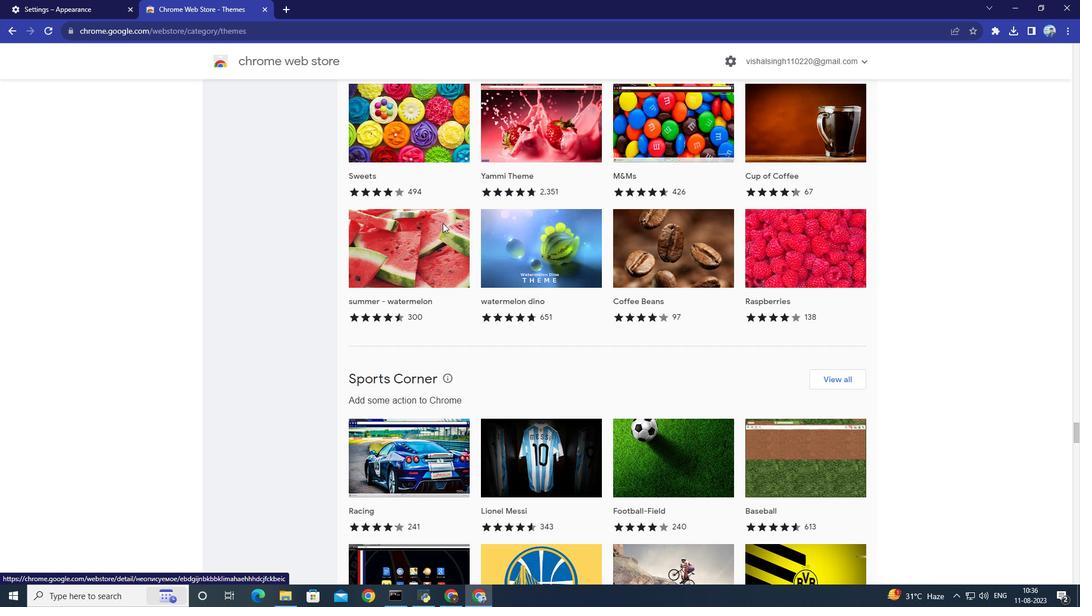 
Action: Mouse scrolled (442, 222) with delta (0, 0)
Screenshot: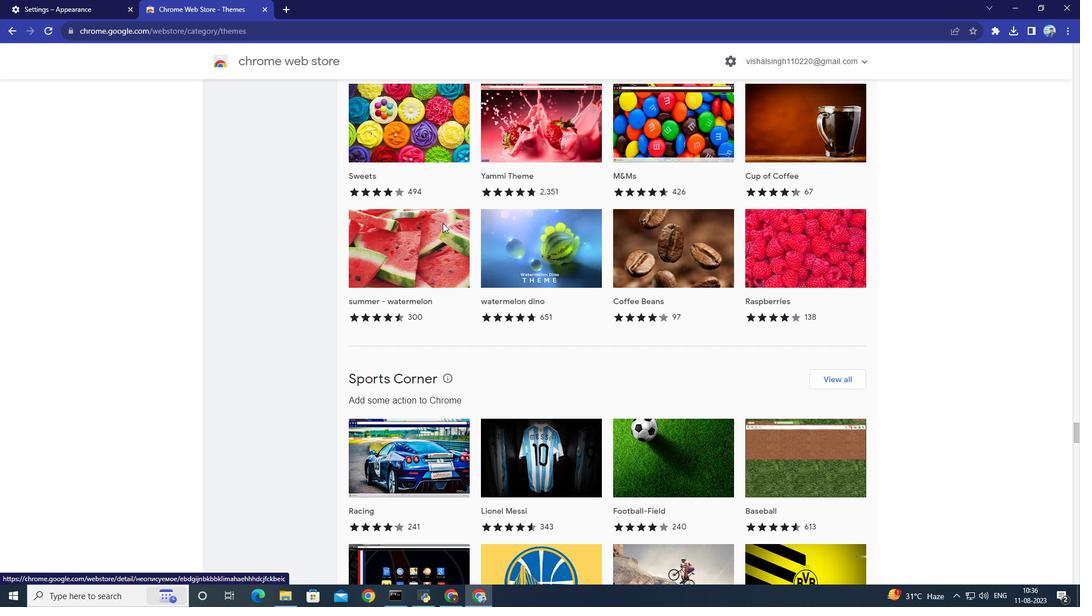 
Action: Mouse scrolled (442, 222) with delta (0, 0)
Screenshot: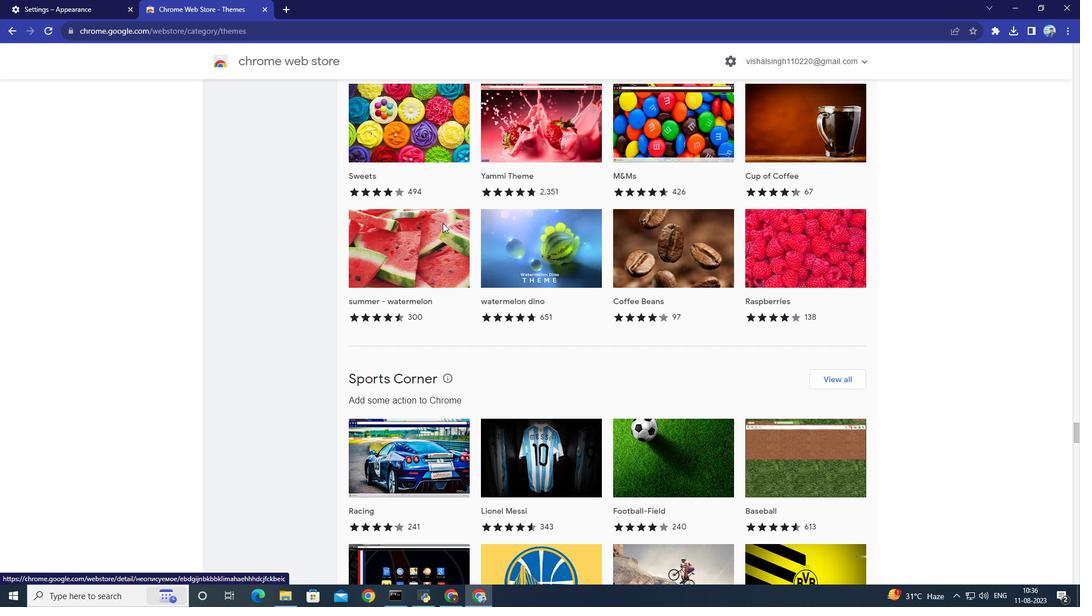 
Action: Mouse scrolled (442, 222) with delta (0, 0)
Screenshot: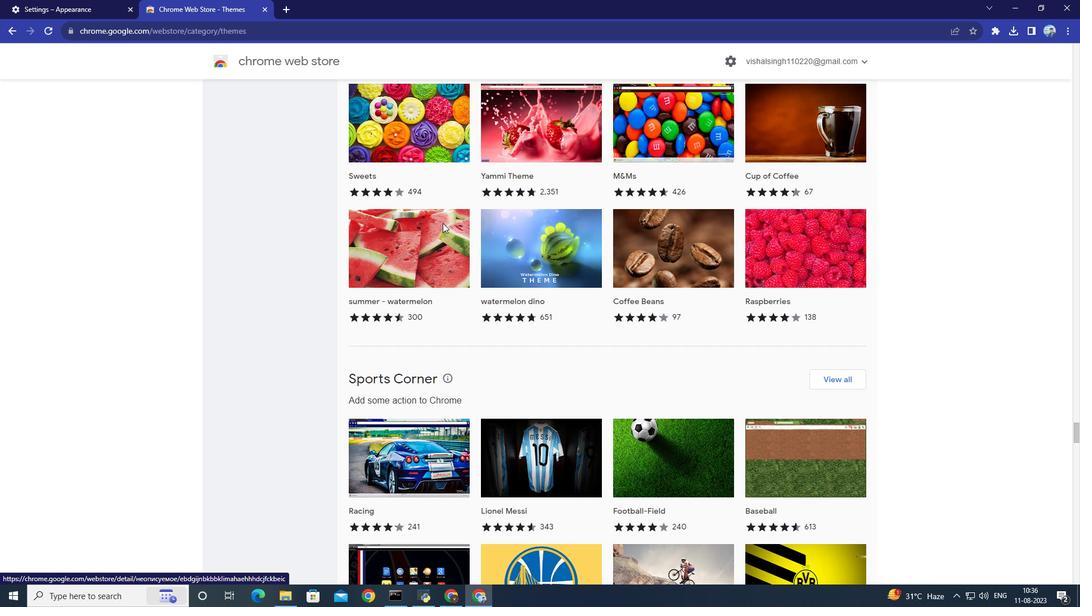 
Action: Mouse scrolled (442, 222) with delta (0, 0)
Screenshot: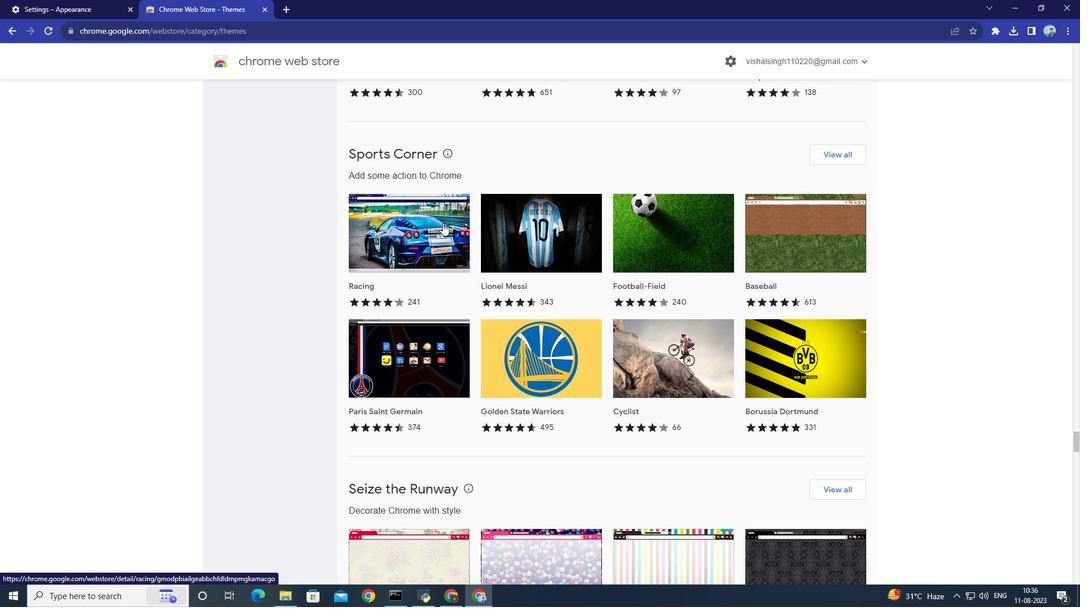 
Action: Mouse scrolled (442, 222) with delta (0, 0)
Screenshot: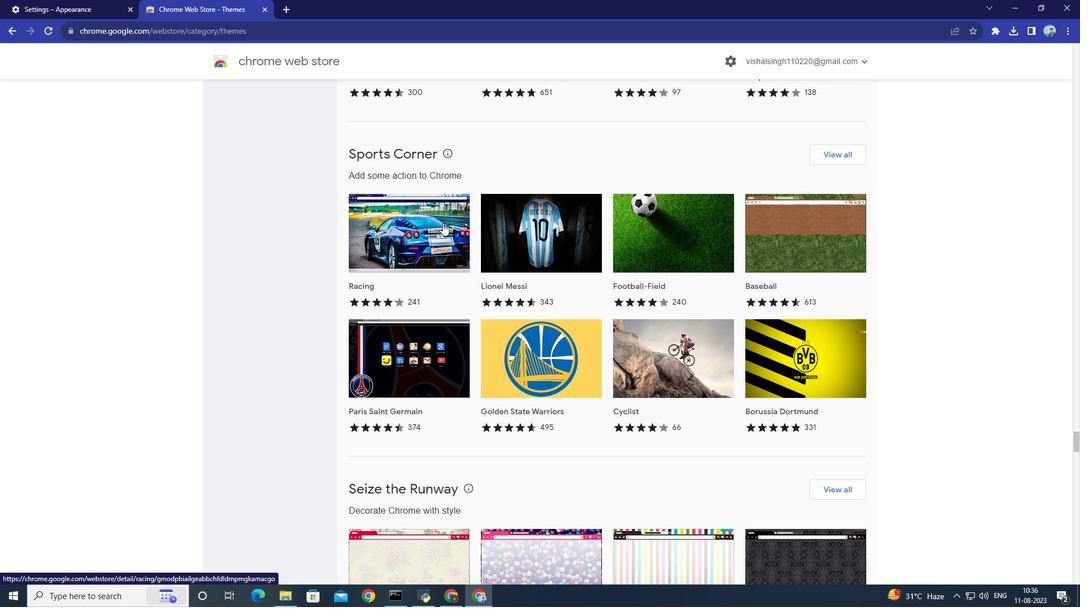 
Action: Mouse scrolled (442, 222) with delta (0, 0)
Screenshot: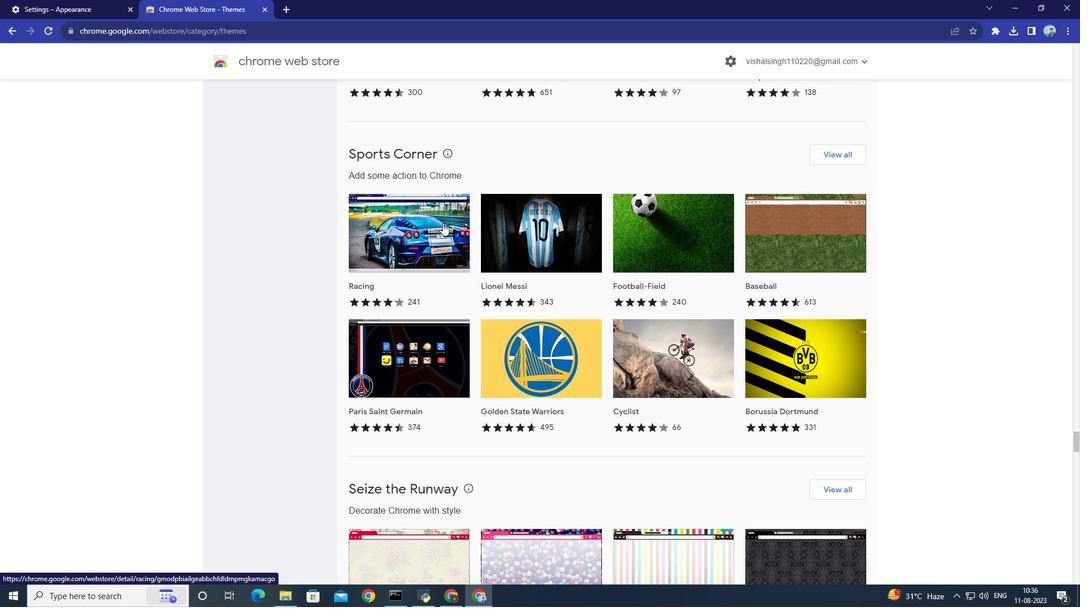 
Action: Mouse scrolled (442, 222) with delta (0, 0)
Screenshot: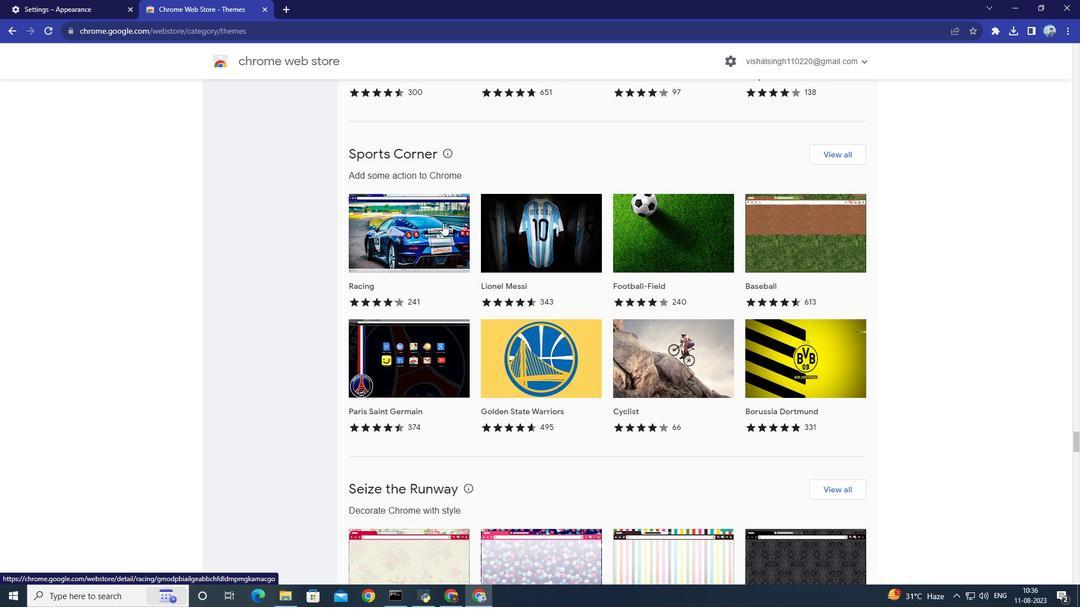 
Action: Mouse scrolled (442, 222) with delta (0, 0)
Screenshot: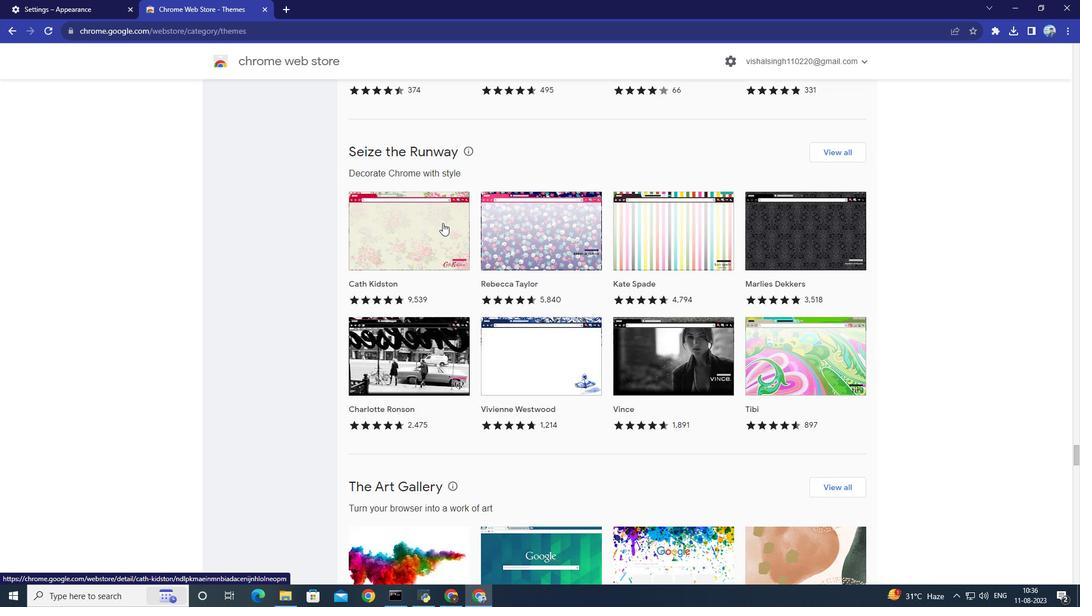 
Action: Mouse scrolled (442, 222) with delta (0, 0)
Screenshot: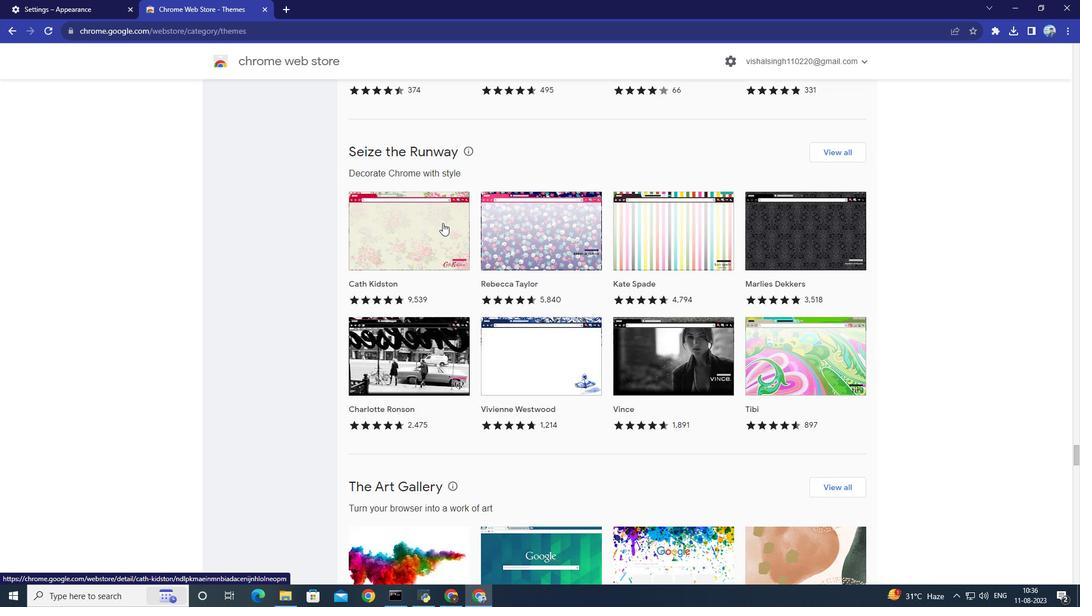 
Action: Mouse scrolled (442, 222) with delta (0, 0)
Screenshot: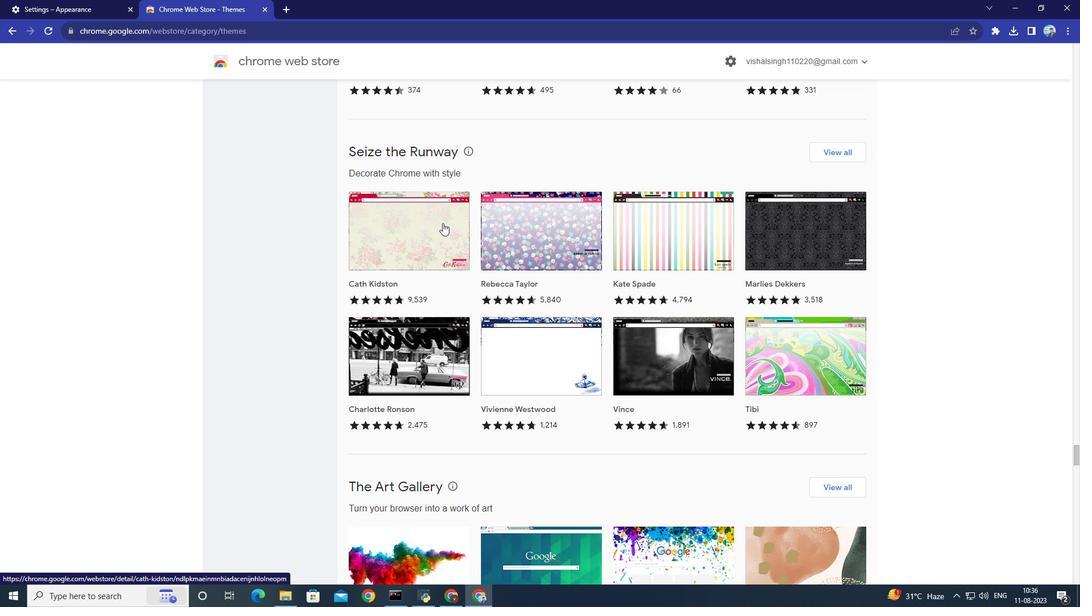 
Action: Mouse scrolled (442, 222) with delta (0, 0)
Screenshot: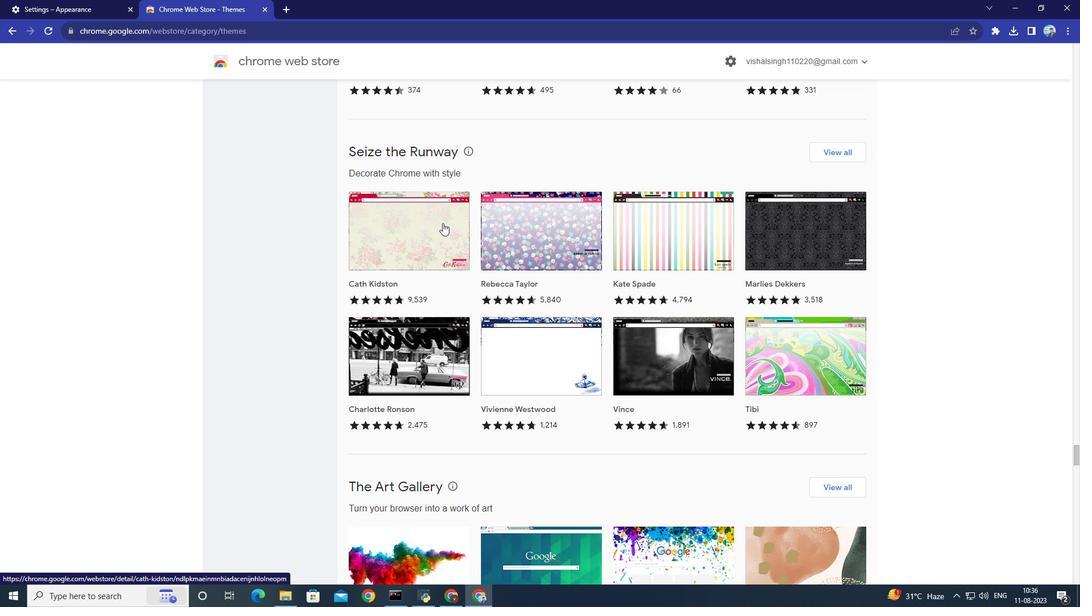 
Action: Mouse scrolled (442, 222) with delta (0, 0)
Screenshot: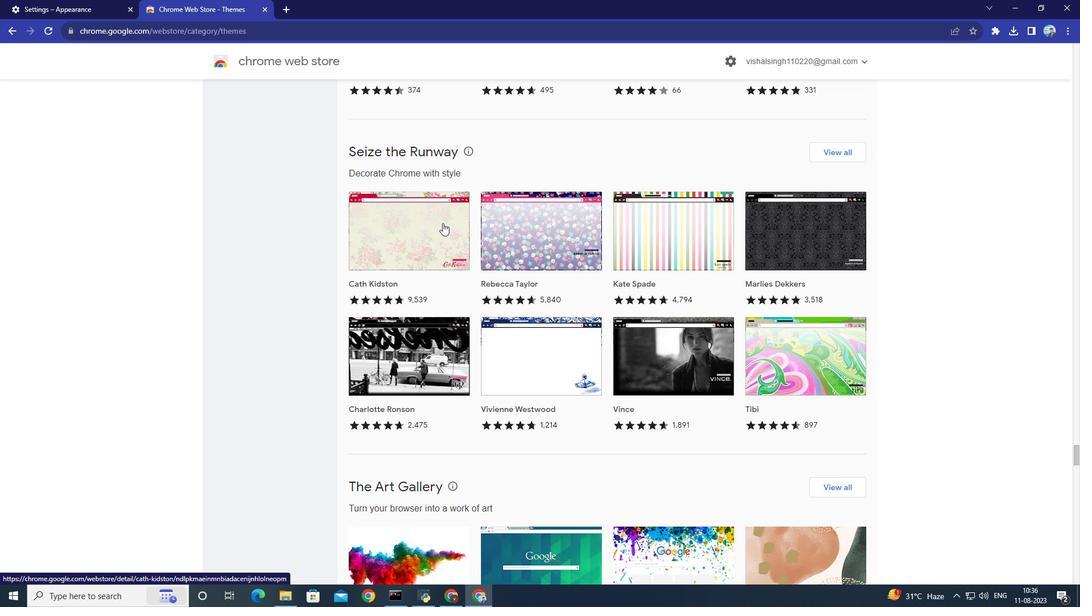 
Action: Mouse scrolled (442, 222) with delta (0, 0)
Screenshot: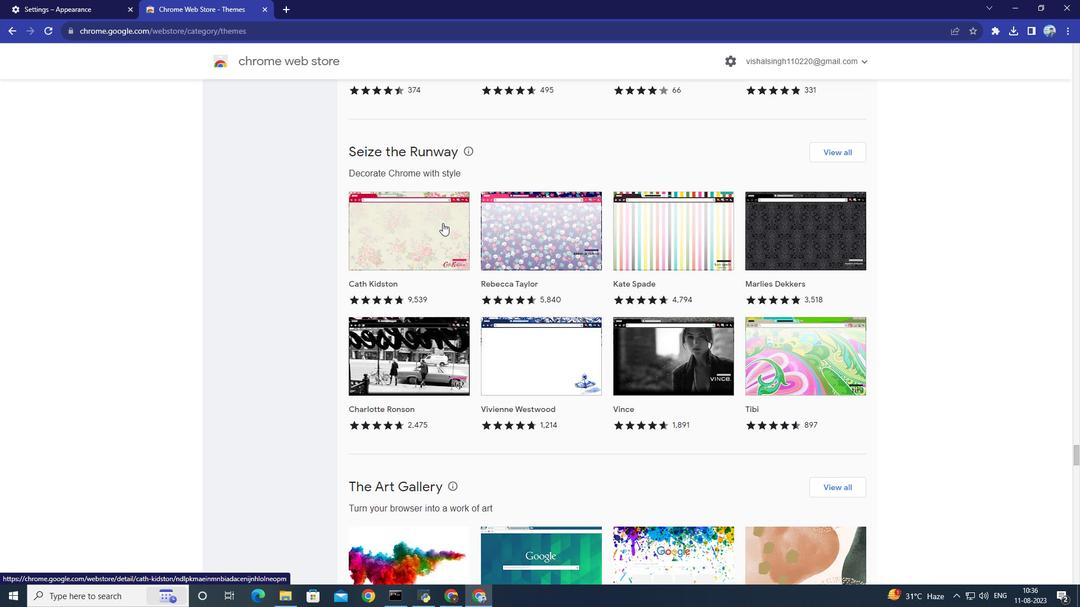 
Action: Mouse moved to (442, 221)
Screenshot: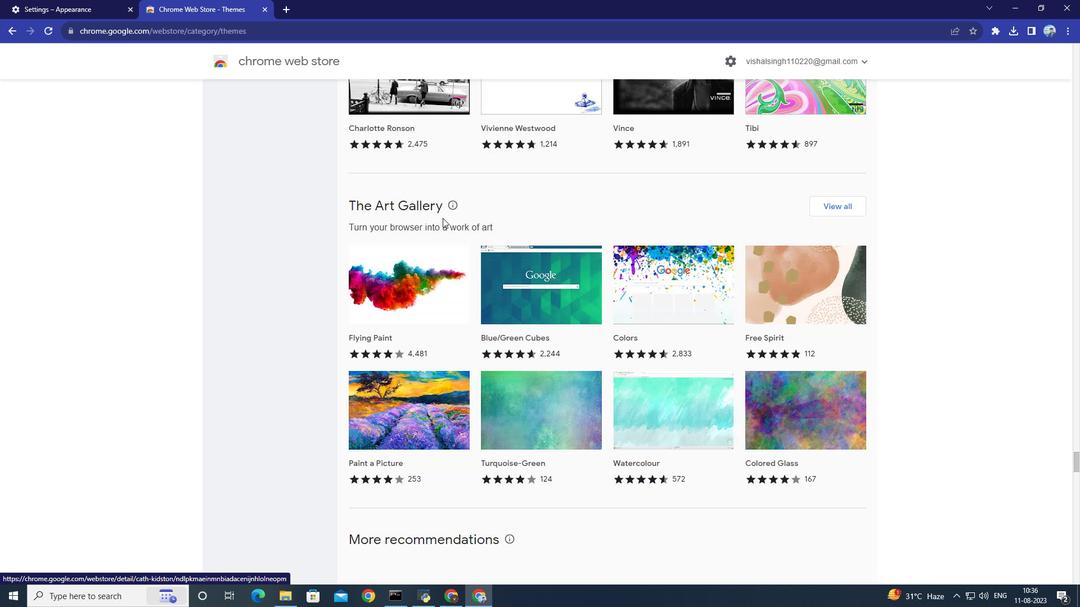 
Action: Mouse scrolled (442, 220) with delta (0, 0)
Screenshot: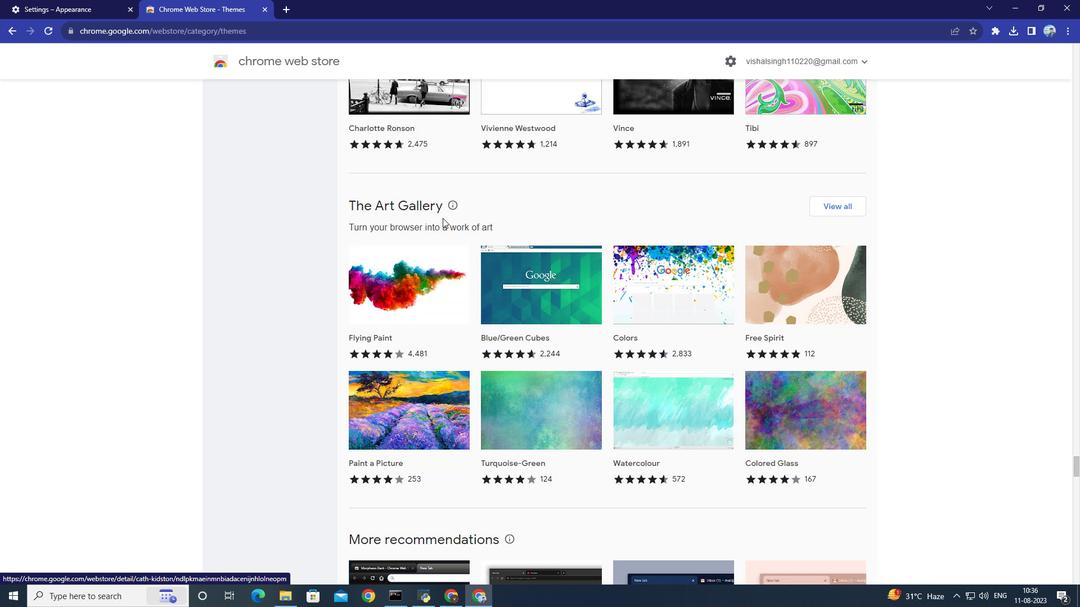
Action: Mouse scrolled (442, 220) with delta (0, 0)
Screenshot: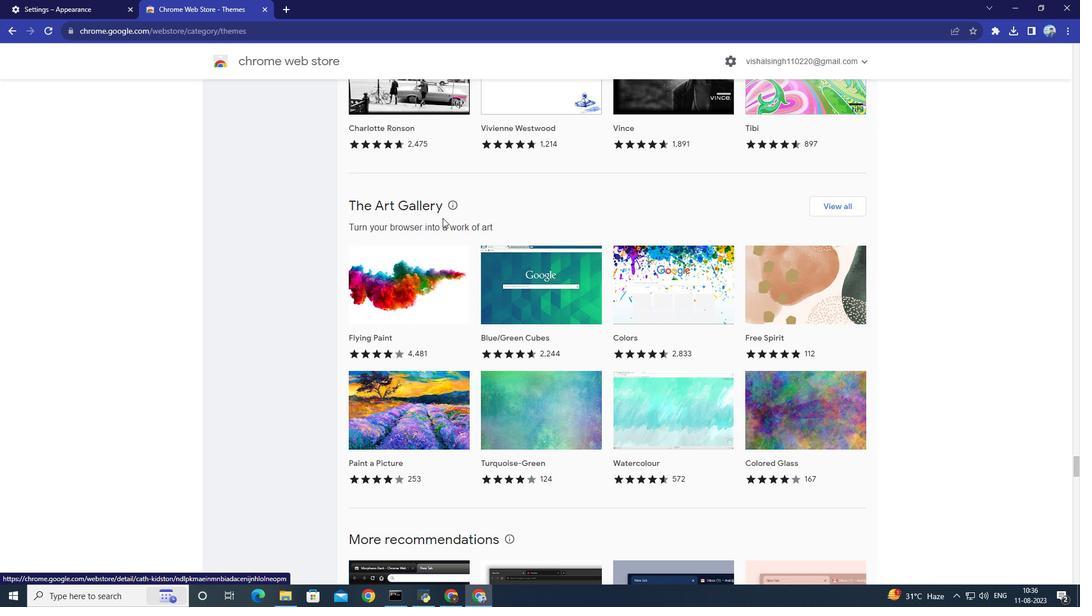 
Action: Mouse scrolled (442, 220) with delta (0, 0)
Screenshot: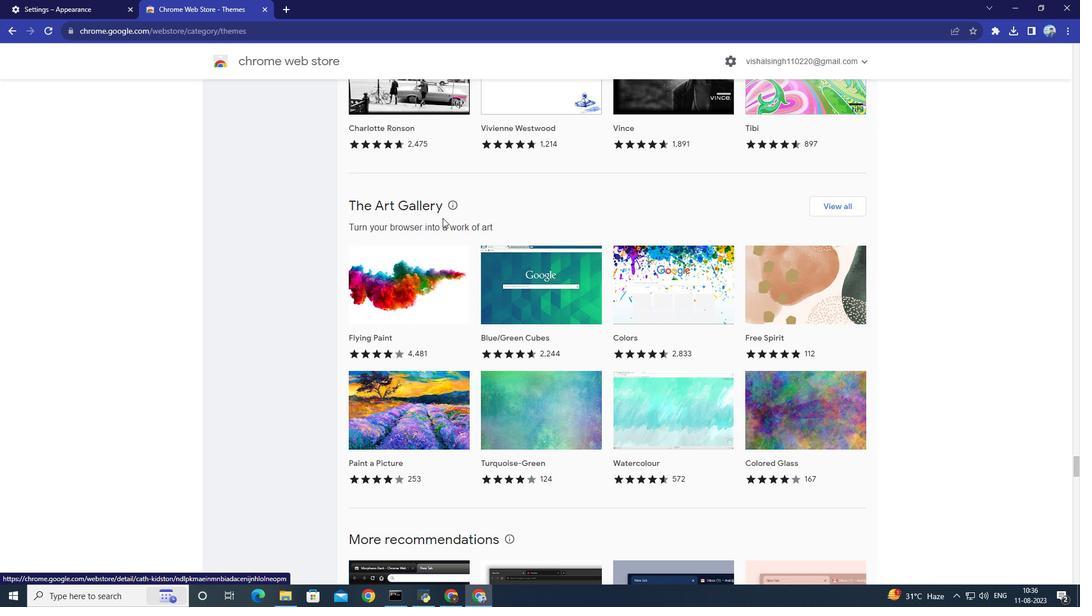 
Action: Mouse scrolled (442, 220) with delta (0, 0)
Screenshot: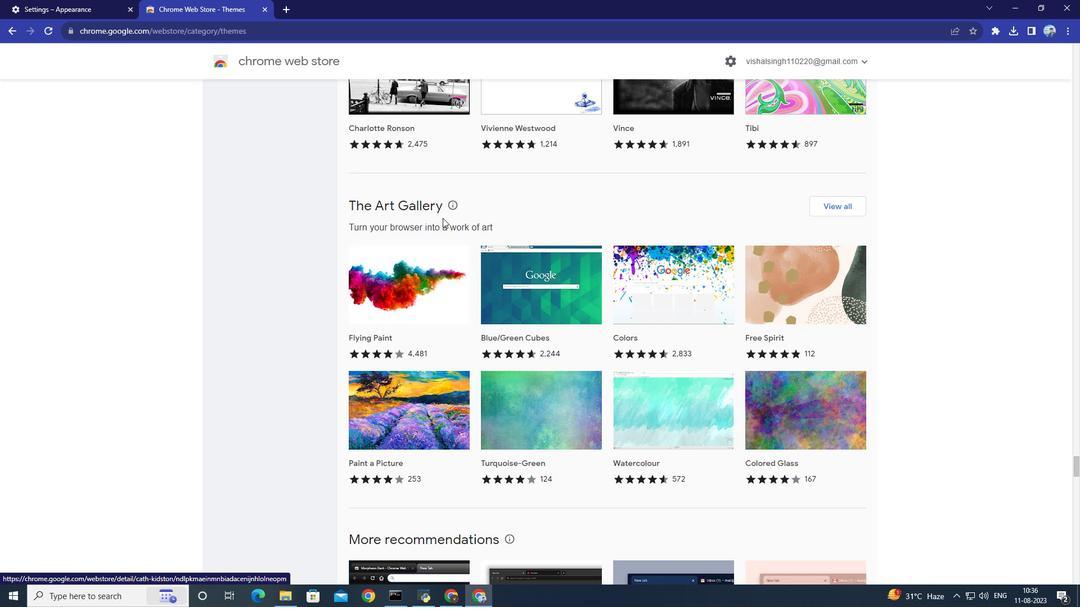 
Action: Mouse scrolled (442, 220) with delta (0, 0)
Screenshot: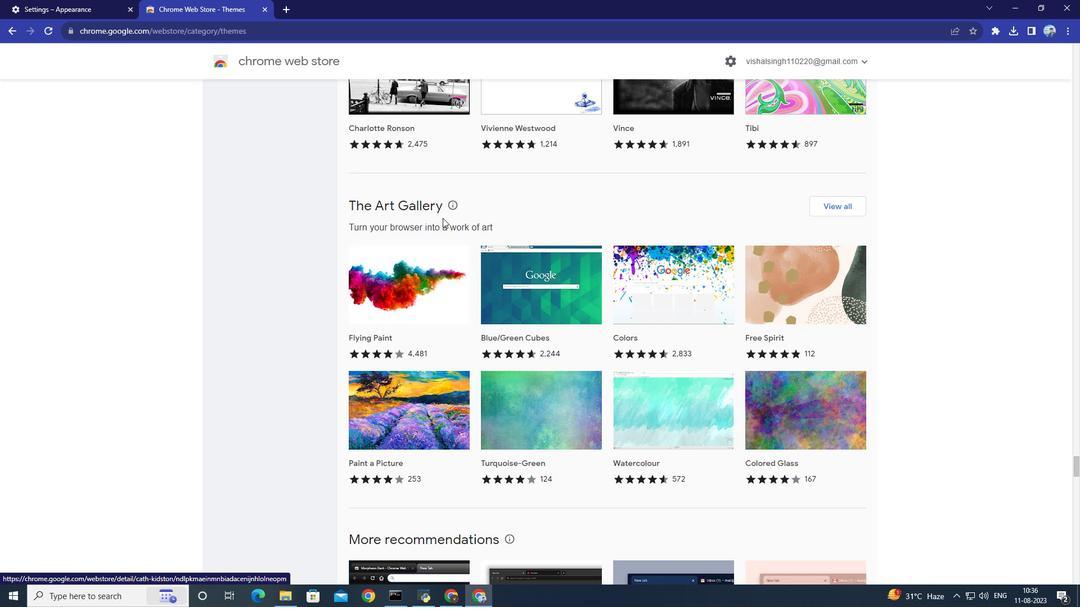 
Action: Mouse moved to (442, 214)
Screenshot: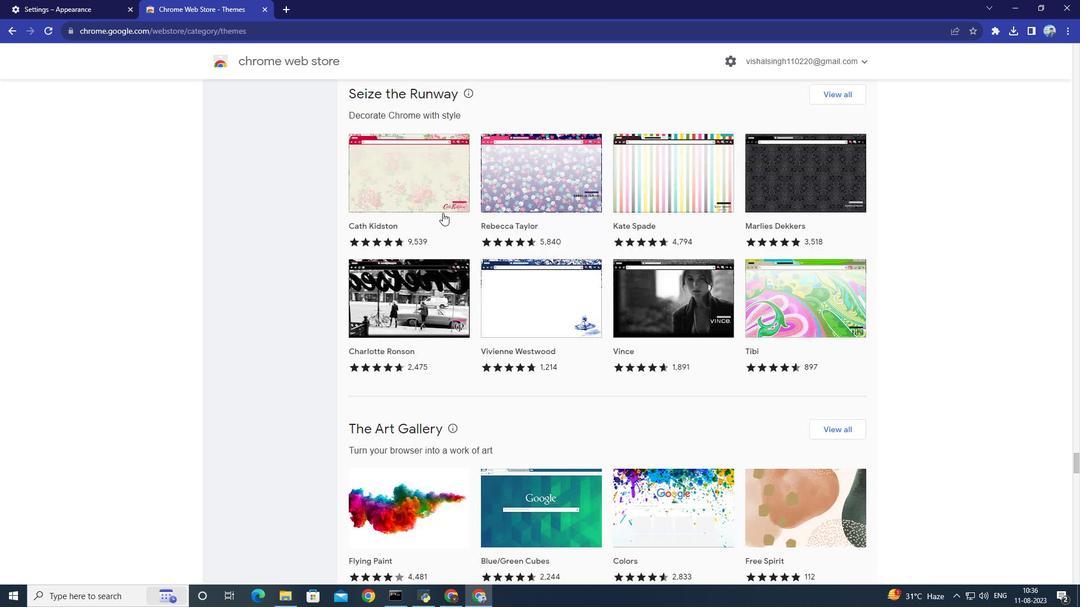 
Action: Mouse scrolled (442, 215) with delta (0, 0)
Screenshot: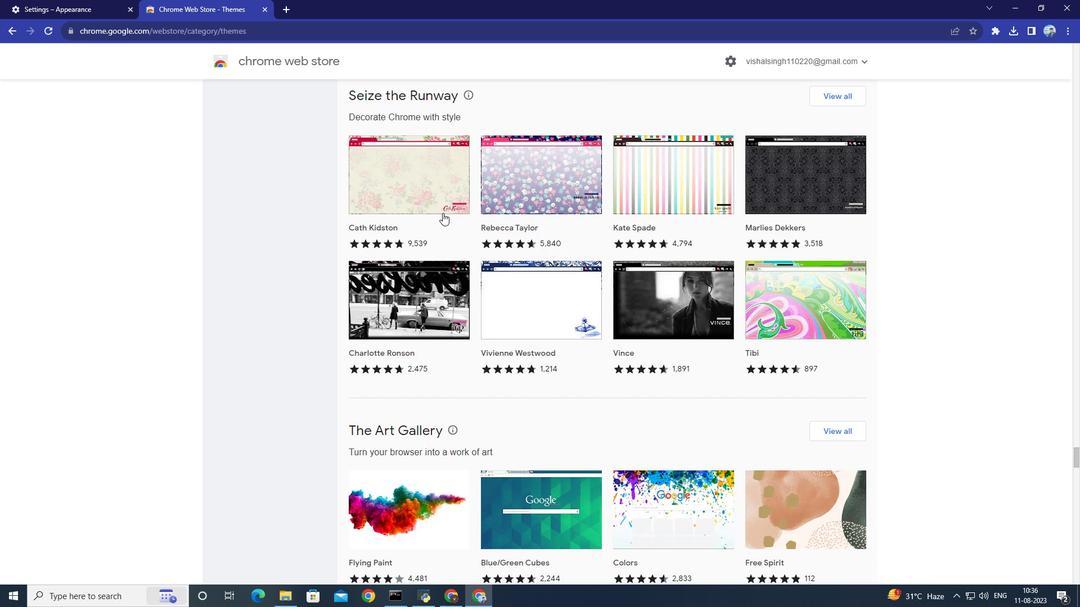 
Action: Mouse scrolled (442, 215) with delta (0, 0)
Screenshot: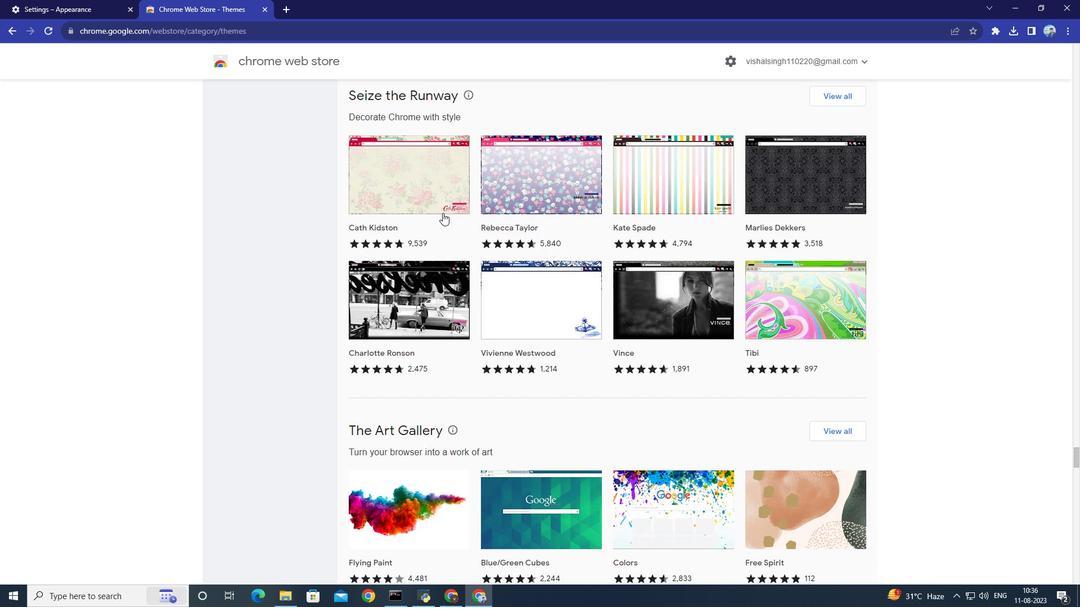
Action: Mouse scrolled (442, 215) with delta (0, 0)
Screenshot: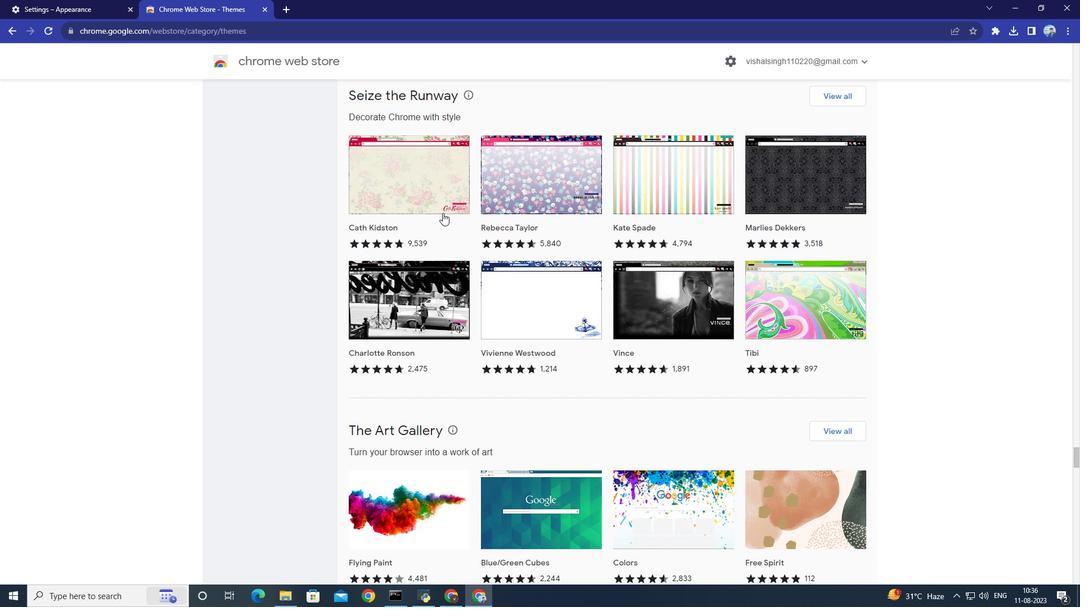
Action: Mouse scrolled (442, 215) with delta (0, 0)
Screenshot: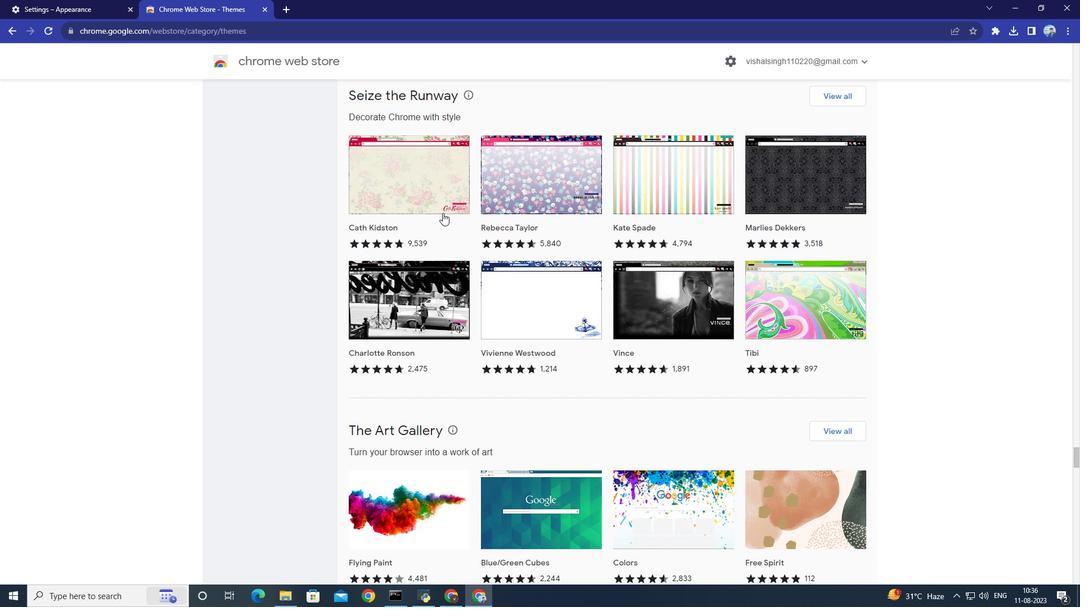 
Action: Mouse moved to (442, 213)
Screenshot: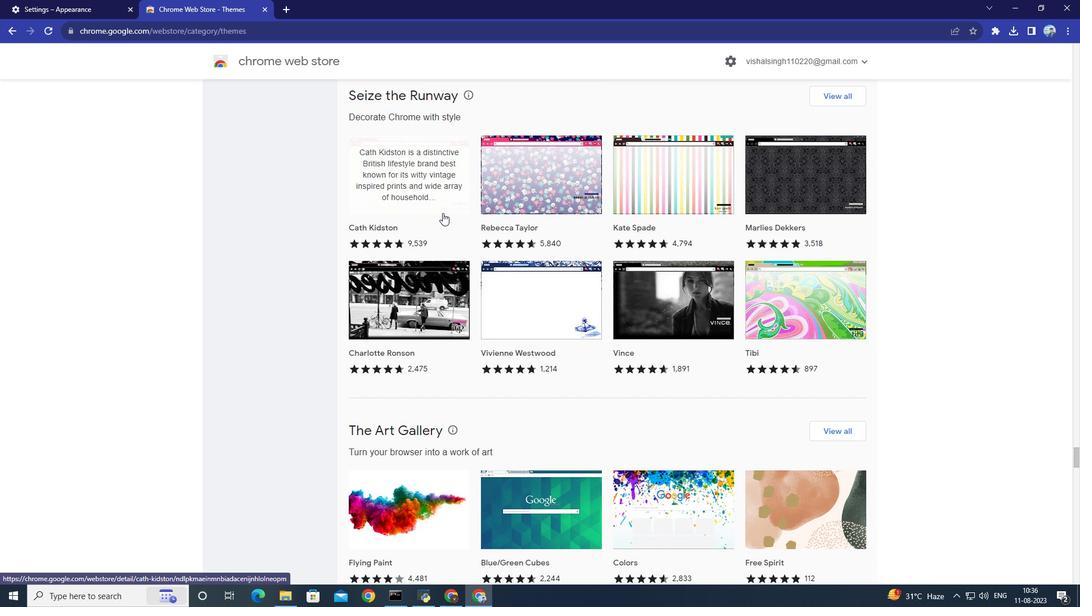 
Action: Mouse scrolled (442, 212) with delta (0, 0)
Screenshot: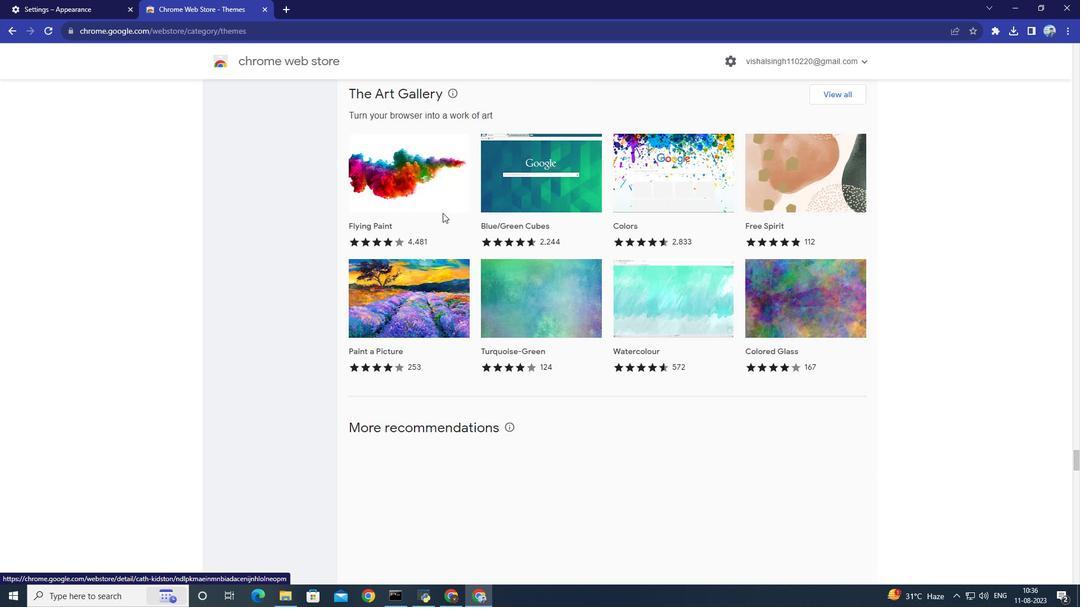 
Action: Mouse scrolled (442, 212) with delta (0, 0)
Screenshot: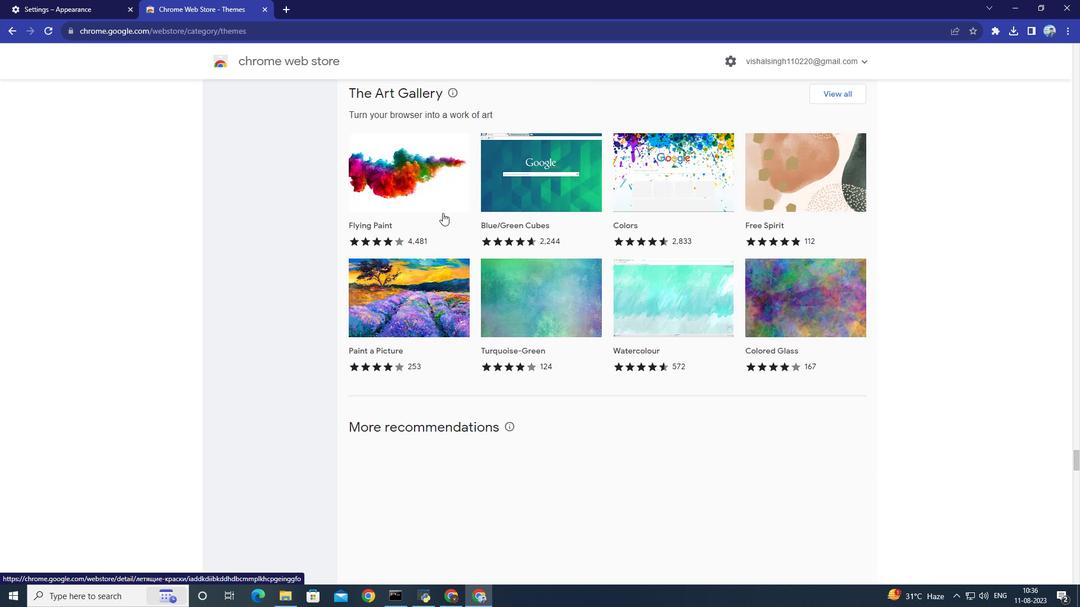 
Action: Mouse scrolled (442, 212) with delta (0, 0)
Screenshot: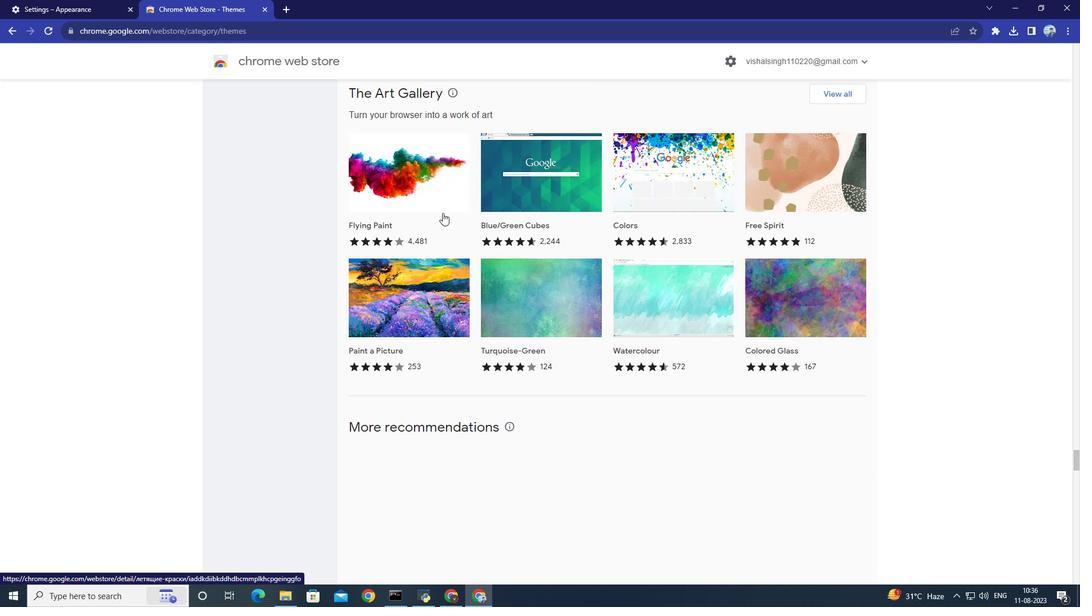 
Action: Mouse scrolled (442, 212) with delta (0, 0)
Screenshot: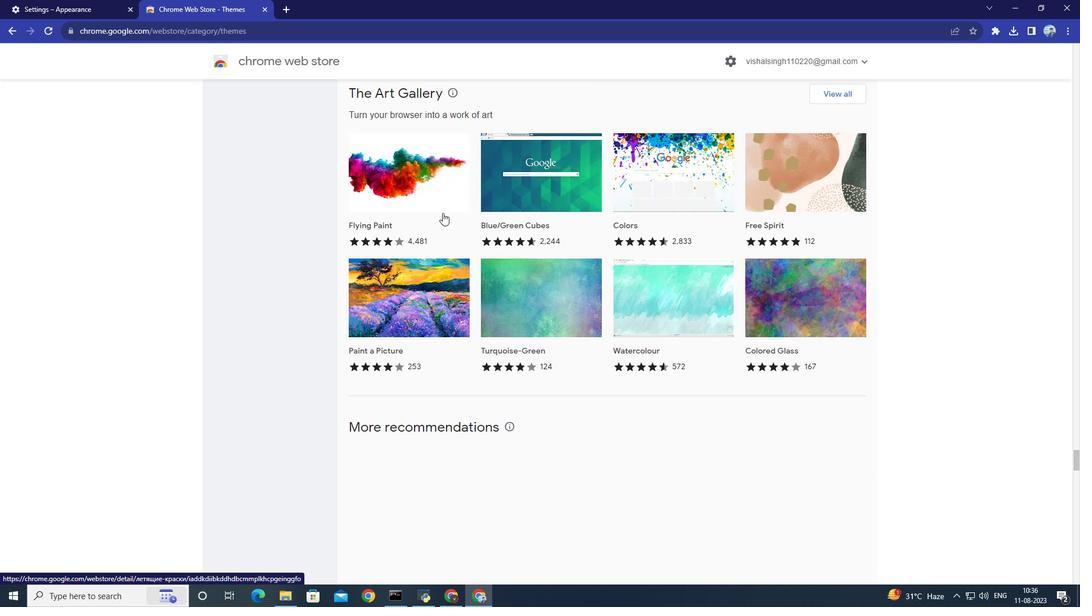 
Action: Mouse scrolled (442, 212) with delta (0, 0)
Screenshot: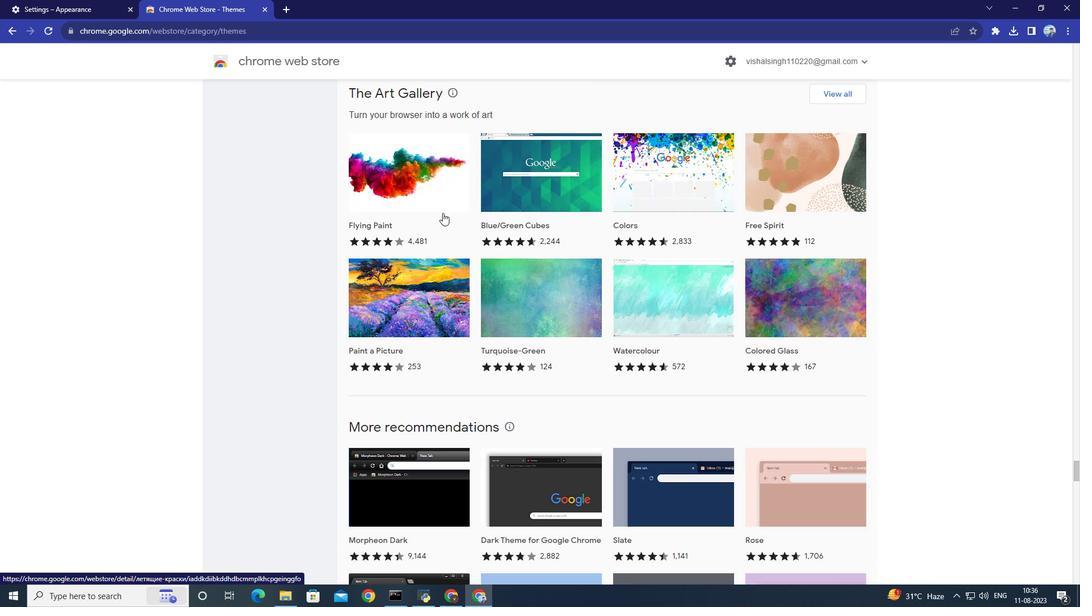 
Action: Mouse scrolled (442, 212) with delta (0, 0)
Screenshot: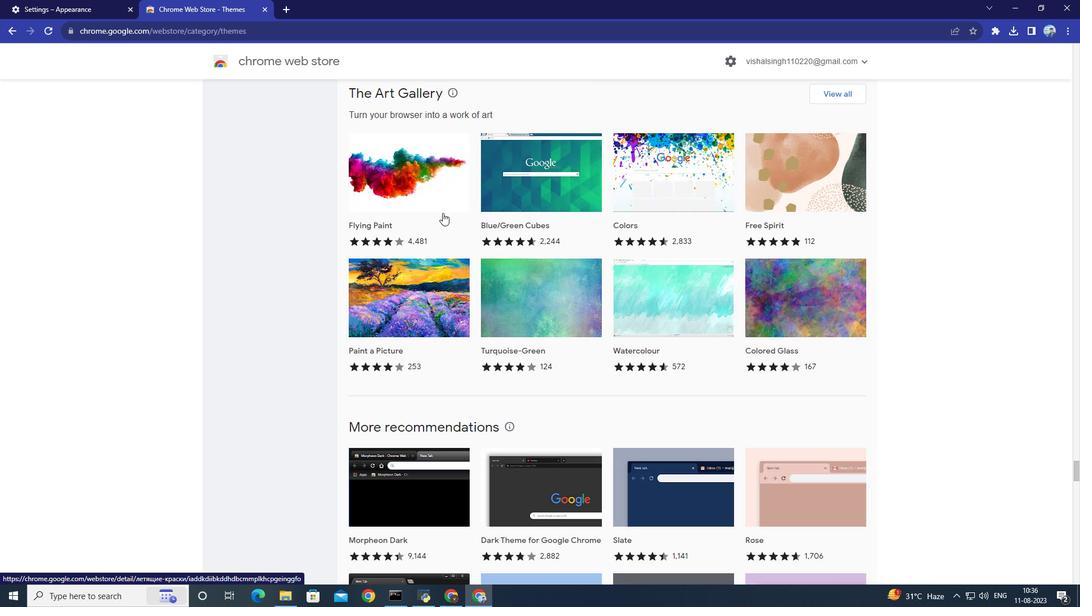 
Action: Mouse scrolled (442, 212) with delta (0, 0)
Screenshot: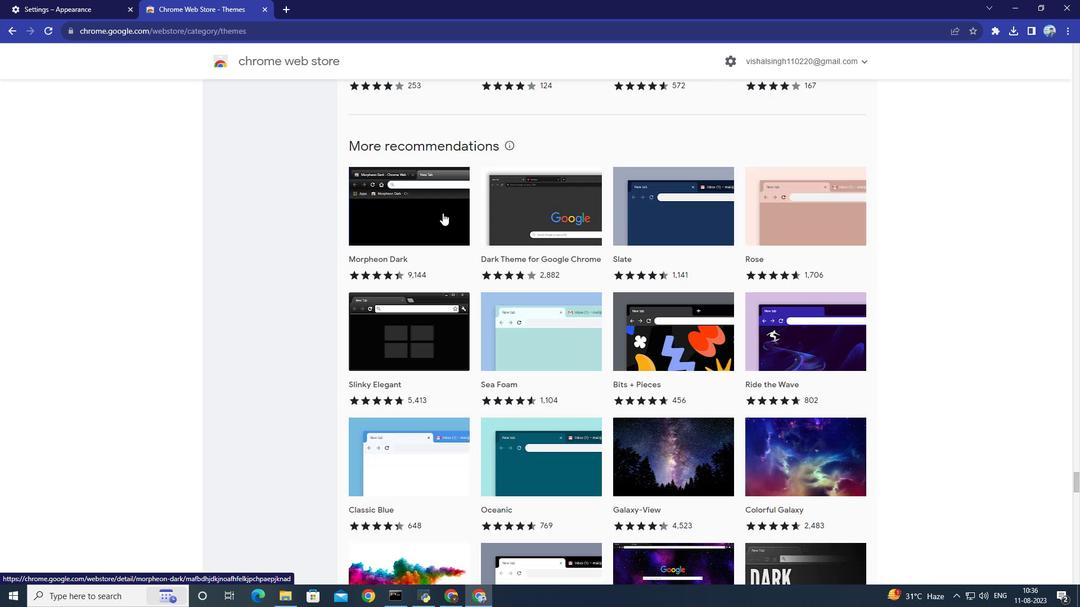 
Action: Mouse scrolled (442, 212) with delta (0, 0)
Screenshot: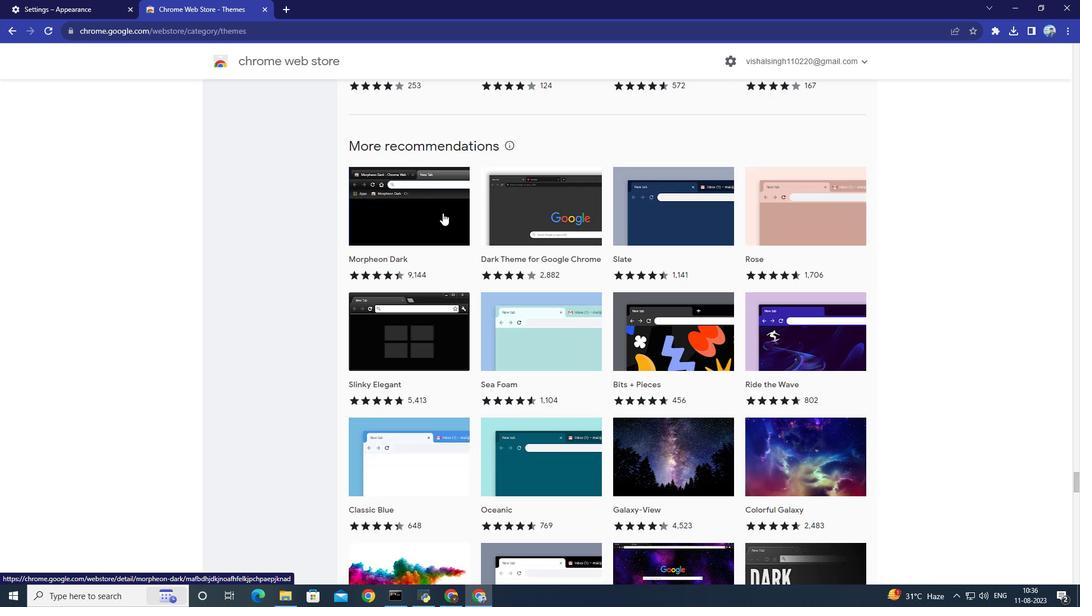 
Action: Mouse scrolled (442, 212) with delta (0, 0)
Screenshot: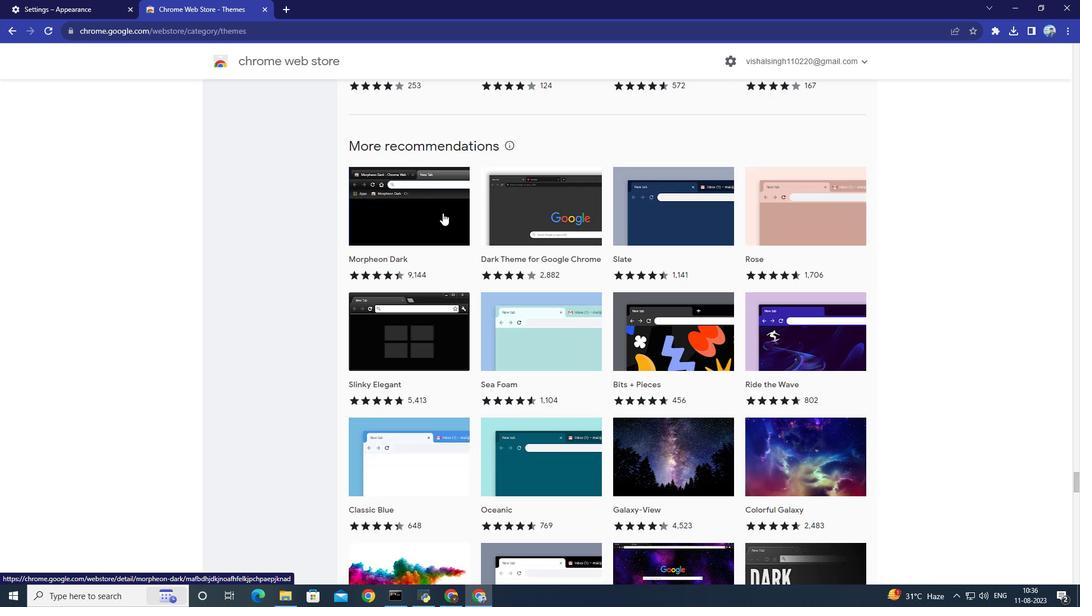 
Action: Mouse scrolled (442, 212) with delta (0, 0)
Screenshot: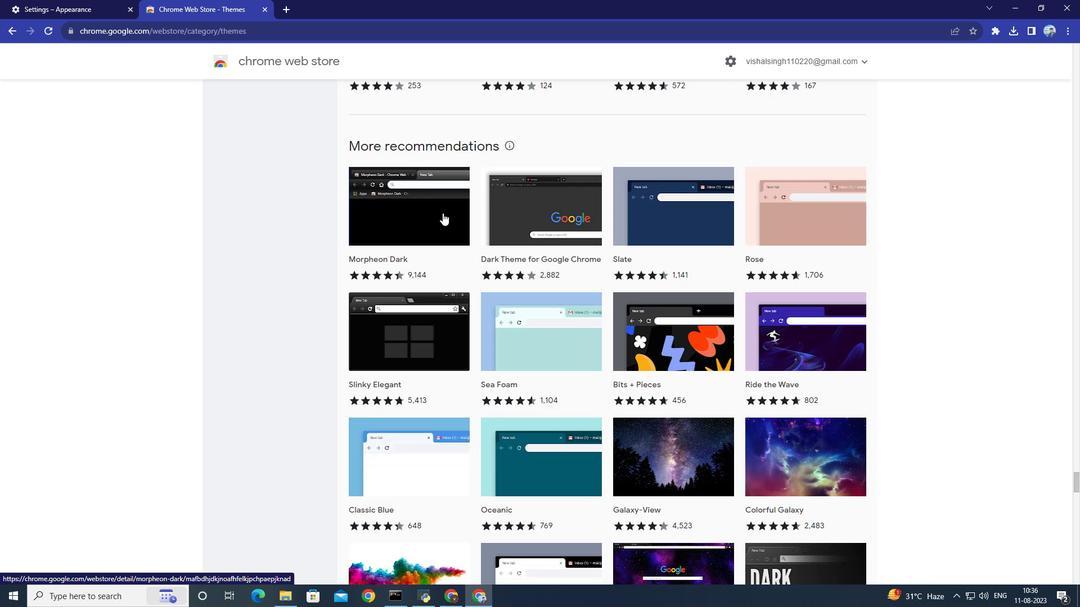 
Action: Mouse scrolled (442, 212) with delta (0, 0)
